 Task: Buy 4 Blanket Sleepers of size 3-6 months for Baby Girls from Clothing section under best seller category for shipping address: Genevieve Ramirez, 1404 Camden Street, Reno, Nevada 89501, Cell Number 7752551231. Pay from credit card ending with 2005, CVV 3321
Action: Mouse moved to (226, 74)
Screenshot: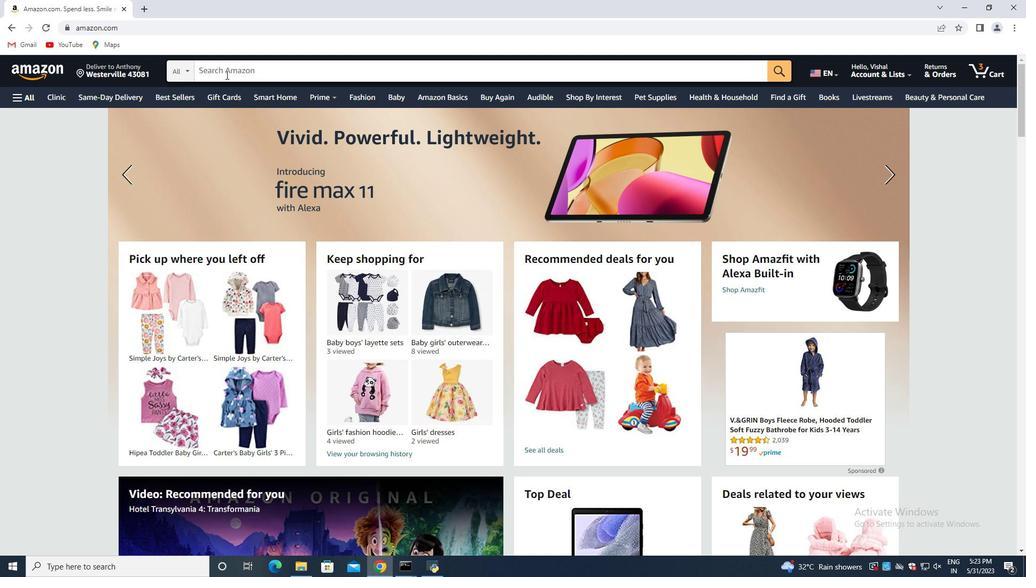 
Action: Mouse pressed left at (226, 74)
Screenshot: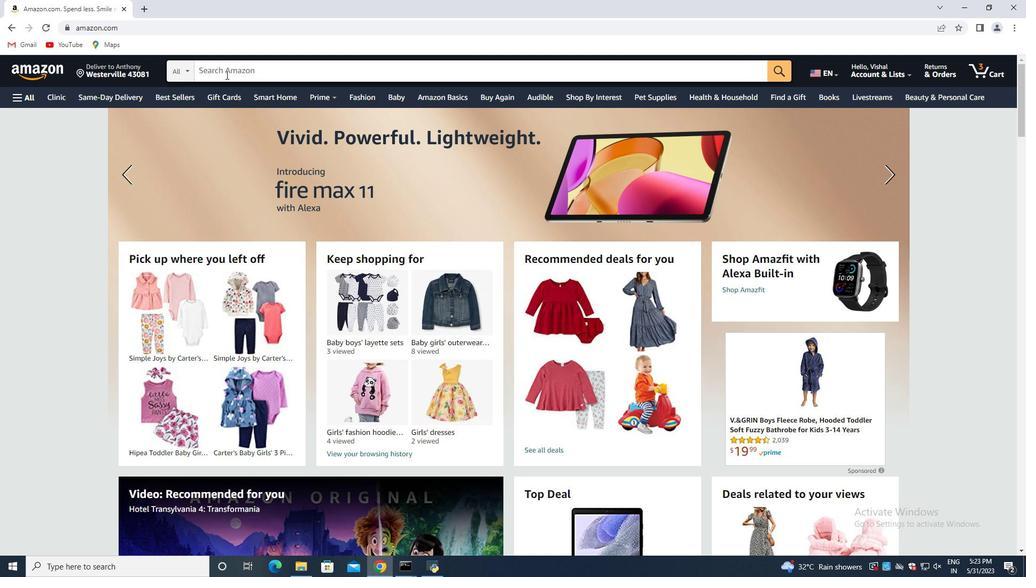 
Action: Key pressed <Key.shift>Blanket<Key.space><Key.shift>Sleepers<Key.space>of<Key.space>size<Key.space>3-6<Key.space>months<Key.space>for<Key.space>baby<Key.space>girls<Key.enter>
Screenshot: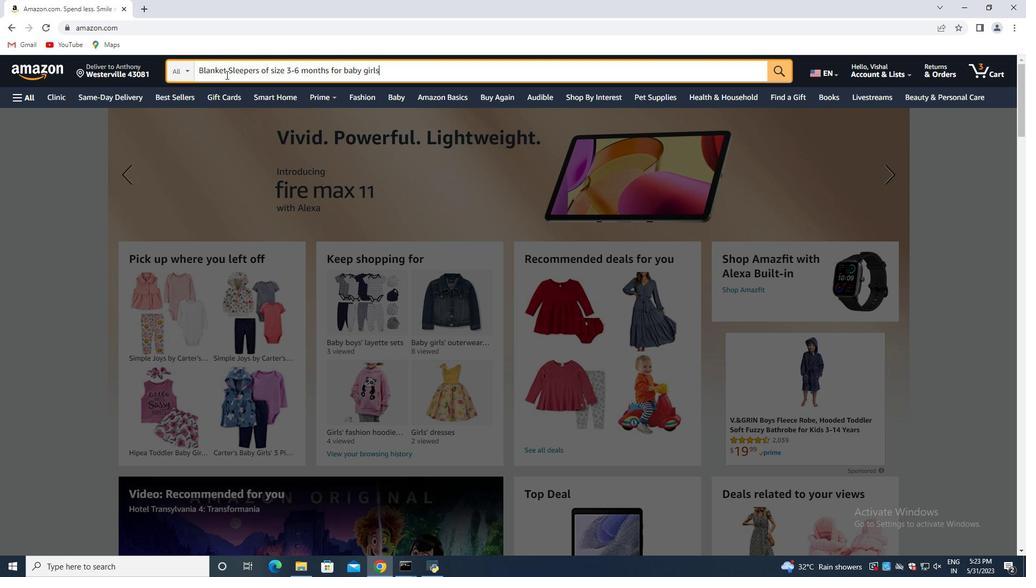 
Action: Mouse moved to (226, 104)
Screenshot: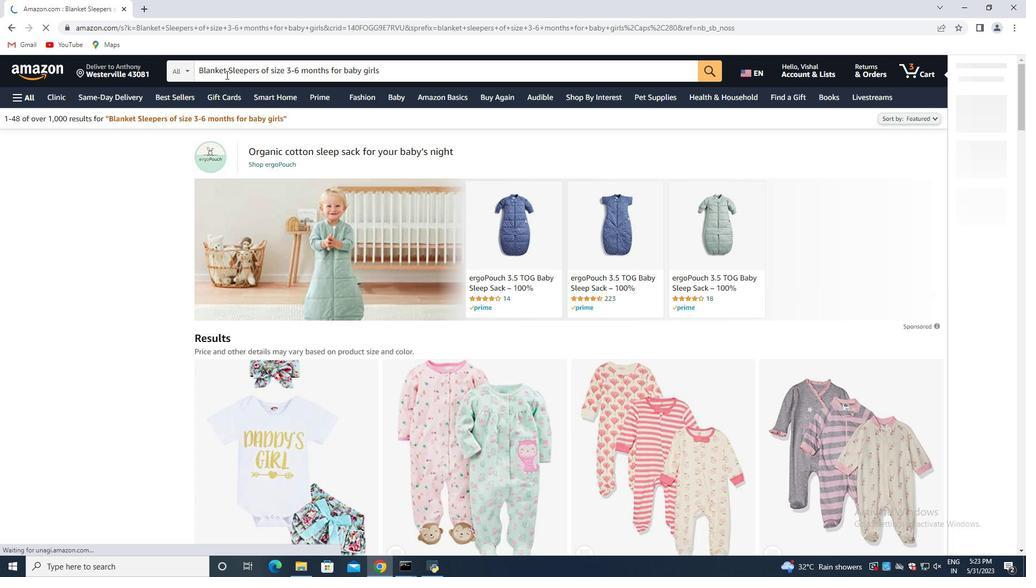 
Action: Mouse scrolled (226, 103) with delta (0, 0)
Screenshot: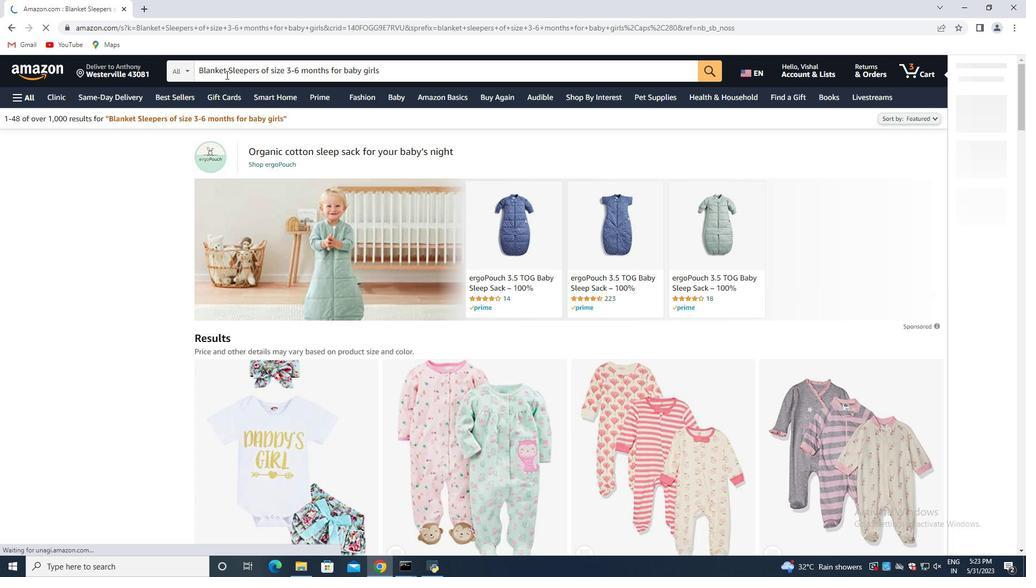 
Action: Mouse moved to (236, 139)
Screenshot: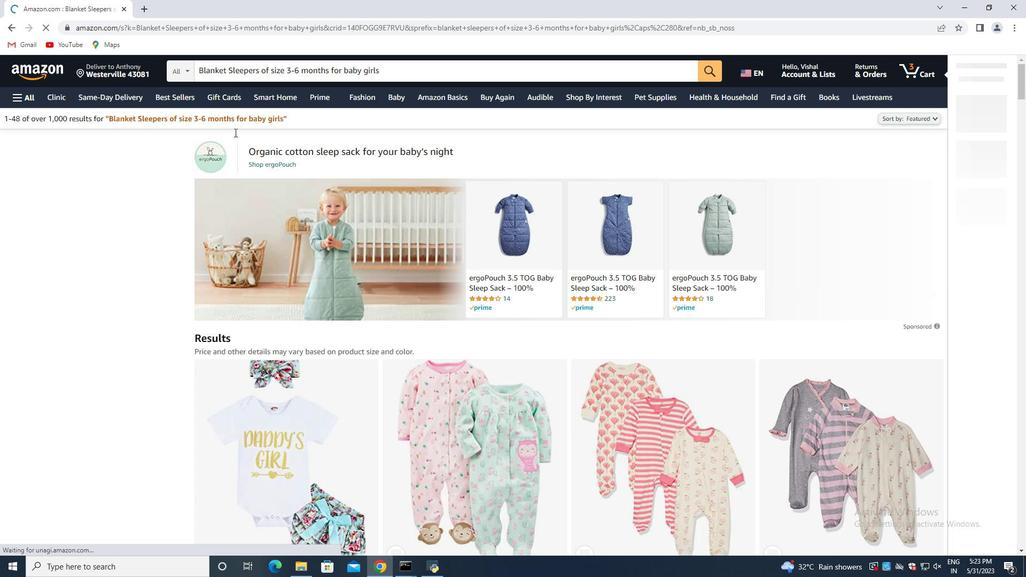 
Action: Mouse scrolled (236, 139) with delta (0, 0)
Screenshot: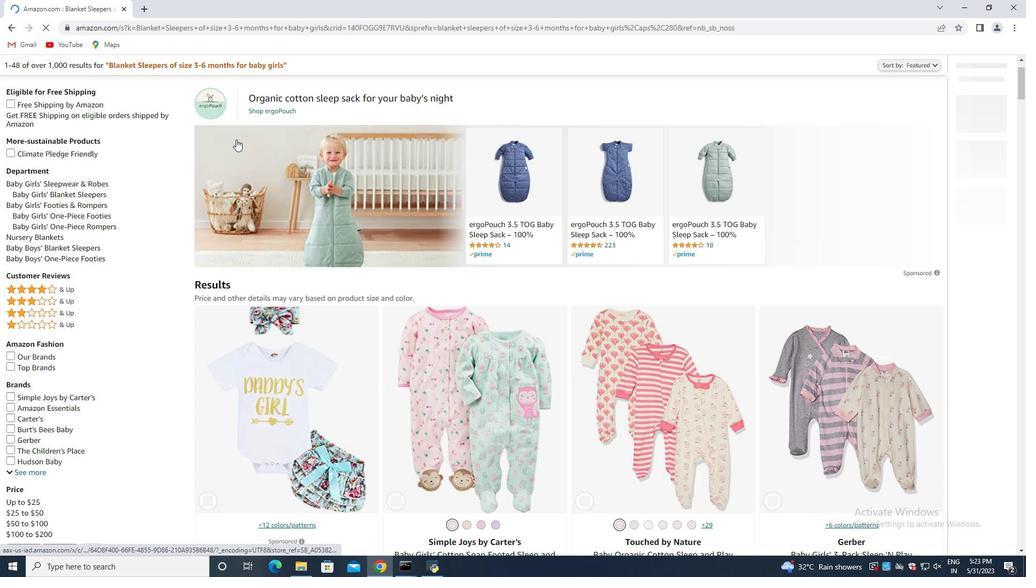 
Action: Mouse scrolled (236, 139) with delta (0, 0)
Screenshot: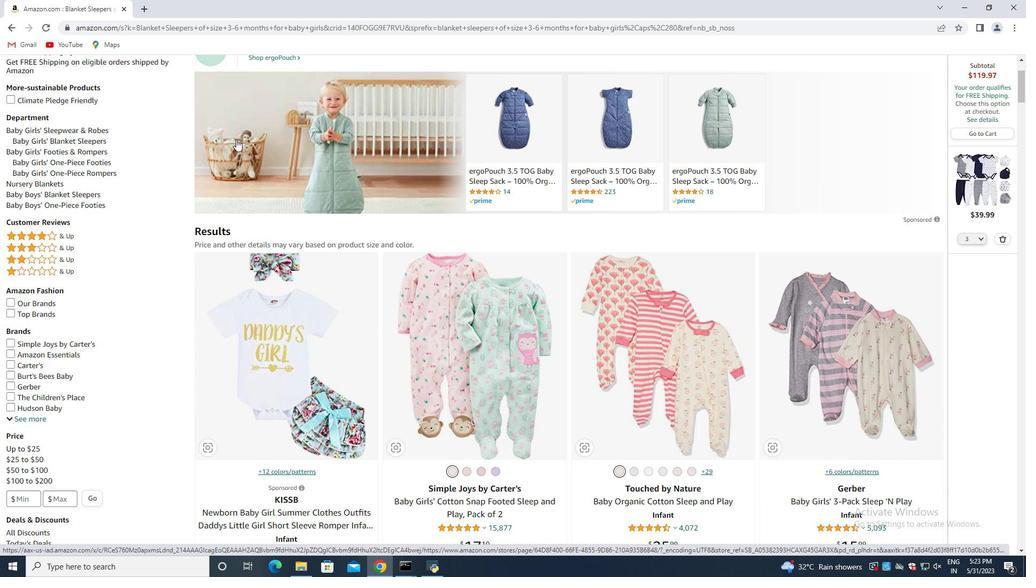 
Action: Mouse scrolled (236, 139) with delta (0, 0)
Screenshot: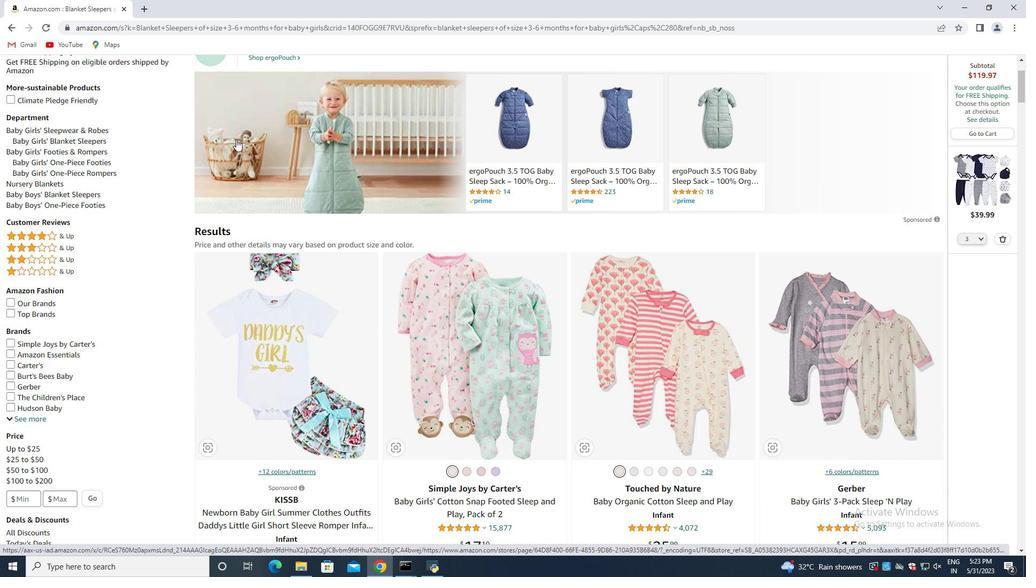 
Action: Mouse scrolled (236, 140) with delta (0, 0)
Screenshot: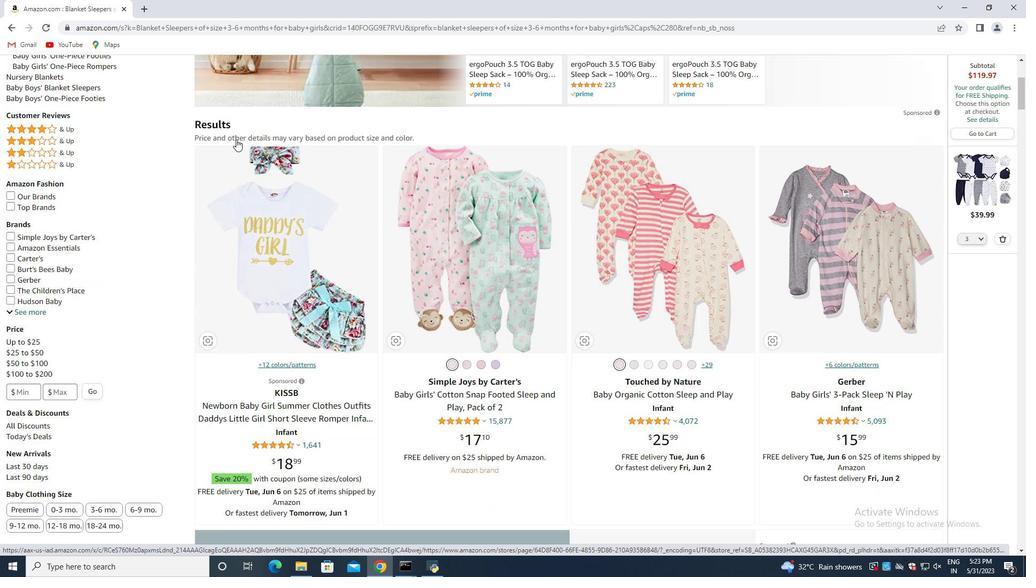 
Action: Mouse scrolled (236, 140) with delta (0, 0)
Screenshot: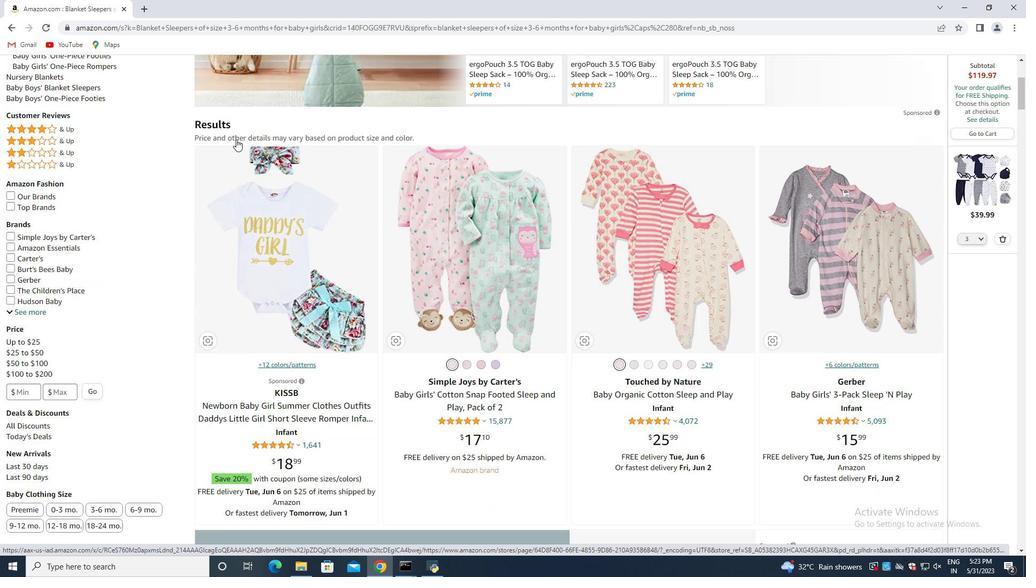 
Action: Mouse scrolled (236, 140) with delta (0, 0)
Screenshot: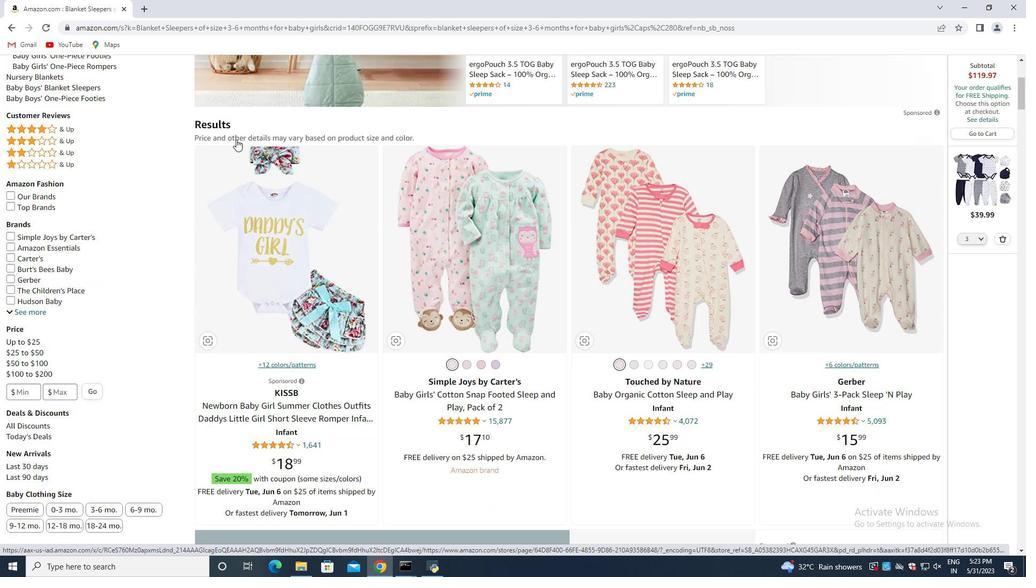 
Action: Mouse scrolled (236, 140) with delta (0, 0)
Screenshot: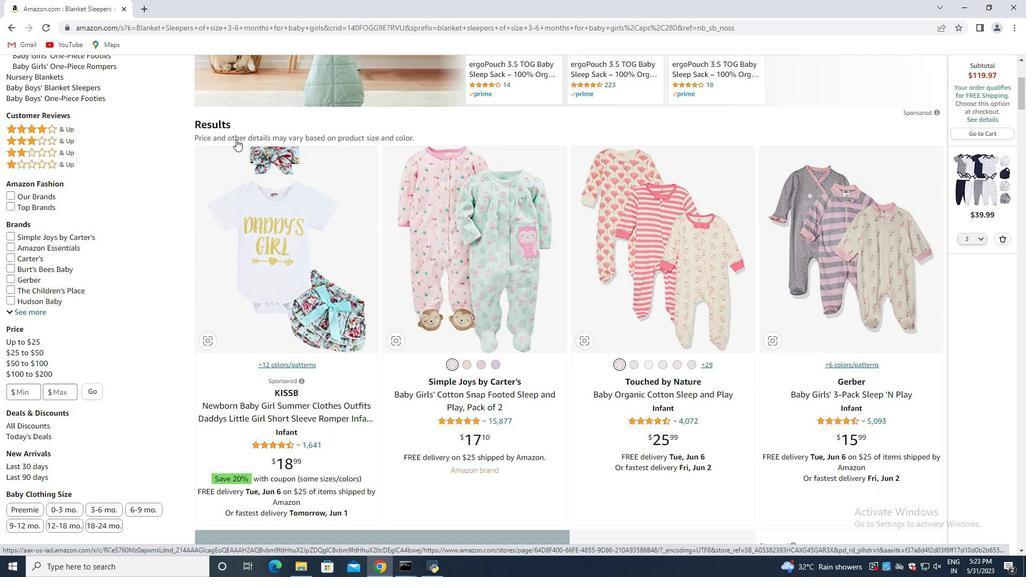 
Action: Mouse scrolled (236, 140) with delta (0, 0)
Screenshot: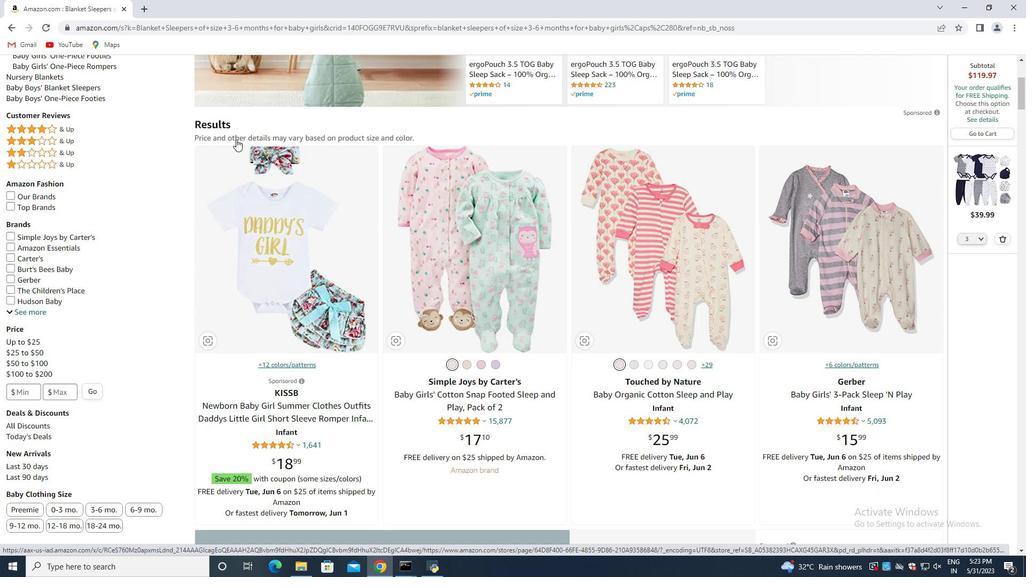 
Action: Mouse scrolled (236, 140) with delta (0, 0)
Screenshot: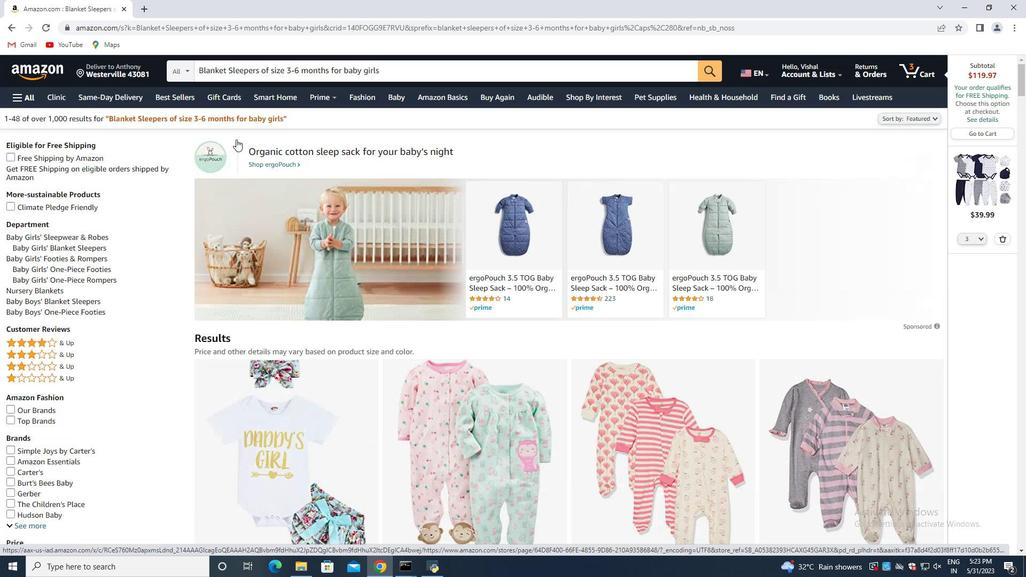 
Action: Mouse scrolled (236, 140) with delta (0, 0)
Screenshot: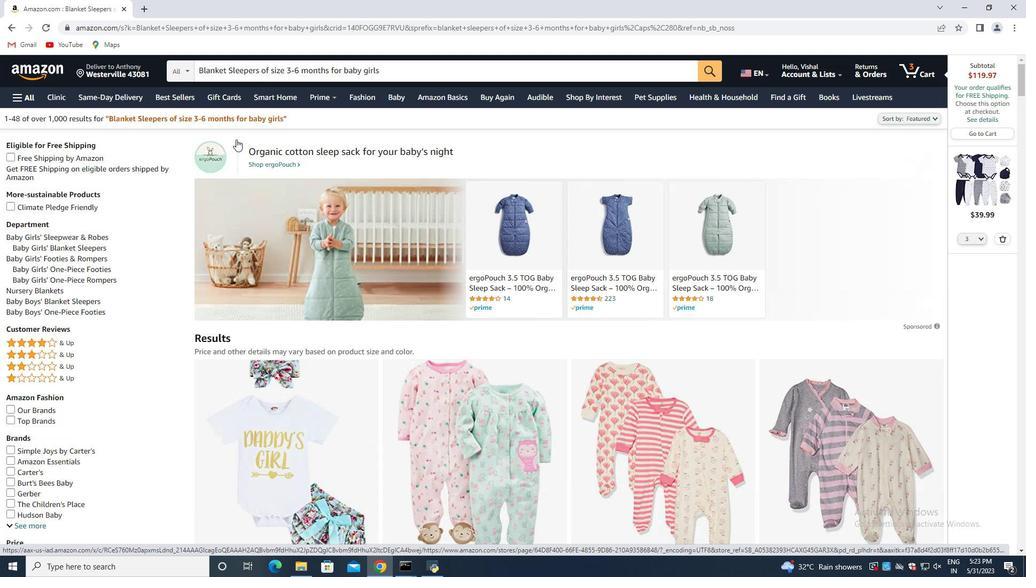 
Action: Mouse scrolled (236, 140) with delta (0, 0)
Screenshot: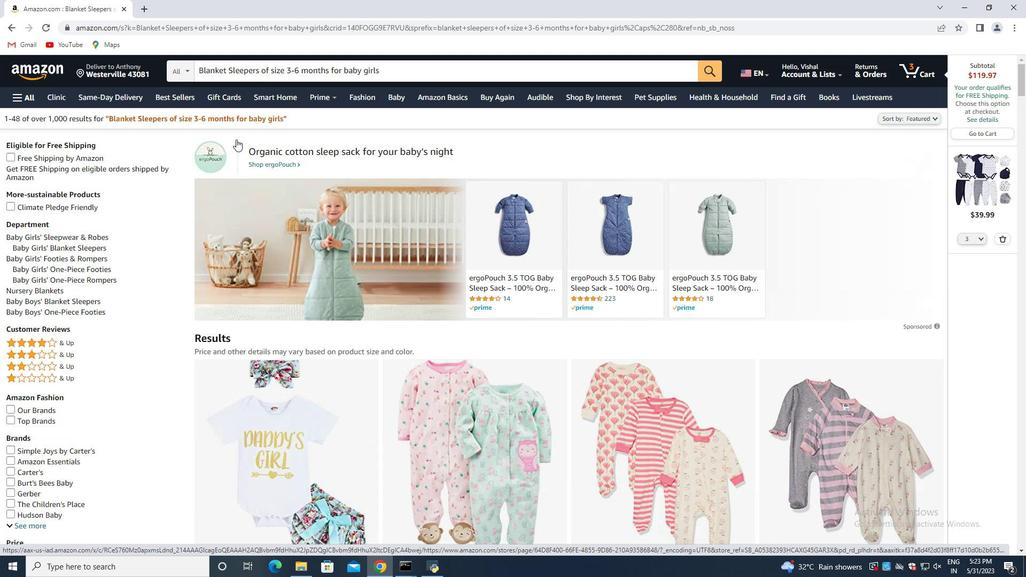 
Action: Mouse scrolled (236, 139) with delta (0, 0)
Screenshot: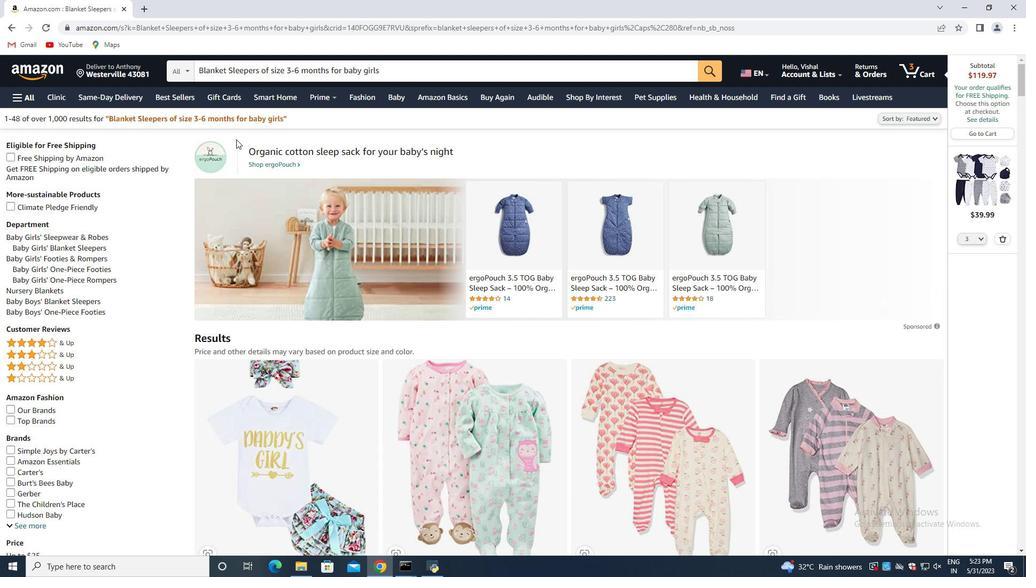 
Action: Mouse scrolled (236, 139) with delta (0, 0)
Screenshot: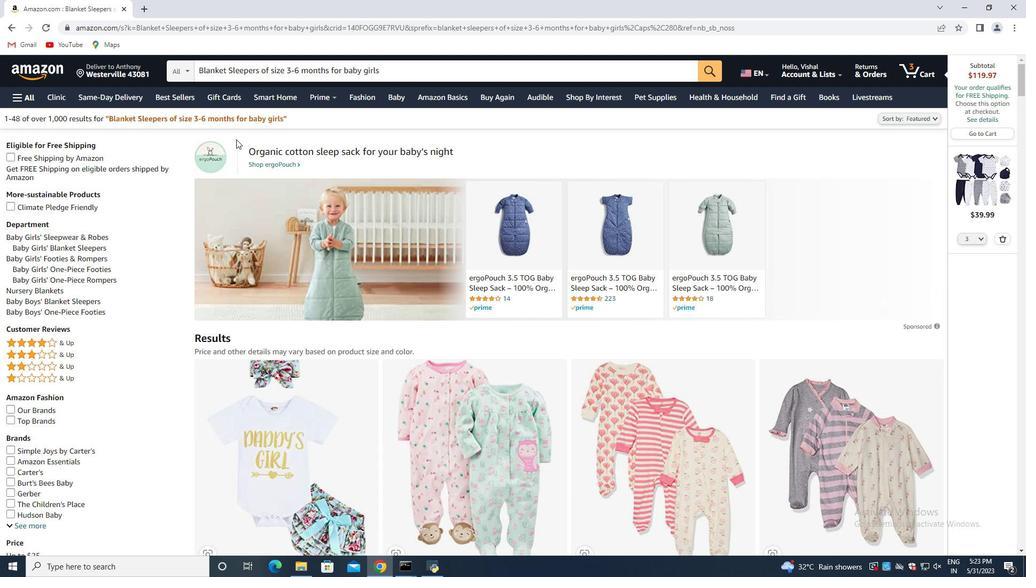 
Action: Mouse scrolled (236, 139) with delta (0, 0)
Screenshot: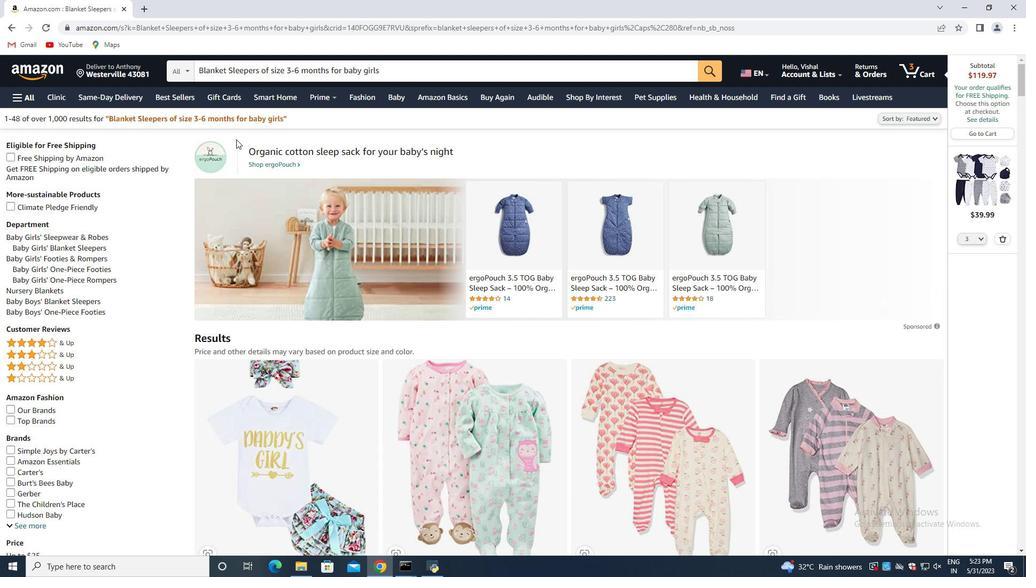 
Action: Mouse moved to (305, 246)
Screenshot: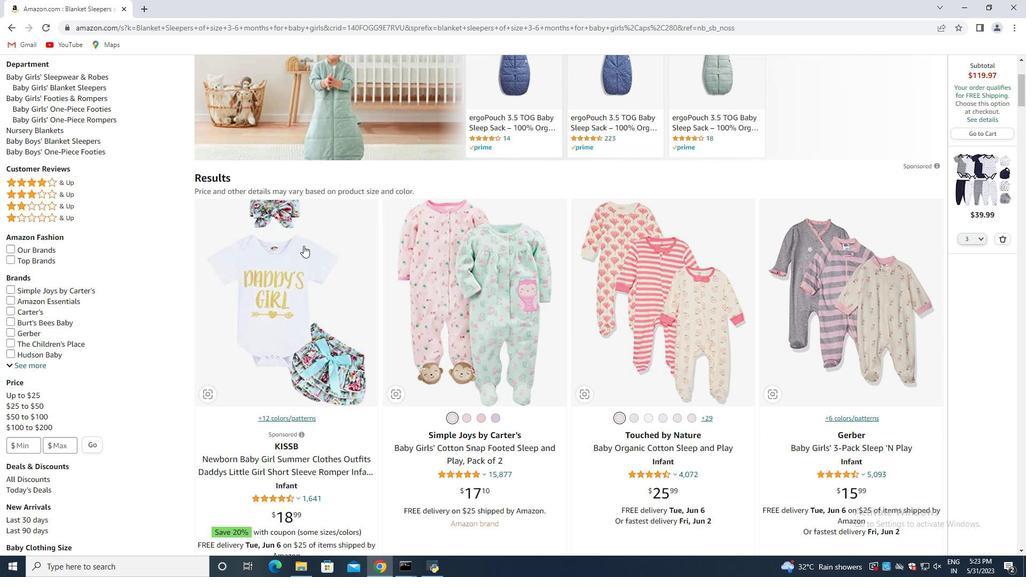 
Action: Mouse scrolled (305, 245) with delta (0, 0)
Screenshot: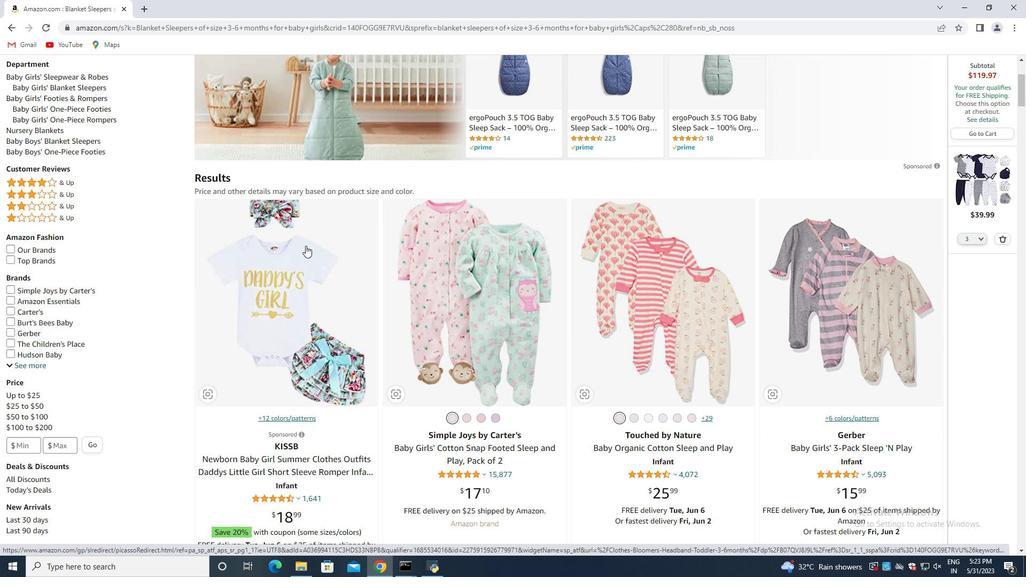 
Action: Mouse moved to (1002, 239)
Screenshot: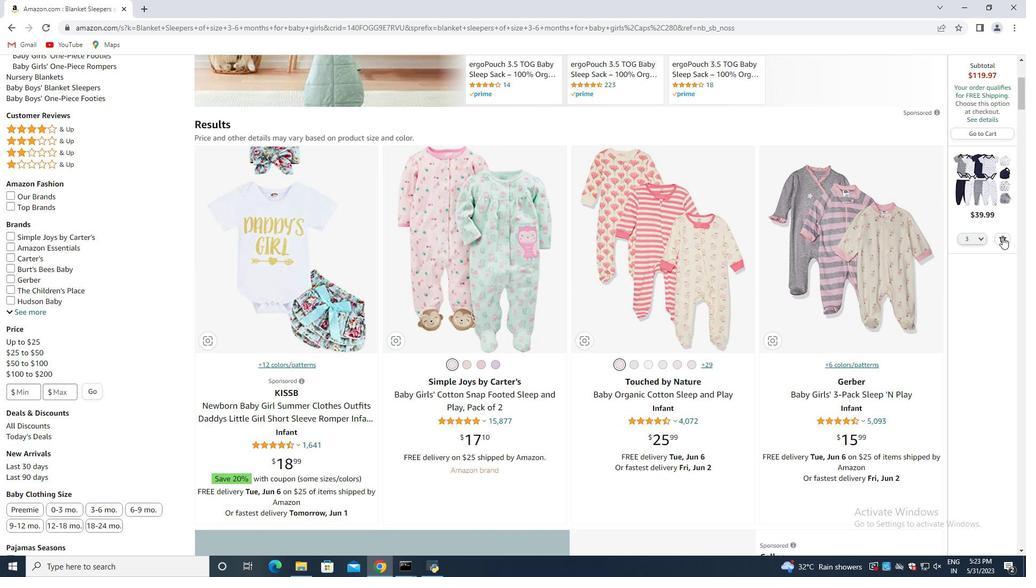 
Action: Mouse pressed left at (1002, 239)
Screenshot: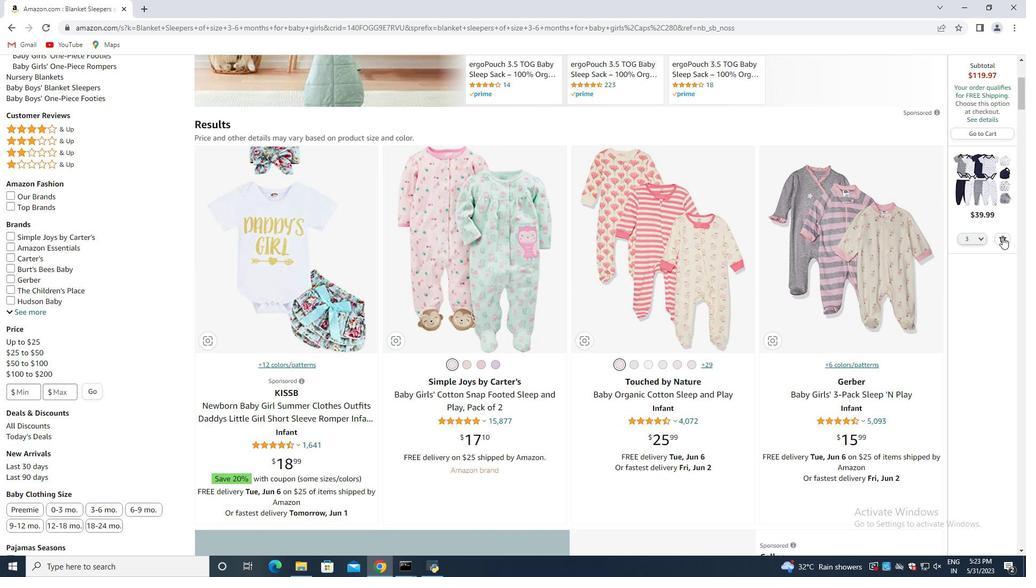 
Action: Mouse moved to (1002, 239)
Screenshot: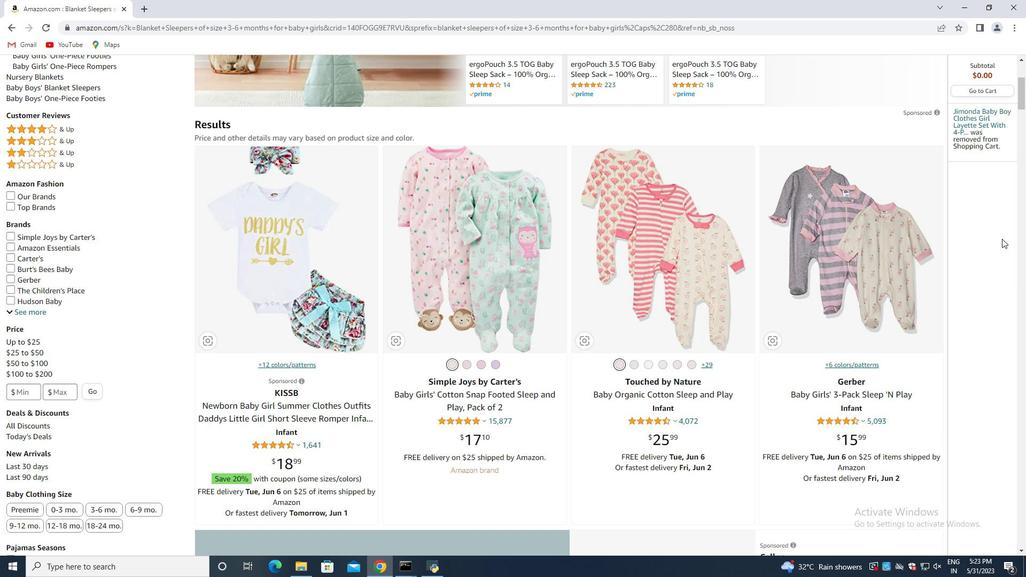 
Action: Mouse scrolled (1002, 238) with delta (0, 0)
Screenshot: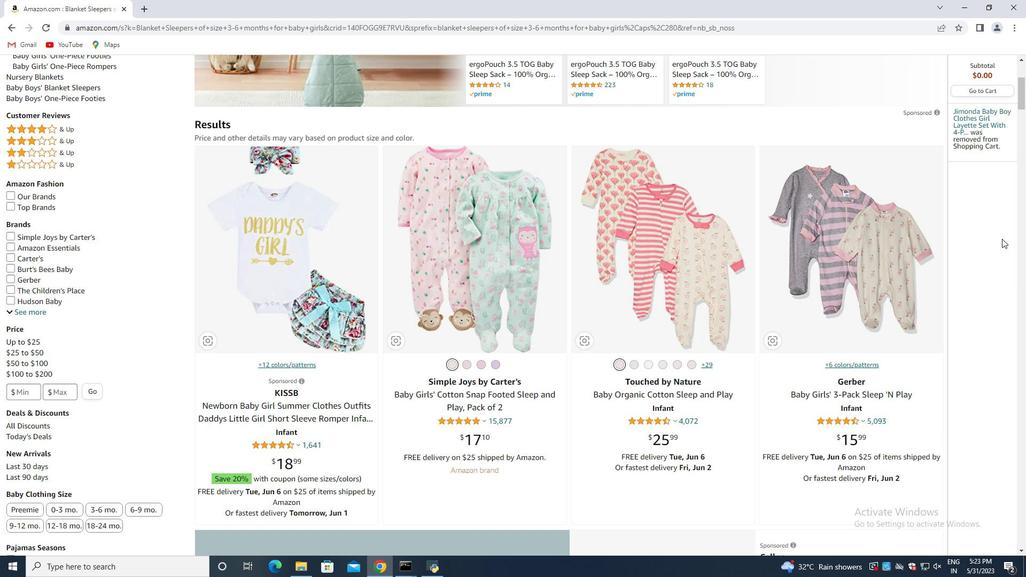 
Action: Mouse moved to (1000, 242)
Screenshot: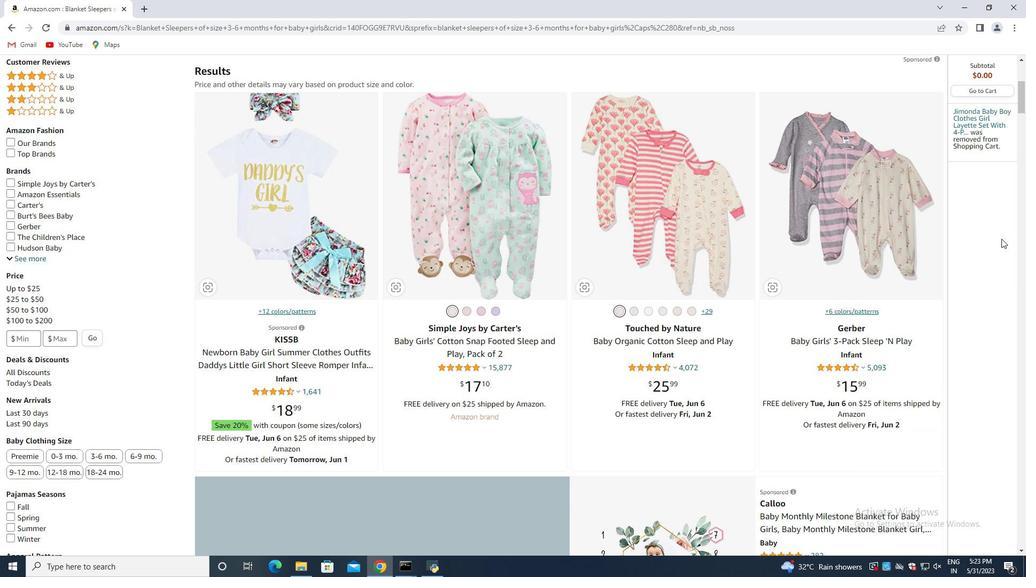 
Action: Mouse scrolled (1000, 242) with delta (0, 0)
Screenshot: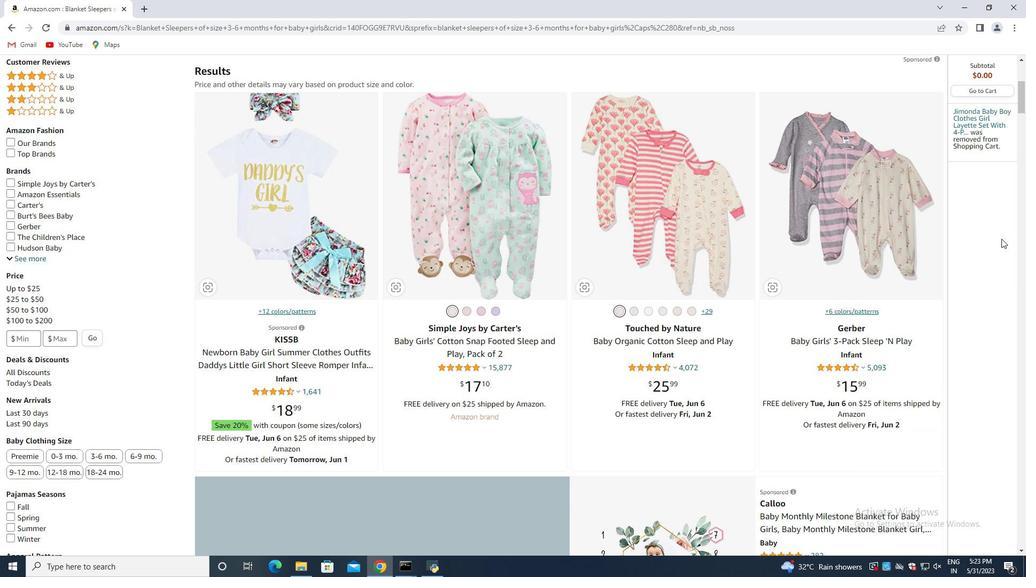 
Action: Mouse moved to (994, 246)
Screenshot: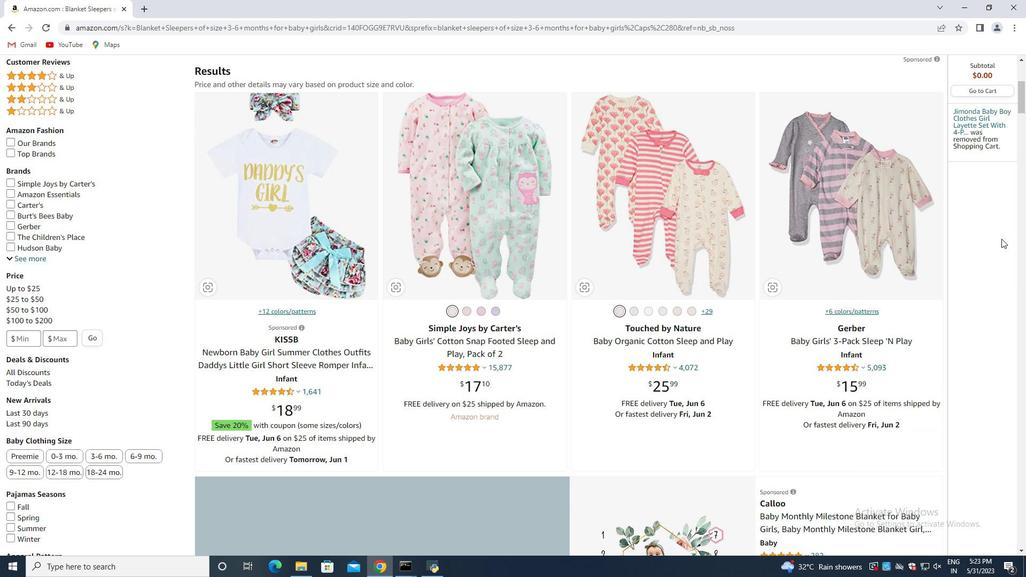 
Action: Mouse scrolled (994, 245) with delta (0, 0)
Screenshot: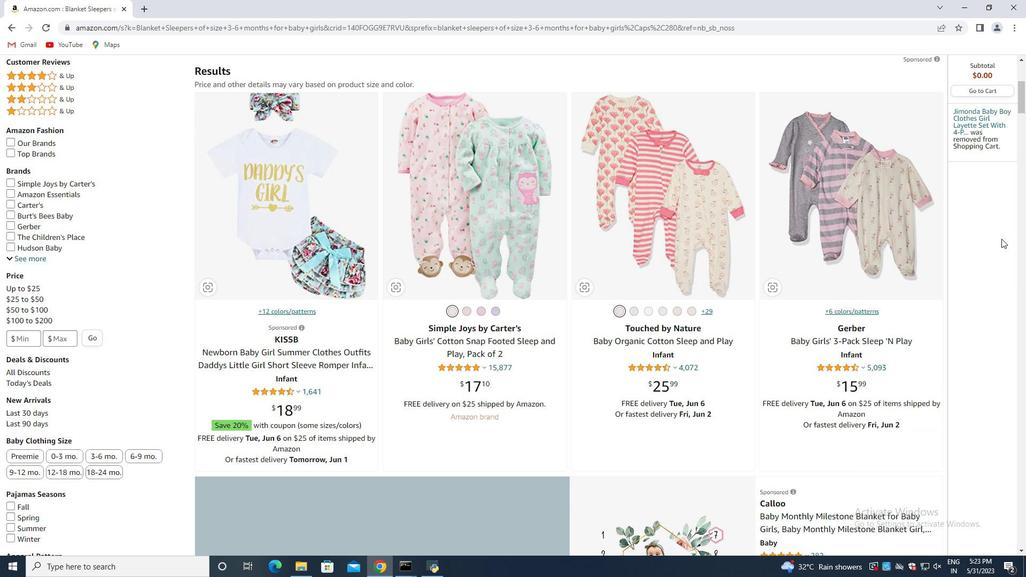 
Action: Mouse moved to (983, 250)
Screenshot: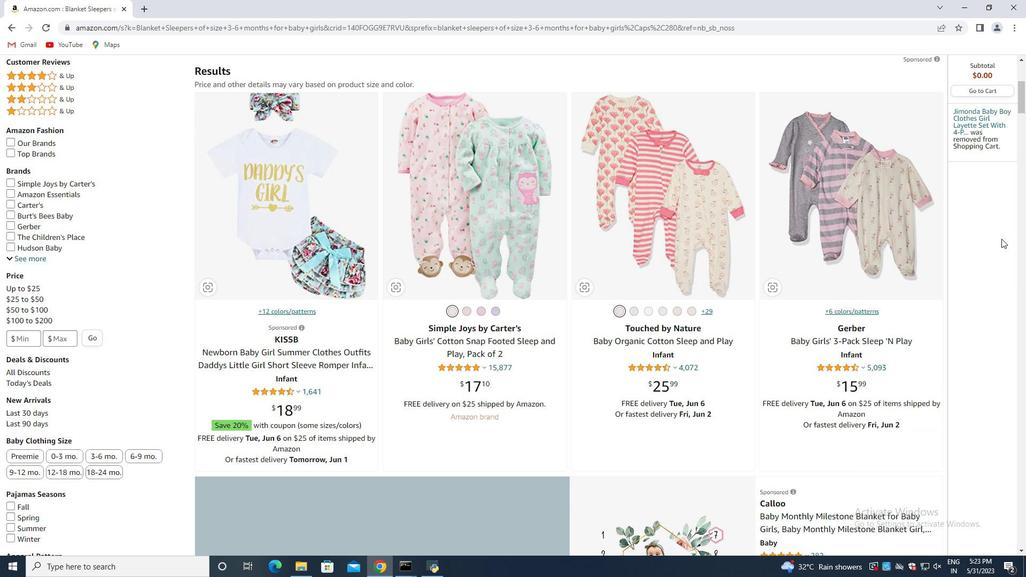 
Action: Mouse scrolled (983, 250) with delta (0, 0)
Screenshot: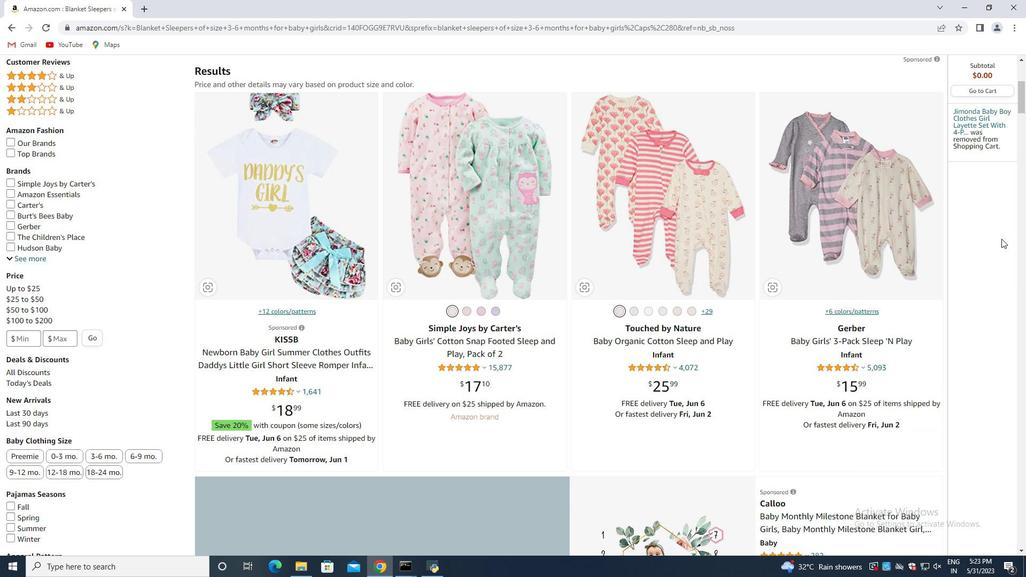 
Action: Mouse moved to (762, 241)
Screenshot: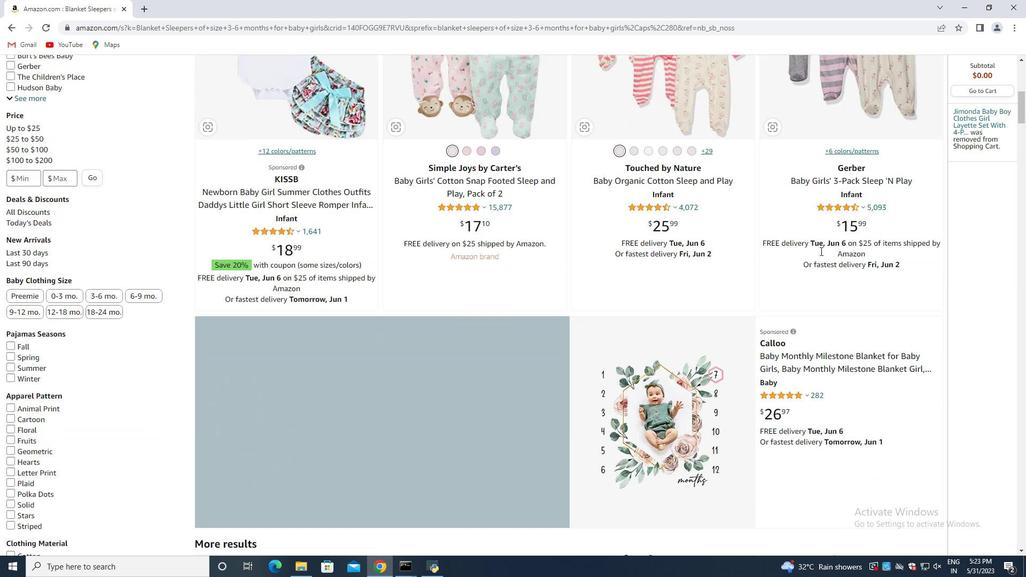
Action: Mouse scrolled (762, 241) with delta (0, 0)
Screenshot: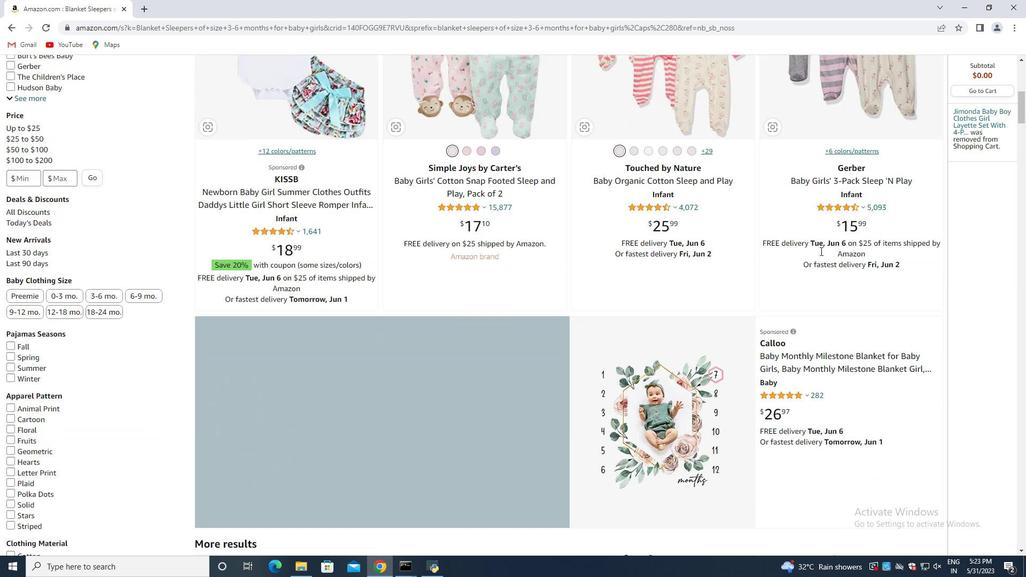 
Action: Mouse moved to (760, 240)
Screenshot: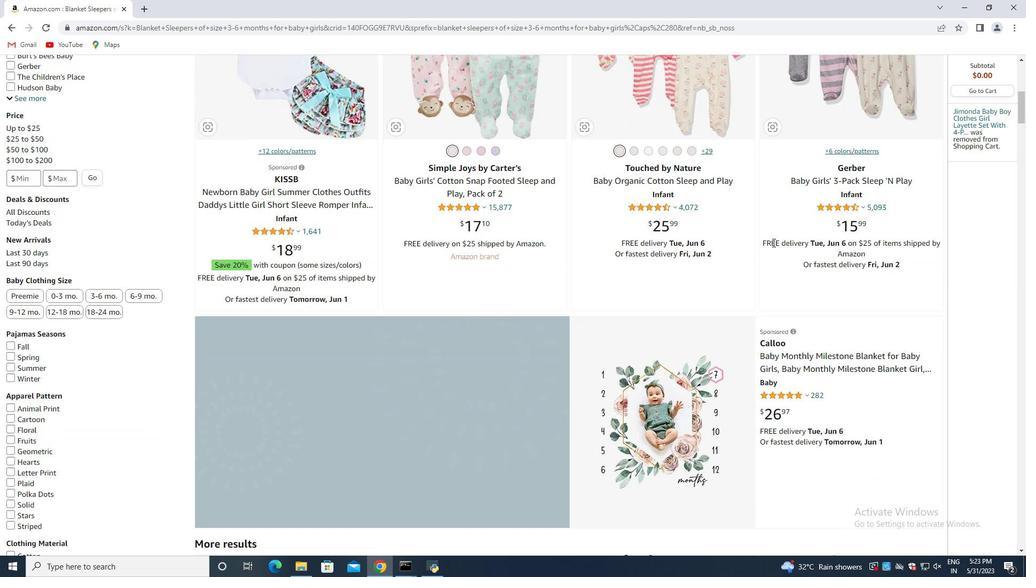 
Action: Mouse scrolled (761, 240) with delta (0, 0)
Screenshot: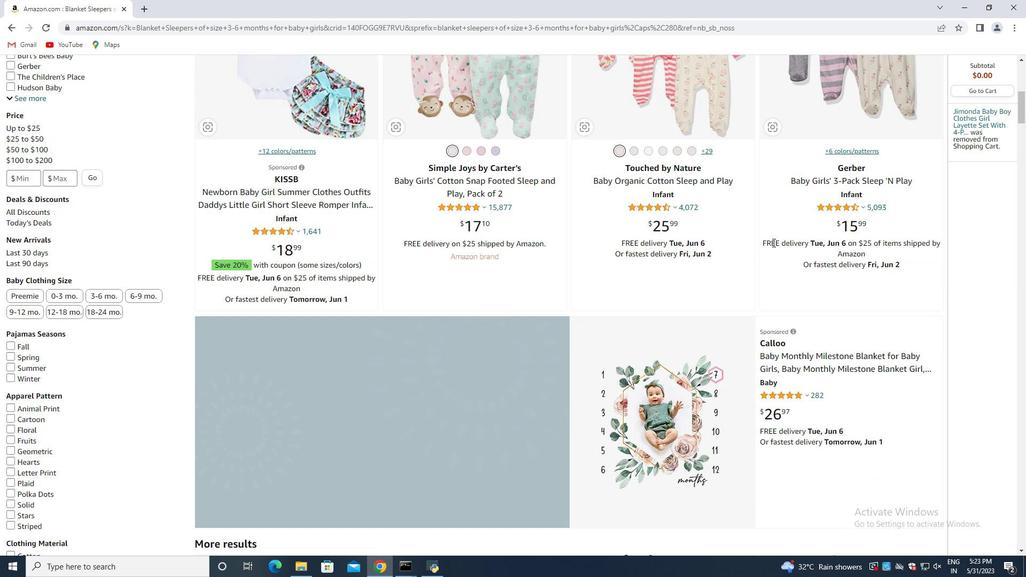 
Action: Mouse moved to (760, 240)
Screenshot: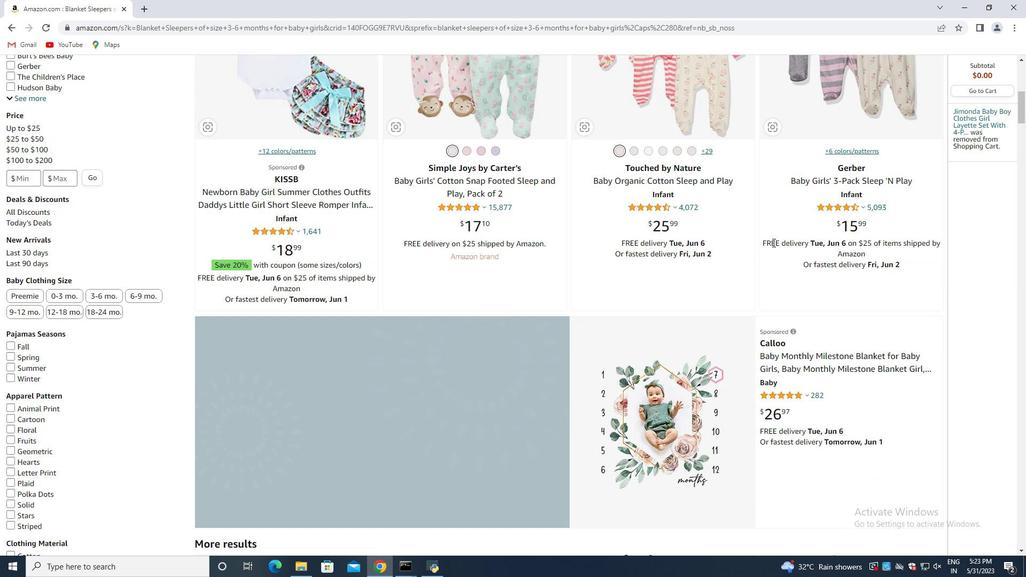 
Action: Mouse scrolled (760, 240) with delta (0, 0)
Screenshot: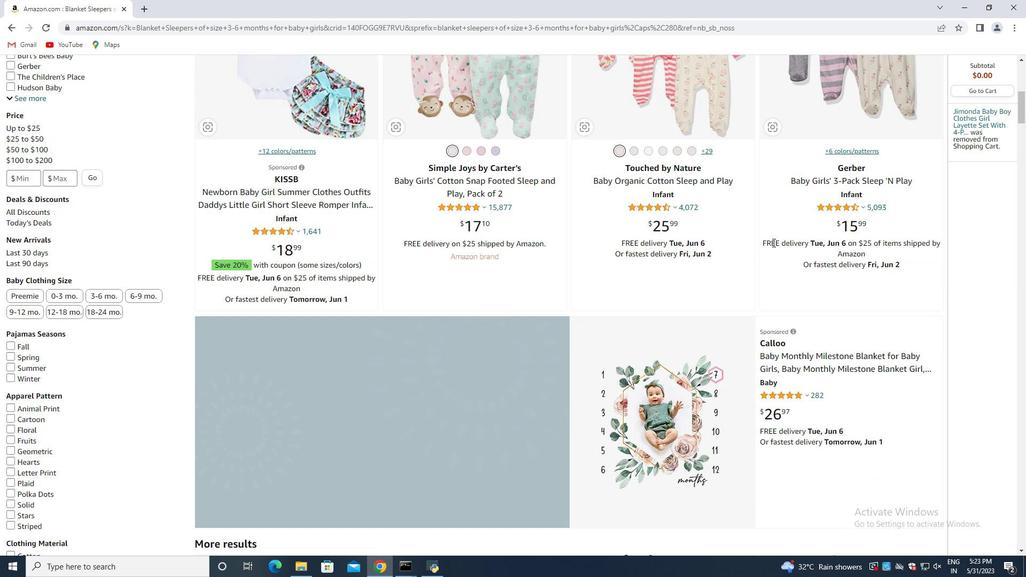 
Action: Mouse moved to (757, 239)
Screenshot: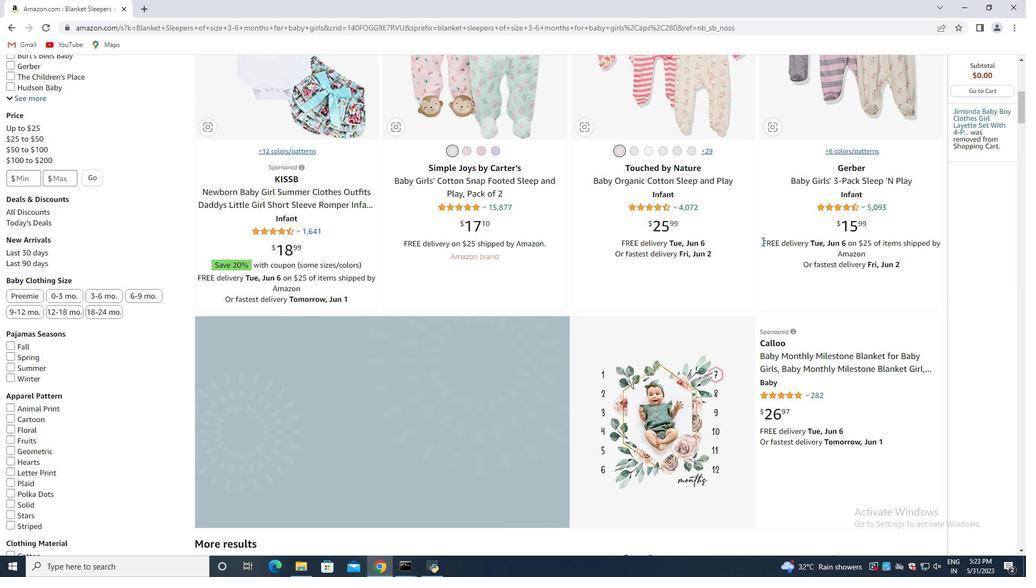 
Action: Mouse scrolled (757, 238) with delta (0, 0)
Screenshot: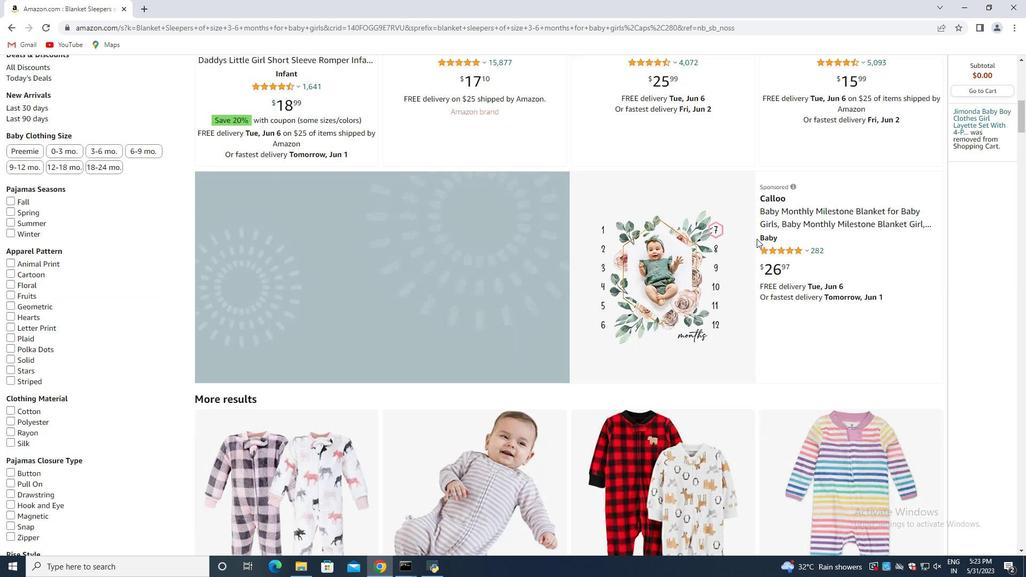 
Action: Mouse moved to (757, 240)
Screenshot: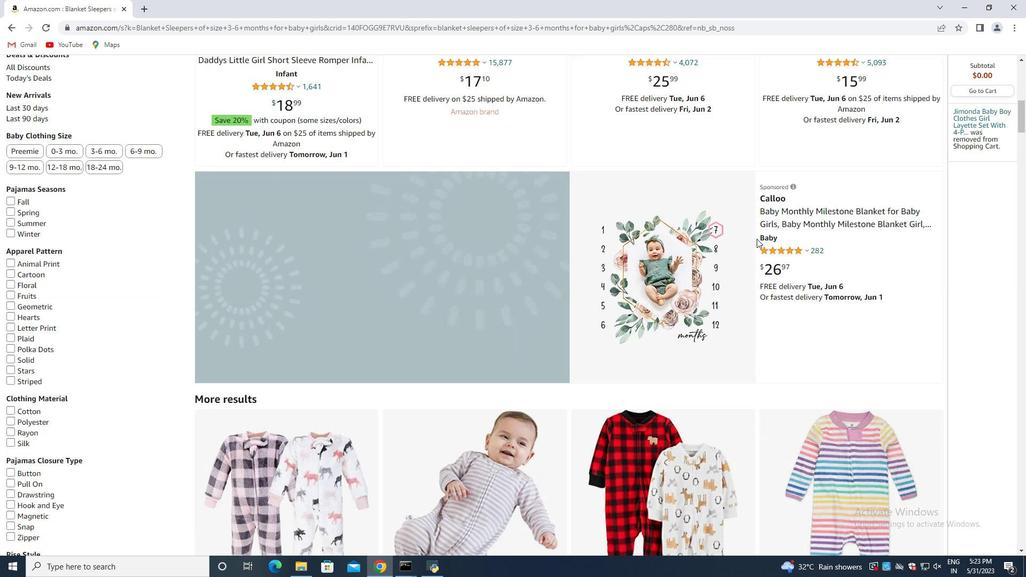 
Action: Mouse scrolled (757, 239) with delta (0, 0)
Screenshot: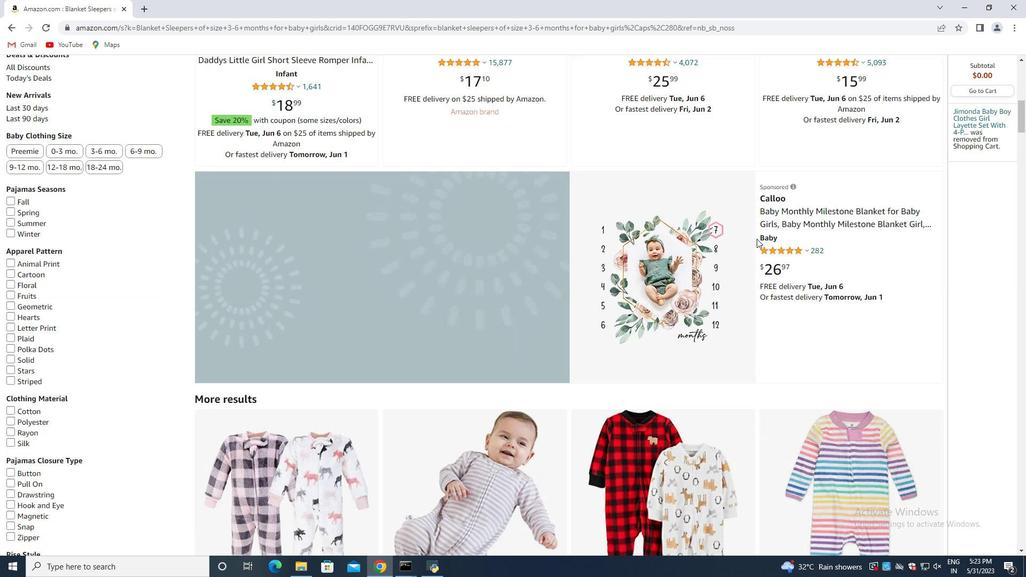 
Action: Mouse scrolled (757, 239) with delta (0, 0)
Screenshot: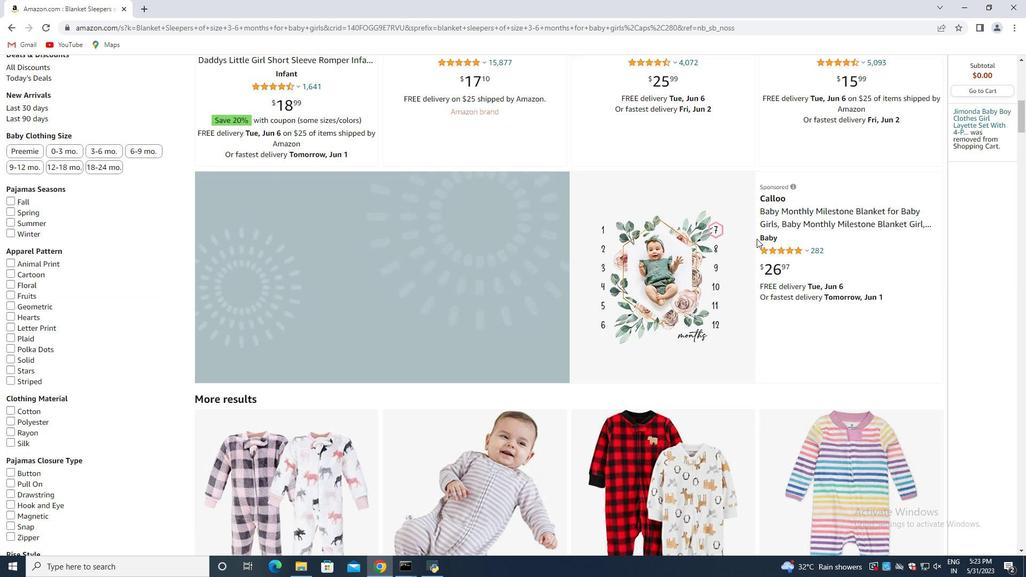 
Action: Mouse moved to (757, 240)
Screenshot: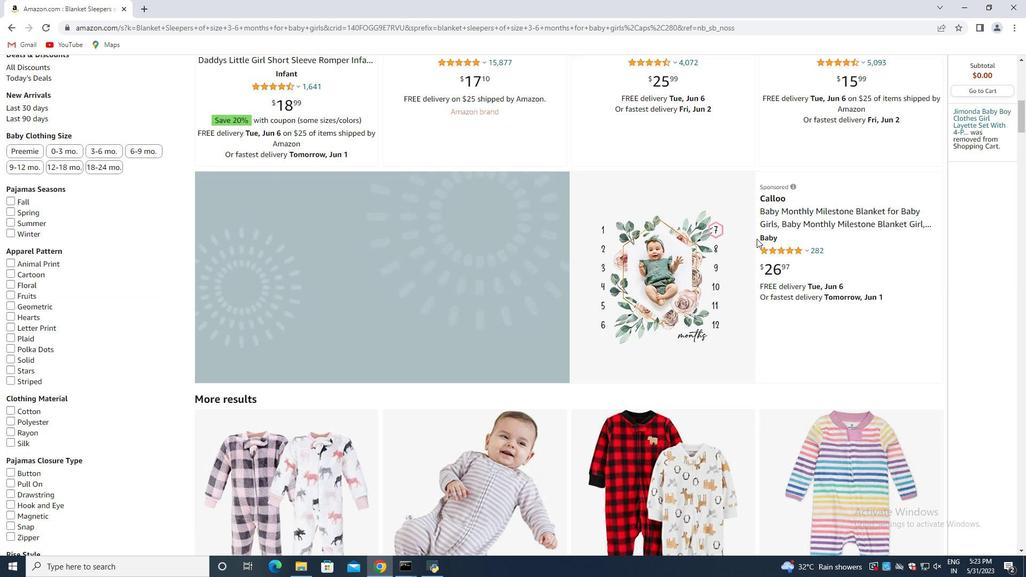 
Action: Mouse scrolled (757, 239) with delta (0, 0)
Screenshot: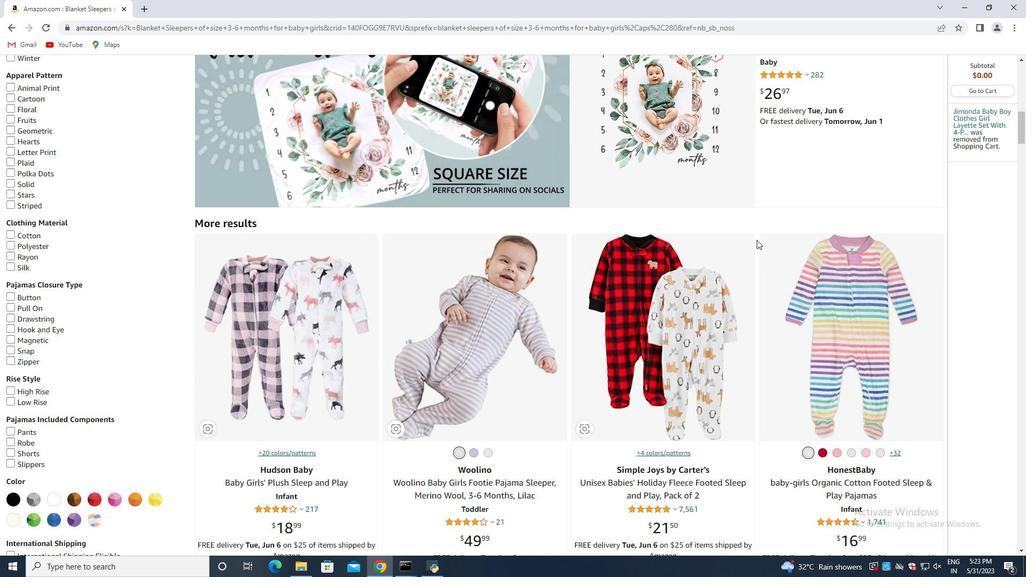 
Action: Mouse scrolled (757, 239) with delta (0, 0)
Screenshot: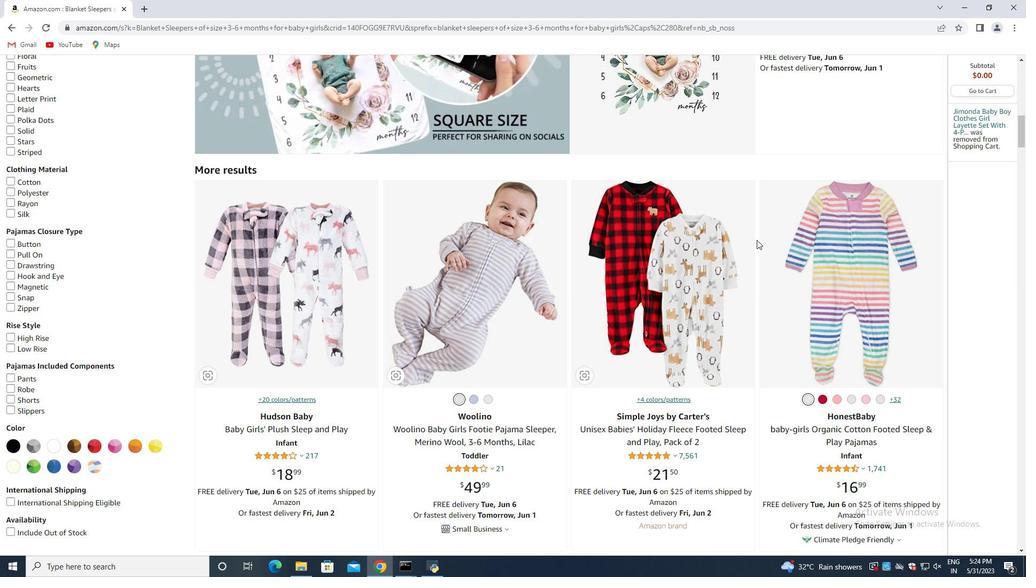 
Action: Mouse moved to (756, 240)
Screenshot: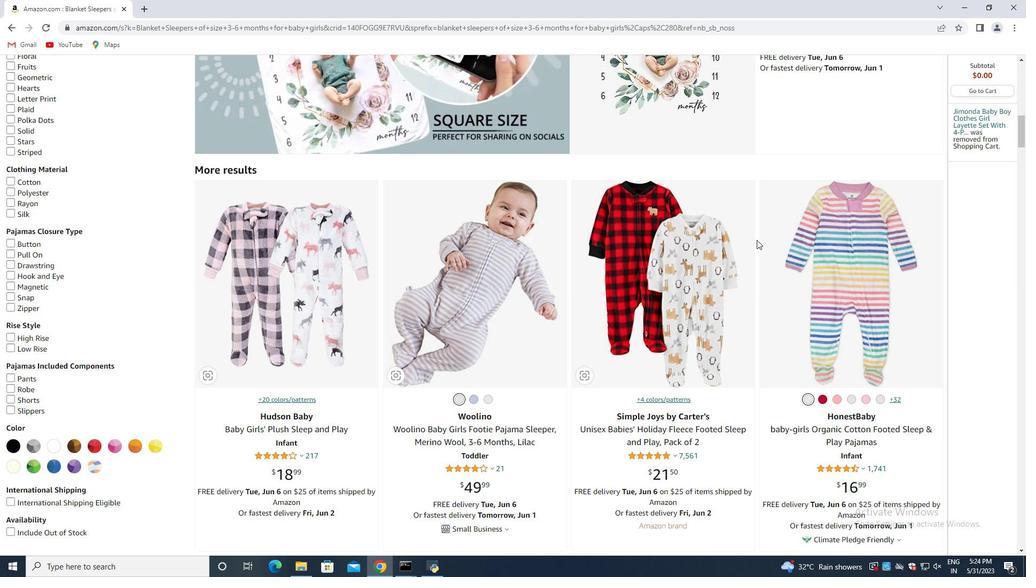 
Action: Mouse scrolled (756, 240) with delta (0, 0)
Screenshot: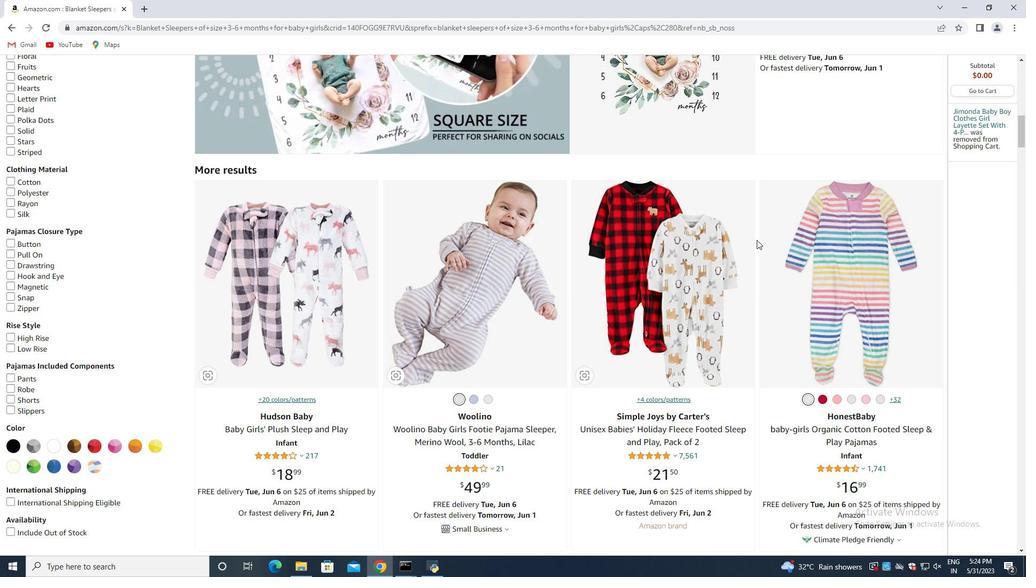 
Action: Mouse scrolled (756, 241) with delta (0, 0)
Screenshot: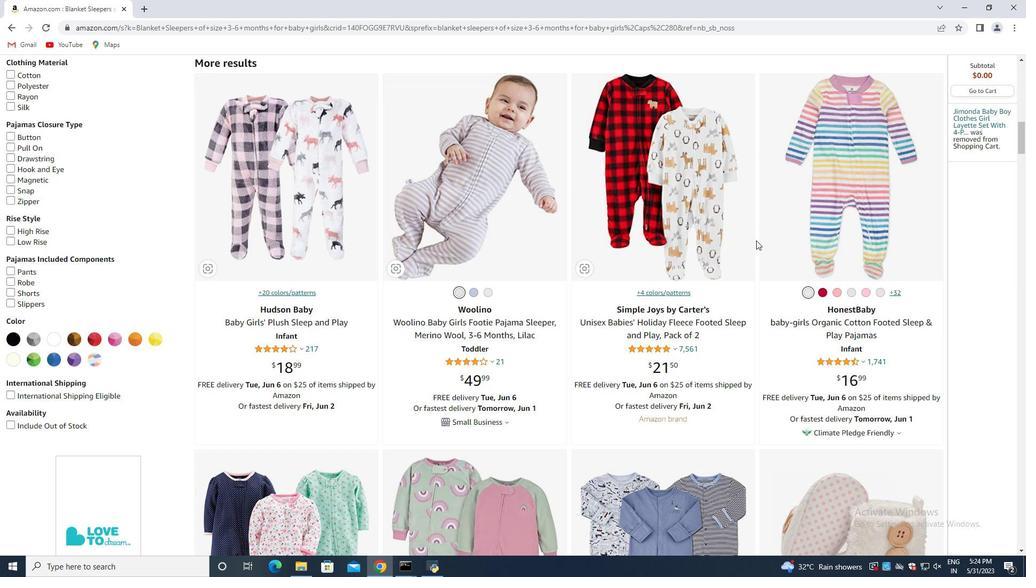 
Action: Mouse scrolled (756, 240) with delta (0, 0)
Screenshot: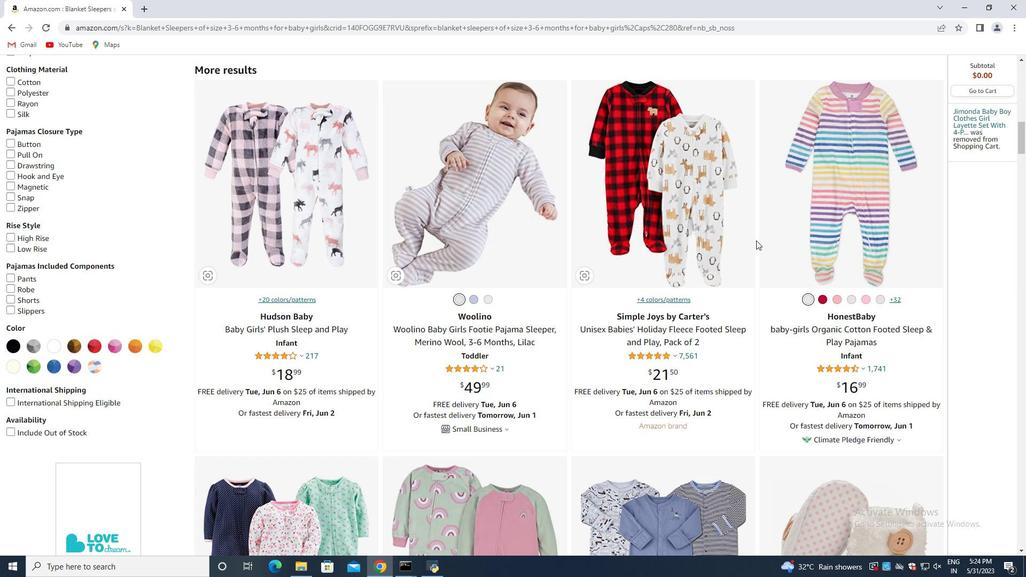 
Action: Mouse scrolled (756, 240) with delta (0, 0)
Screenshot: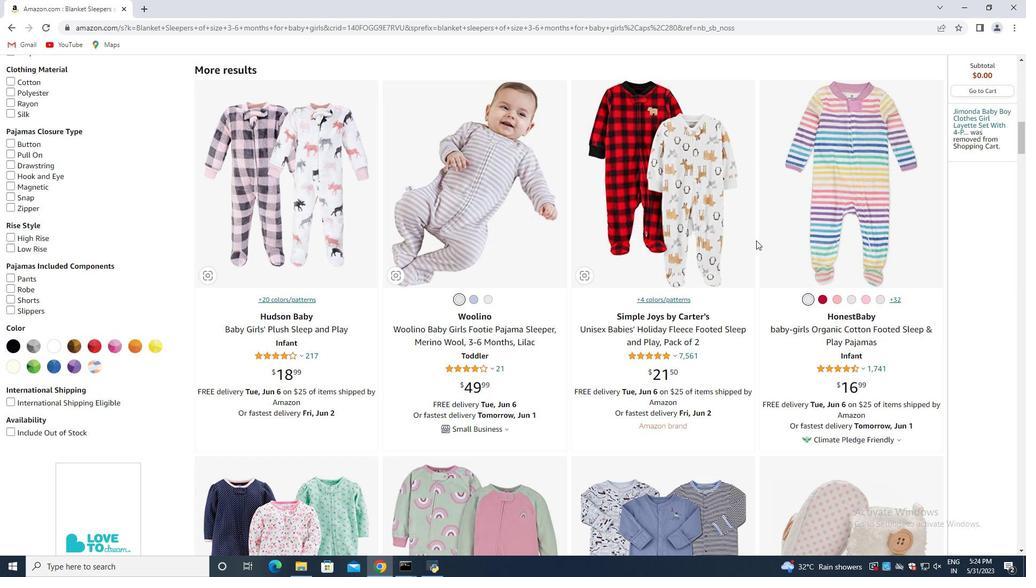 
Action: Mouse moved to (743, 245)
Screenshot: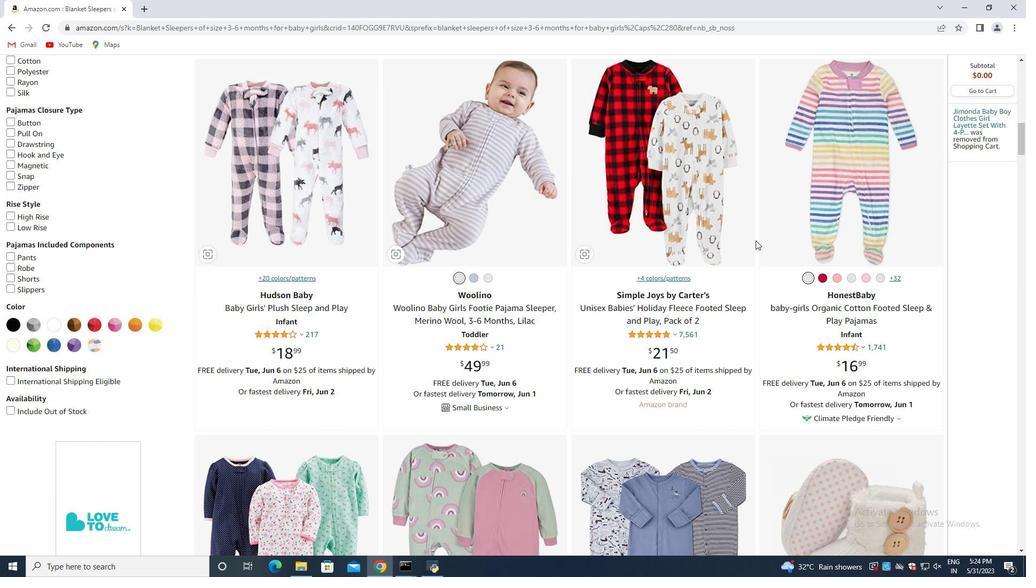 
Action: Mouse scrolled (743, 244) with delta (0, 0)
Screenshot: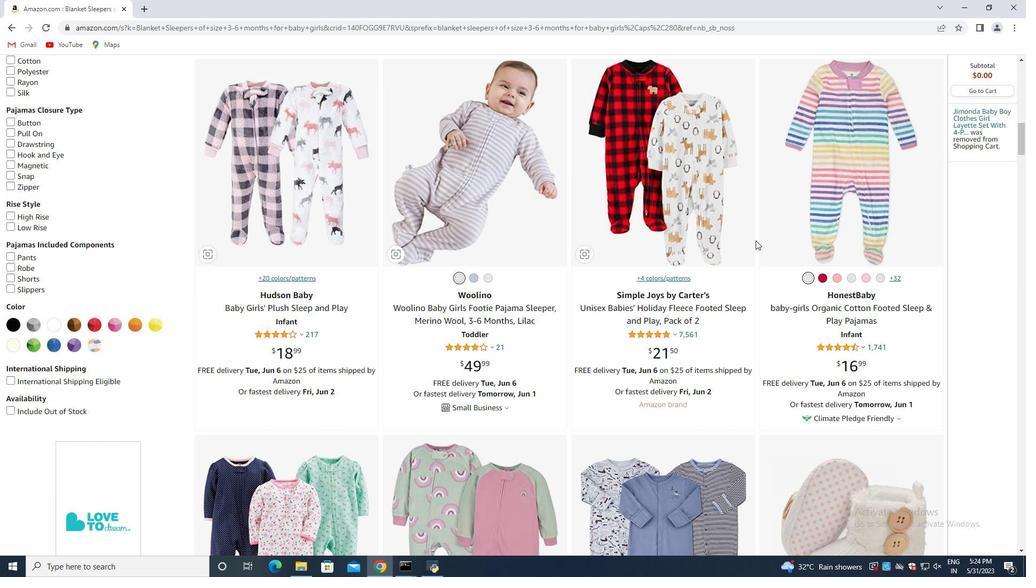 
Action: Mouse moved to (736, 250)
Screenshot: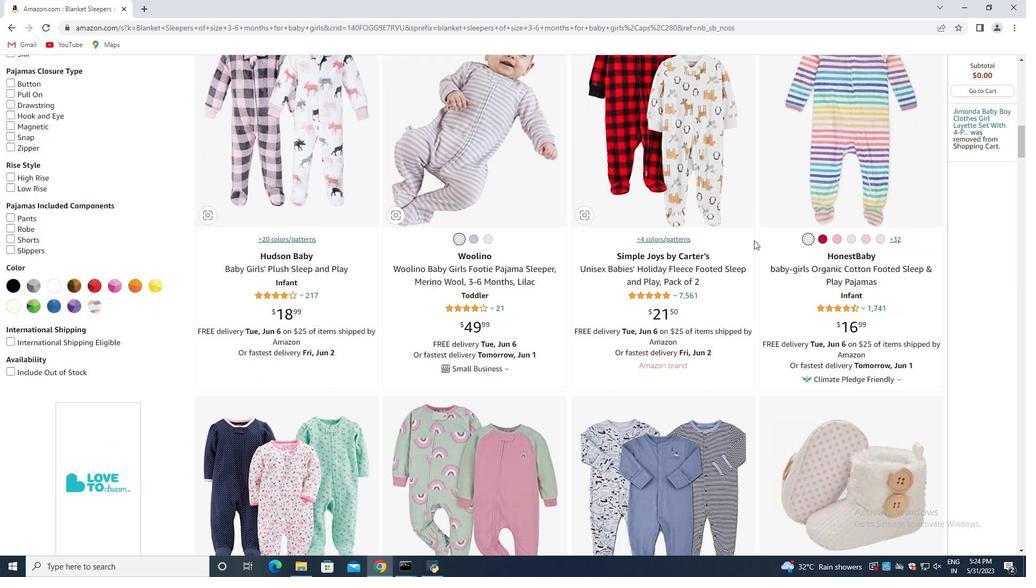 
Action: Mouse scrolled (736, 249) with delta (0, 0)
Screenshot: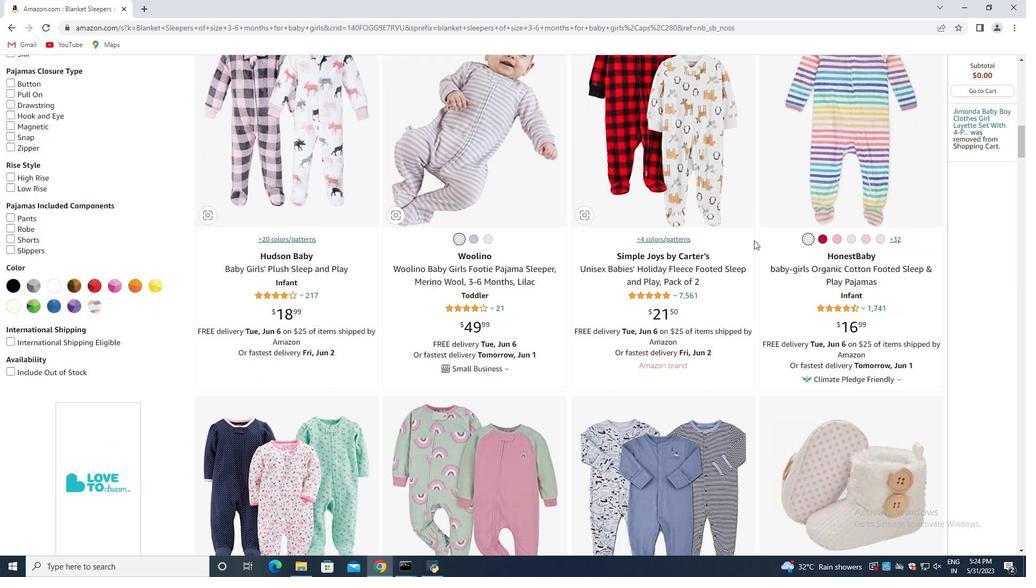
Action: Mouse moved to (731, 253)
Screenshot: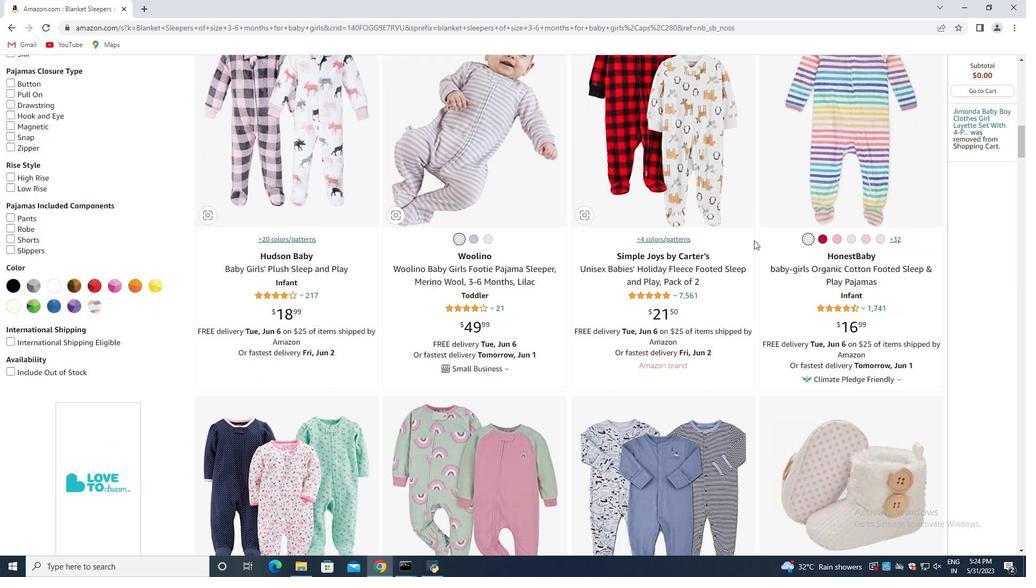 
Action: Mouse scrolled (731, 252) with delta (0, 0)
Screenshot: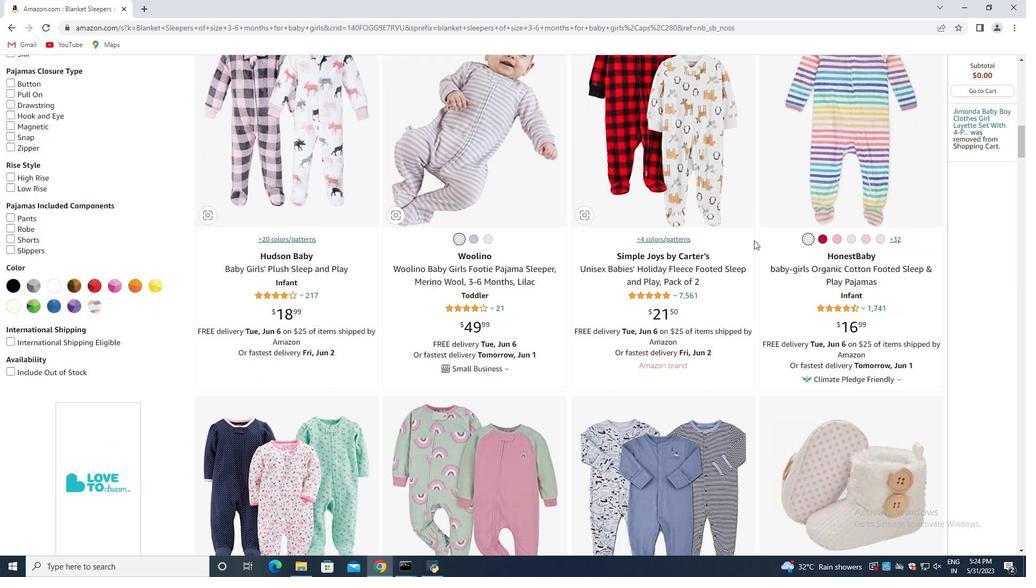 
Action: Mouse moved to (726, 256)
Screenshot: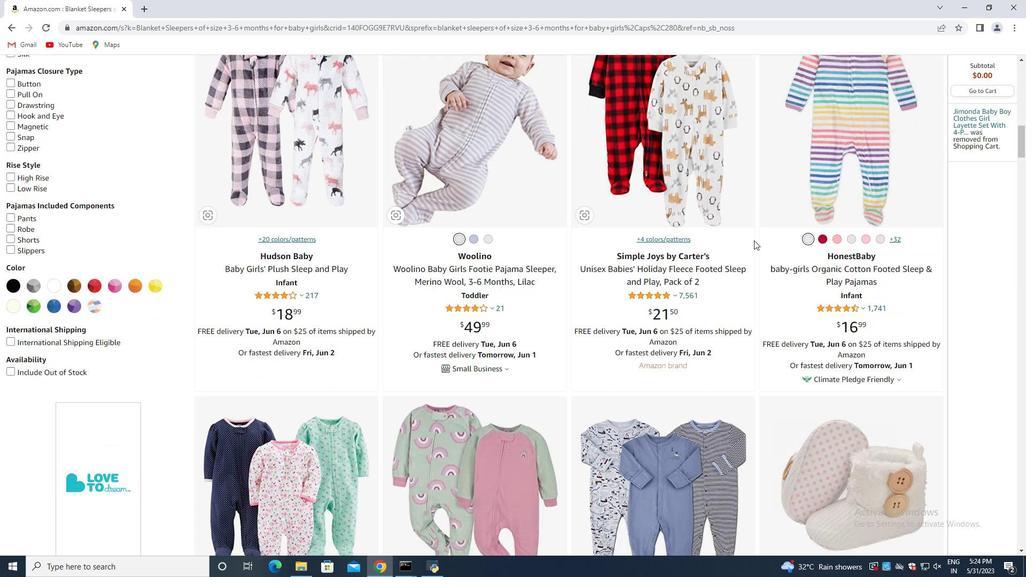 
Action: Mouse scrolled (726, 255) with delta (0, 0)
Screenshot: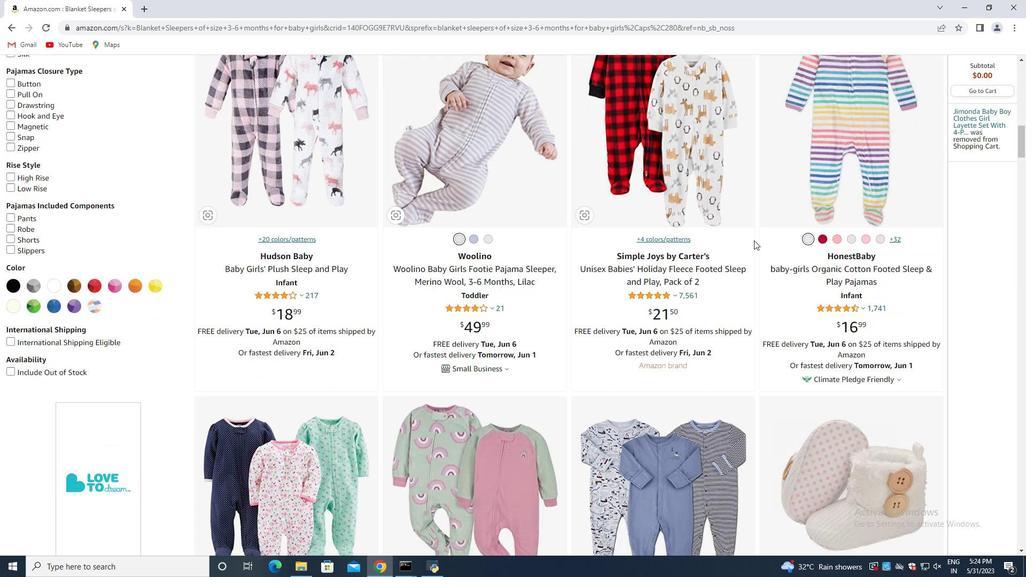 
Action: Mouse moved to (723, 256)
Screenshot: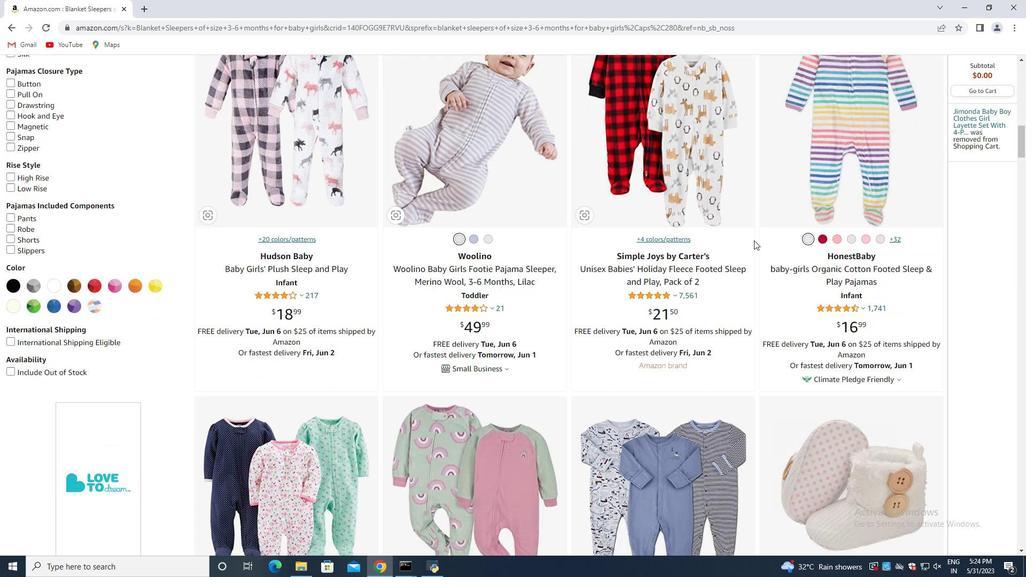 
Action: Mouse scrolled (723, 255) with delta (0, 0)
Screenshot: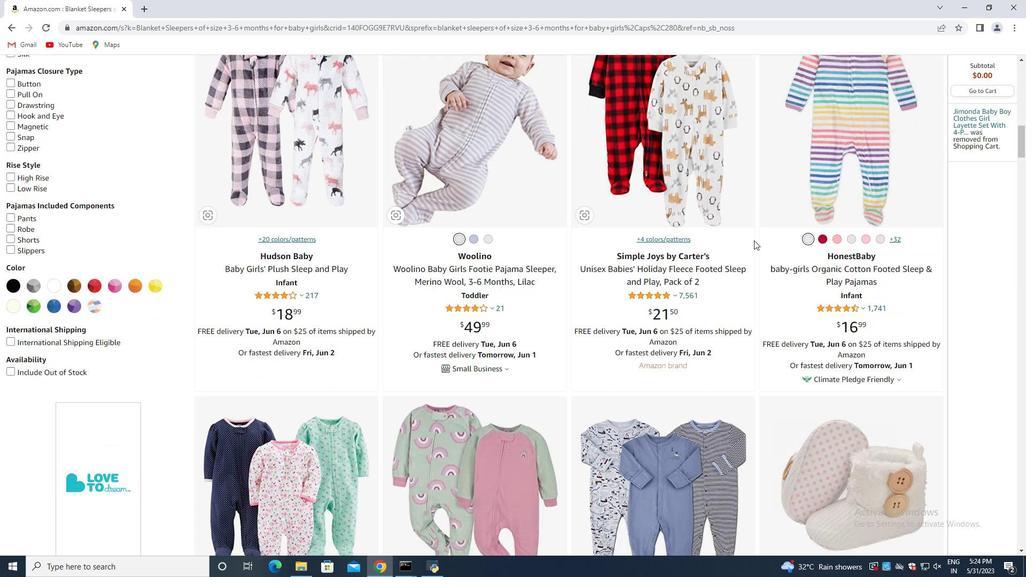 
Action: Mouse moved to (662, 246)
Screenshot: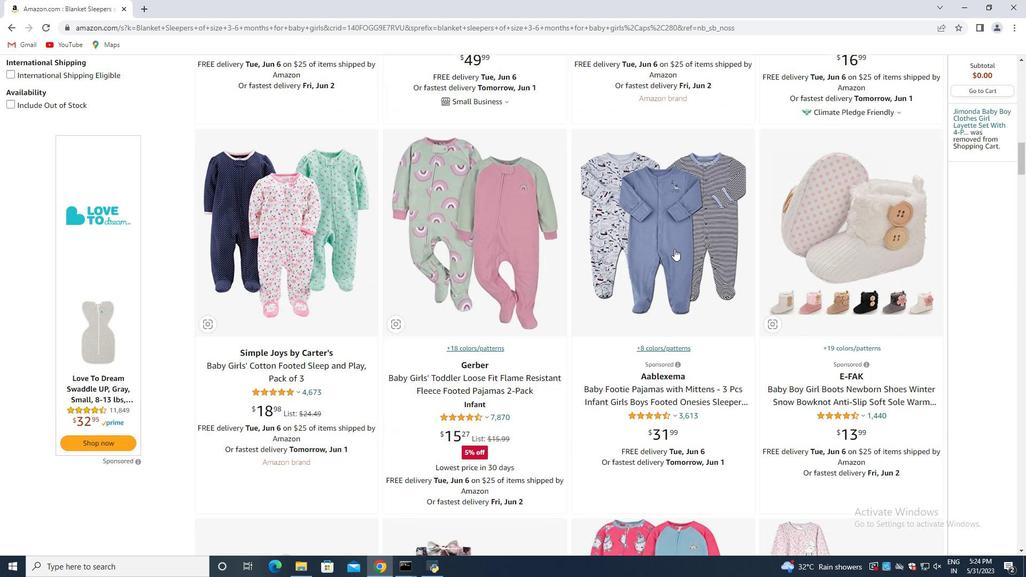 
Action: Mouse scrolled (662, 247) with delta (0, 0)
Screenshot: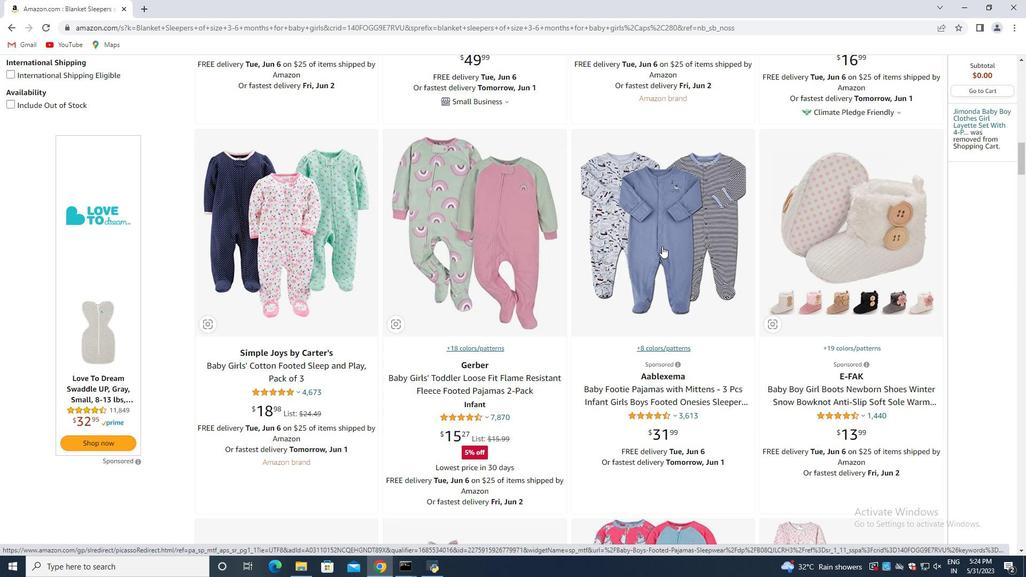 
Action: Mouse scrolled (662, 247) with delta (0, 0)
Screenshot: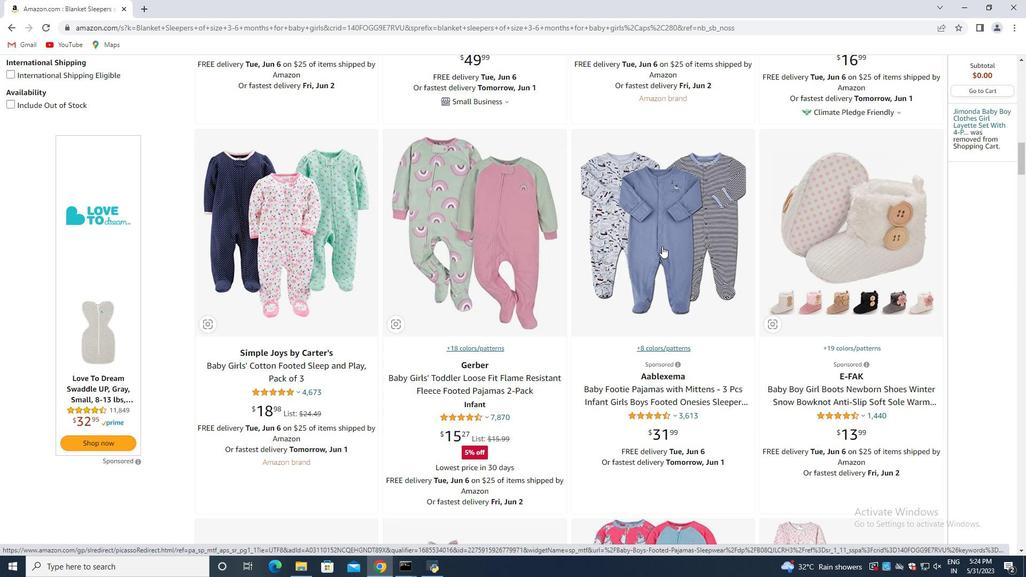 
Action: Mouse scrolled (662, 247) with delta (0, 0)
Screenshot: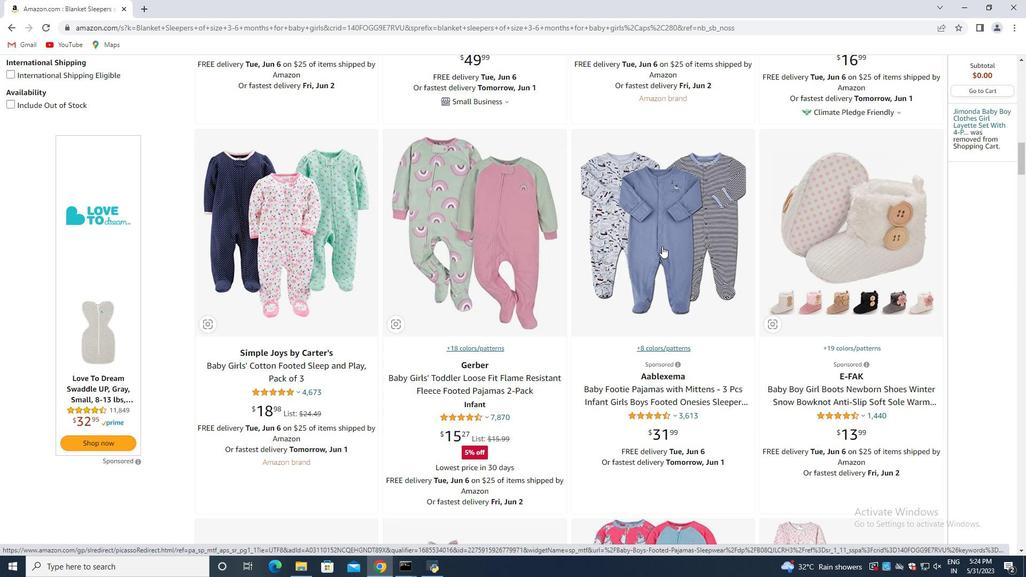 
Action: Mouse moved to (662, 246)
Screenshot: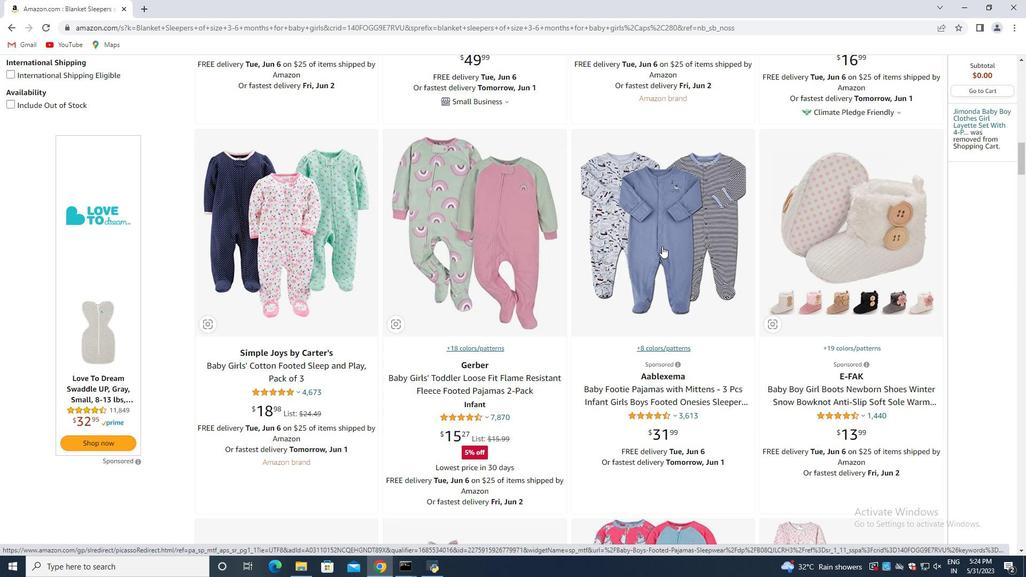 
Action: Mouse scrolled (662, 247) with delta (0, 0)
Screenshot: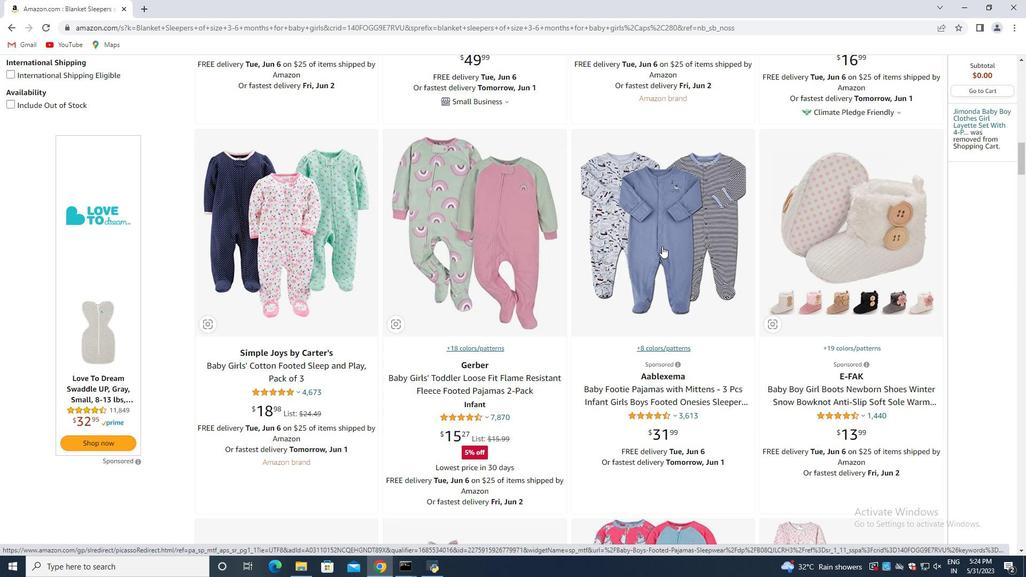 
Action: Mouse scrolled (662, 247) with delta (0, 0)
Screenshot: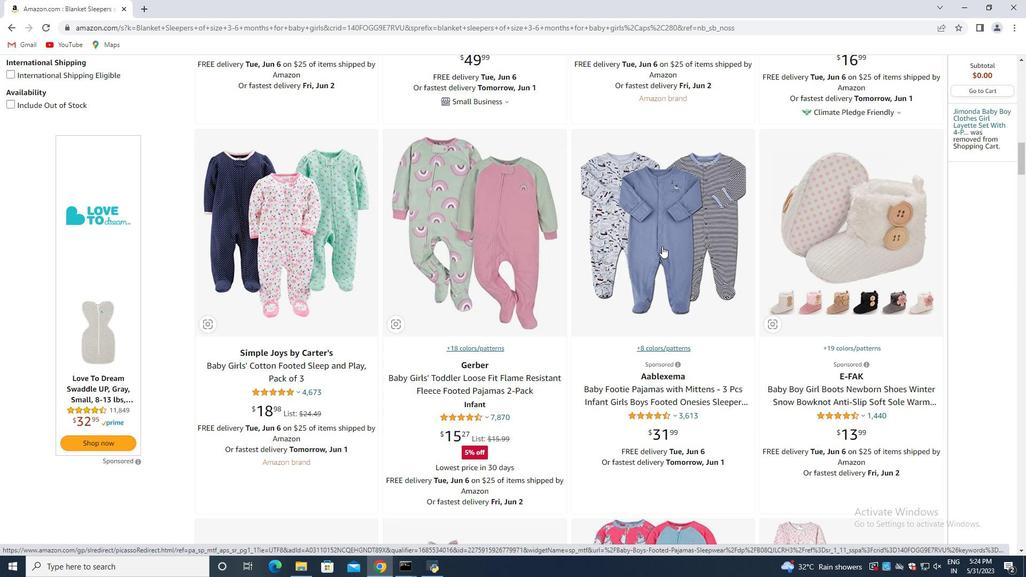 
Action: Mouse moved to (662, 246)
Screenshot: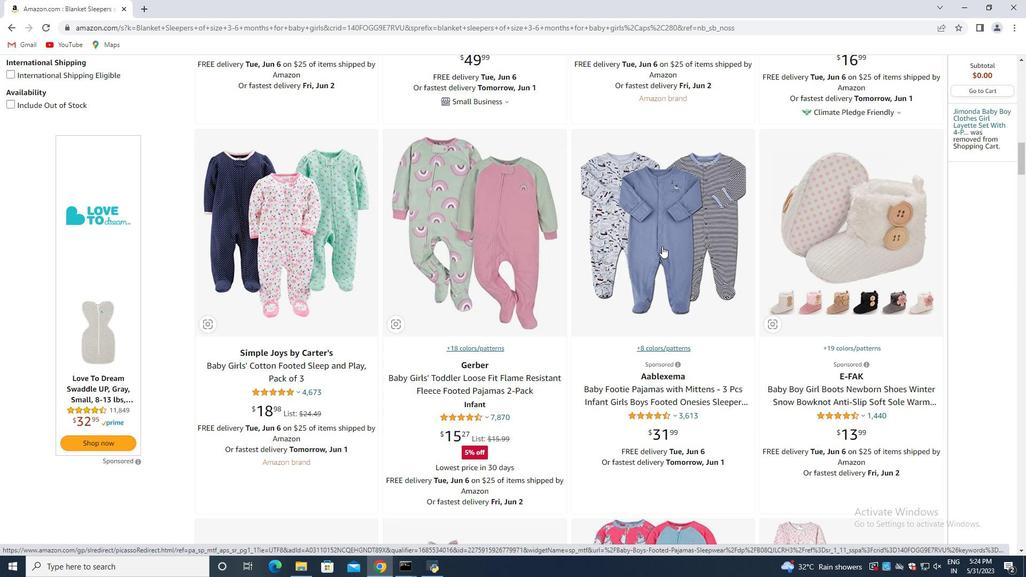 
Action: Mouse scrolled (662, 247) with delta (0, 0)
Screenshot: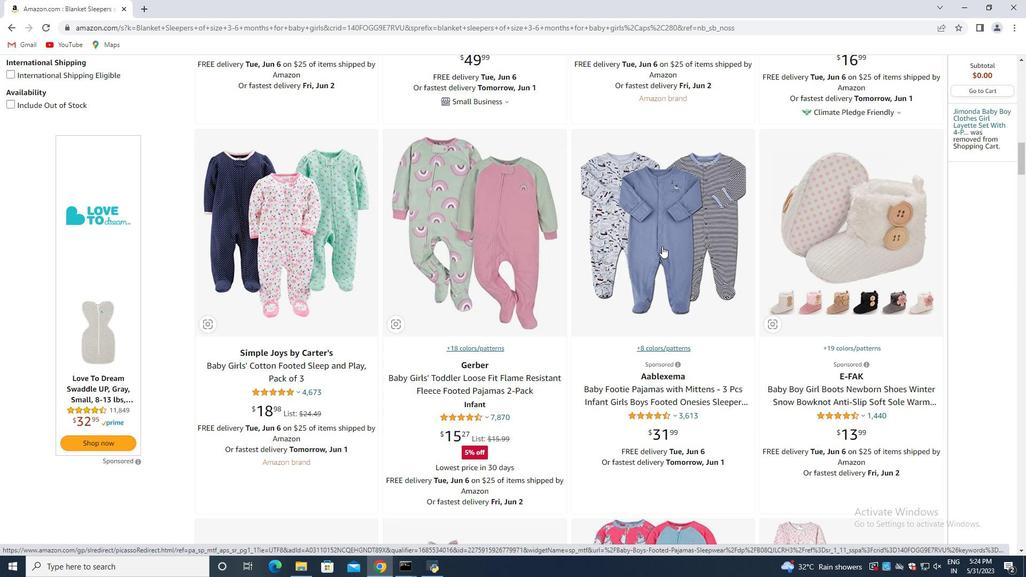 
Action: Mouse moved to (661, 246)
Screenshot: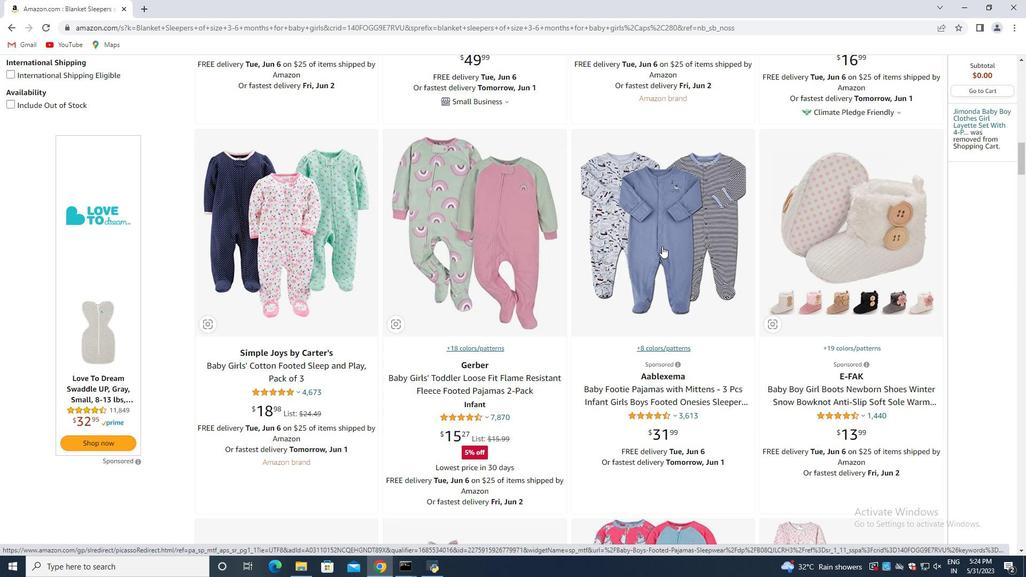 
Action: Mouse scrolled (662, 247) with delta (0, 0)
Screenshot: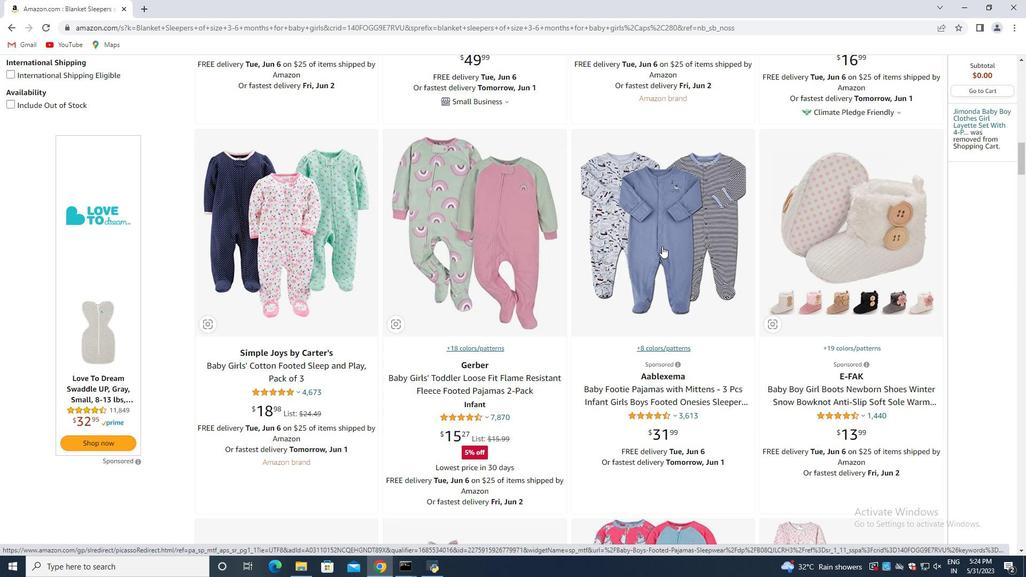 
Action: Mouse moved to (660, 246)
Screenshot: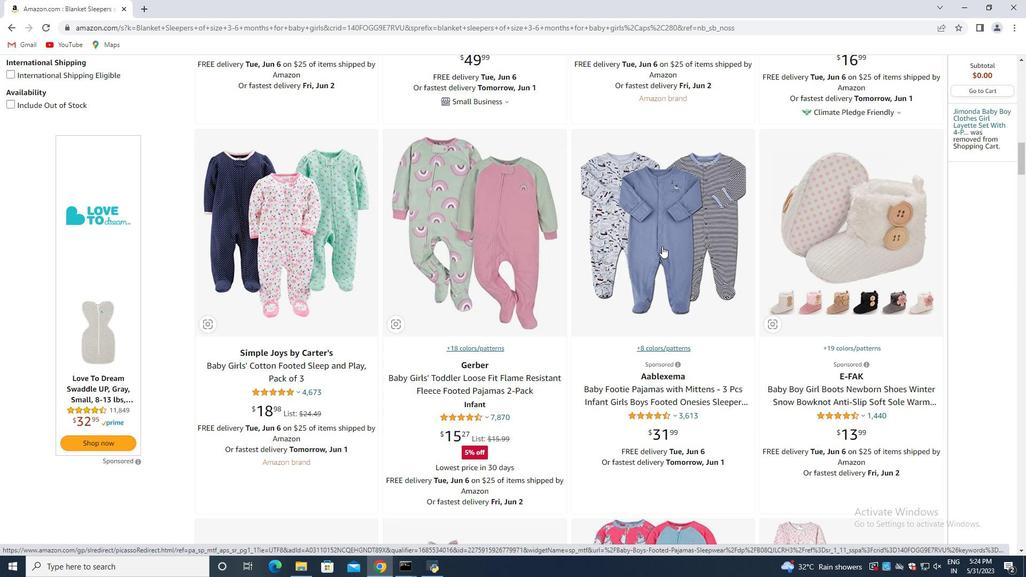 
Action: Mouse scrolled (660, 246) with delta (0, 0)
Screenshot: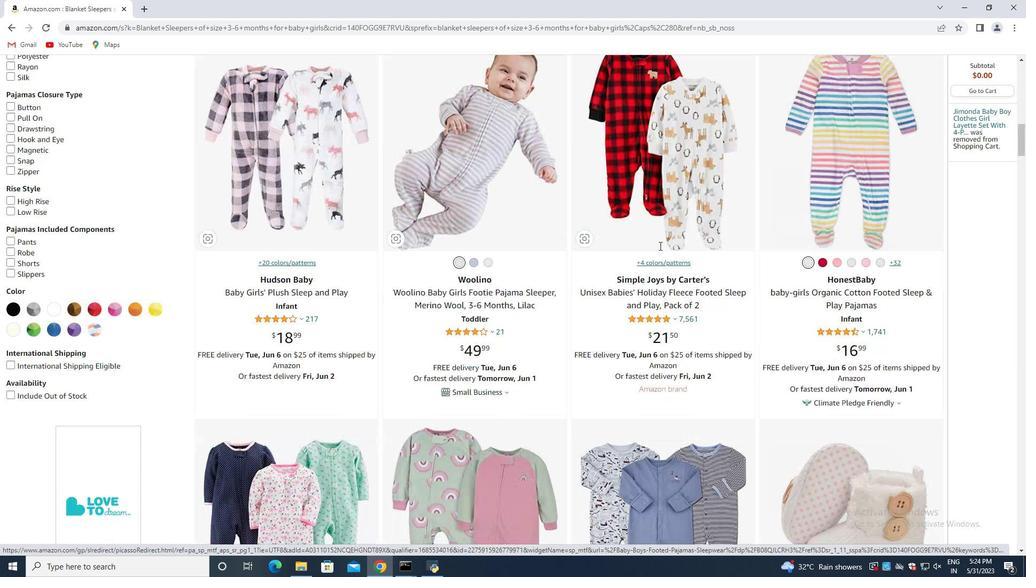 
Action: Mouse moved to (660, 245)
Screenshot: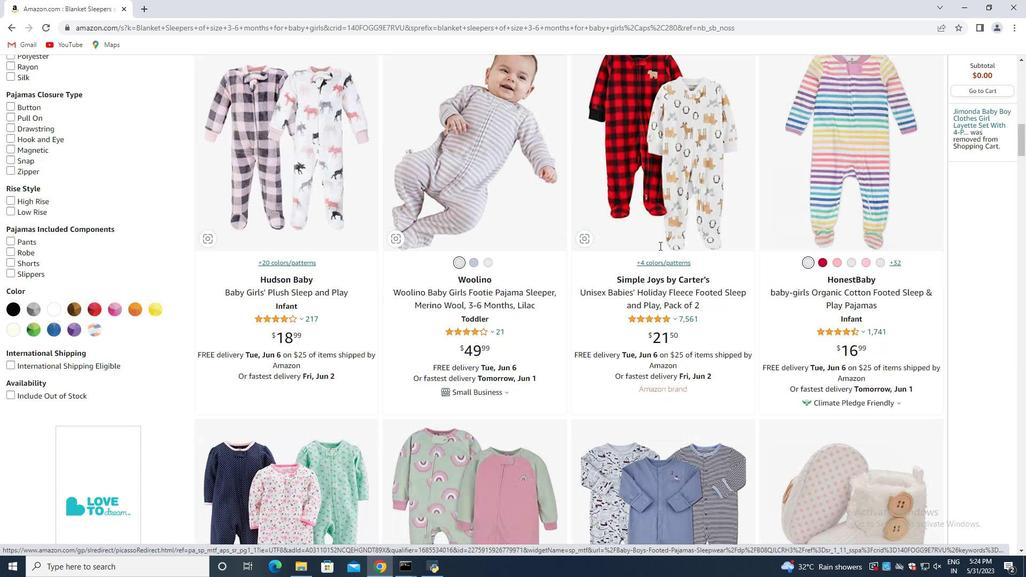 
Action: Mouse scrolled (660, 246) with delta (0, 0)
Screenshot: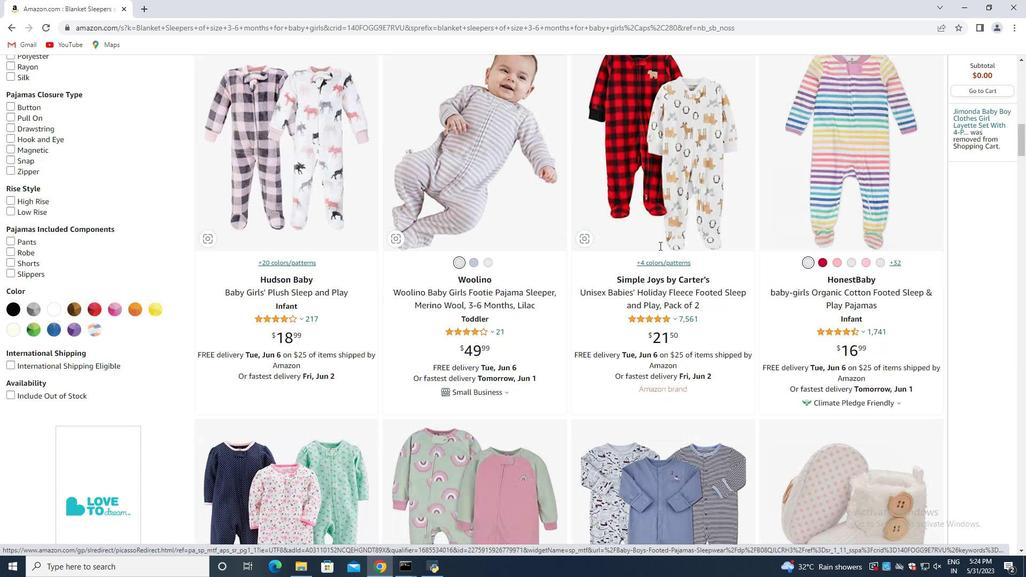 
Action: Mouse scrolled (660, 246) with delta (0, 0)
Screenshot: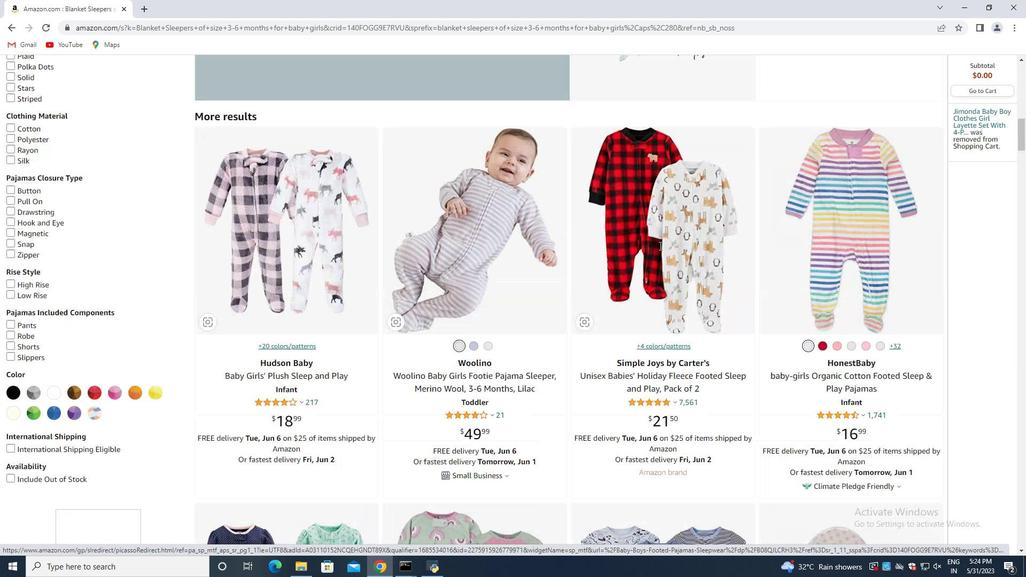 
Action: Mouse scrolled (660, 246) with delta (0, 0)
Screenshot: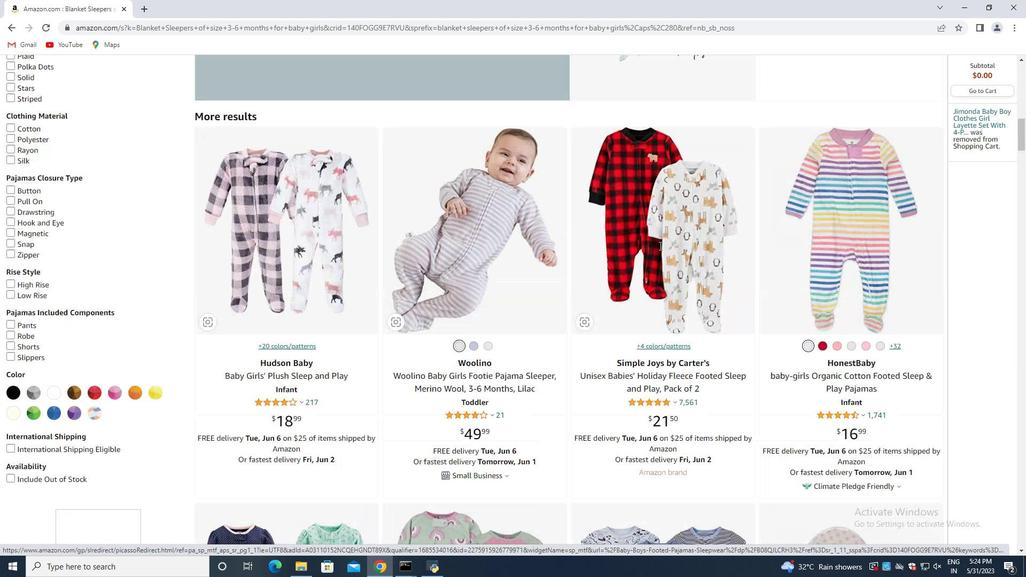 
Action: Mouse scrolled (660, 246) with delta (0, 0)
Screenshot: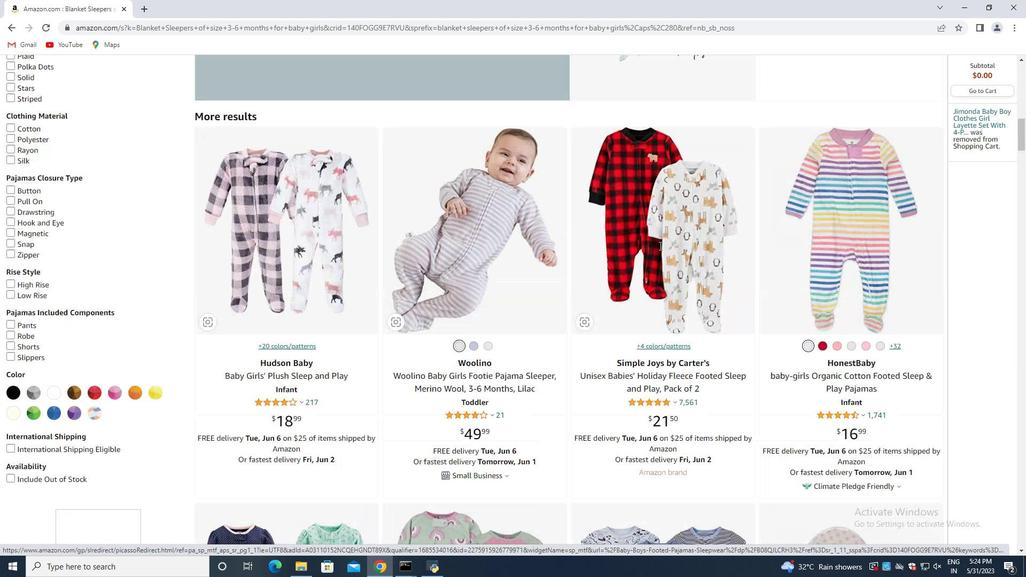 
Action: Mouse scrolled (660, 246) with delta (0, 0)
Screenshot: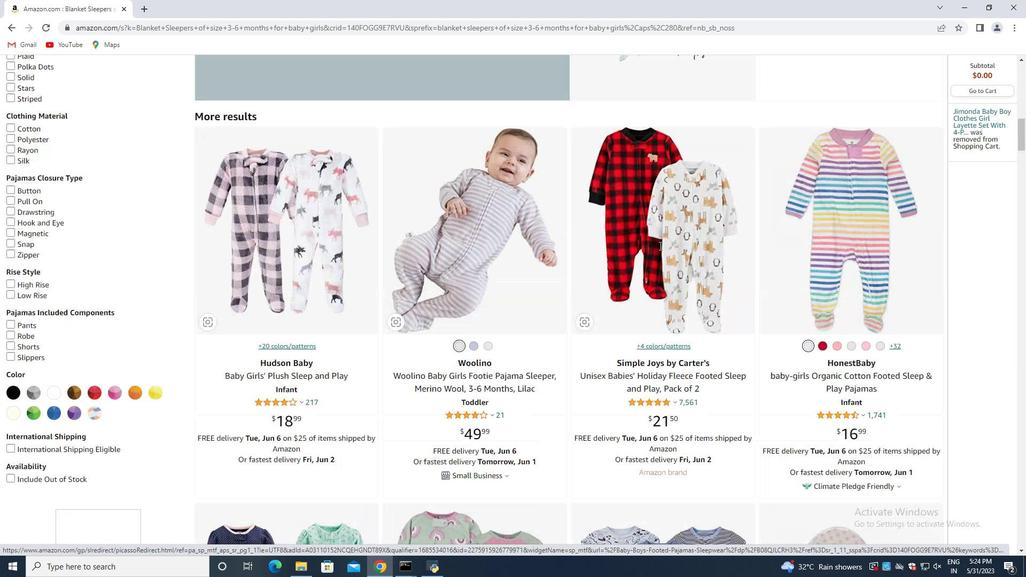 
Action: Mouse scrolled (660, 246) with delta (0, 0)
Screenshot: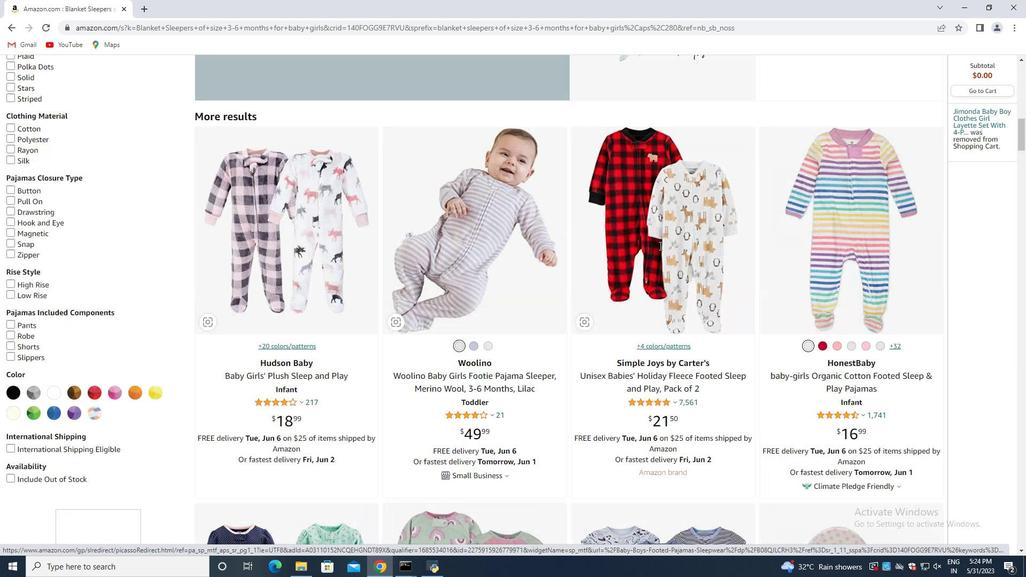 
Action: Mouse moved to (660, 245)
Screenshot: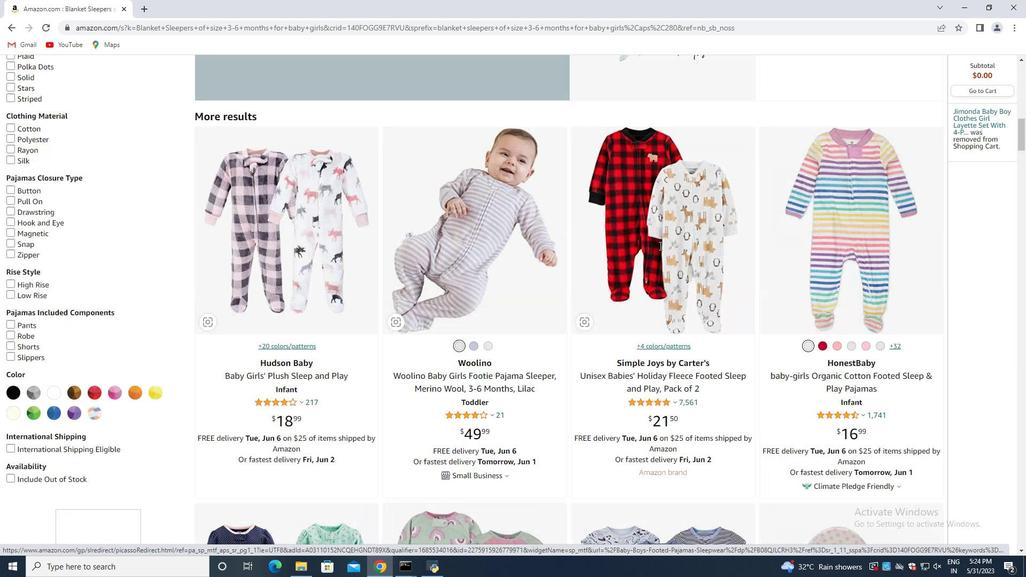 
Action: Mouse scrolled (660, 246) with delta (0, 0)
Screenshot: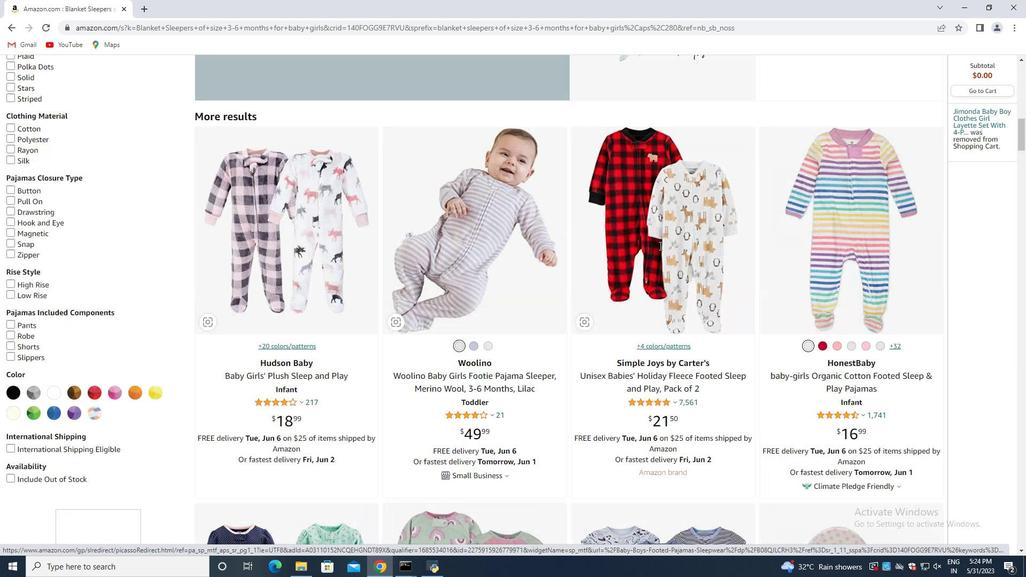 
Action: Mouse moved to (660, 246)
Screenshot: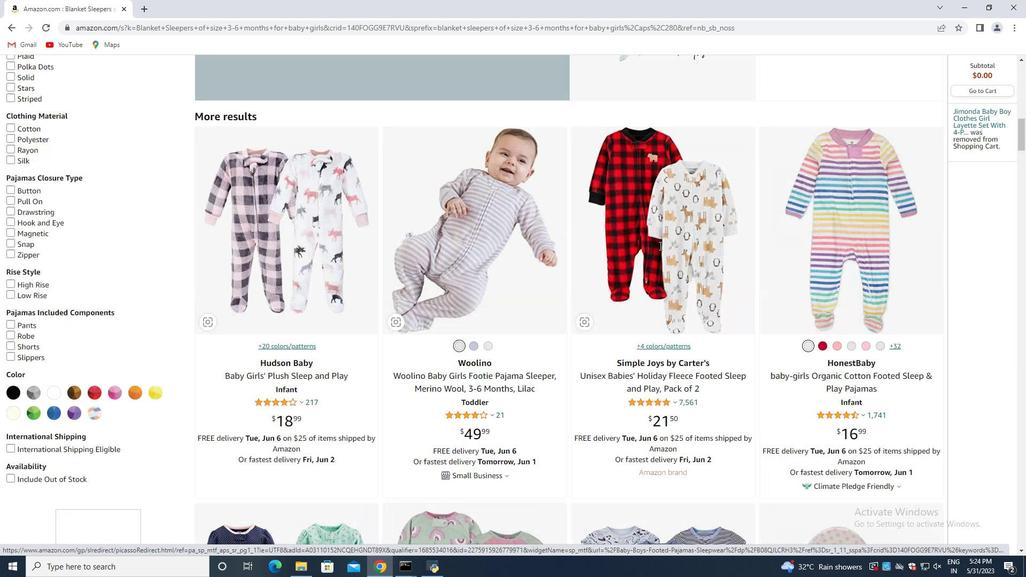 
Action: Mouse scrolled (660, 247) with delta (0, 0)
Screenshot: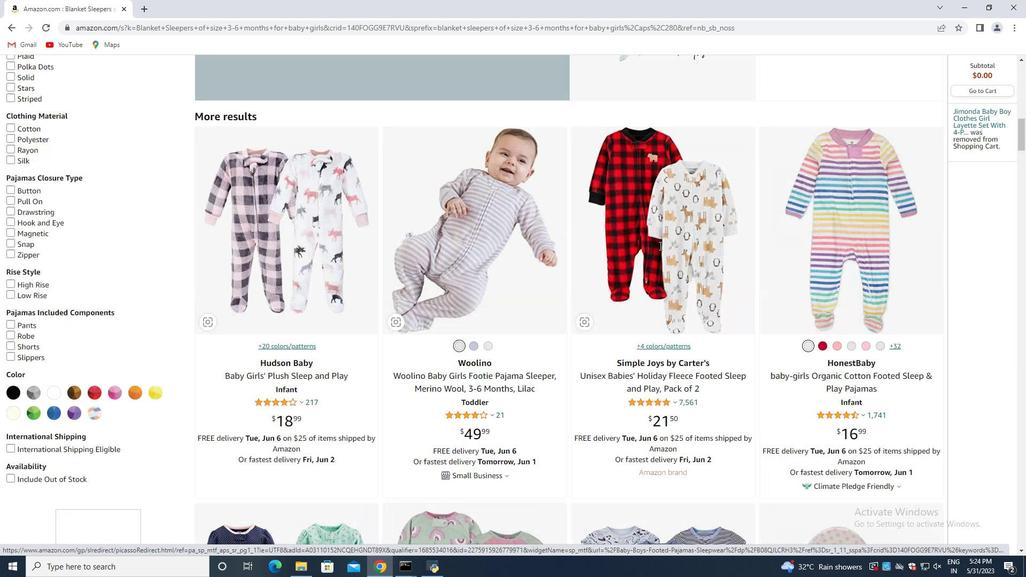 
Action: Mouse moved to (656, 248)
Screenshot: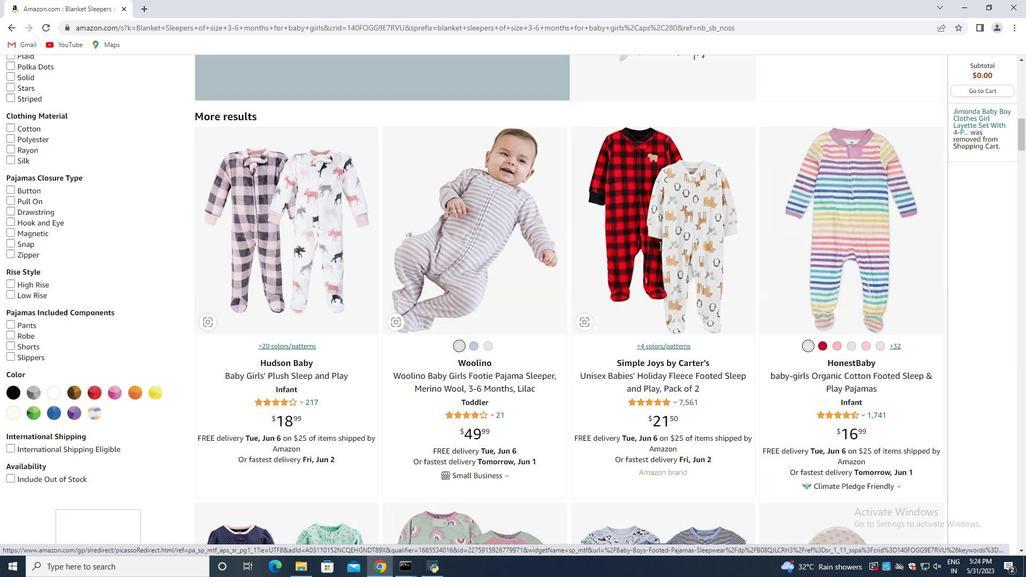 
Action: Mouse scrolled (656, 248) with delta (0, 0)
Screenshot: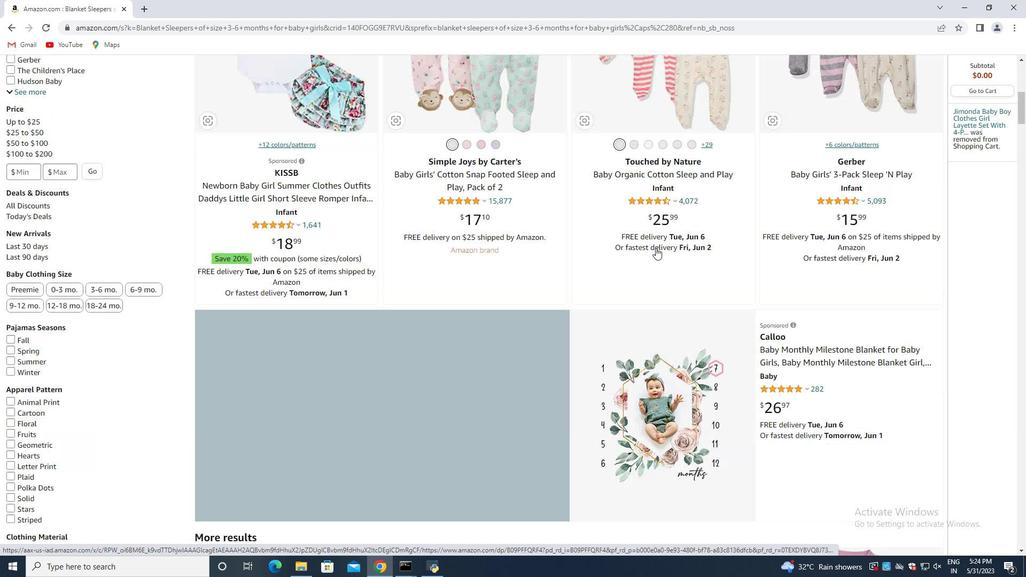 
Action: Mouse scrolled (656, 248) with delta (0, 0)
Screenshot: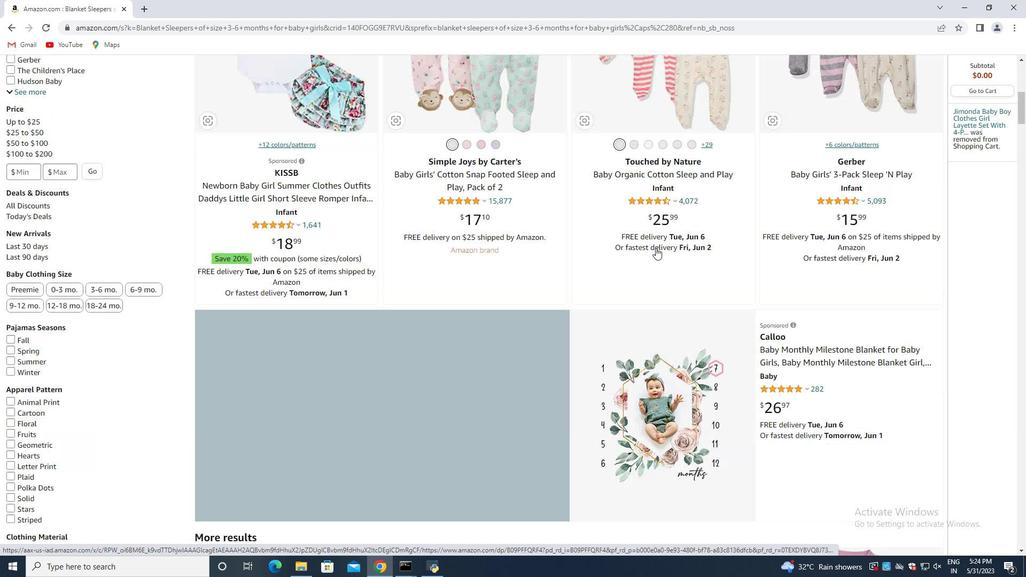 
Action: Mouse scrolled (656, 248) with delta (0, 0)
Screenshot: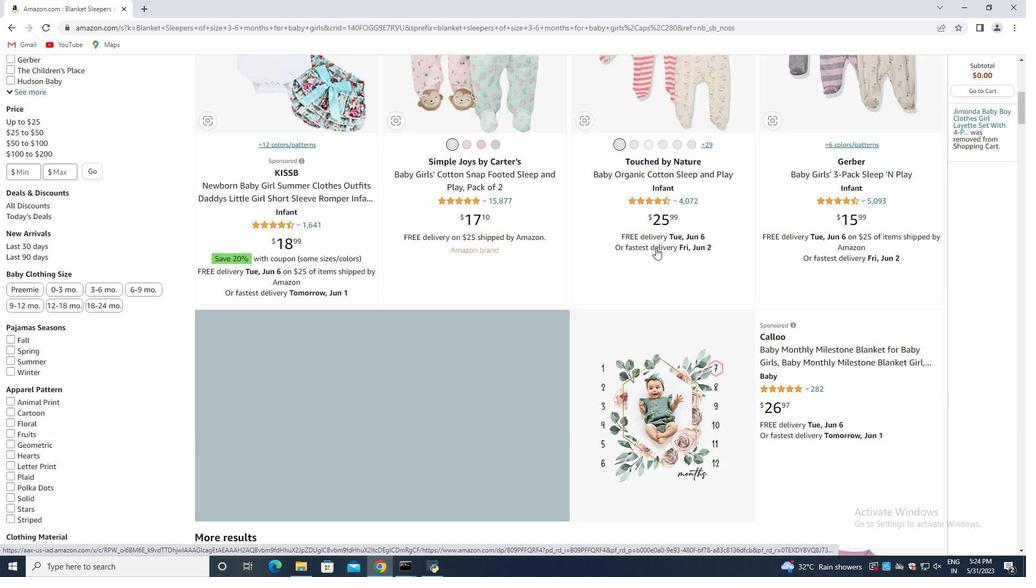 
Action: Mouse scrolled (656, 248) with delta (0, 0)
Screenshot: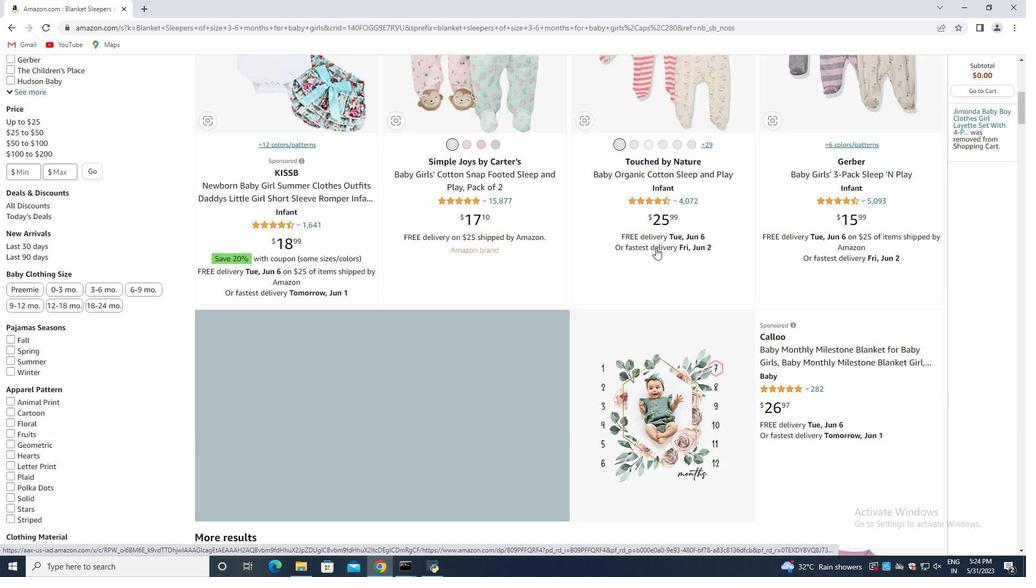 
Action: Mouse scrolled (656, 248) with delta (0, 0)
Screenshot: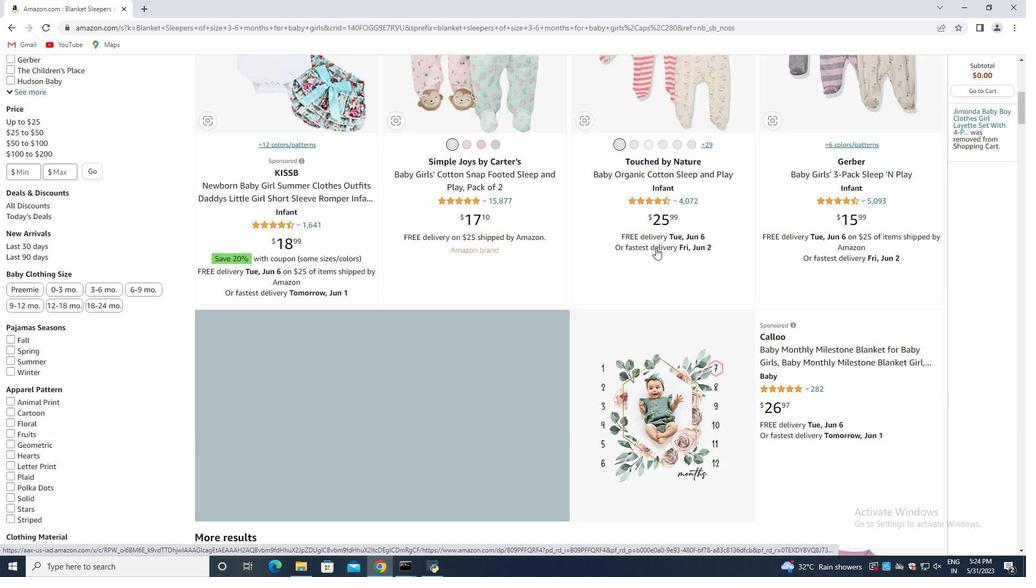 
Action: Mouse scrolled (656, 248) with delta (0, 0)
Screenshot: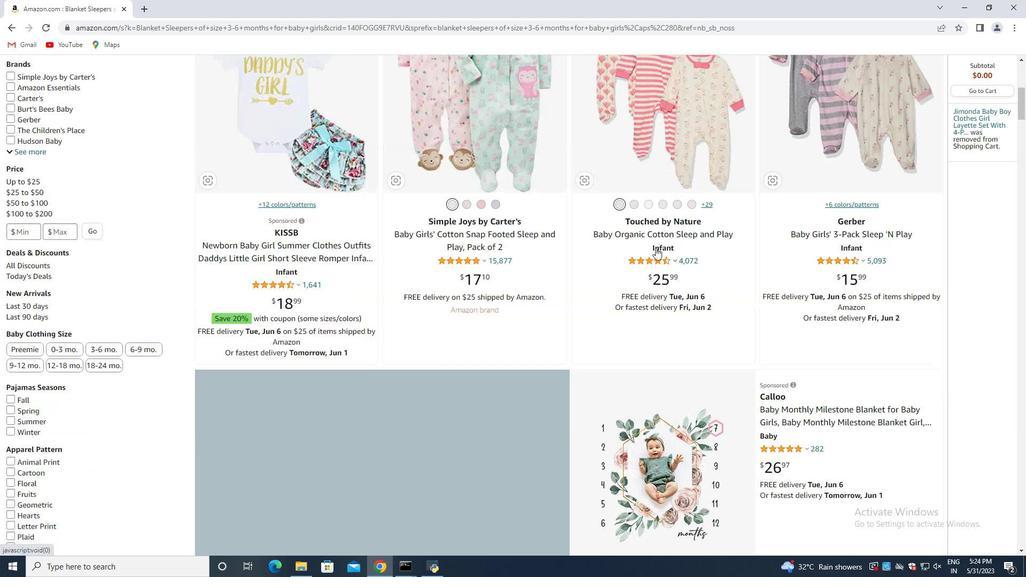 
Action: Mouse scrolled (656, 248) with delta (0, 0)
Screenshot: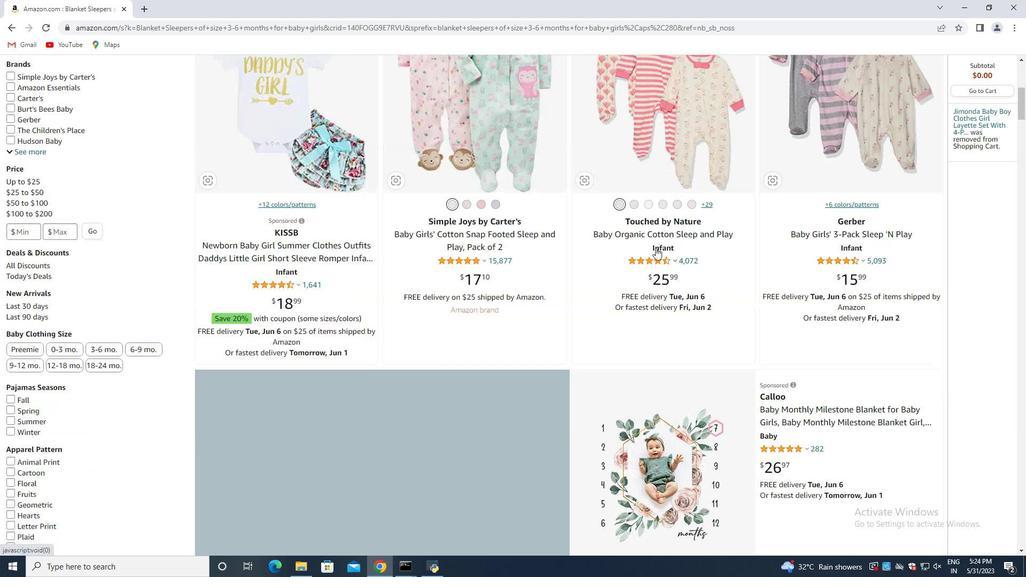 
Action: Mouse moved to (655, 248)
Screenshot: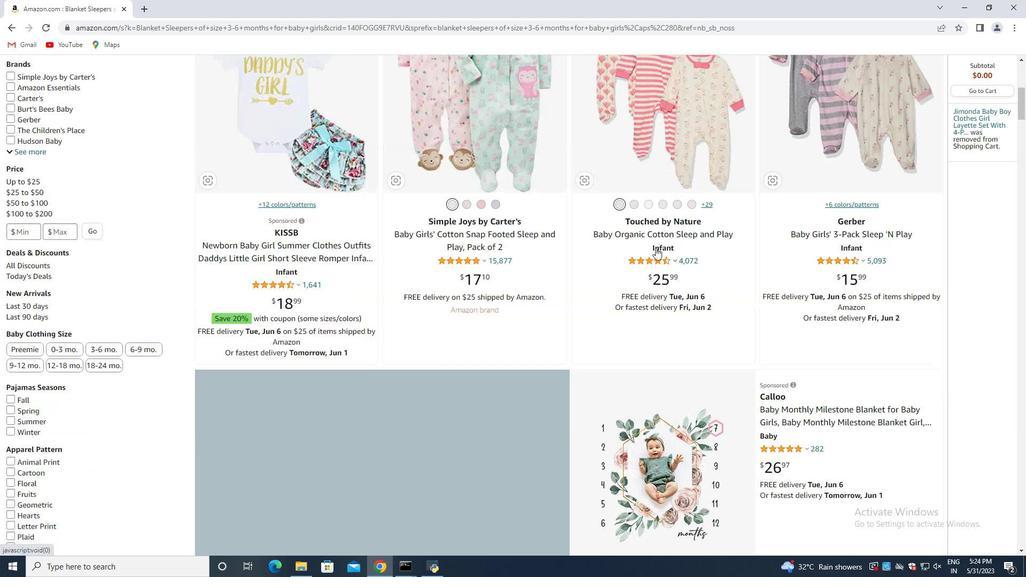 
Action: Mouse scrolled (655, 249) with delta (0, 0)
Screenshot: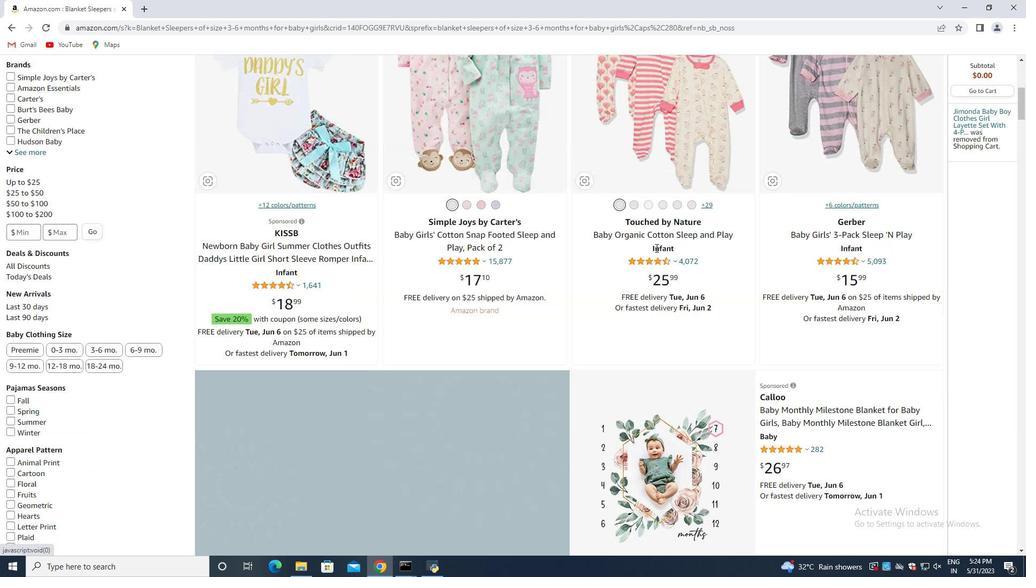 
Action: Mouse moved to (655, 249)
Screenshot: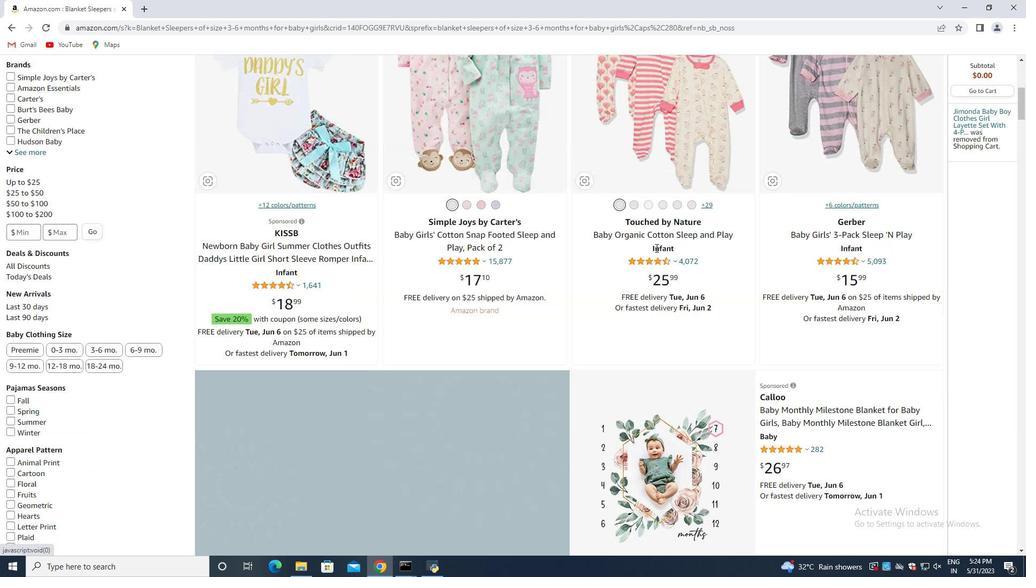 
Action: Mouse scrolled (655, 249) with delta (0, 0)
Screenshot: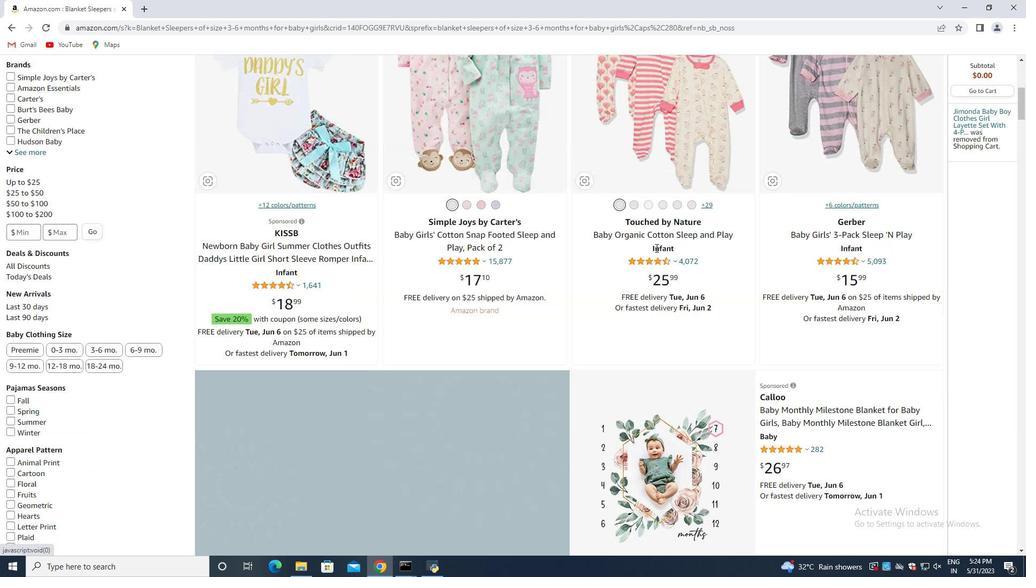 
Action: Mouse moved to (652, 249)
Screenshot: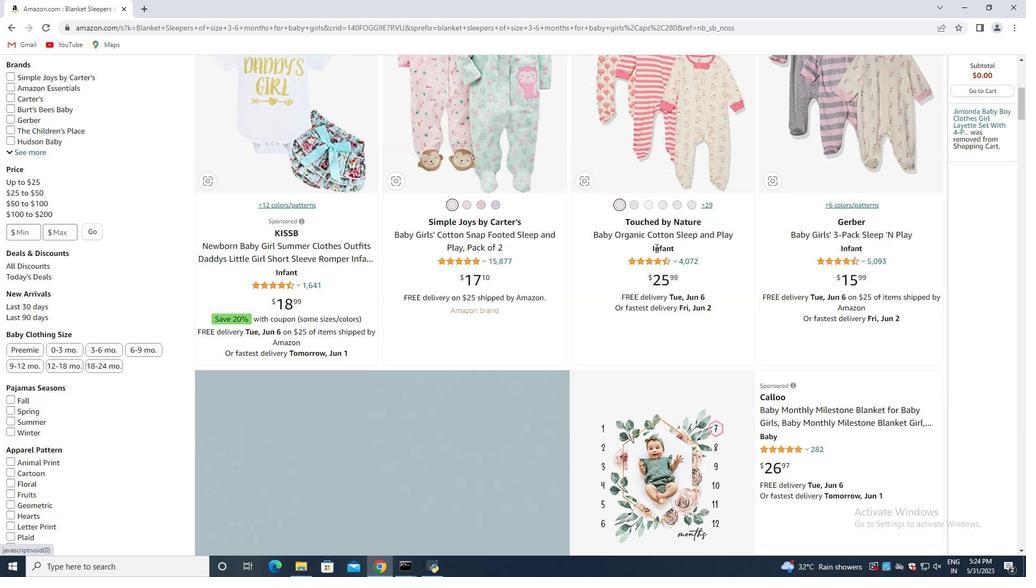 
Action: Mouse scrolled (652, 249) with delta (0, 0)
Screenshot: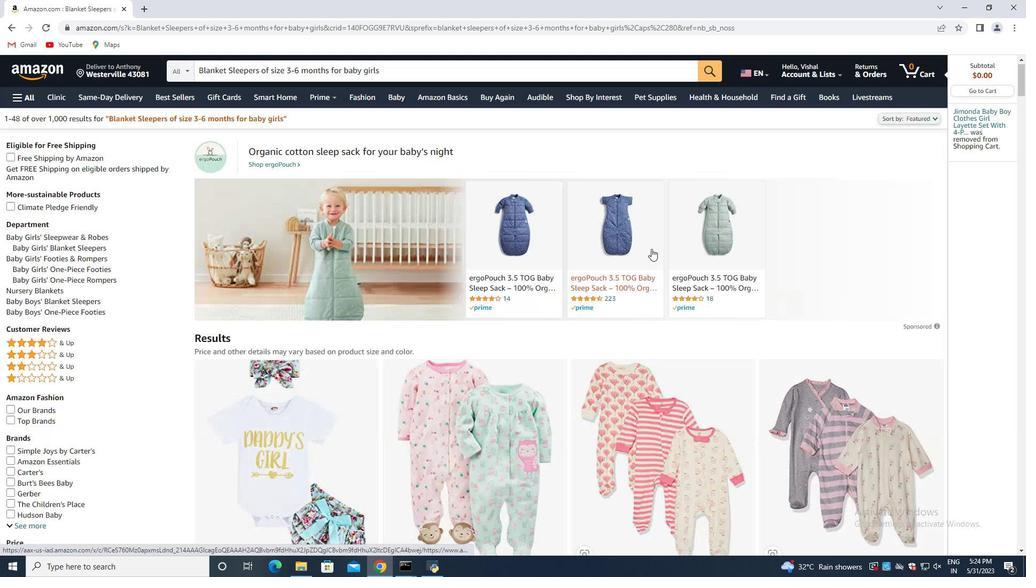 
Action: Mouse moved to (651, 248)
Screenshot: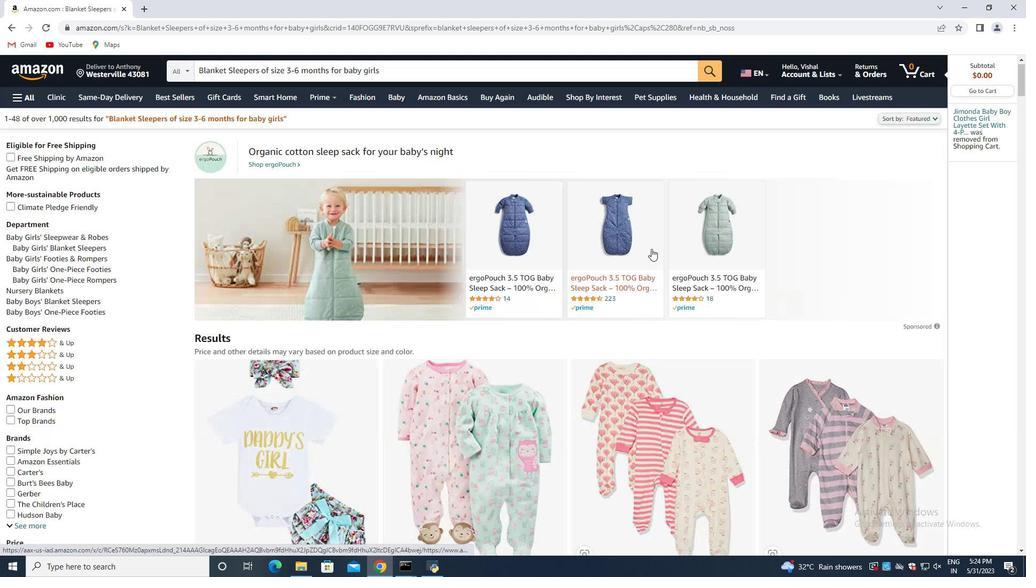 
Action: Mouse scrolled (651, 248) with delta (0, 0)
Screenshot: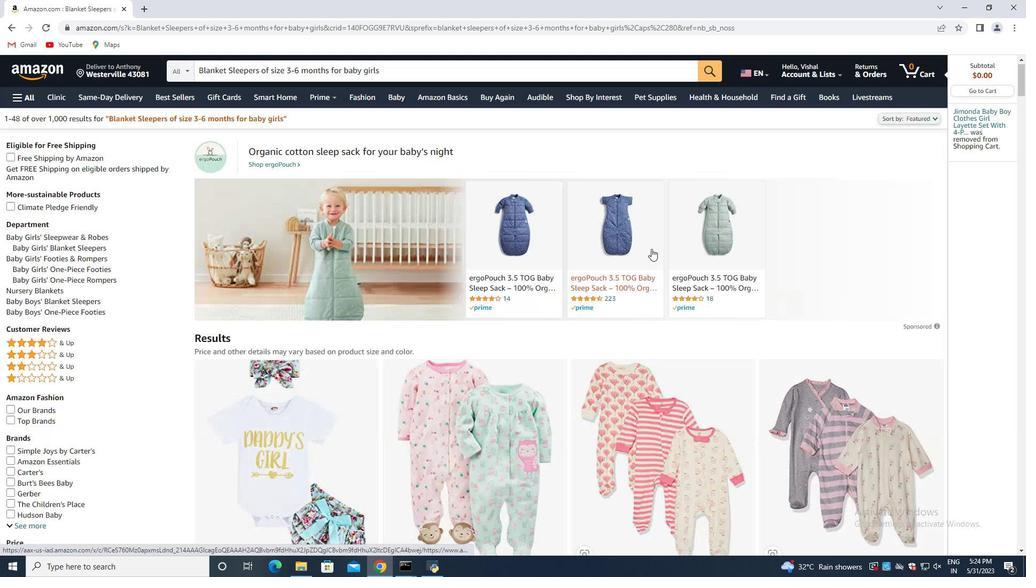 
Action: Mouse scrolled (651, 248) with delta (0, 0)
Screenshot: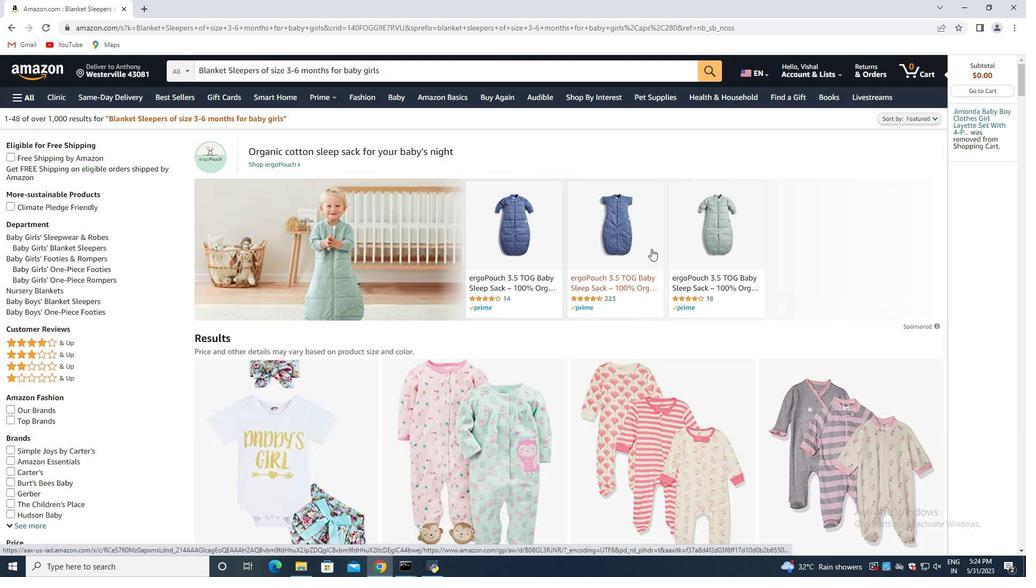 
Action: Mouse moved to (651, 248)
Screenshot: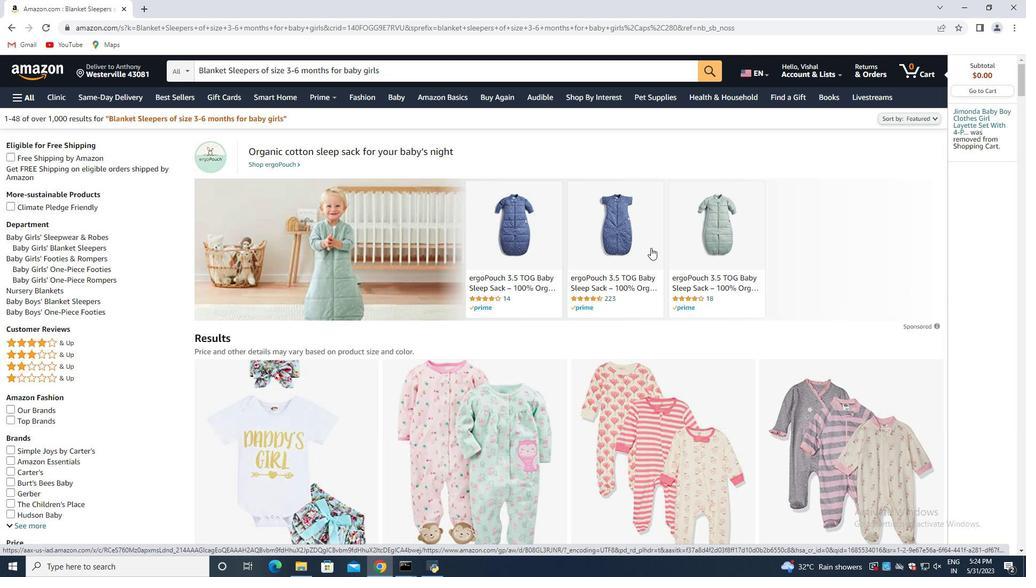 
Action: Mouse scrolled (651, 248) with delta (0, 0)
Screenshot: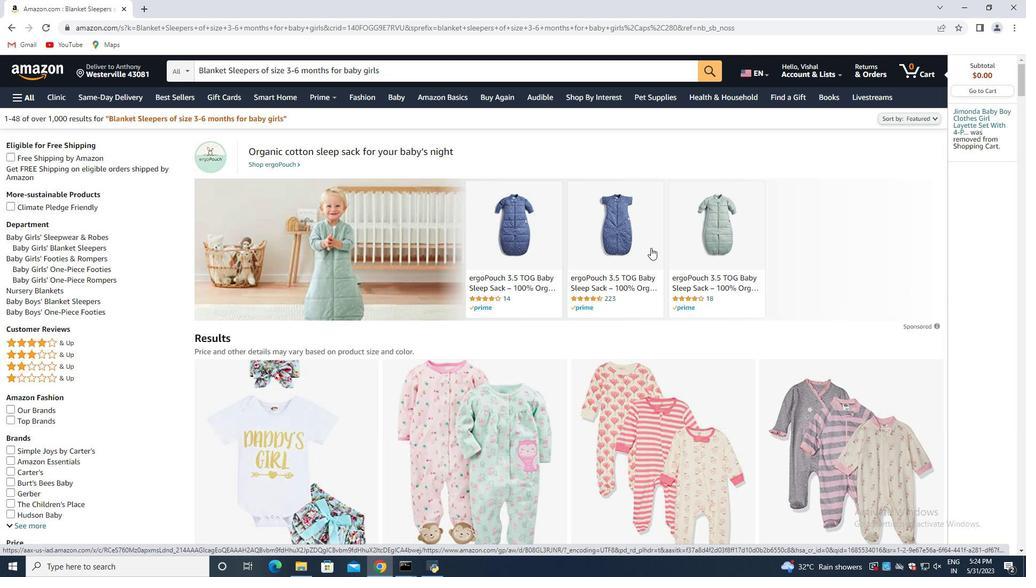 
Action: Mouse moved to (648, 249)
Screenshot: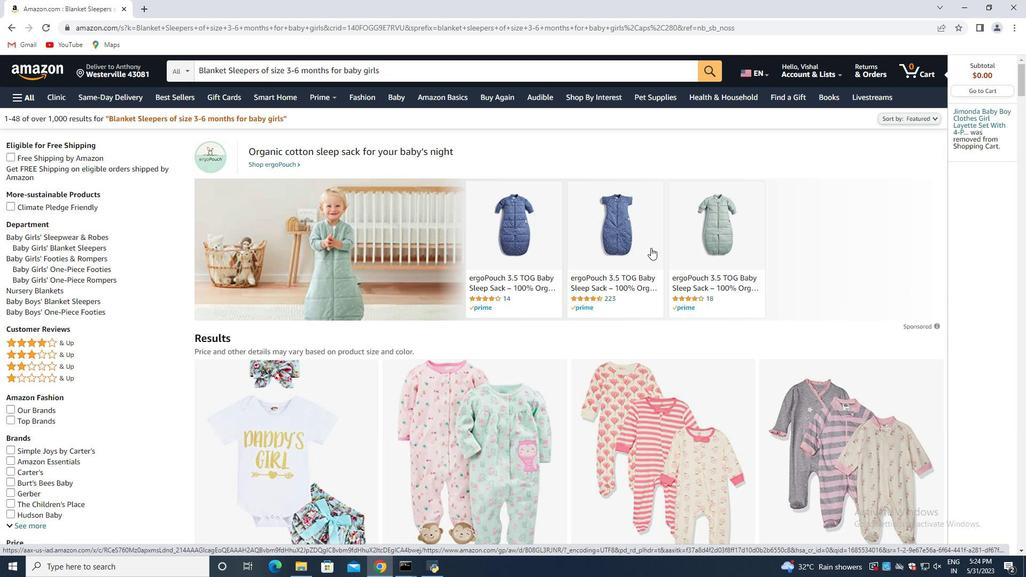 
Action: Mouse scrolled (651, 248) with delta (0, 0)
Screenshot: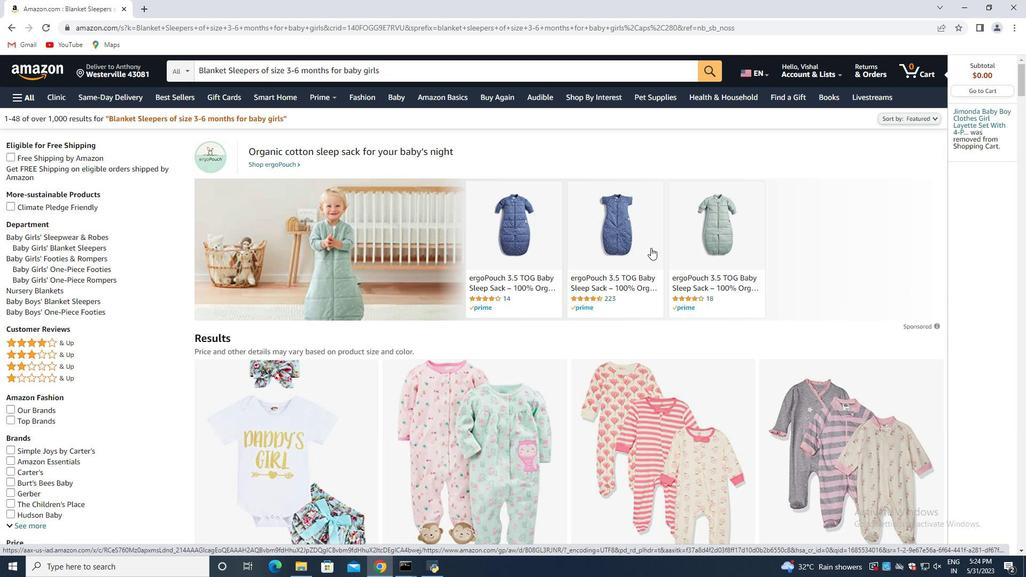 
Action: Mouse scrolled (651, 248) with delta (0, 0)
Screenshot: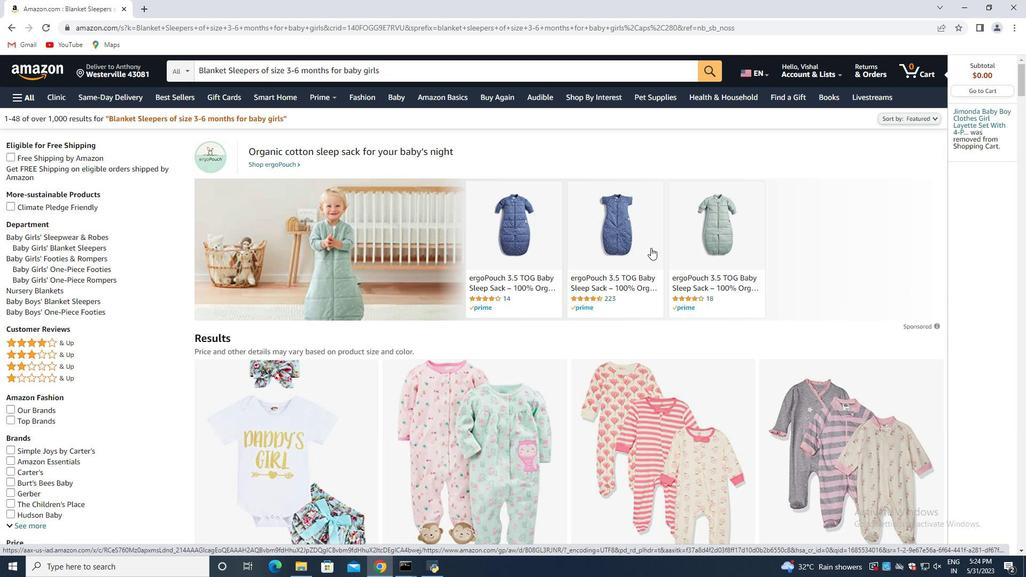 
Action: Mouse scrolled (651, 248) with delta (0, 0)
Screenshot: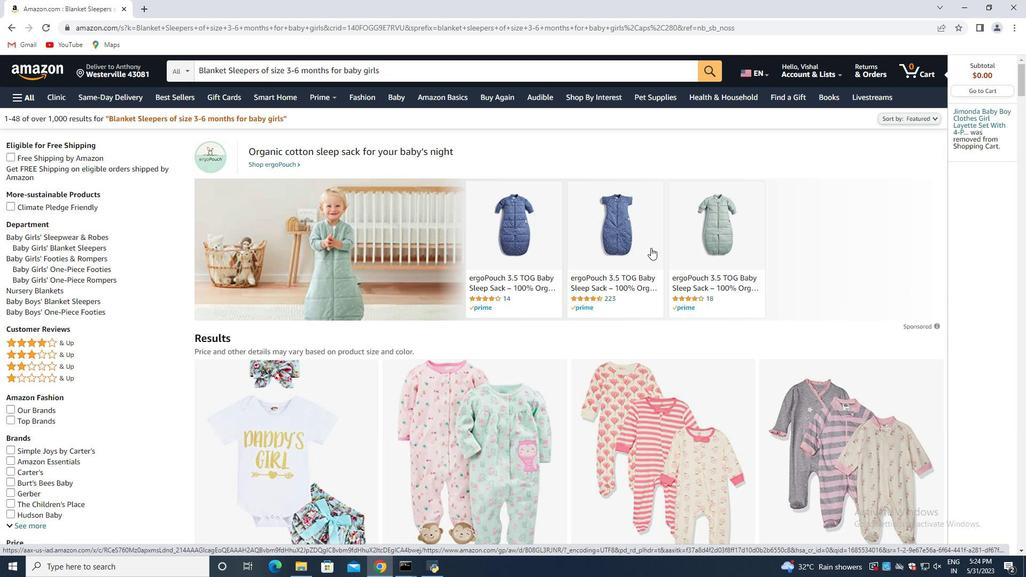 
Action: Mouse scrolled (651, 248) with delta (0, 0)
Screenshot: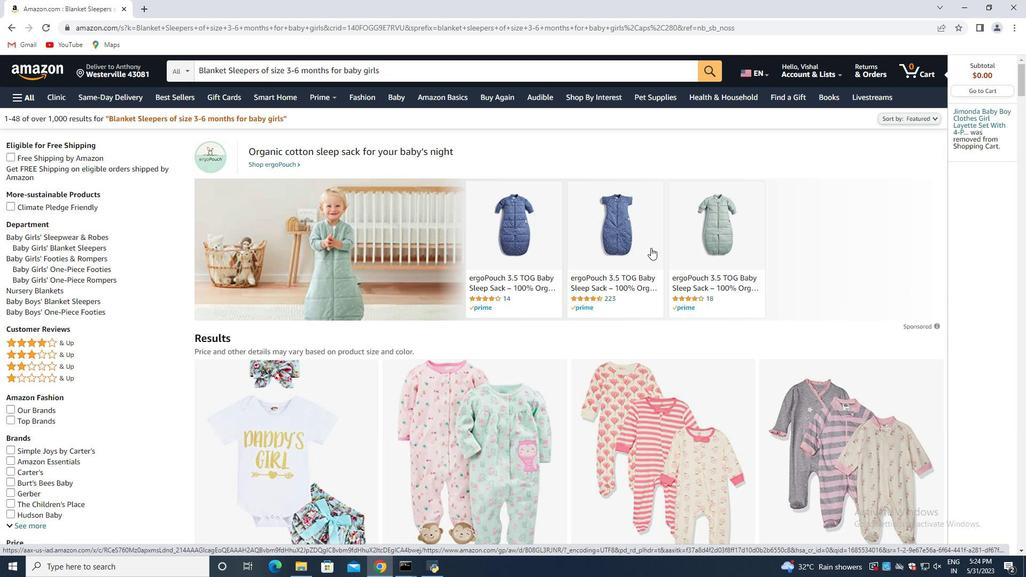 
Action: Mouse scrolled (651, 248) with delta (0, 0)
Screenshot: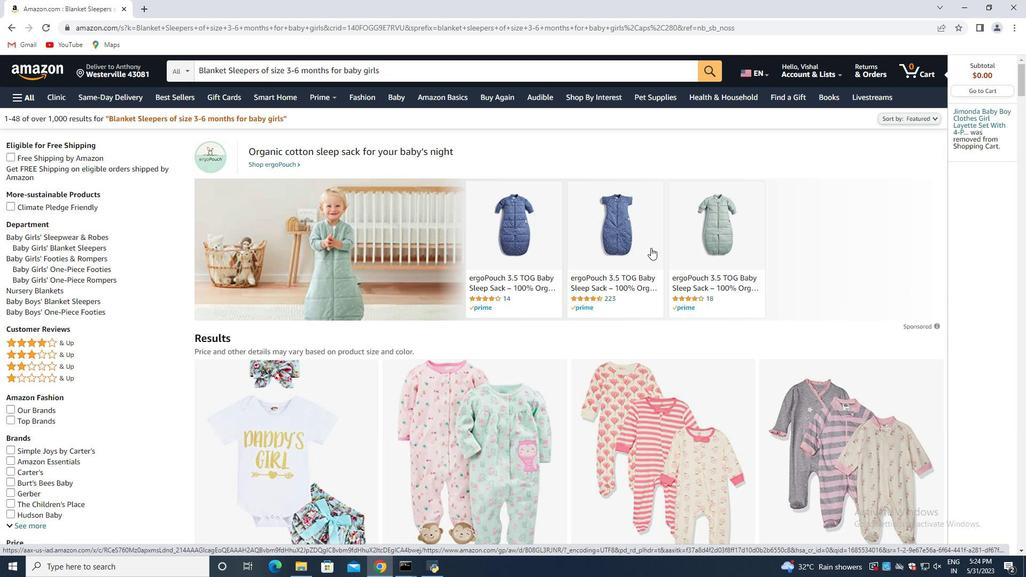 
Action: Mouse moved to (643, 249)
Screenshot: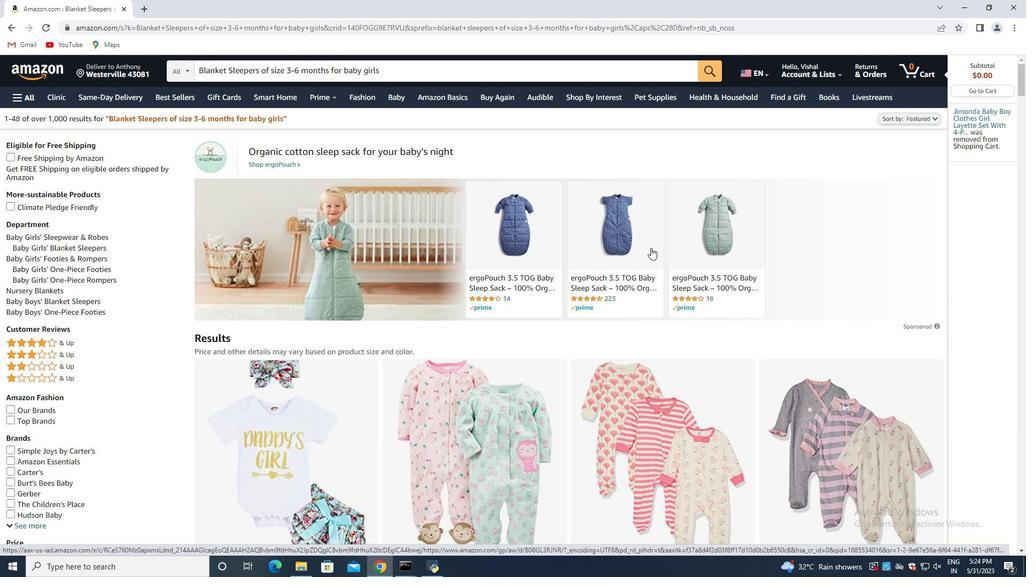 
Action: Mouse scrolled (643, 250) with delta (0, 0)
Screenshot: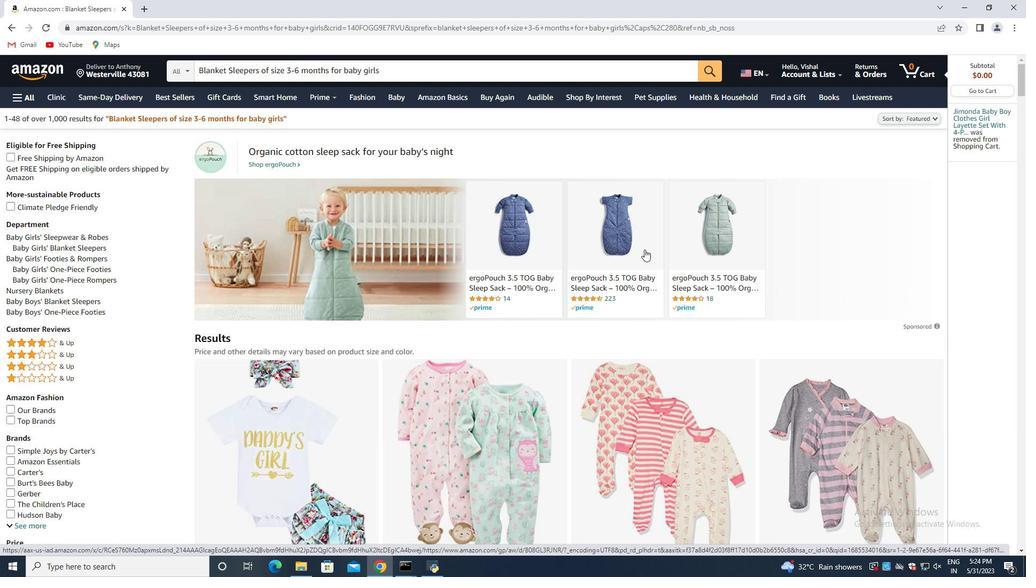 
Action: Mouse scrolled (643, 250) with delta (0, 0)
Screenshot: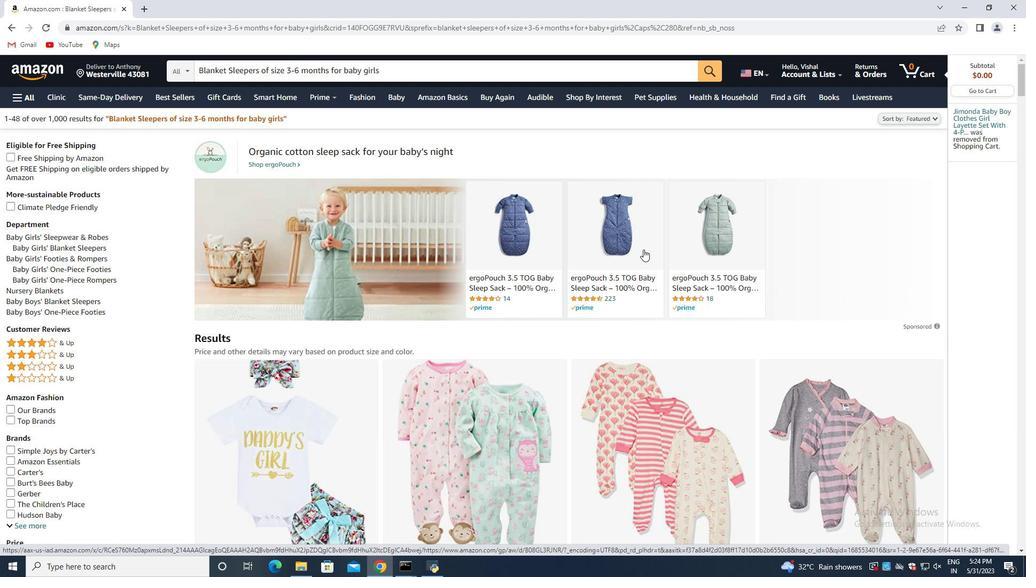 
Action: Mouse scrolled (643, 250) with delta (0, 0)
Screenshot: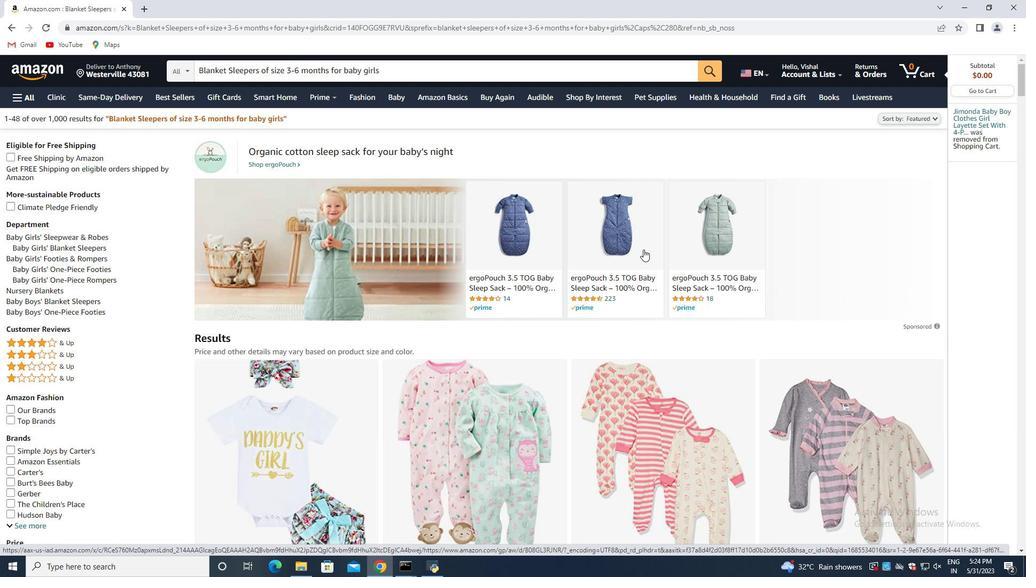 
Action: Mouse scrolled (643, 250) with delta (0, 0)
Screenshot: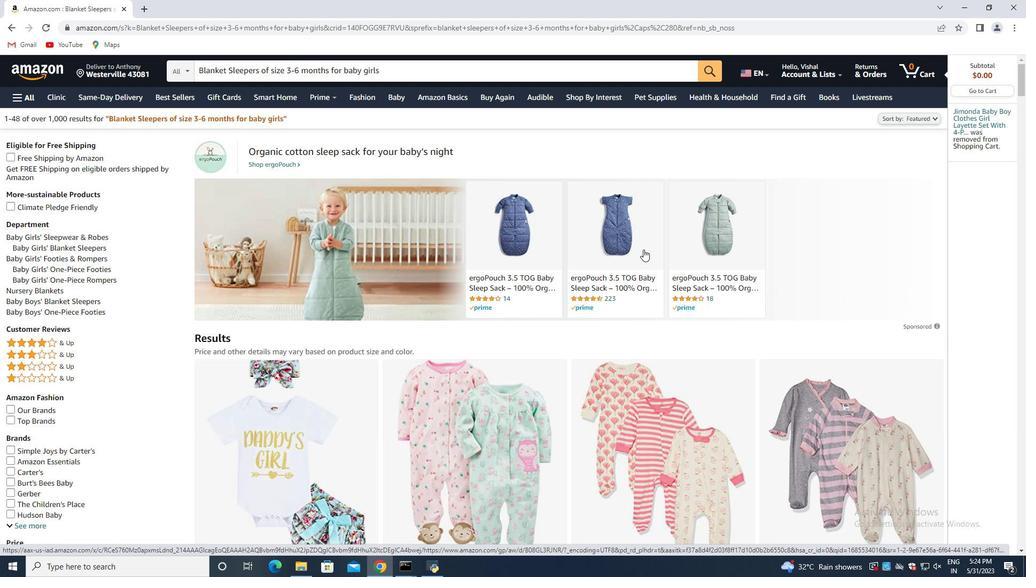 
Action: Mouse scrolled (643, 250) with delta (0, 0)
Screenshot: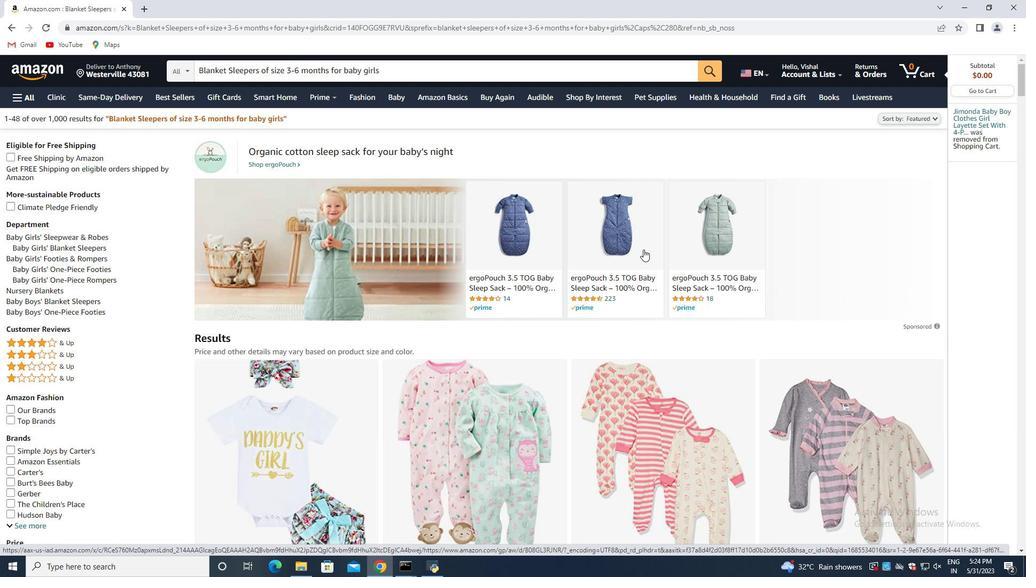 
Action: Mouse scrolled (643, 250) with delta (0, 0)
Screenshot: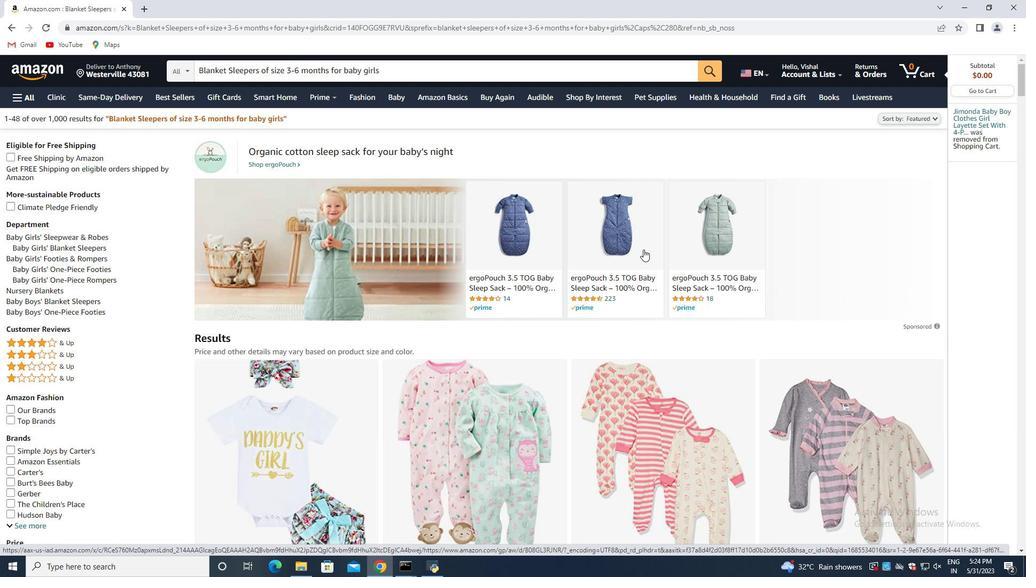 
Action: Mouse scrolled (643, 250) with delta (0, 0)
Screenshot: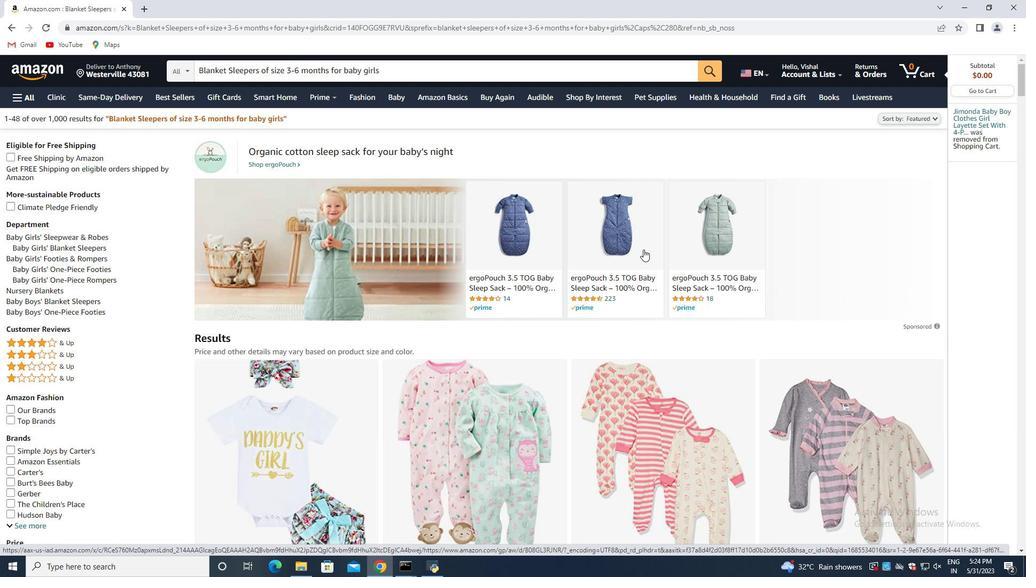 
Action: Mouse scrolled (643, 250) with delta (0, 0)
Screenshot: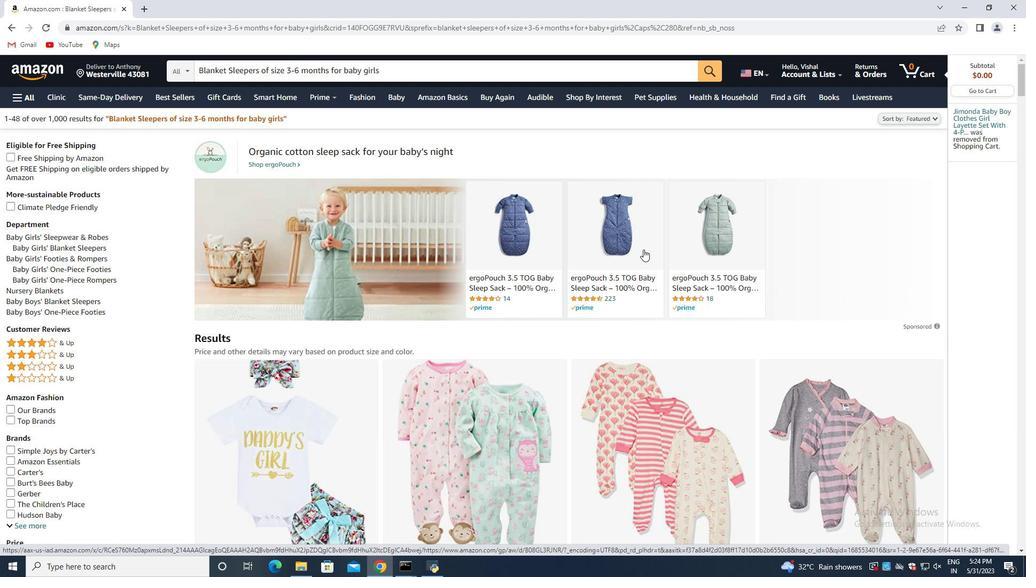 
Action: Mouse scrolled (643, 250) with delta (0, 0)
Screenshot: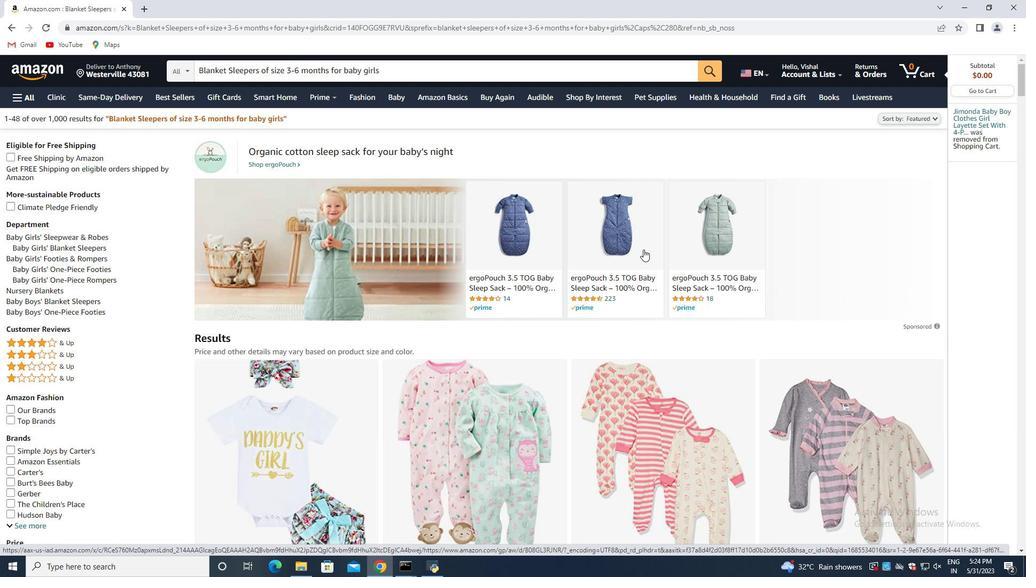 
Action: Mouse moved to (83, 246)
Screenshot: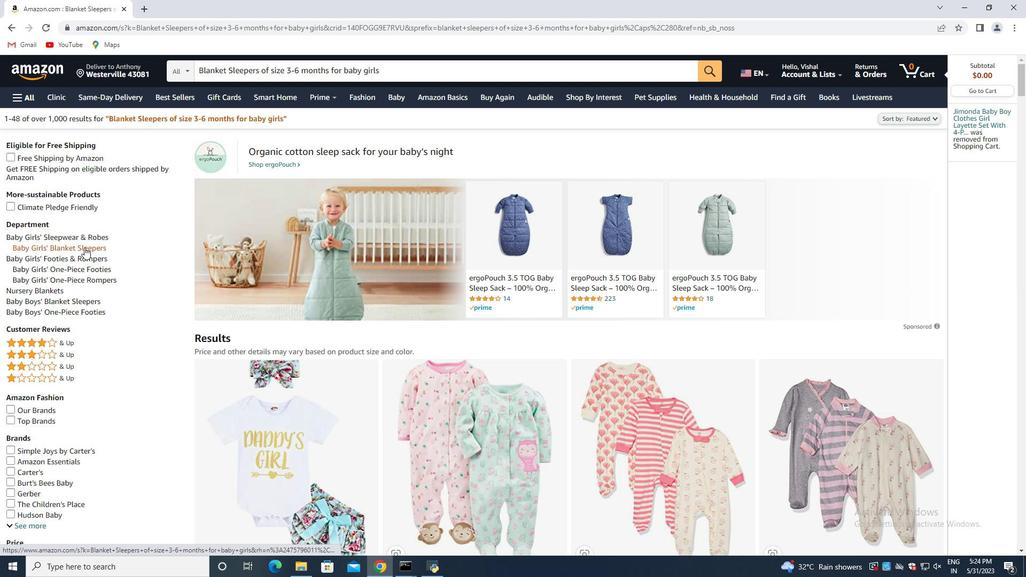 
Action: Mouse pressed left at (83, 246)
Screenshot: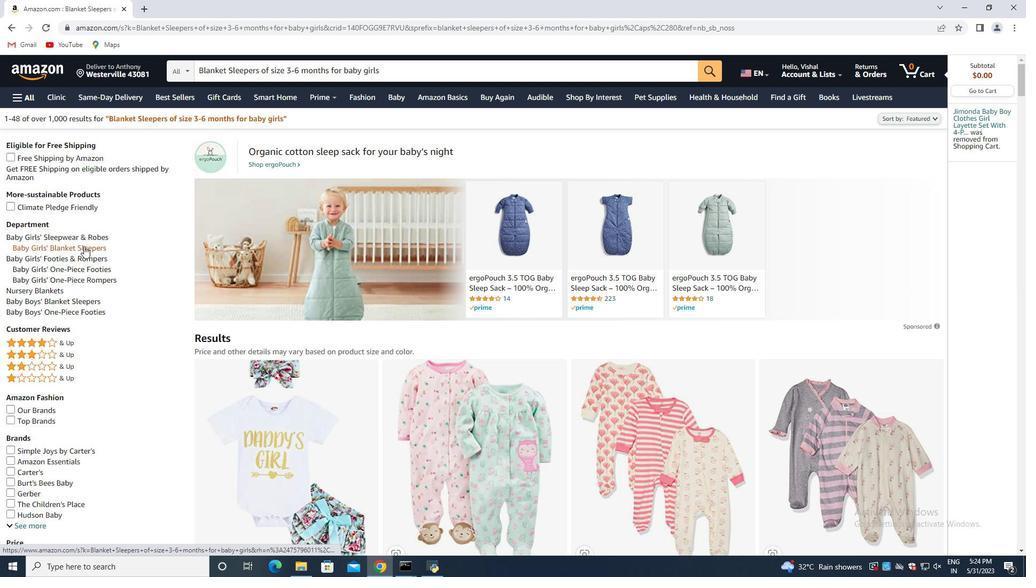 
Action: Mouse moved to (302, 280)
Screenshot: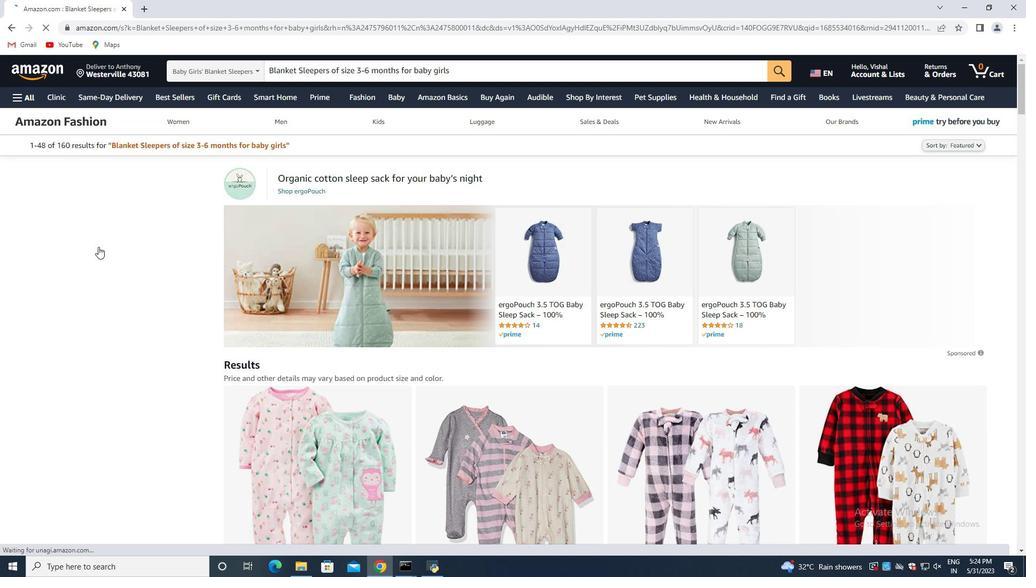 
Action: Mouse scrolled (302, 280) with delta (0, 0)
Screenshot: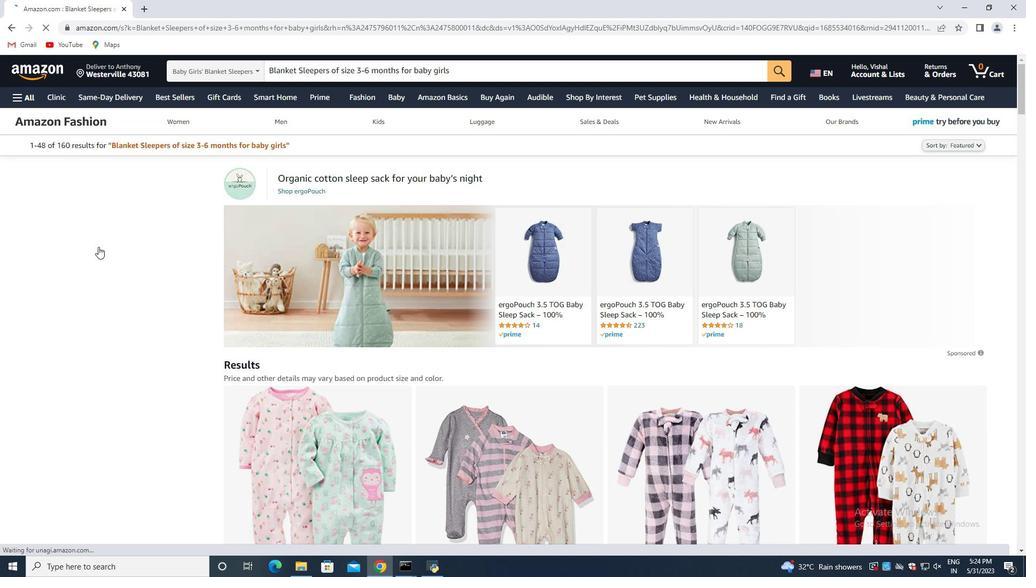 
Action: Mouse moved to (319, 285)
Screenshot: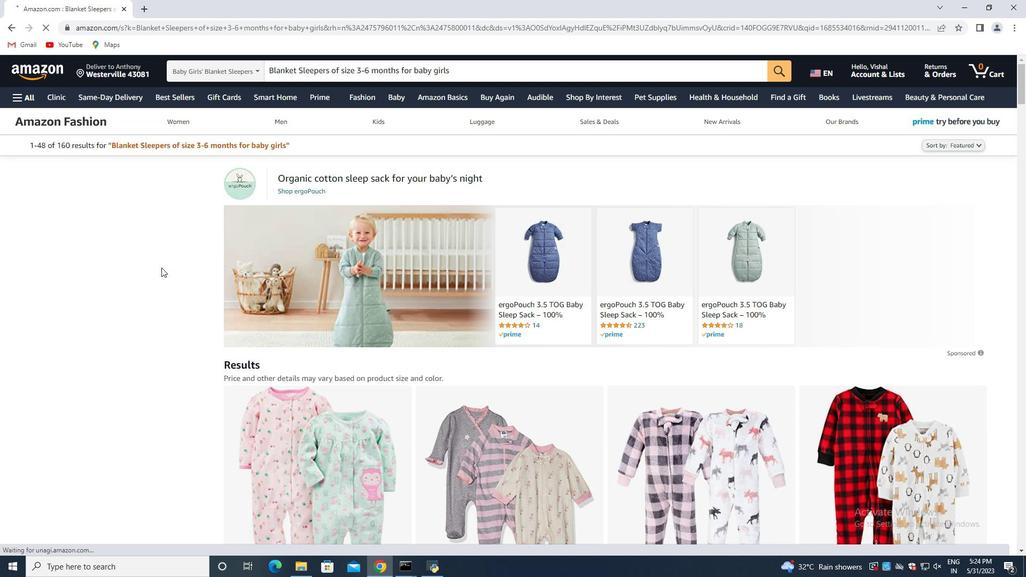 
Action: Mouse scrolled (319, 284) with delta (0, 0)
Screenshot: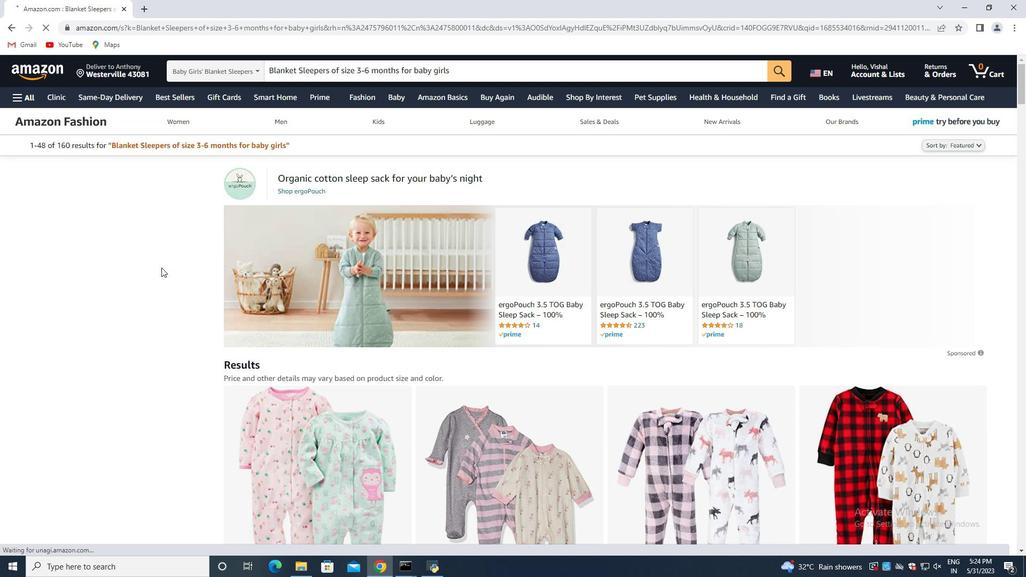
Action: Mouse moved to (321, 286)
Screenshot: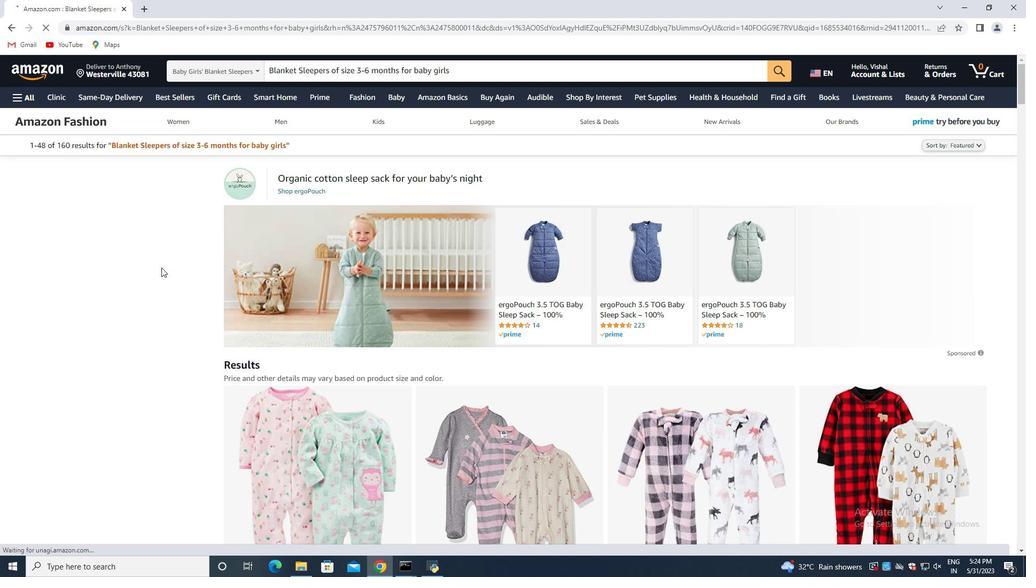 
Action: Mouse scrolled (321, 285) with delta (0, 0)
Screenshot: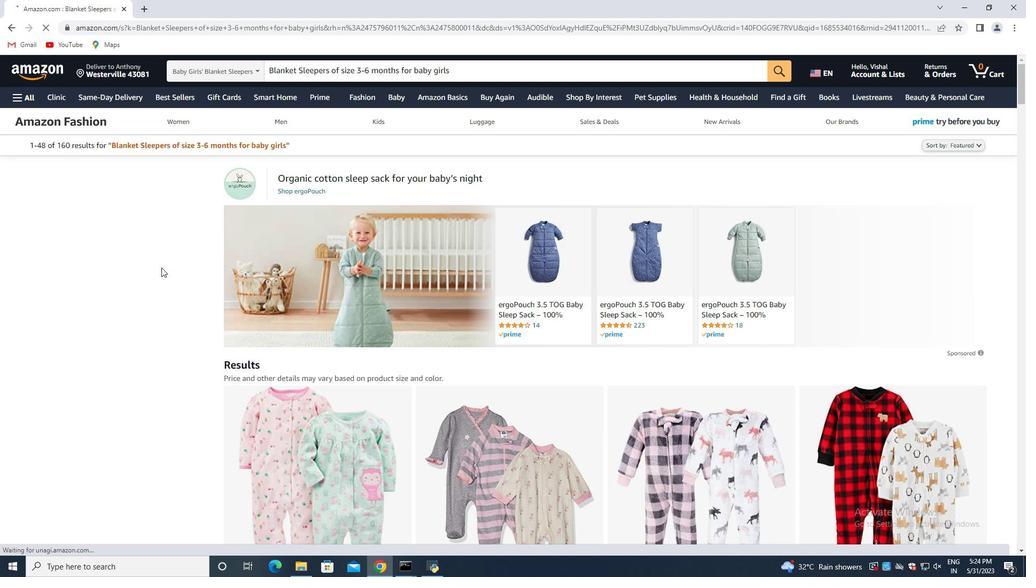 
Action: Mouse moved to (336, 283)
Screenshot: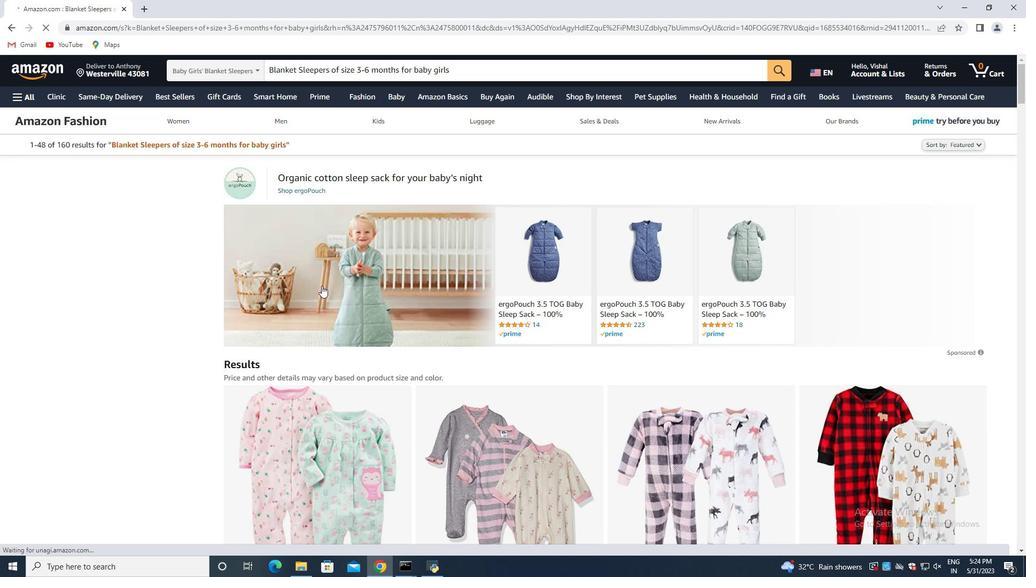 
Action: Mouse scrolled (336, 282) with delta (0, 0)
Screenshot: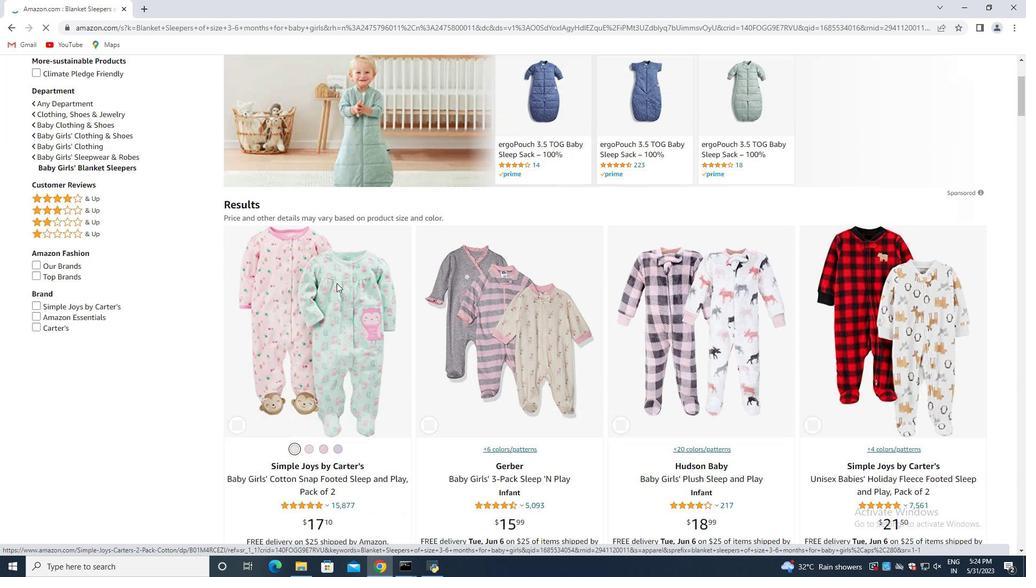 
Action: Mouse scrolled (336, 282) with delta (0, 0)
Screenshot: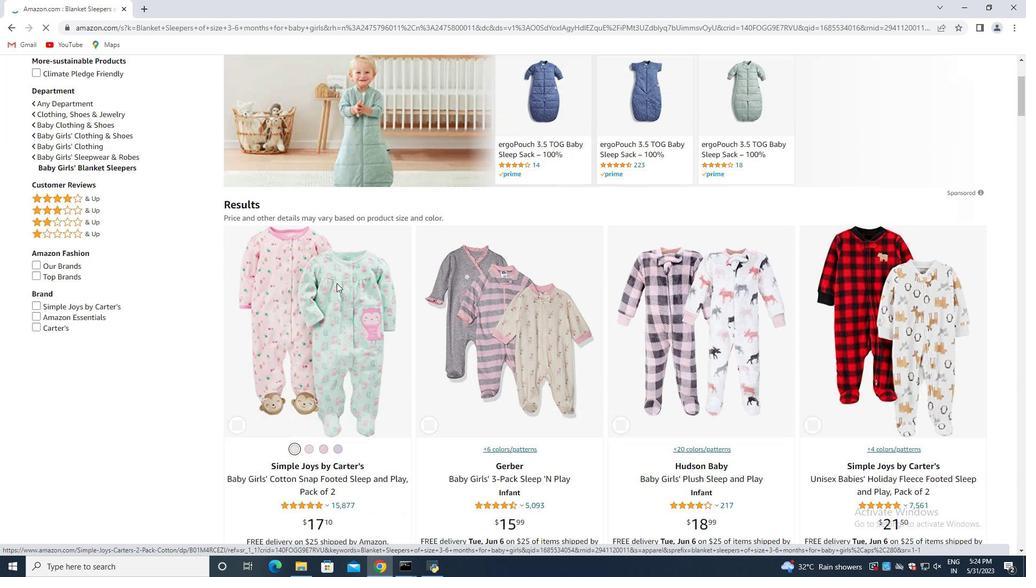 
Action: Mouse scrolled (336, 282) with delta (0, 0)
Screenshot: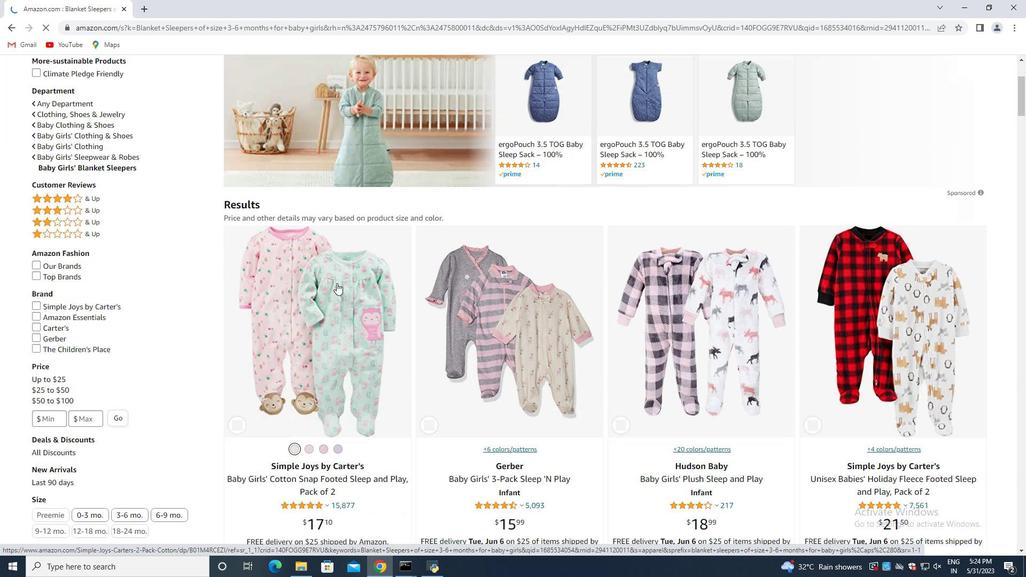
Action: Mouse moved to (798, 266)
Screenshot: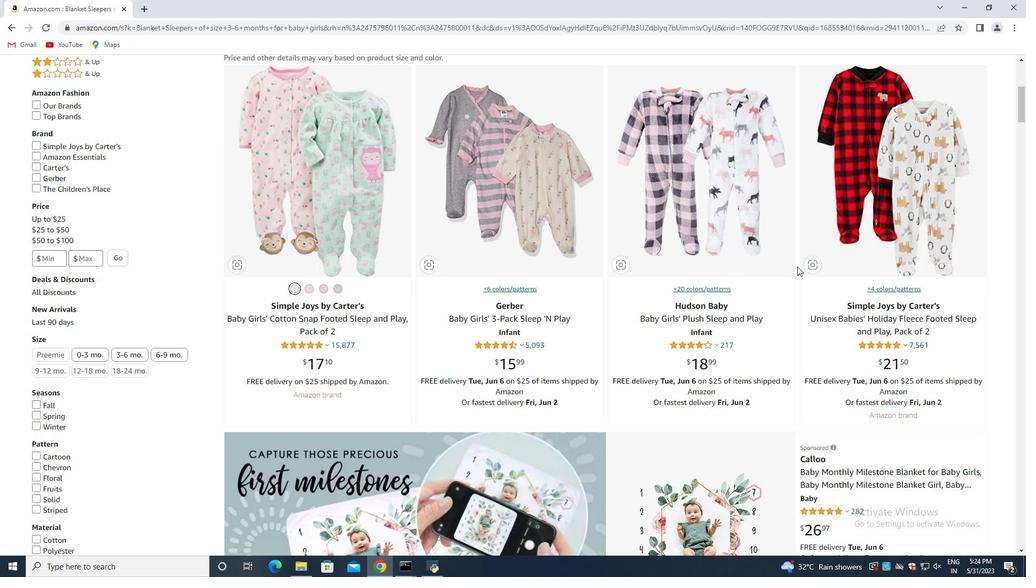 
Action: Mouse scrolled (798, 266) with delta (0, 0)
Screenshot: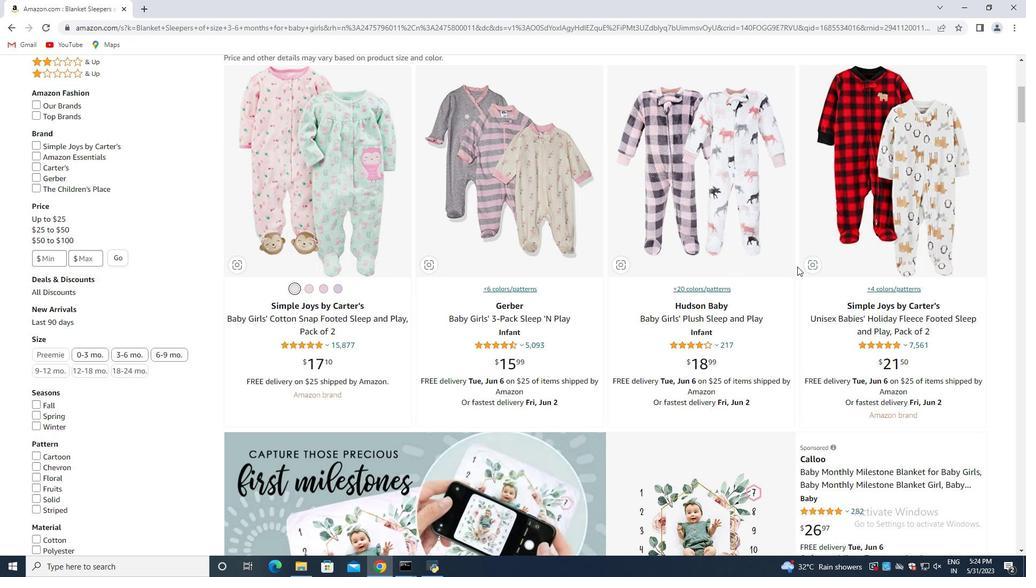 
Action: Mouse scrolled (798, 266) with delta (0, 0)
Screenshot: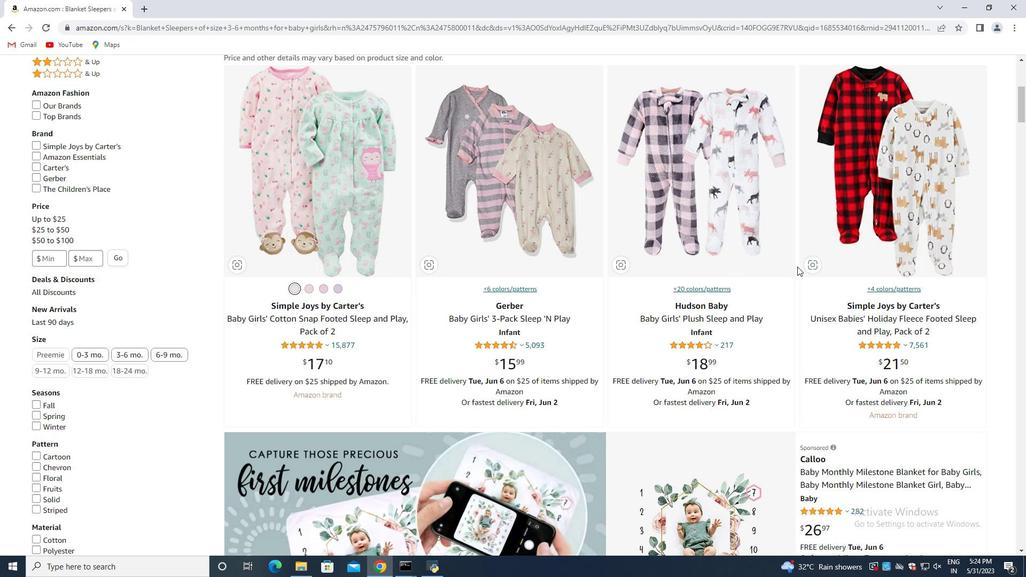 
Action: Mouse moved to (781, 271)
Screenshot: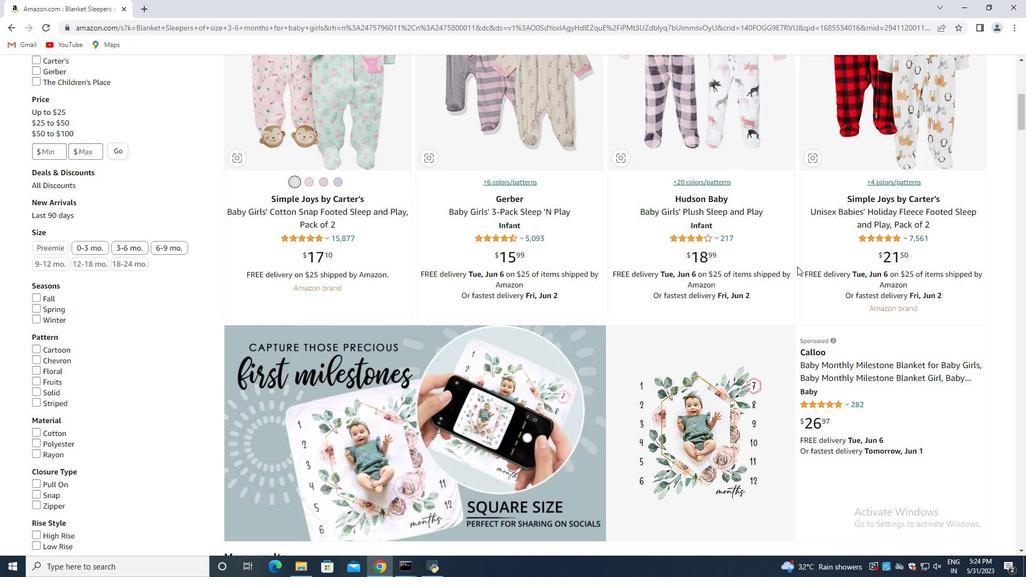 
Action: Mouse scrolled (781, 270) with delta (0, 0)
Screenshot: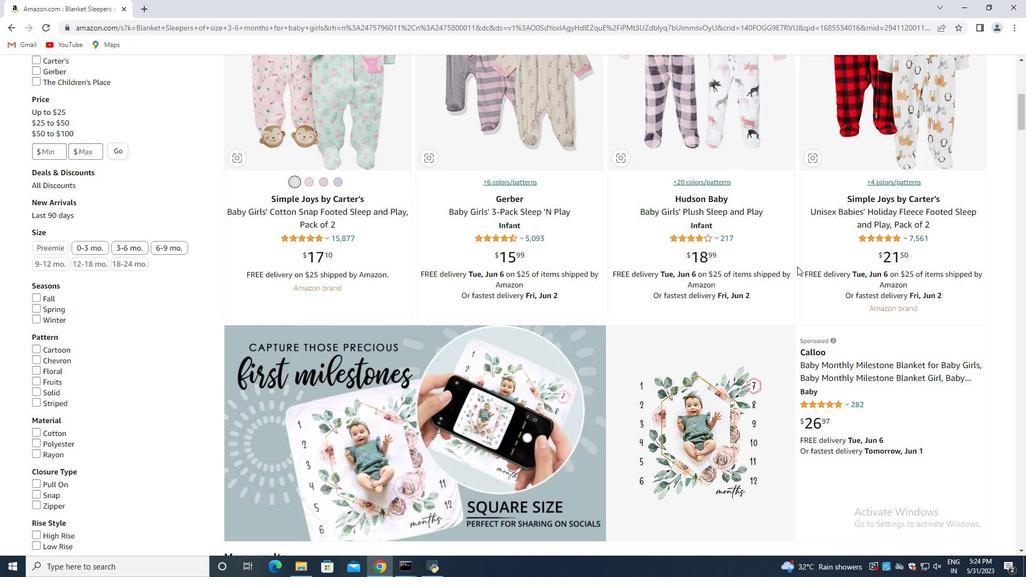 
Action: Mouse moved to (771, 277)
Screenshot: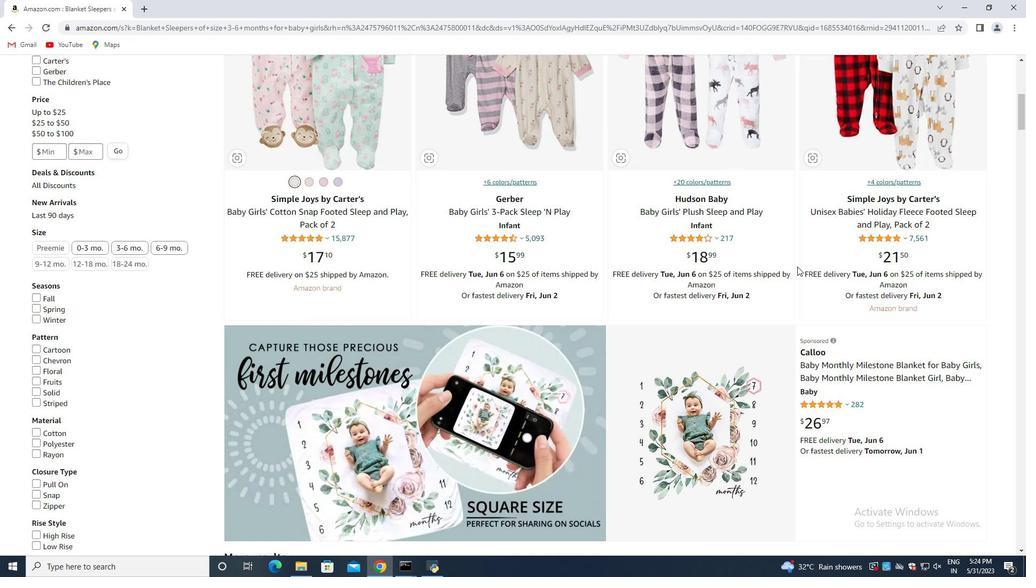 
Action: Mouse scrolled (771, 277) with delta (0, 0)
Screenshot: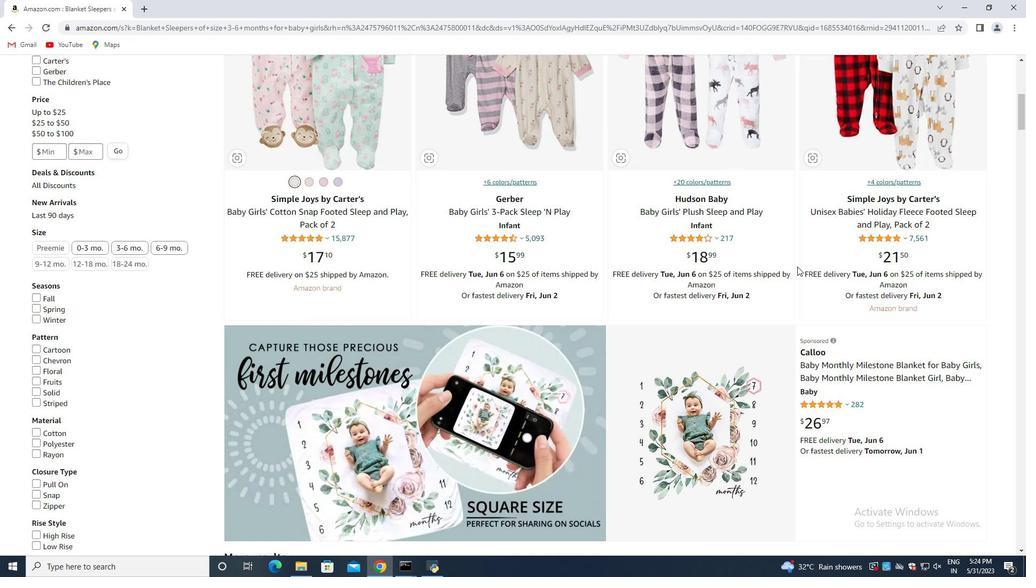 
Action: Mouse moved to (753, 295)
Screenshot: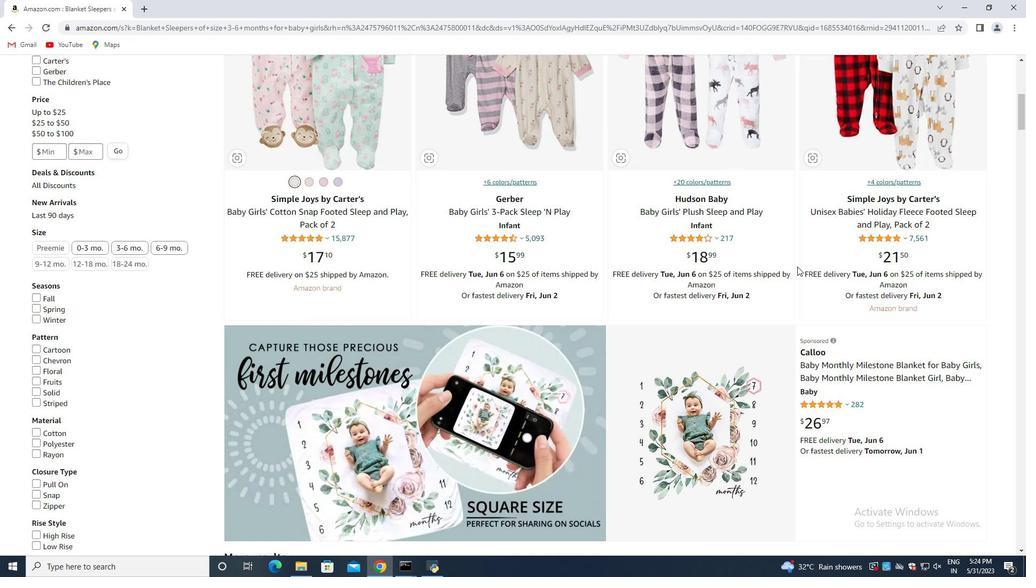 
Action: Mouse scrolled (753, 295) with delta (0, 0)
Screenshot: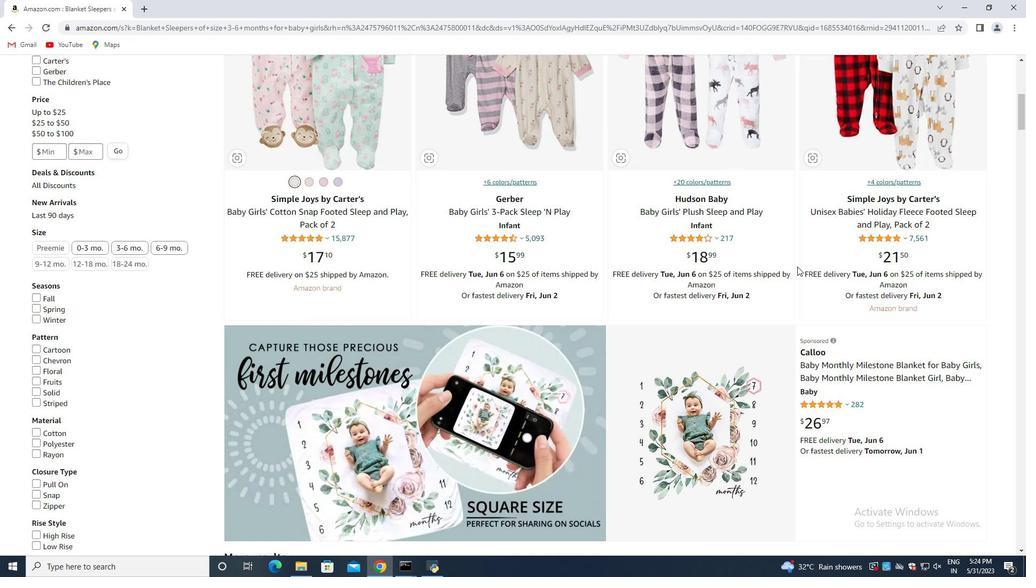 
Action: Mouse moved to (724, 318)
Screenshot: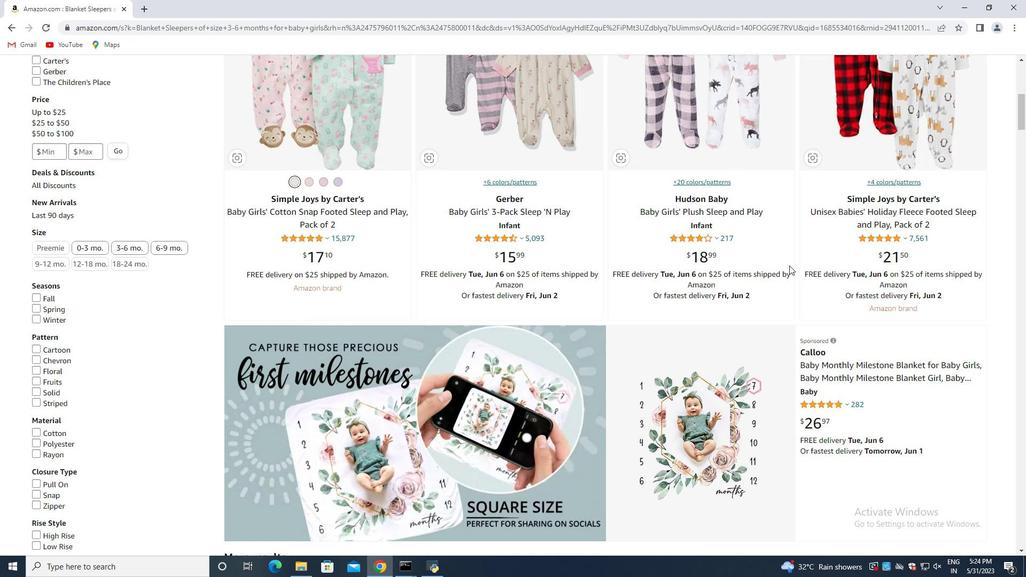 
Action: Mouse scrolled (726, 317) with delta (0, 0)
Screenshot: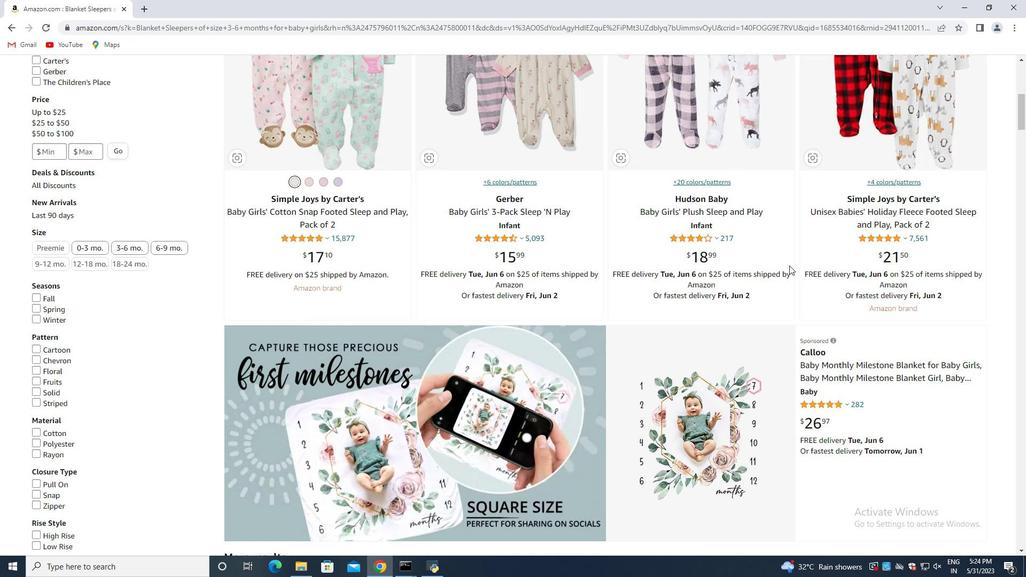 
Action: Mouse moved to (618, 305)
Screenshot: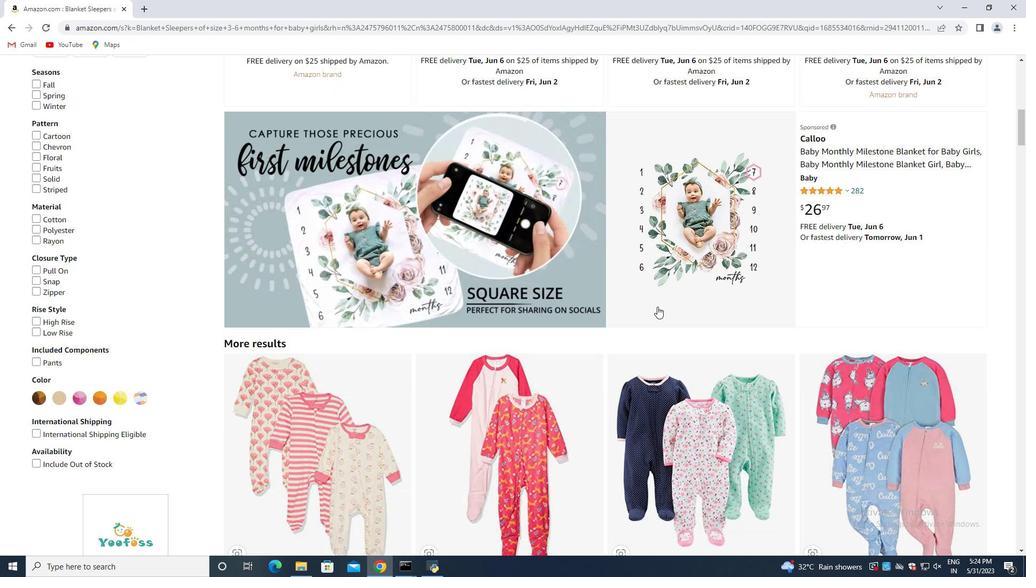 
Action: Mouse scrolled (618, 305) with delta (0, 0)
Screenshot: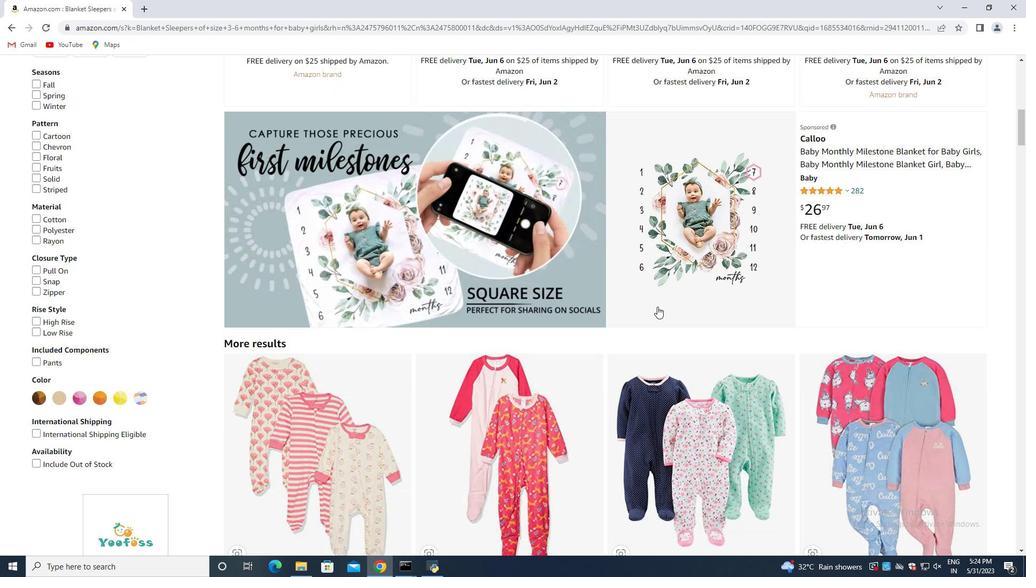 
Action: Mouse moved to (607, 307)
Screenshot: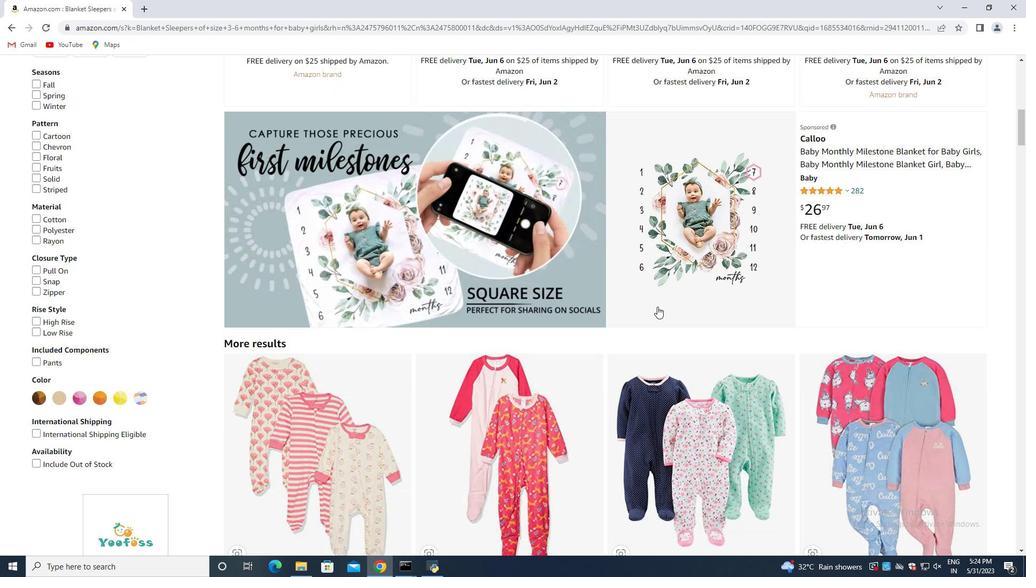 
Action: Mouse scrolled (607, 307) with delta (0, 0)
Screenshot: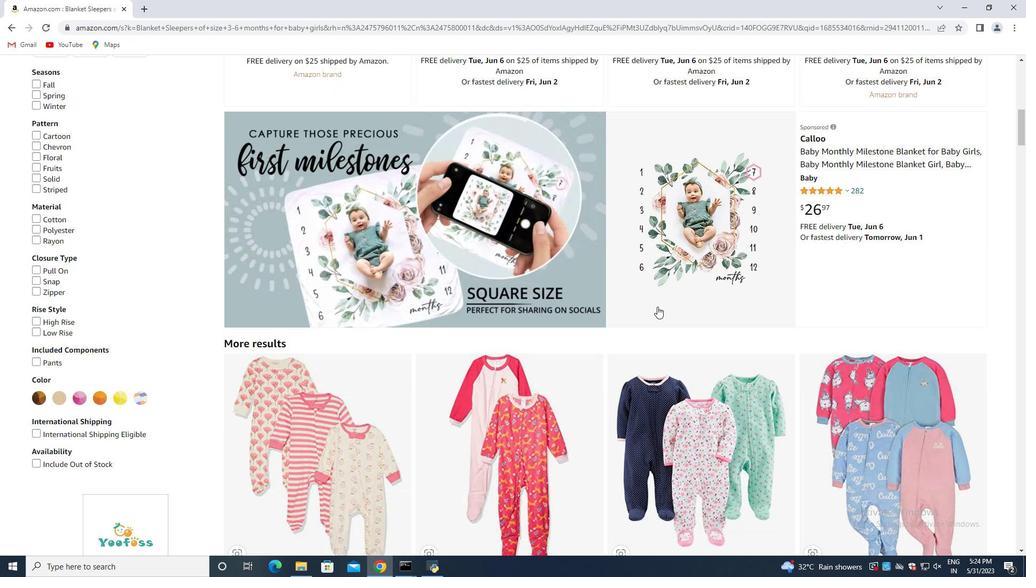 
Action: Mouse moved to (597, 310)
Screenshot: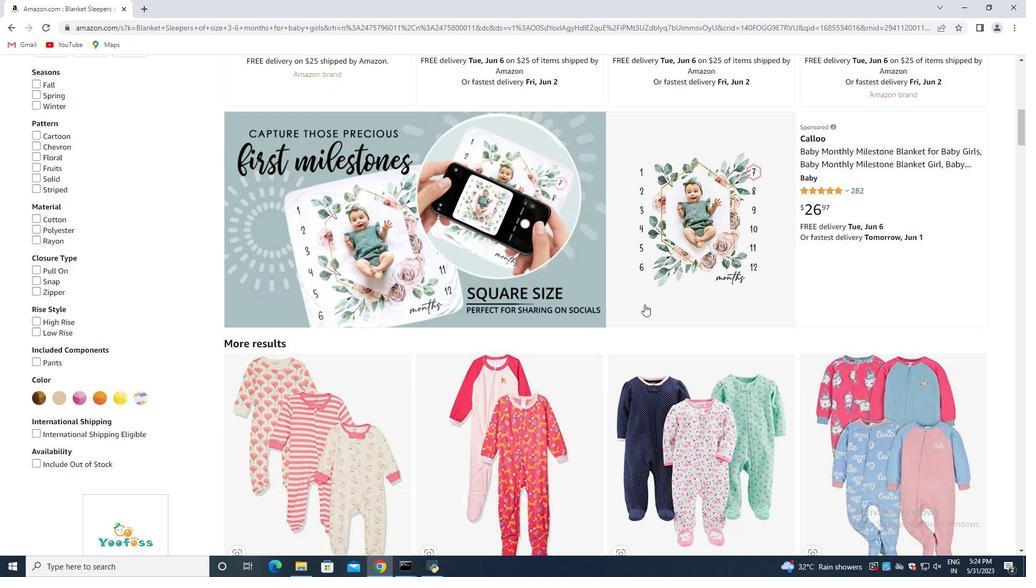 
Action: Mouse scrolled (597, 309) with delta (0, 0)
Screenshot: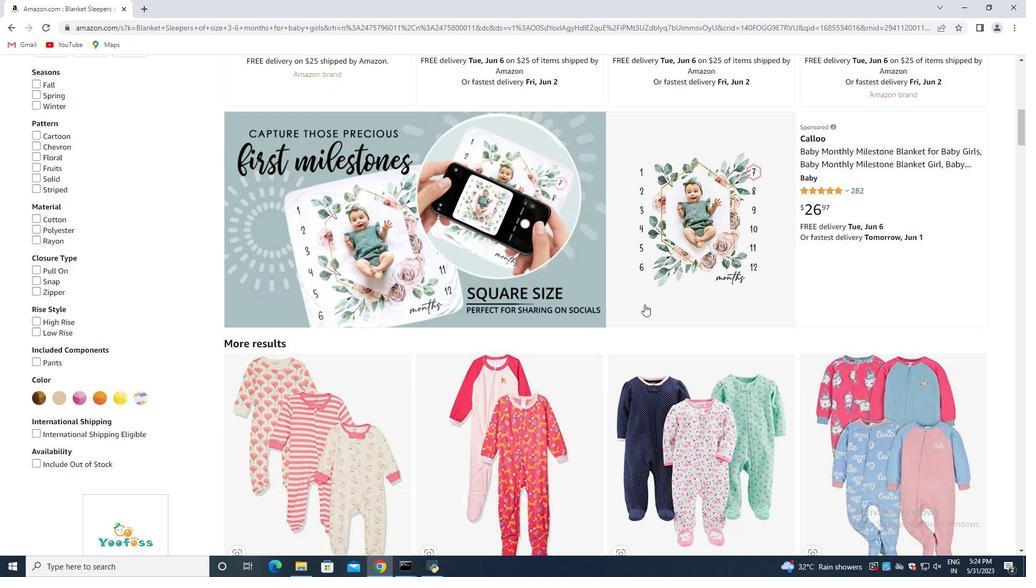 
Action: Mouse moved to (591, 310)
Screenshot: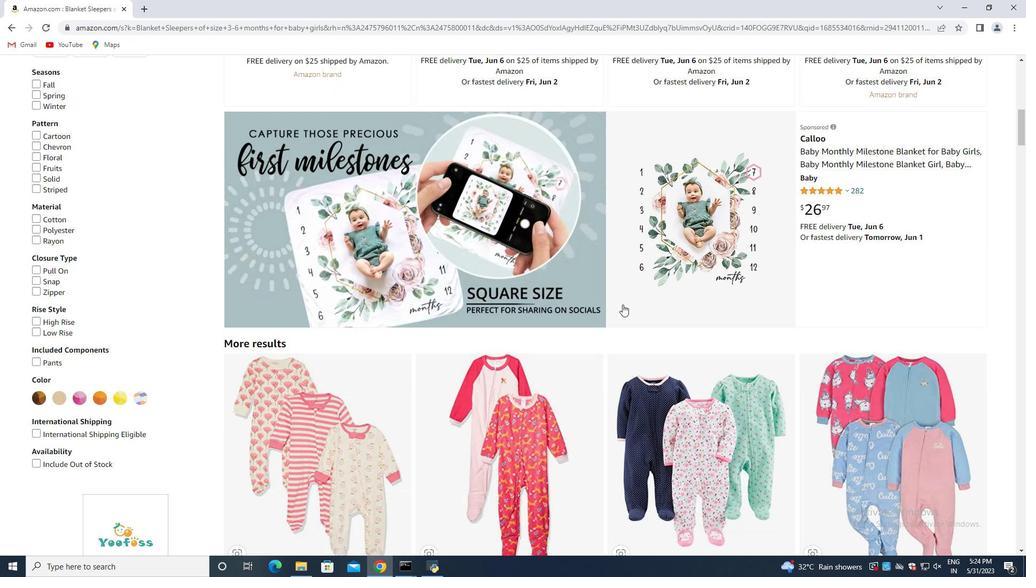 
Action: Mouse scrolled (591, 309) with delta (0, 0)
Screenshot: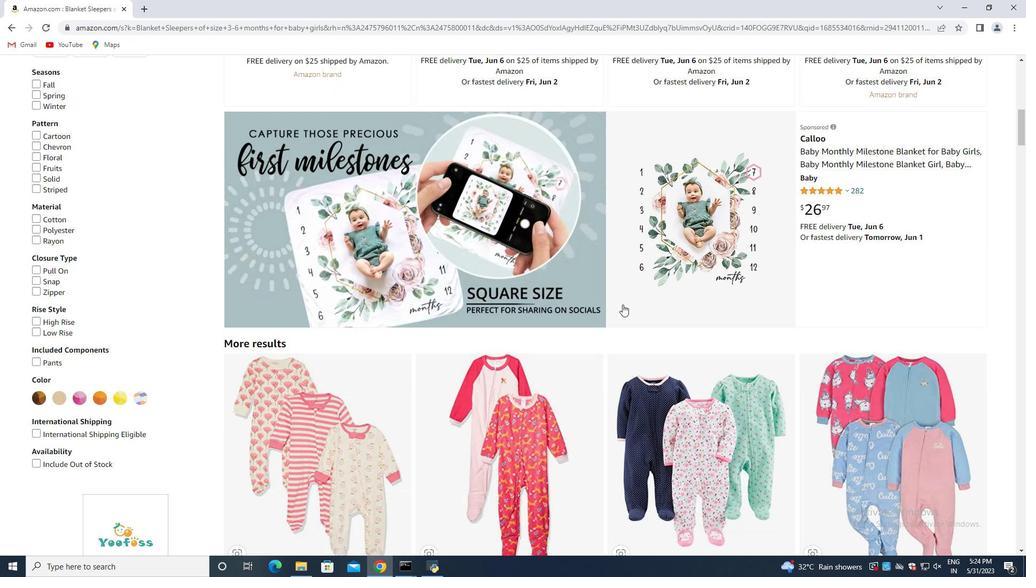 
Action: Mouse moved to (652, 291)
Screenshot: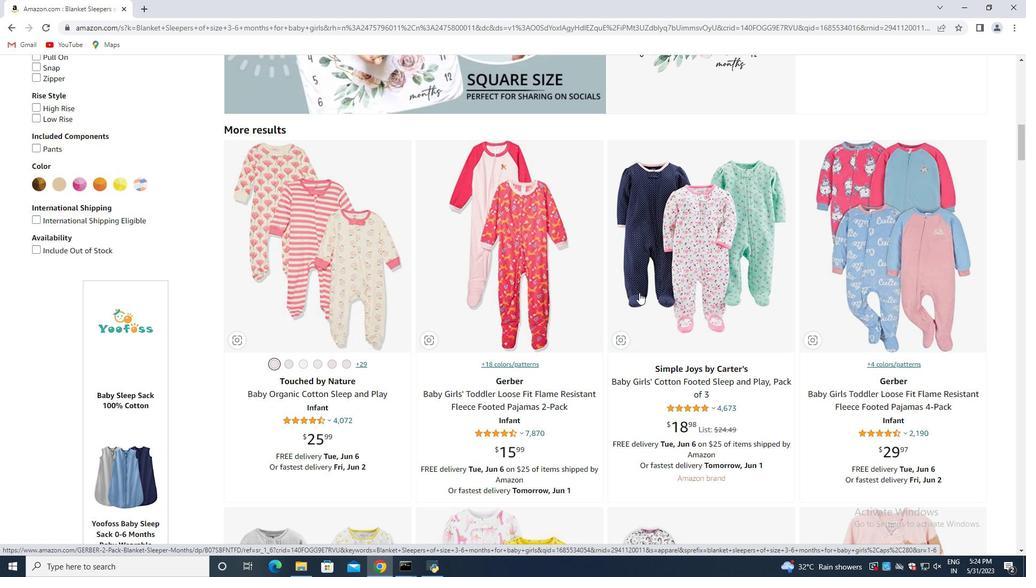 
Action: Mouse scrolled (652, 290) with delta (0, 0)
Screenshot: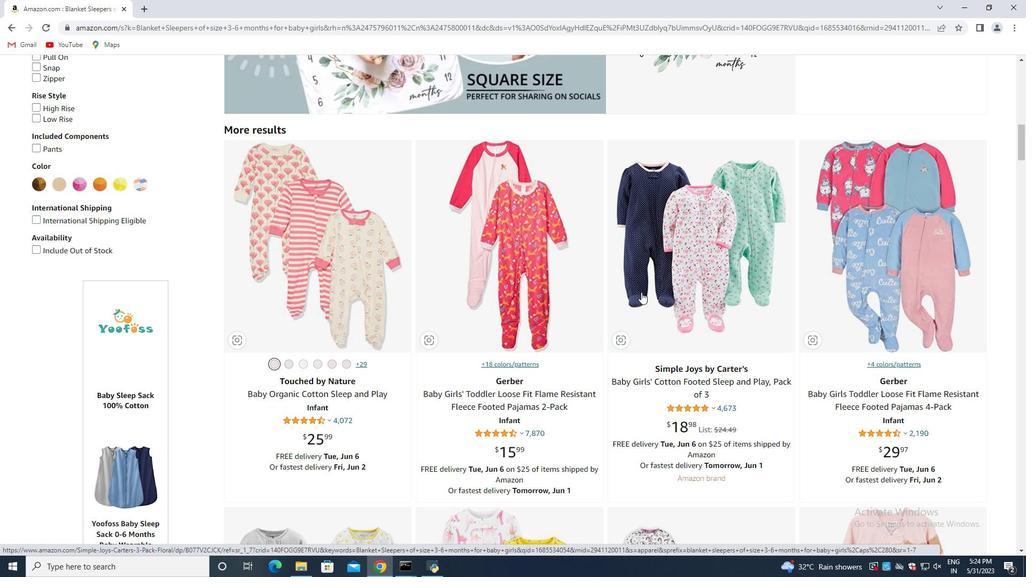 
Action: Mouse scrolled (652, 290) with delta (0, 0)
Screenshot: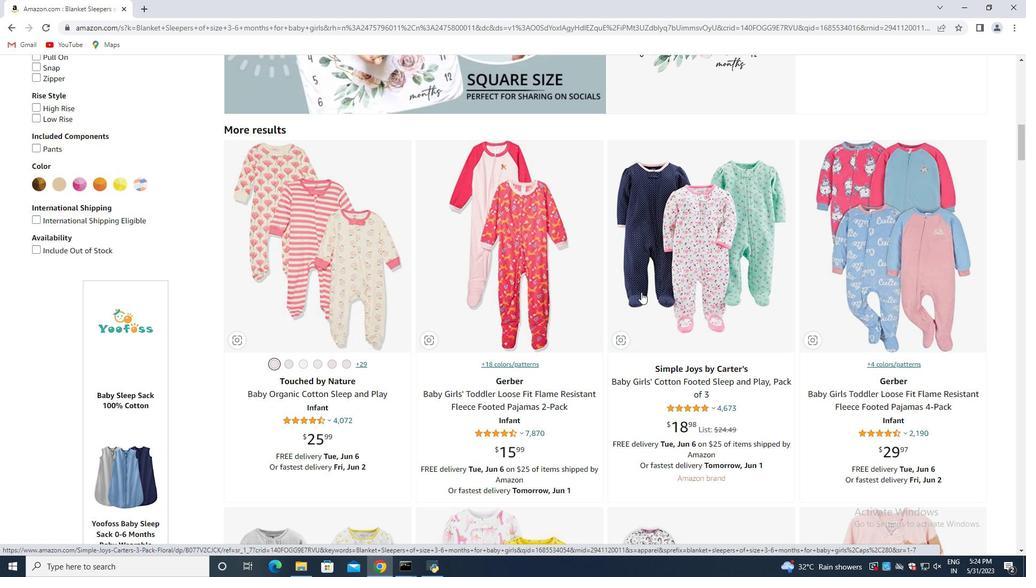 
Action: Mouse moved to (653, 290)
Screenshot: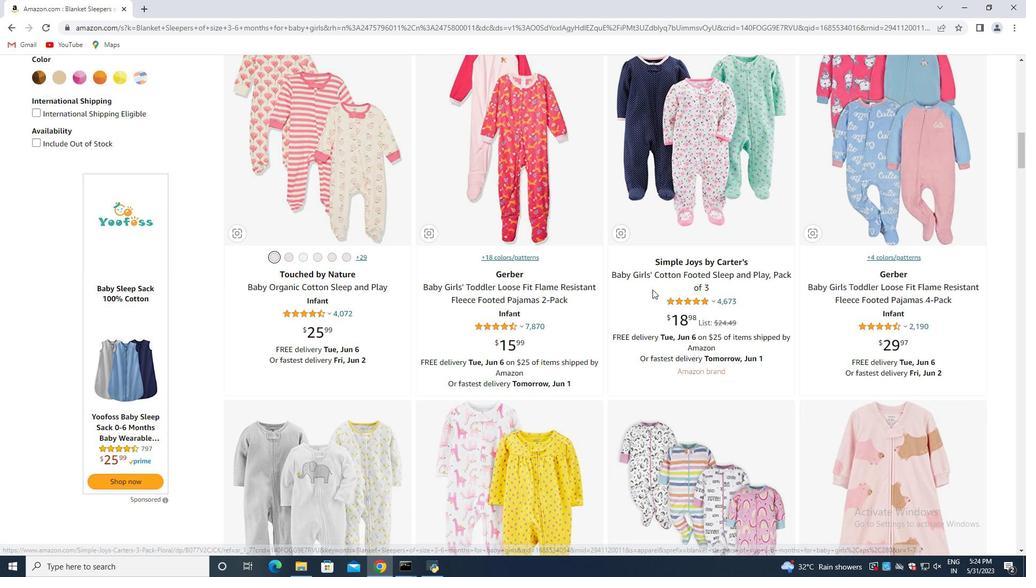 
Action: Mouse scrolled (653, 289) with delta (0, 0)
Screenshot: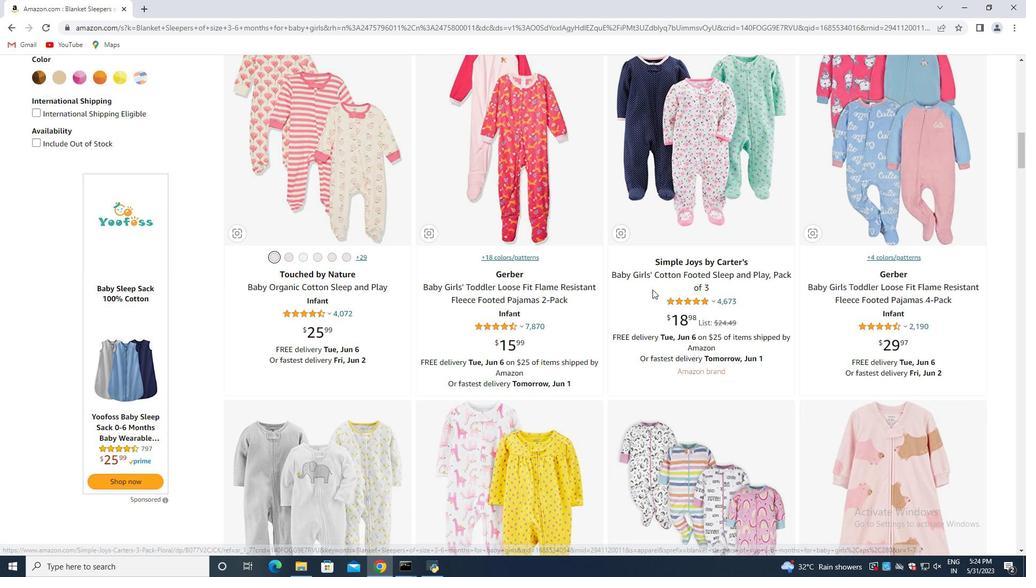 
Action: Mouse moved to (651, 294)
Screenshot: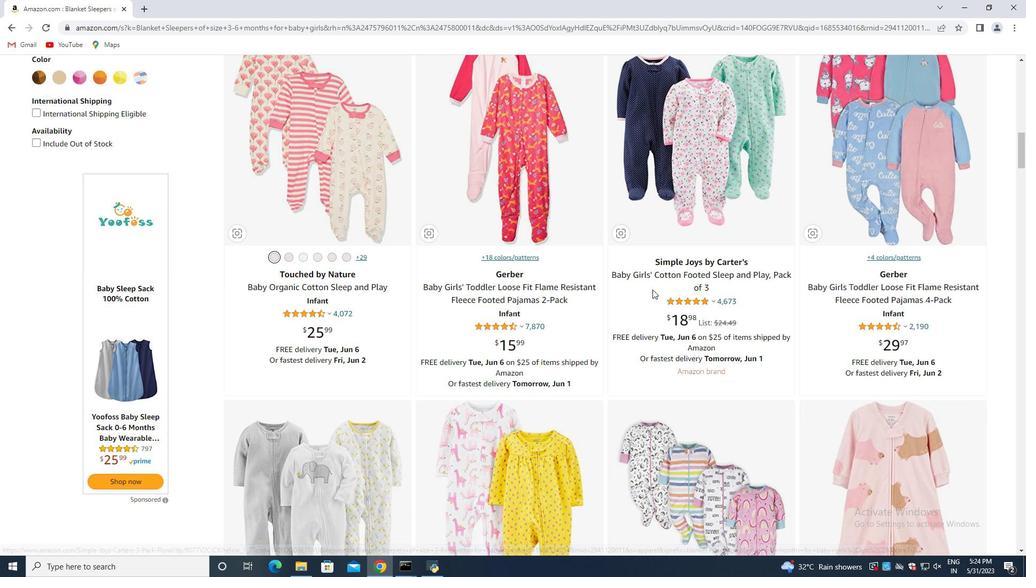 
Action: Mouse scrolled (651, 293) with delta (0, 0)
Screenshot: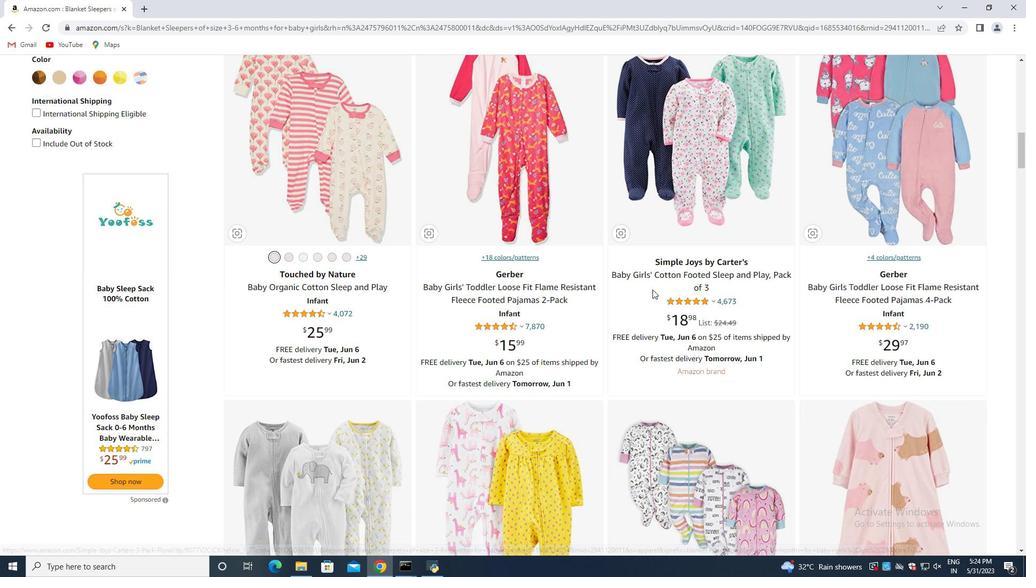 
Action: Mouse moved to (650, 296)
Screenshot: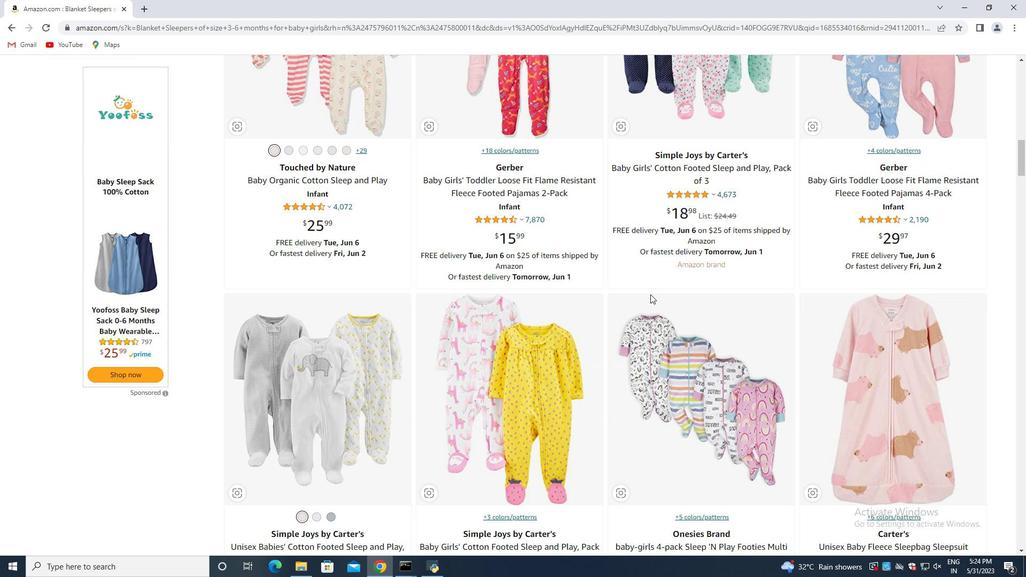 
Action: Mouse scrolled (650, 296) with delta (0, 0)
Screenshot: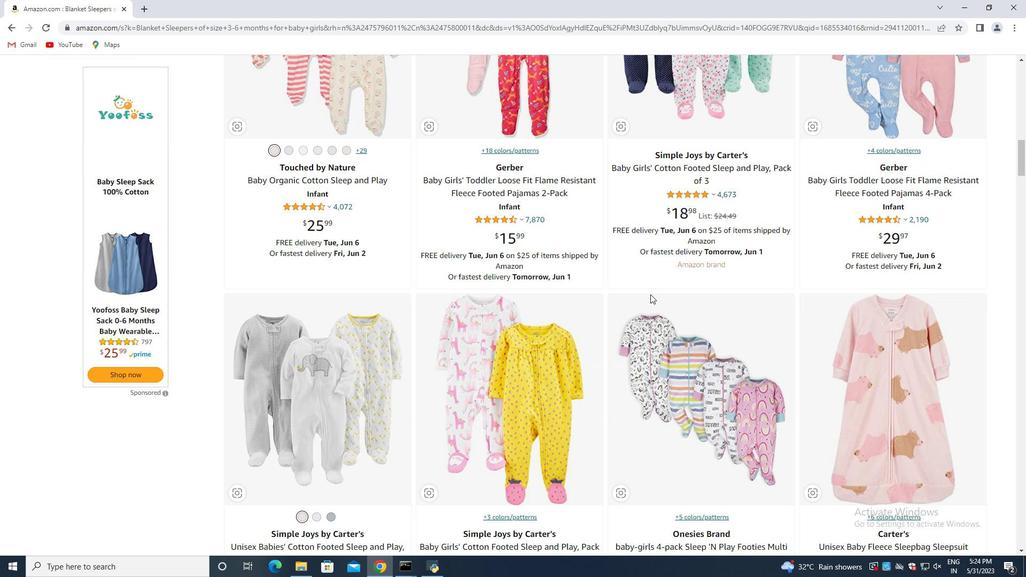 
Action: Mouse moved to (650, 297)
Screenshot: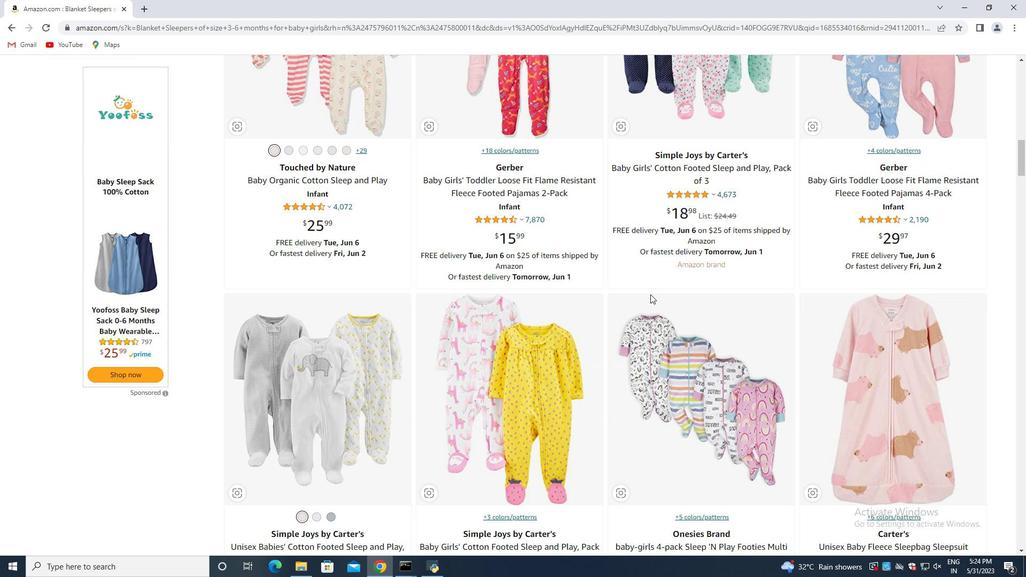 
Action: Mouse scrolled (650, 296) with delta (0, 0)
Screenshot: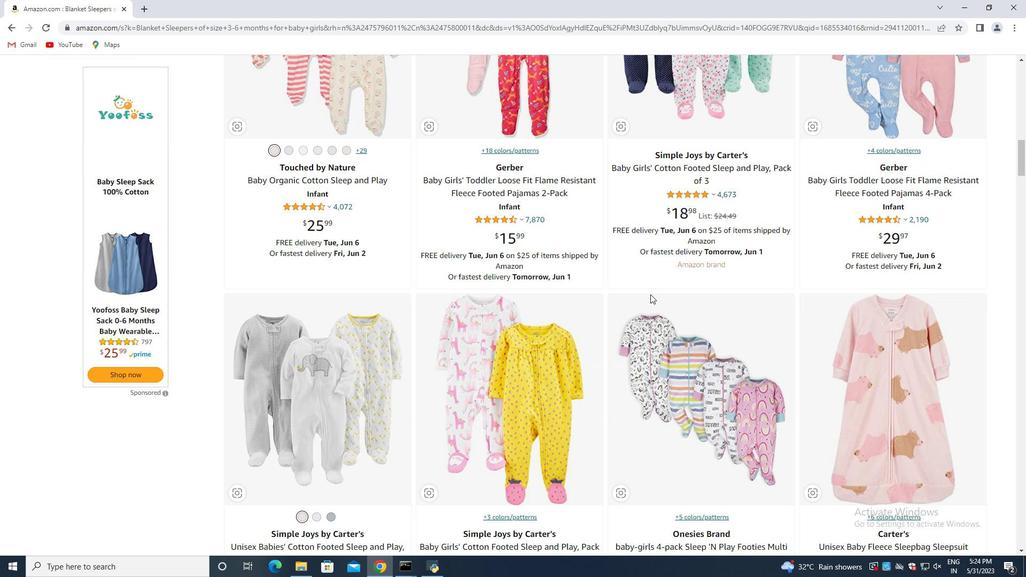 
Action: Mouse moved to (649, 298)
Screenshot: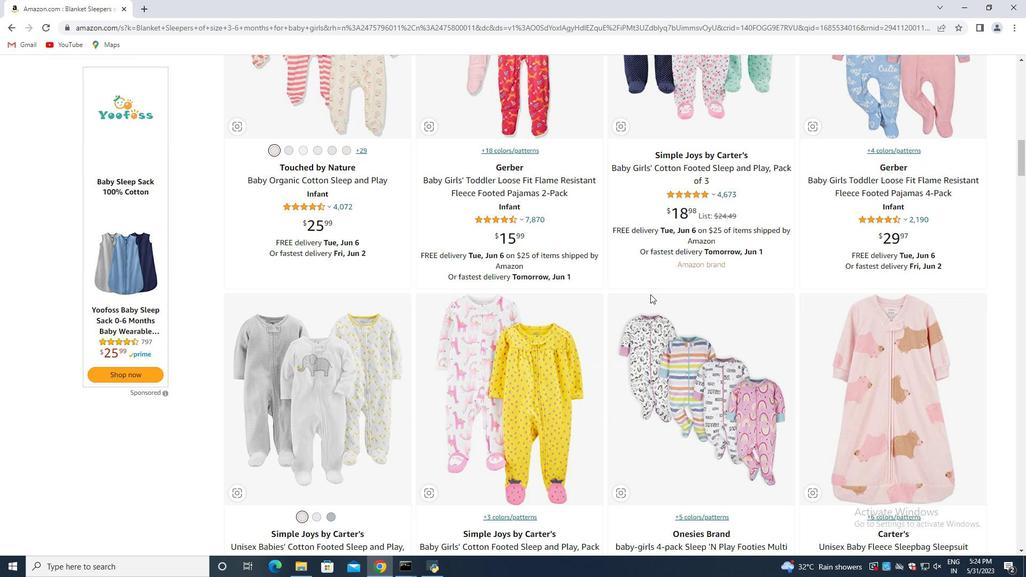 
Action: Mouse scrolled (649, 298) with delta (0, 0)
Screenshot: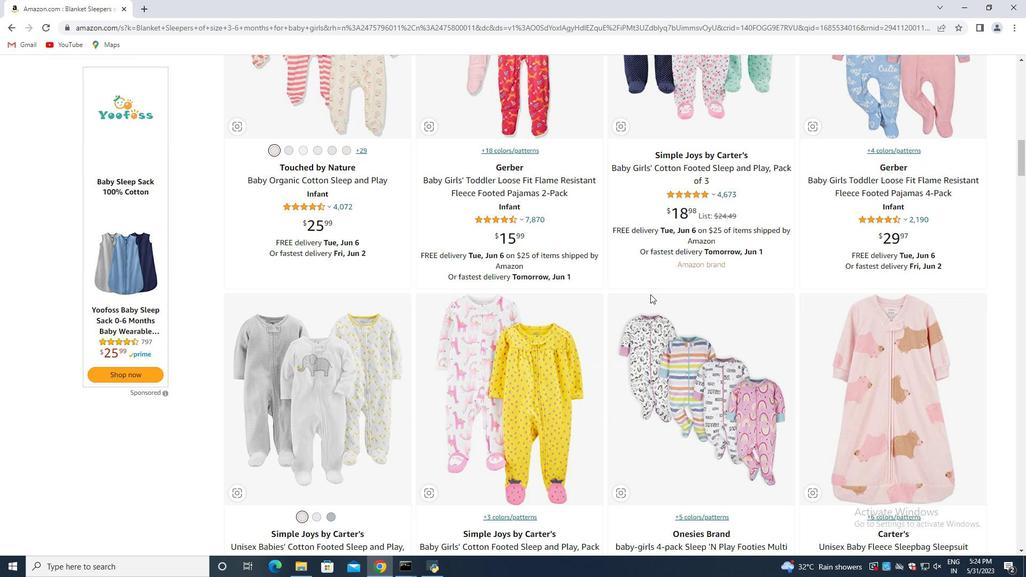 
Action: Mouse moved to (649, 299)
Screenshot: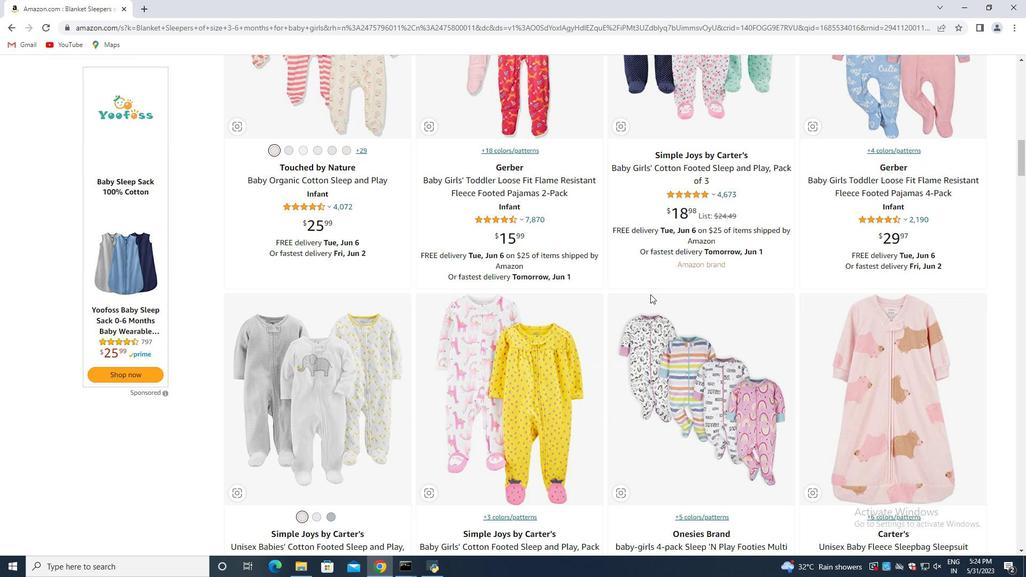 
Action: Mouse scrolled (649, 298) with delta (0, 0)
Screenshot: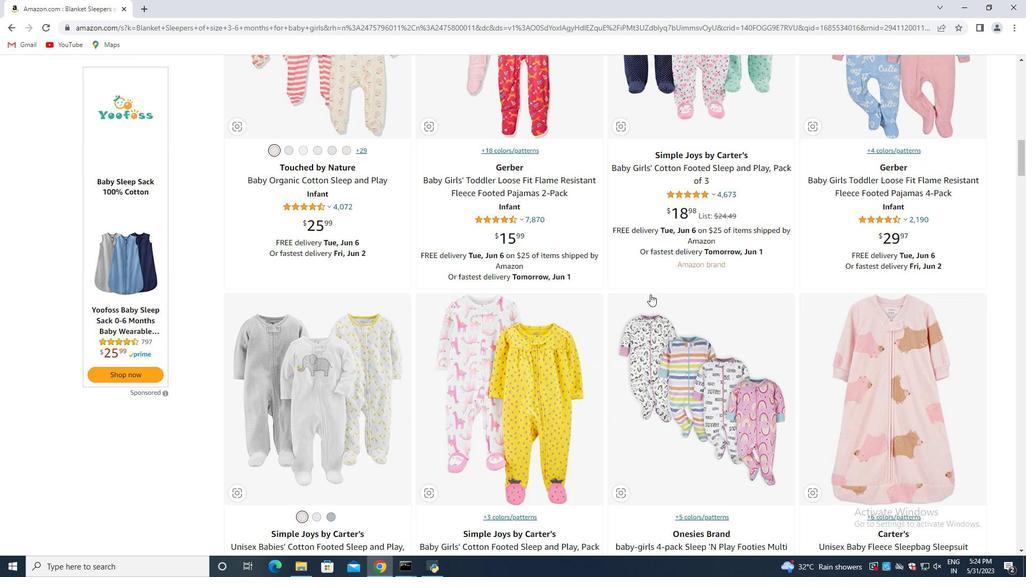 
Action: Mouse moved to (664, 299)
Screenshot: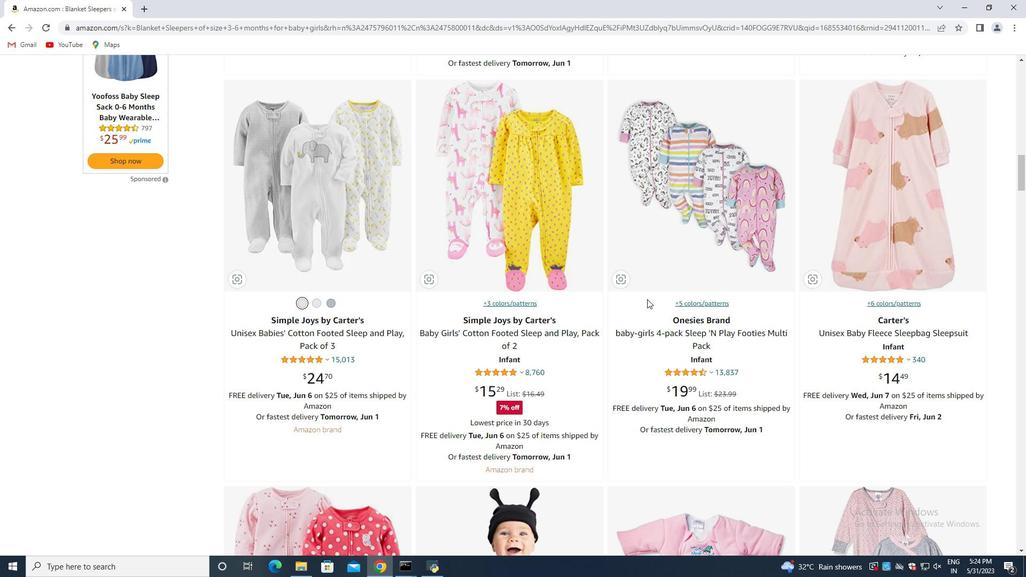 
Action: Mouse scrolled (664, 298) with delta (0, 0)
Screenshot: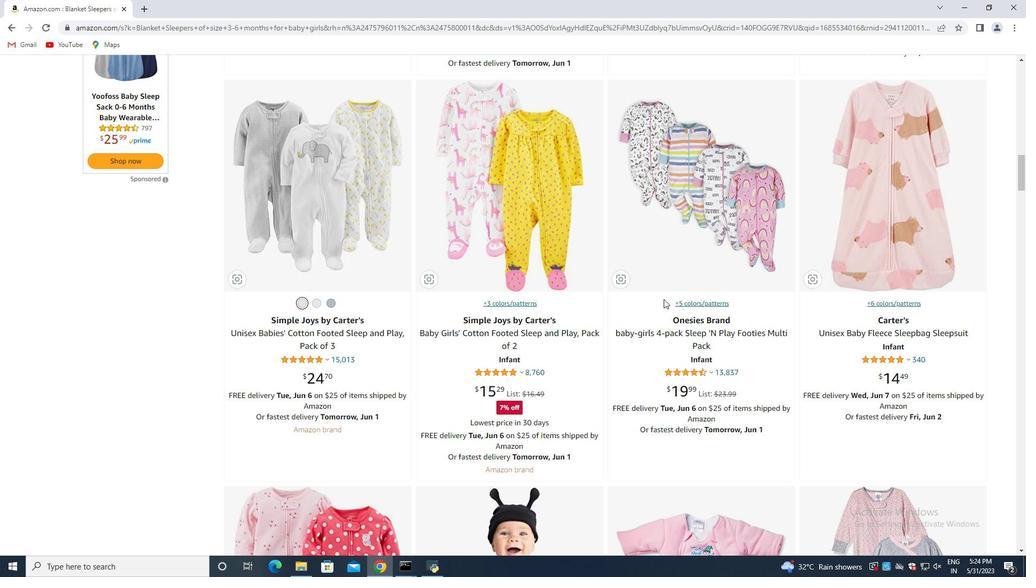 
Action: Mouse scrolled (664, 298) with delta (0, 0)
Screenshot: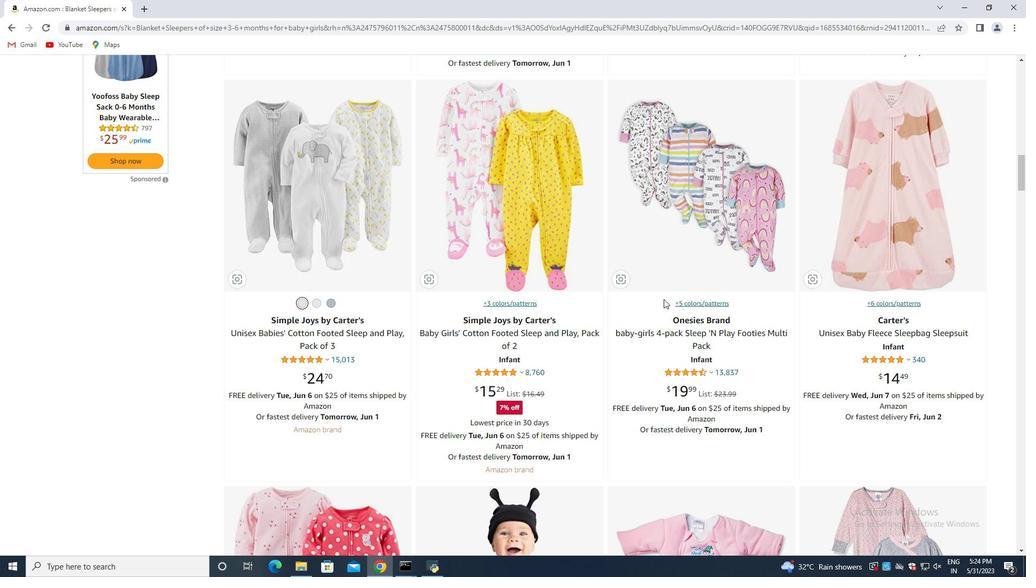 
Action: Mouse moved to (669, 287)
Screenshot: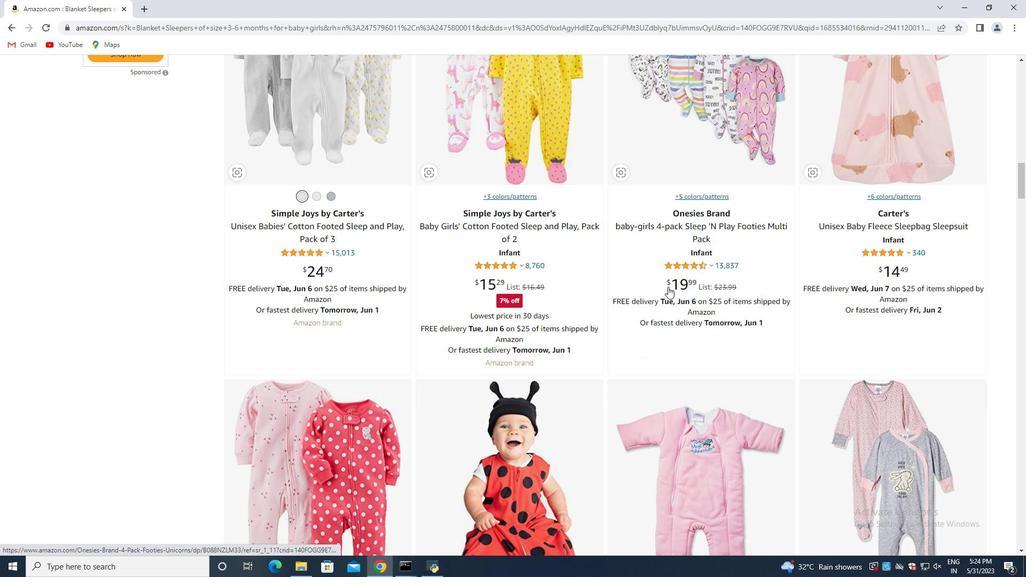 
Action: Mouse scrolled (669, 286) with delta (0, 0)
Screenshot: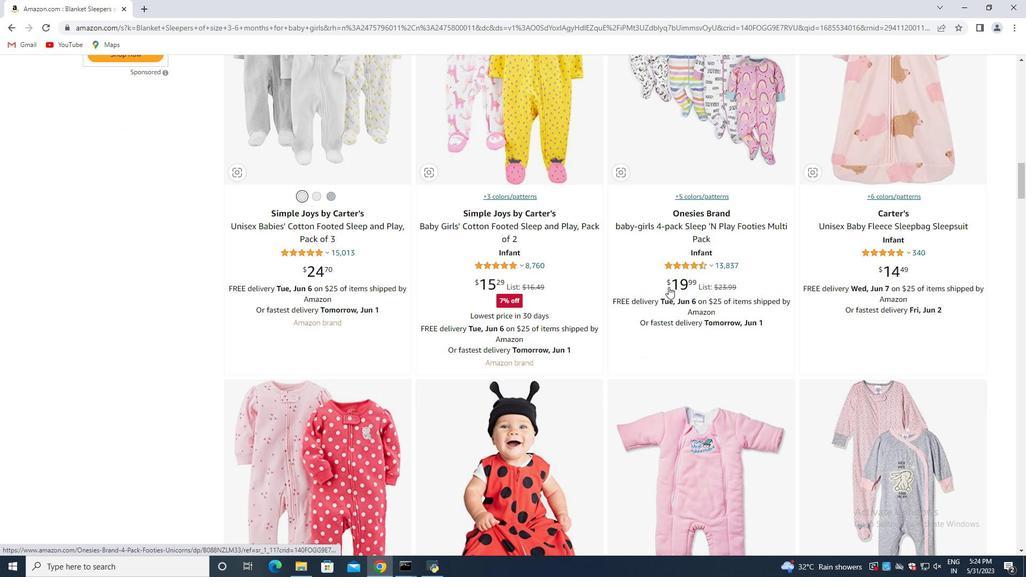 
Action: Mouse moved to (669, 287)
Screenshot: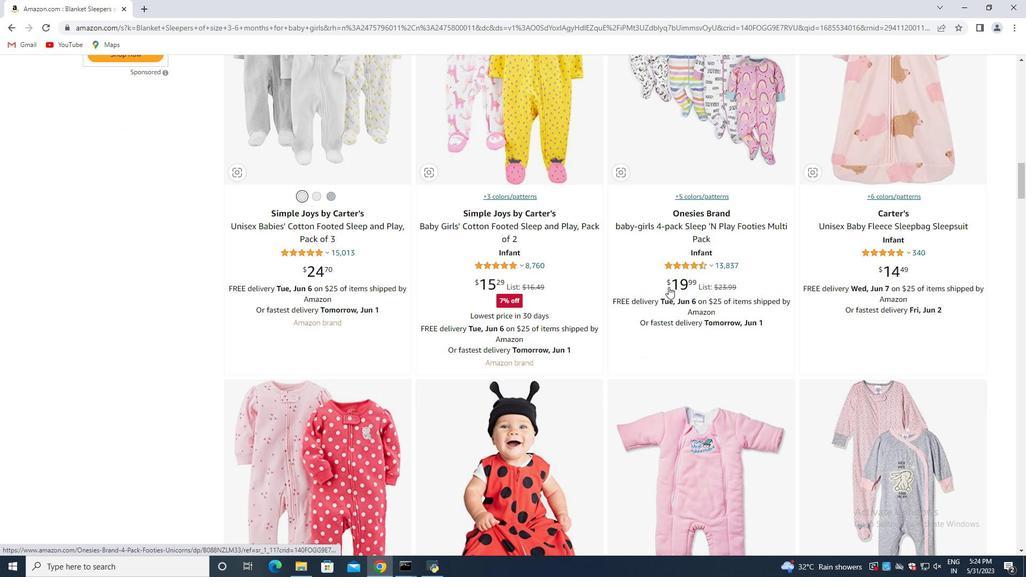 
Action: Mouse scrolled (669, 287) with delta (0, 0)
Screenshot: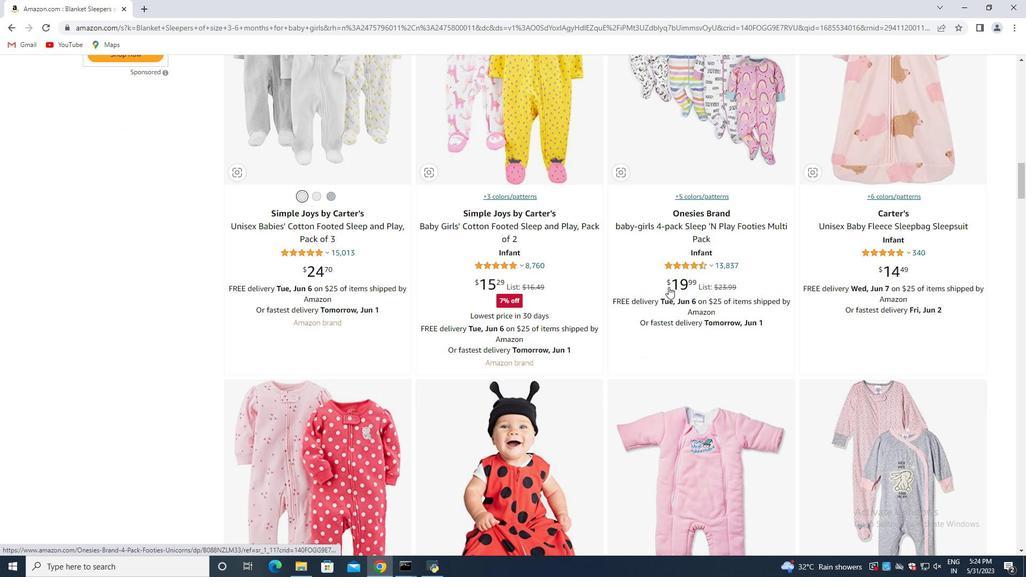 
Action: Mouse moved to (558, 272)
Screenshot: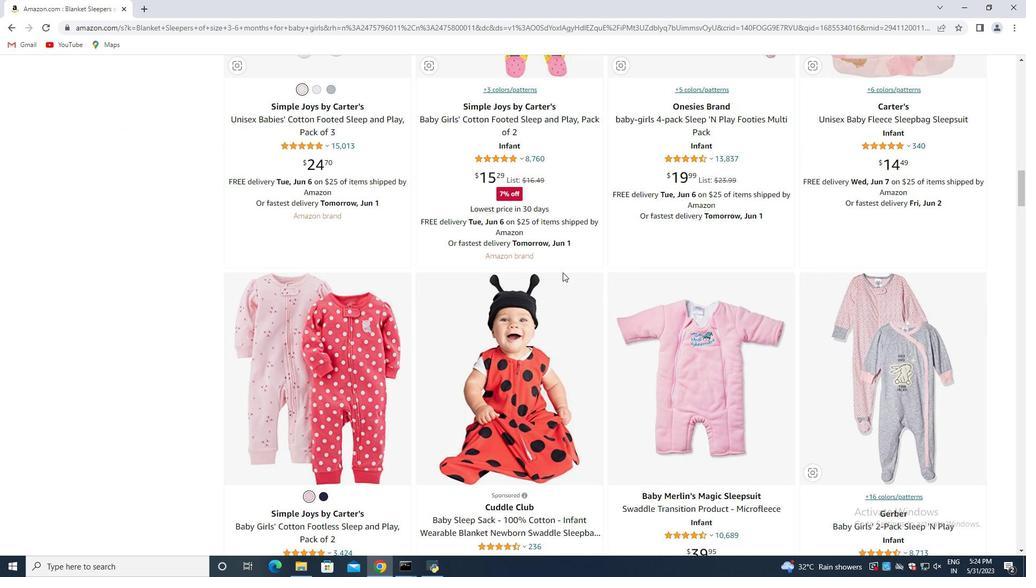 
Action: Mouse scrolled (558, 272) with delta (0, 0)
Screenshot: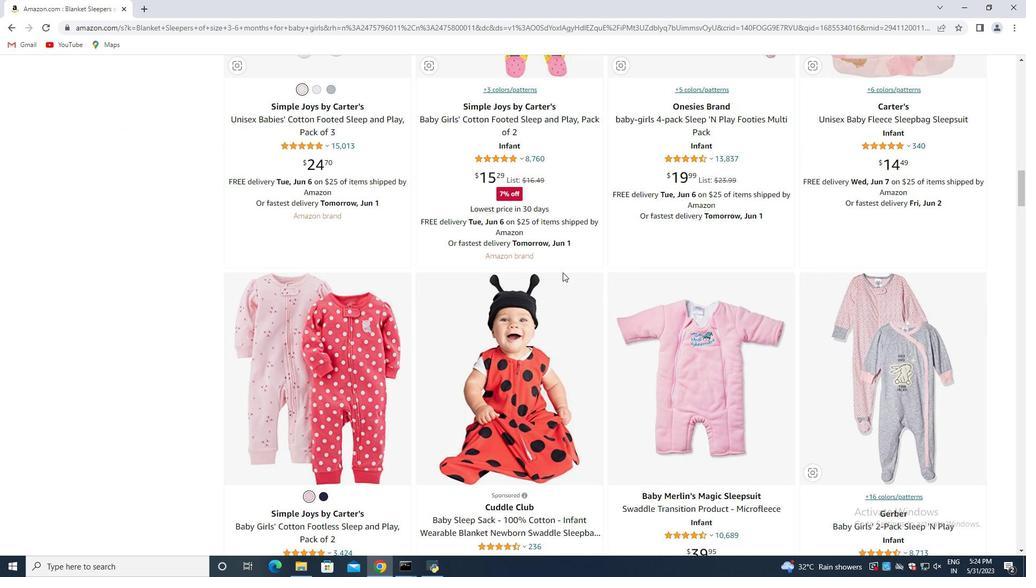 
Action: Mouse moved to (557, 272)
Screenshot: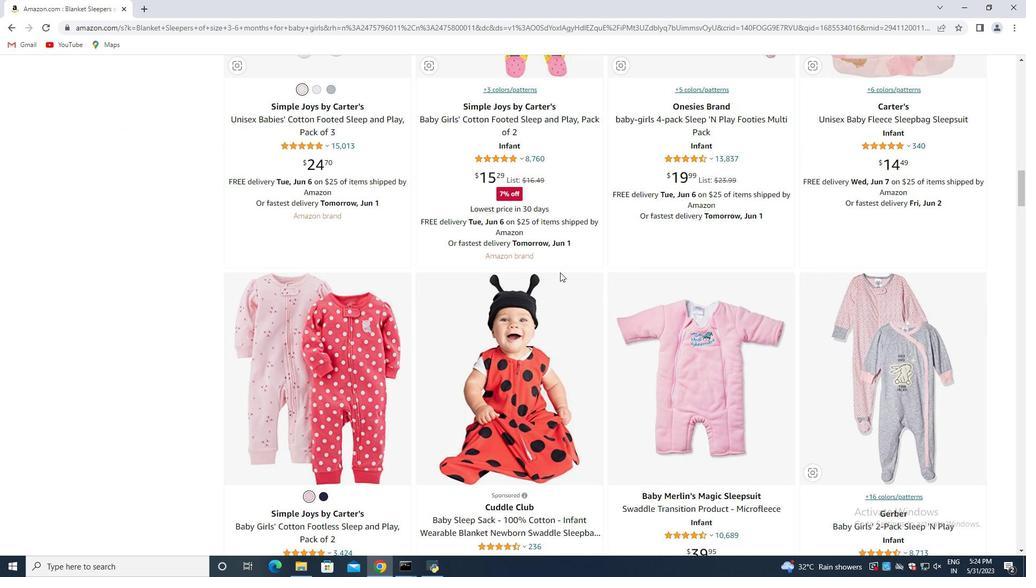 
Action: Mouse scrolled (557, 272) with delta (0, 0)
Screenshot: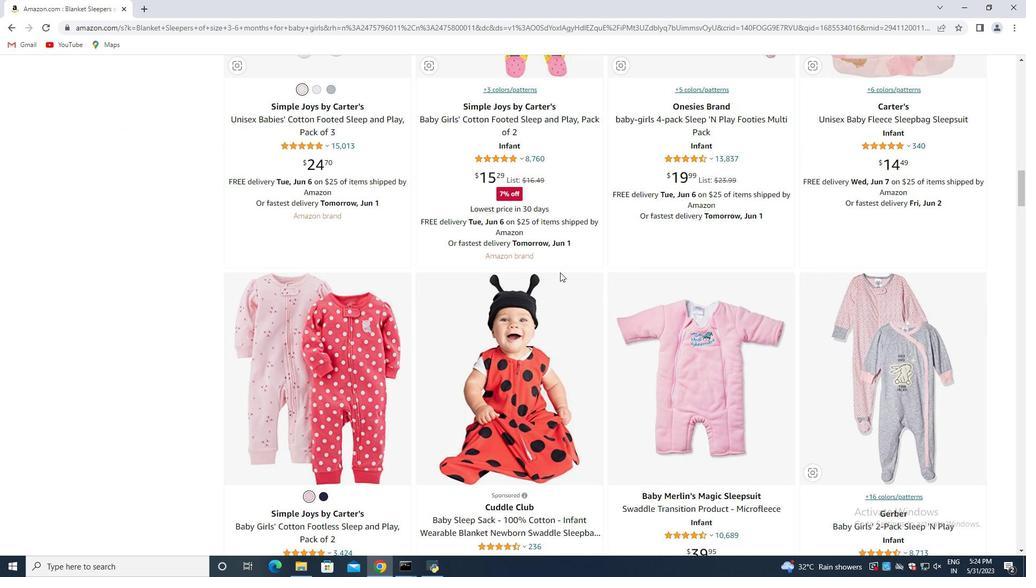 
Action: Mouse moved to (446, 277)
Screenshot: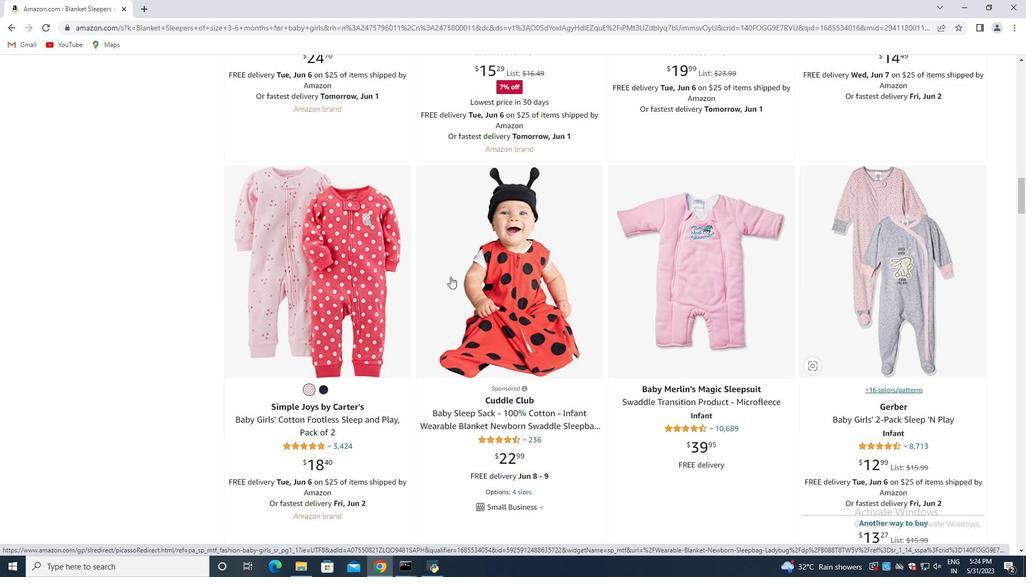 
Action: Mouse scrolled (446, 276) with delta (0, 0)
Screenshot: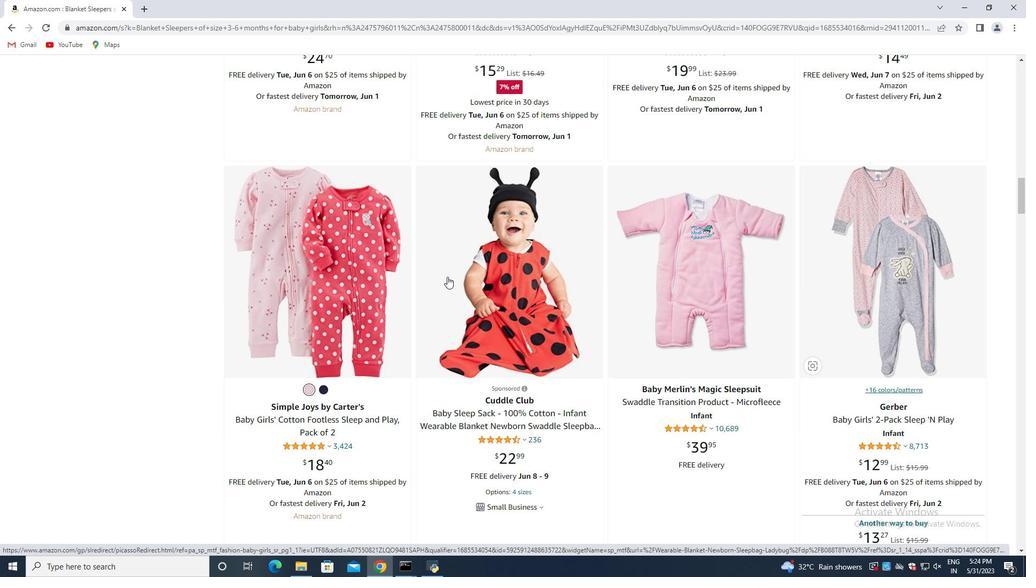 
Action: Mouse moved to (504, 271)
Screenshot: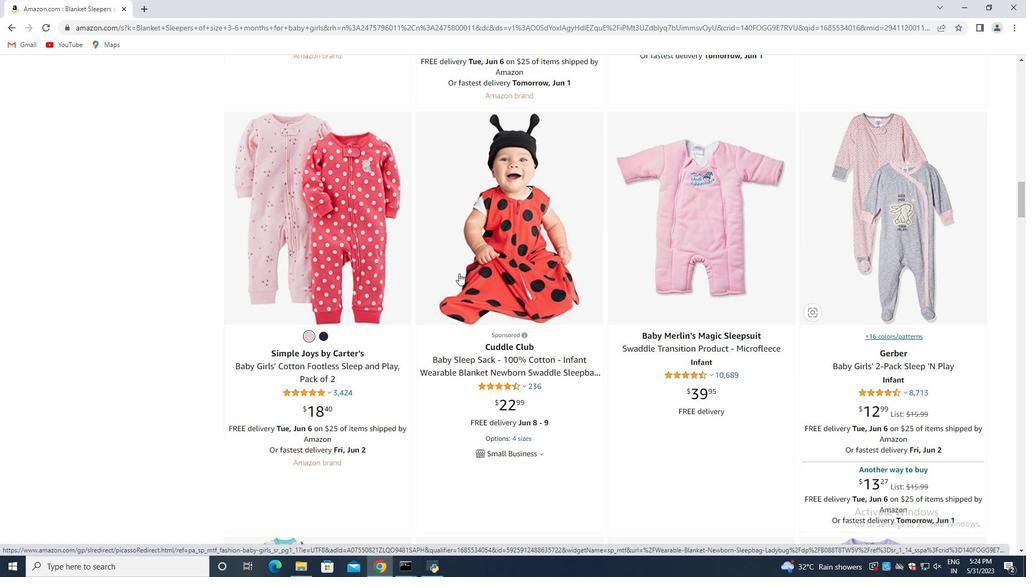 
Action: Mouse scrolled (504, 271) with delta (0, 0)
Screenshot: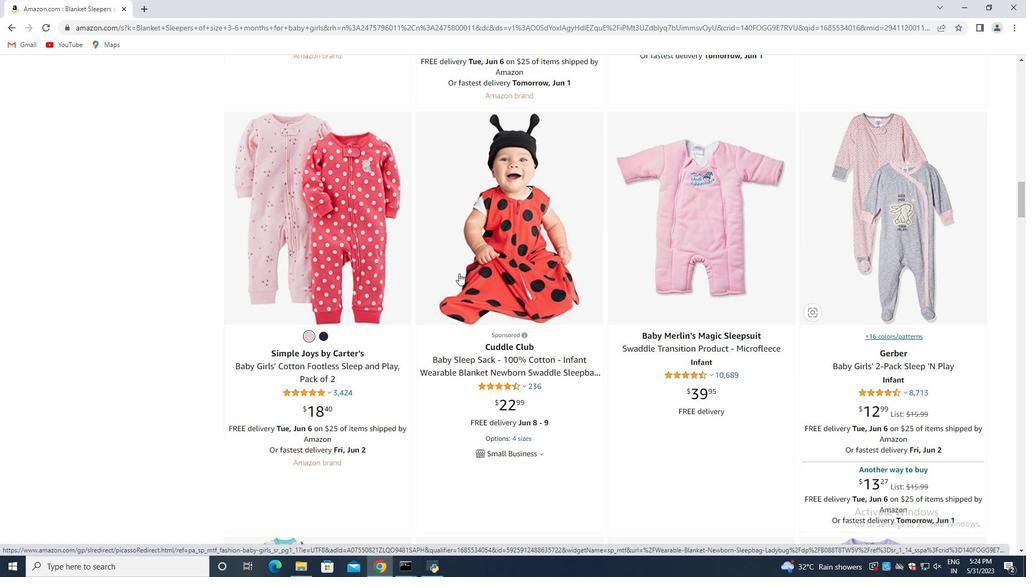 
Action: Mouse moved to (504, 269)
Screenshot: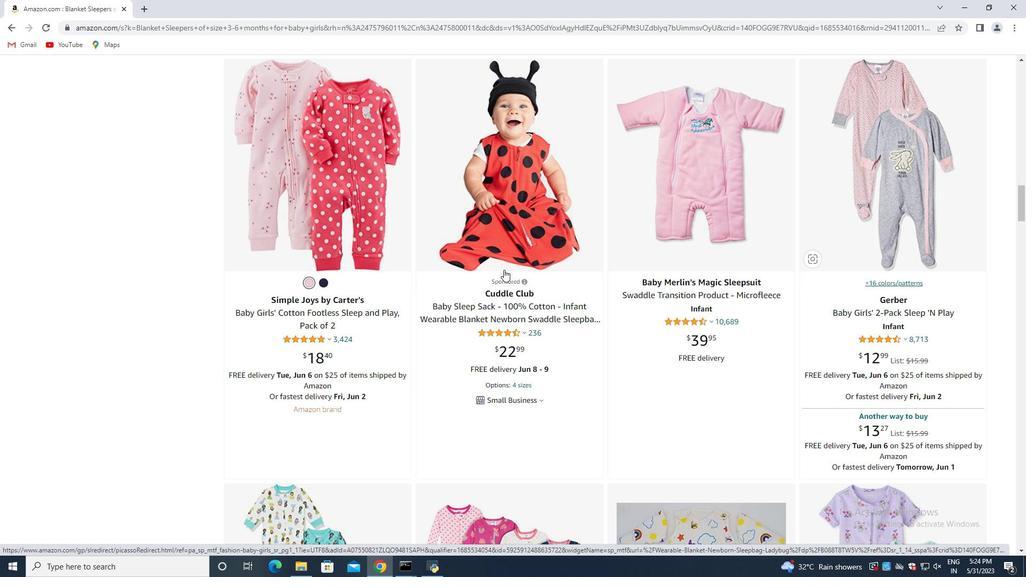 
Action: Mouse scrolled (504, 269) with delta (0, 0)
Screenshot: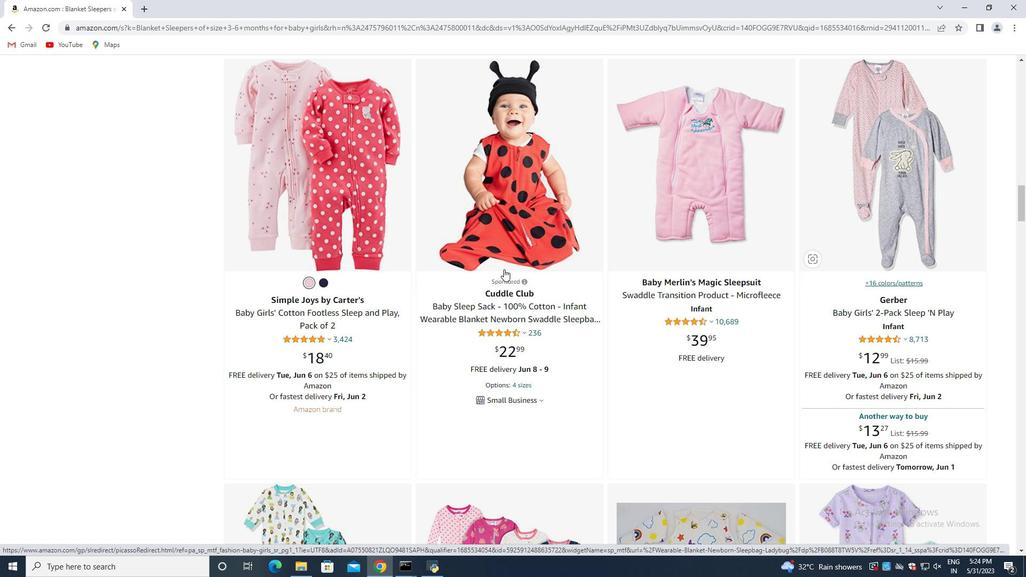 
Action: Mouse scrolled (504, 269) with delta (0, 0)
Screenshot: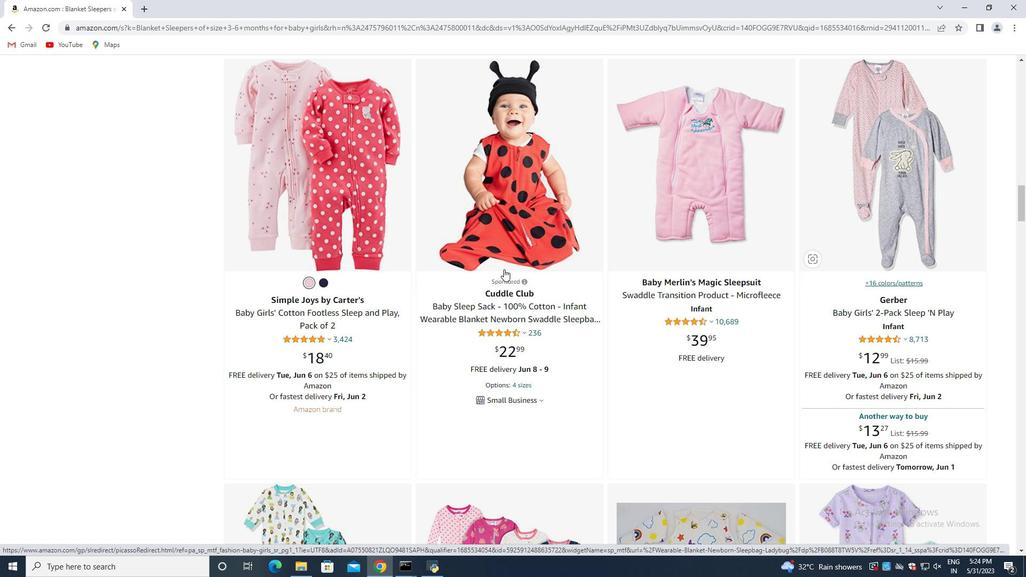 
Action: Mouse scrolled (504, 269) with delta (0, 0)
Screenshot: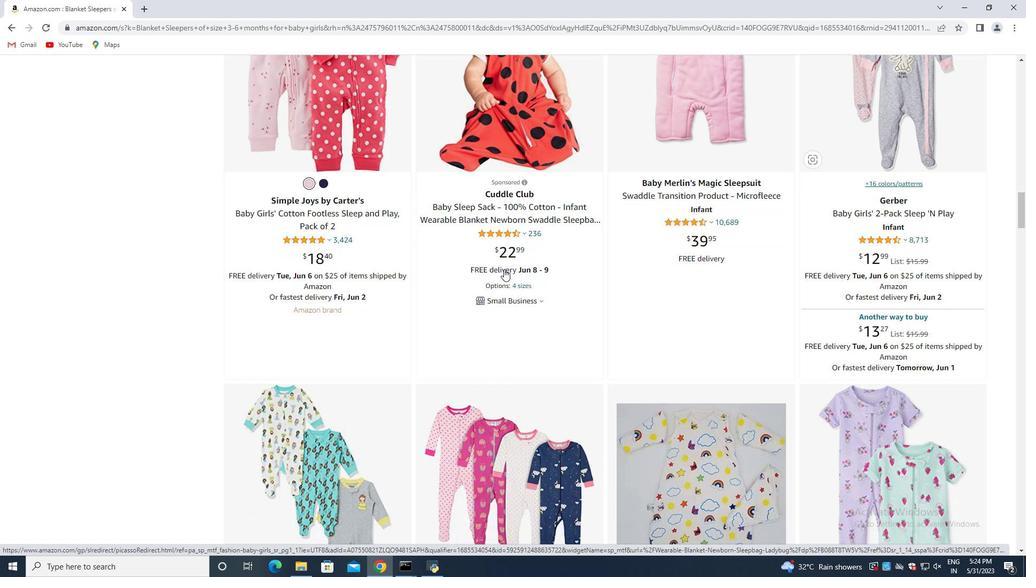 
Action: Mouse moved to (503, 270)
Screenshot: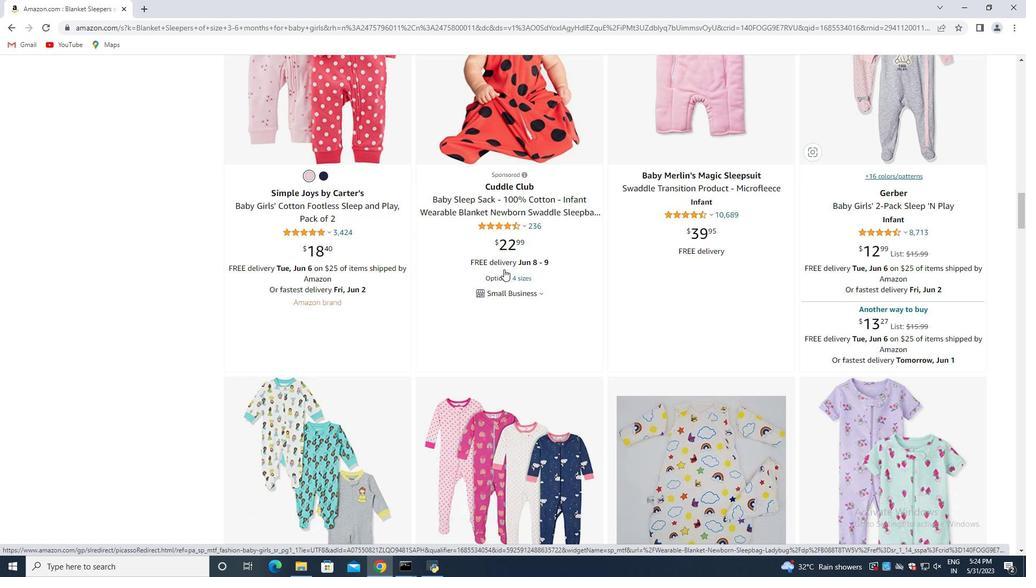 
Action: Mouse scrolled (504, 269) with delta (0, 0)
Screenshot: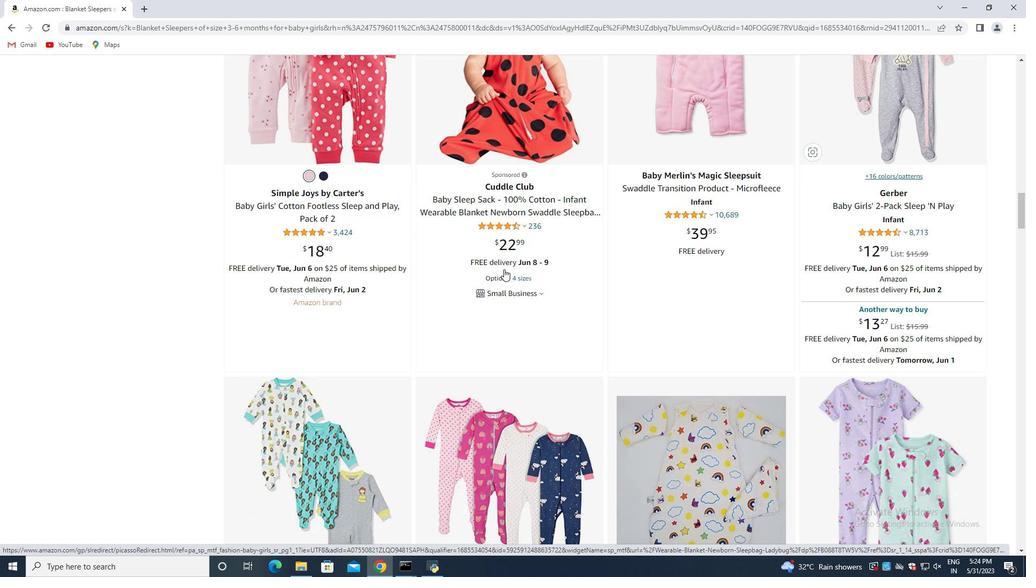 
Action: Mouse scrolled (503, 270) with delta (0, 0)
Screenshot: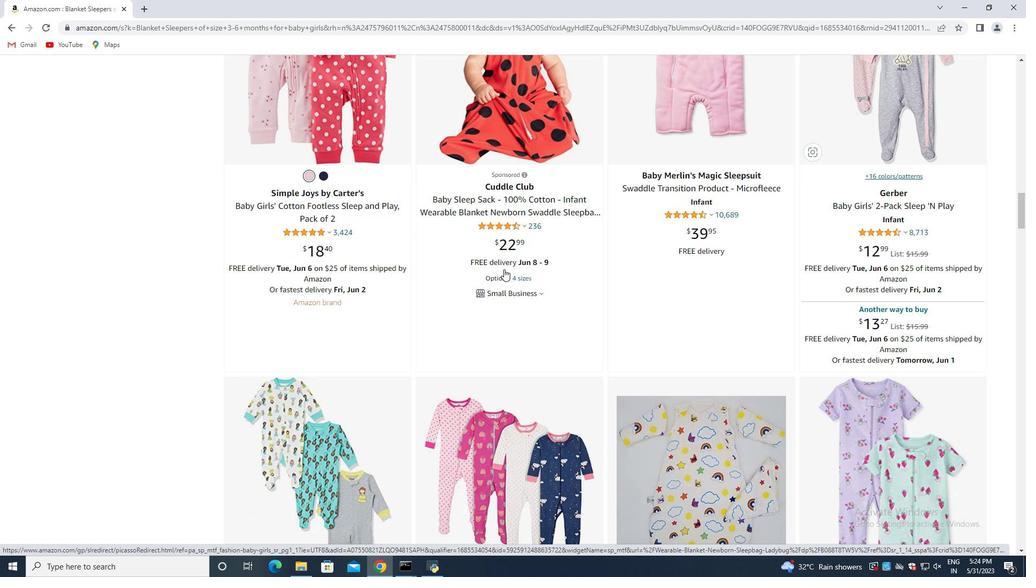 
Action: Mouse moved to (502, 274)
Screenshot: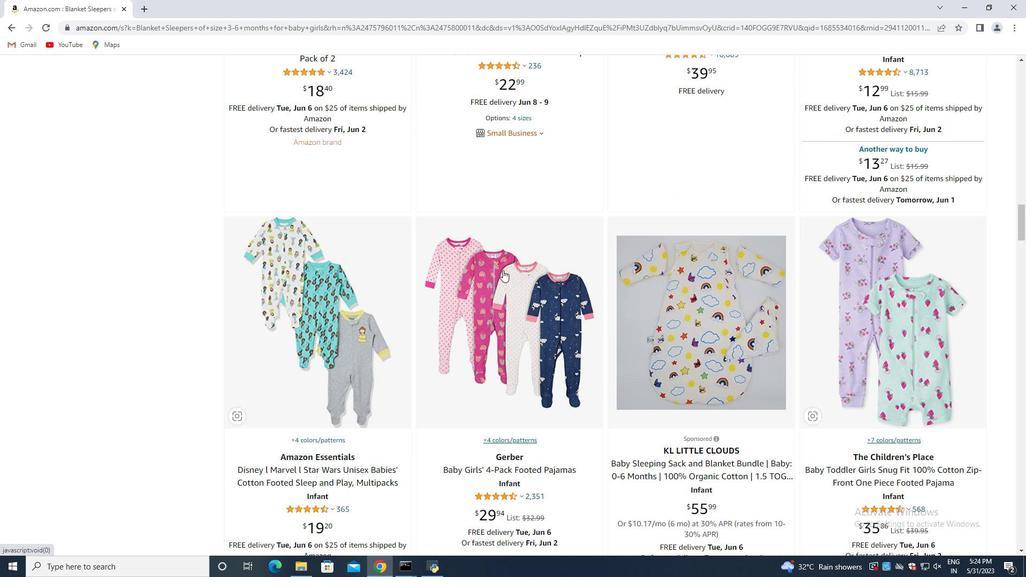 
Action: Mouse scrolled (502, 273) with delta (0, 0)
Screenshot: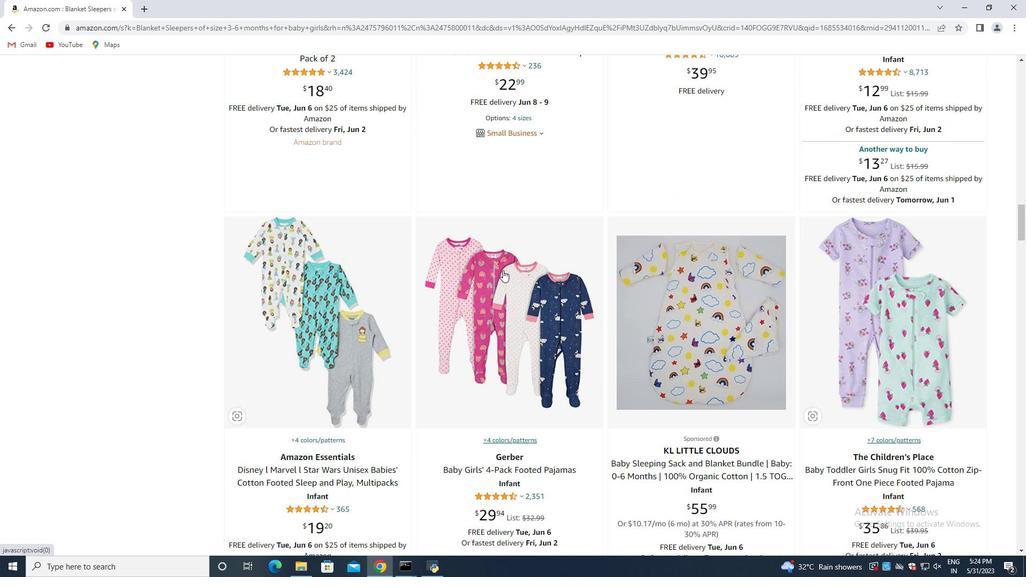 
Action: Mouse scrolled (502, 274) with delta (0, 0)
Screenshot: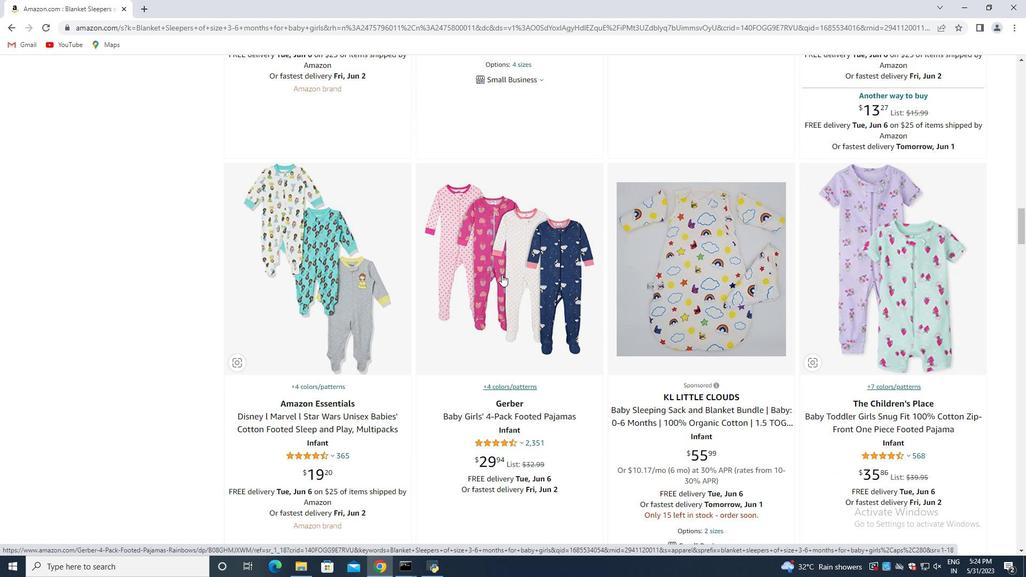 
Action: Mouse moved to (502, 274)
Screenshot: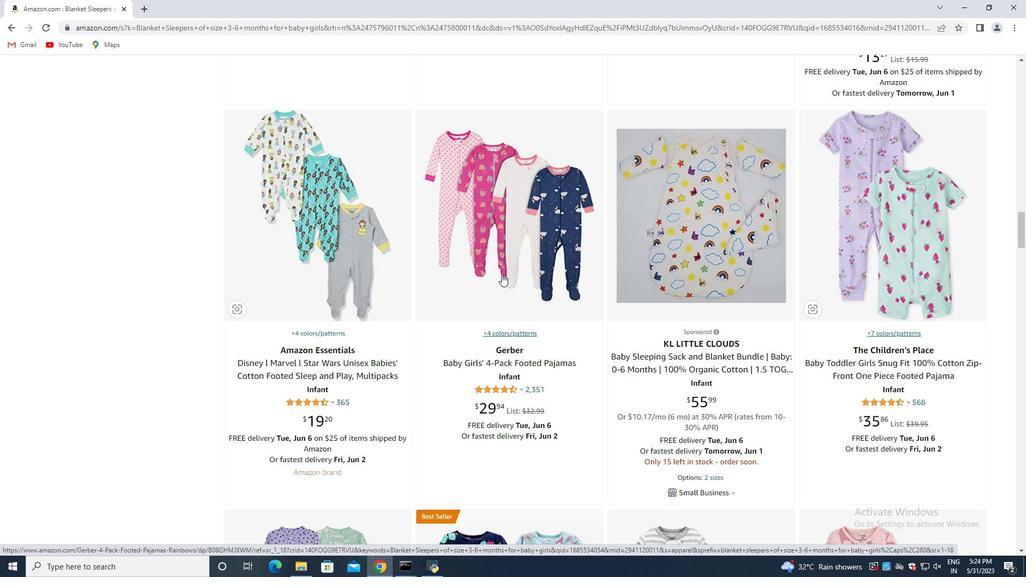 
Action: Mouse scrolled (502, 274) with delta (0, 0)
Screenshot: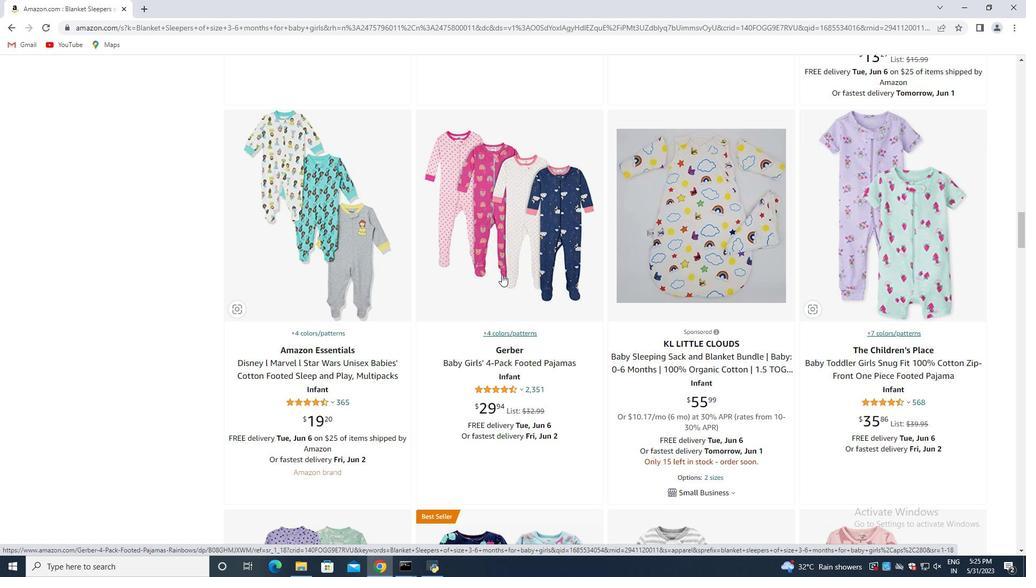 
Action: Mouse moved to (502, 275)
Screenshot: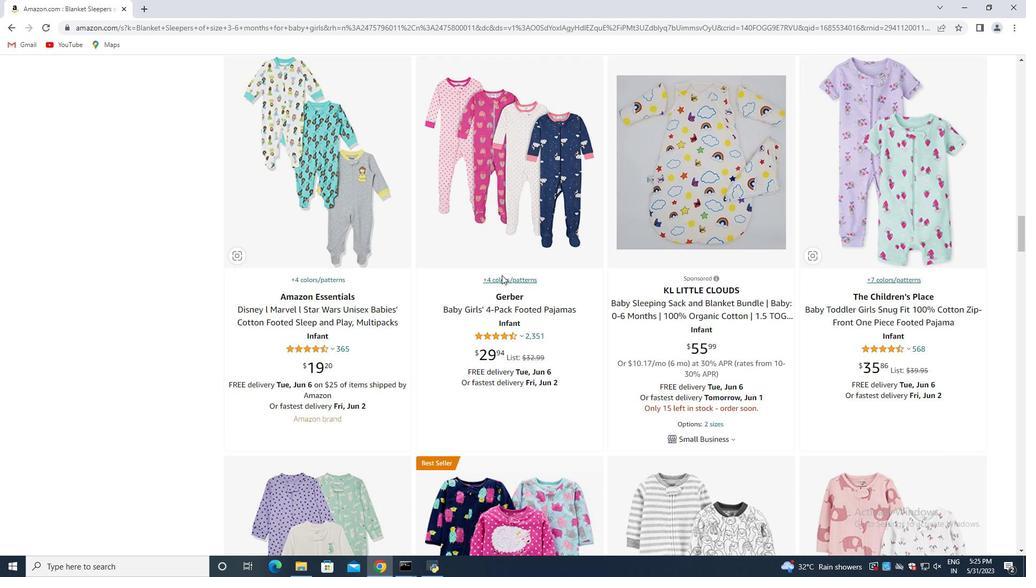 
Action: Mouse scrolled (502, 275) with delta (0, 0)
Screenshot: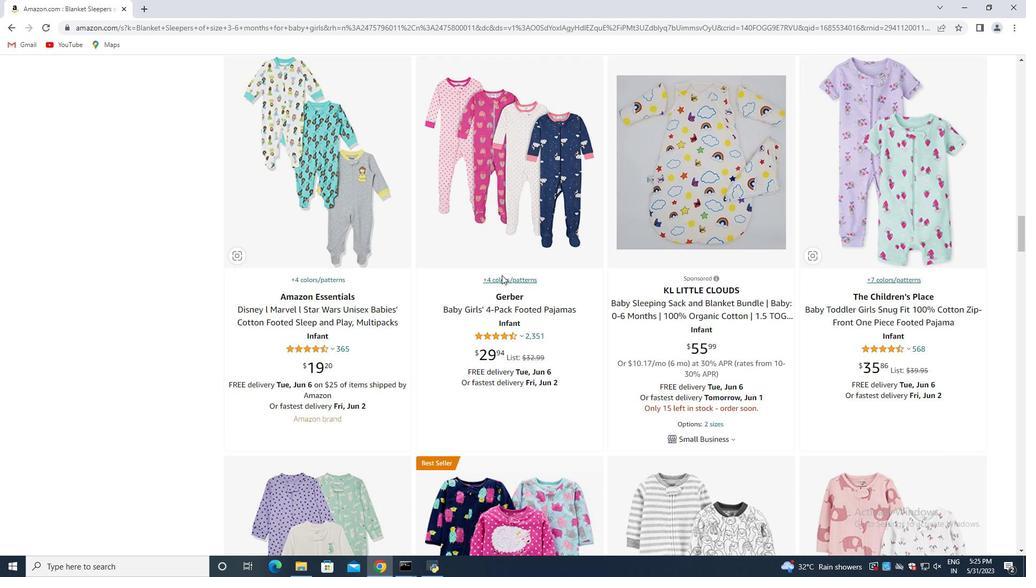 
Action: Mouse moved to (502, 277)
Screenshot: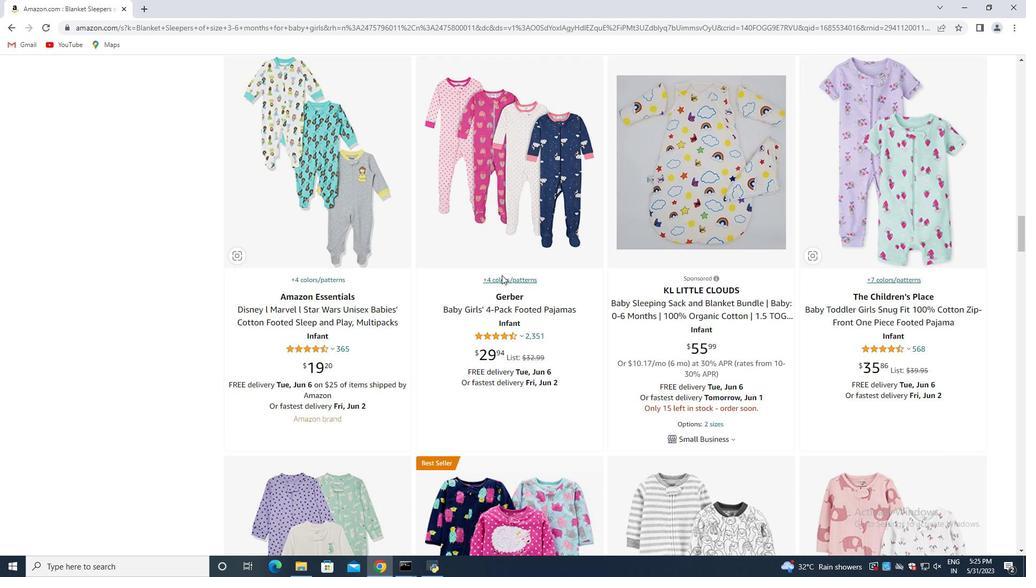 
Action: Mouse scrolled (502, 275) with delta (0, 0)
Screenshot: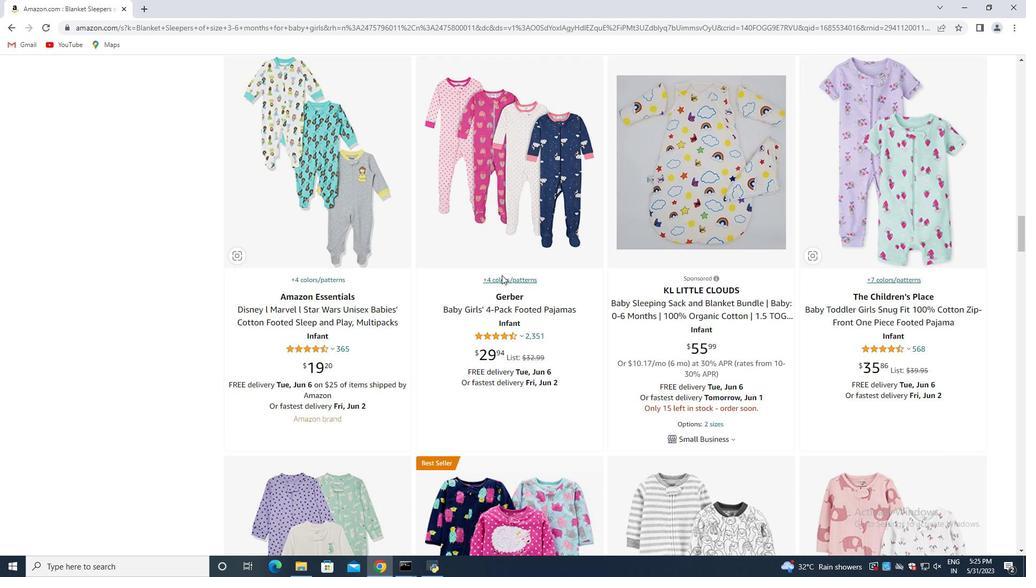 
Action: Mouse moved to (502, 277)
Screenshot: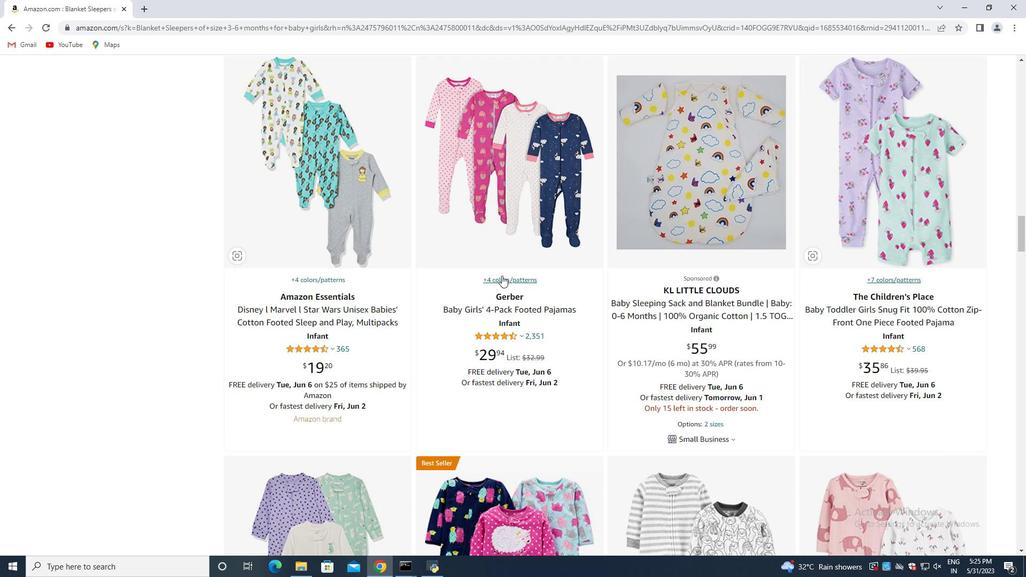 
Action: Mouse scrolled (502, 276) with delta (0, 0)
Screenshot: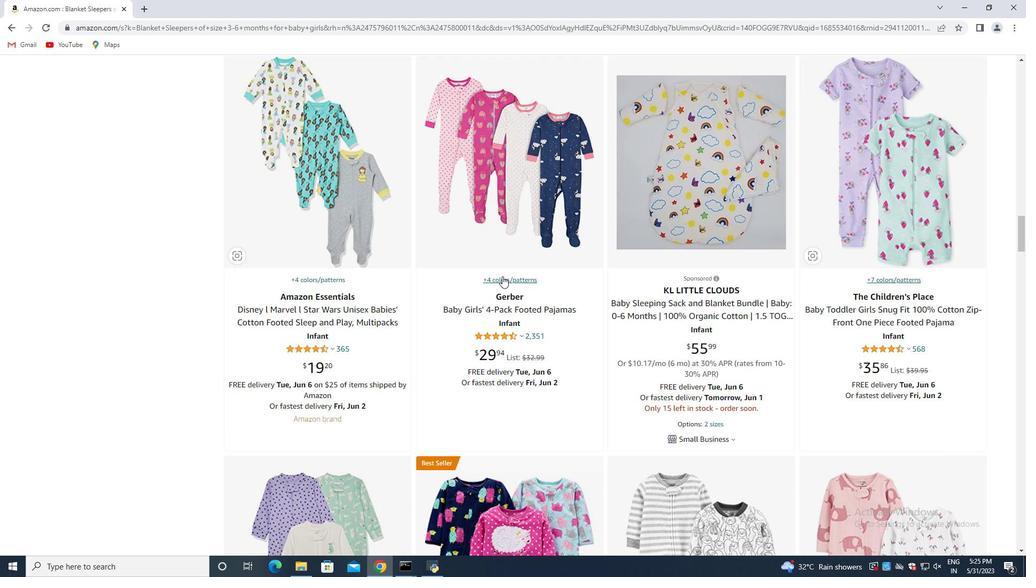 
Action: Mouse moved to (502, 277)
Screenshot: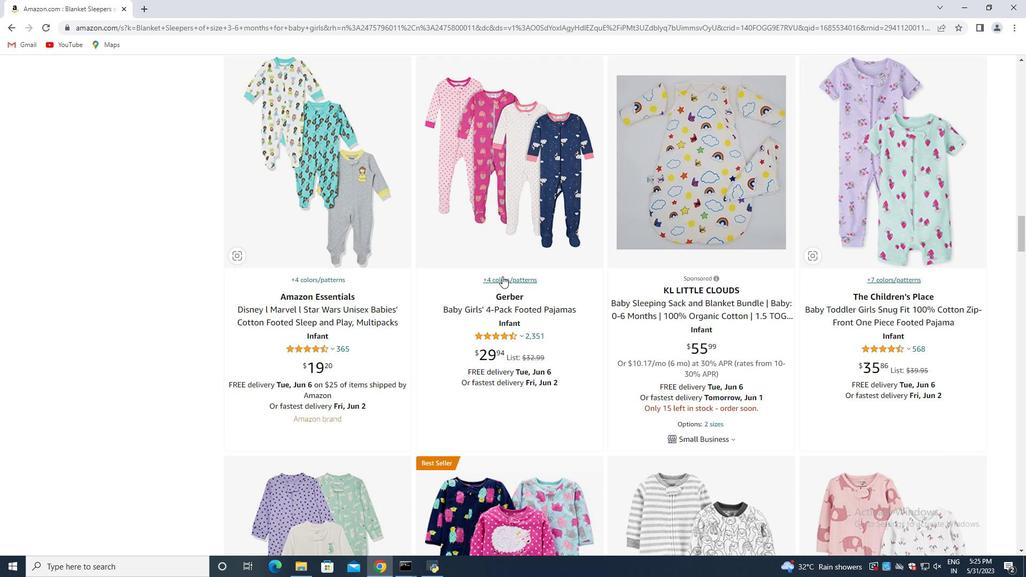 
Action: Mouse scrolled (502, 277) with delta (0, 0)
Screenshot: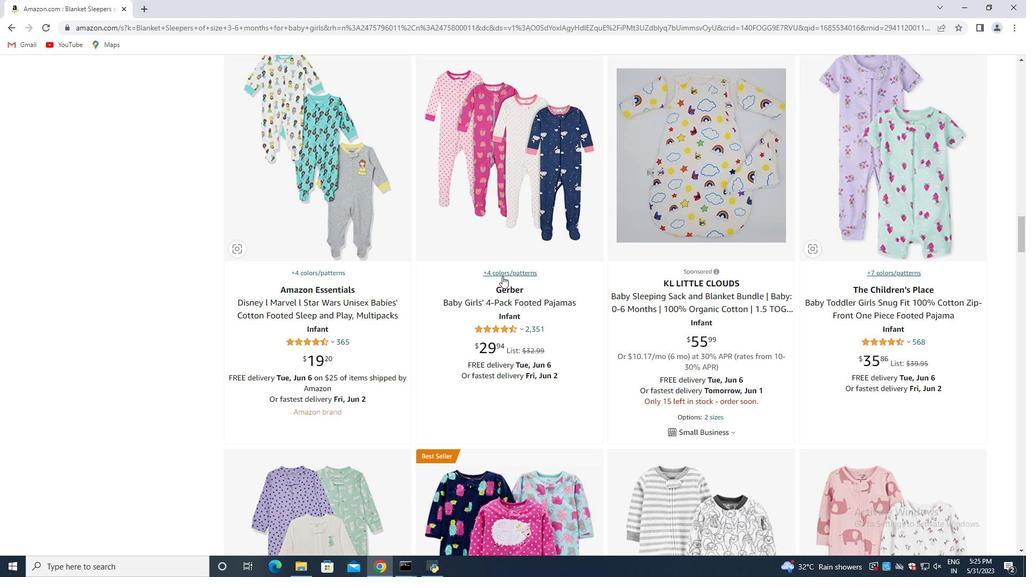 
Action: Mouse scrolled (502, 277) with delta (0, 0)
Screenshot: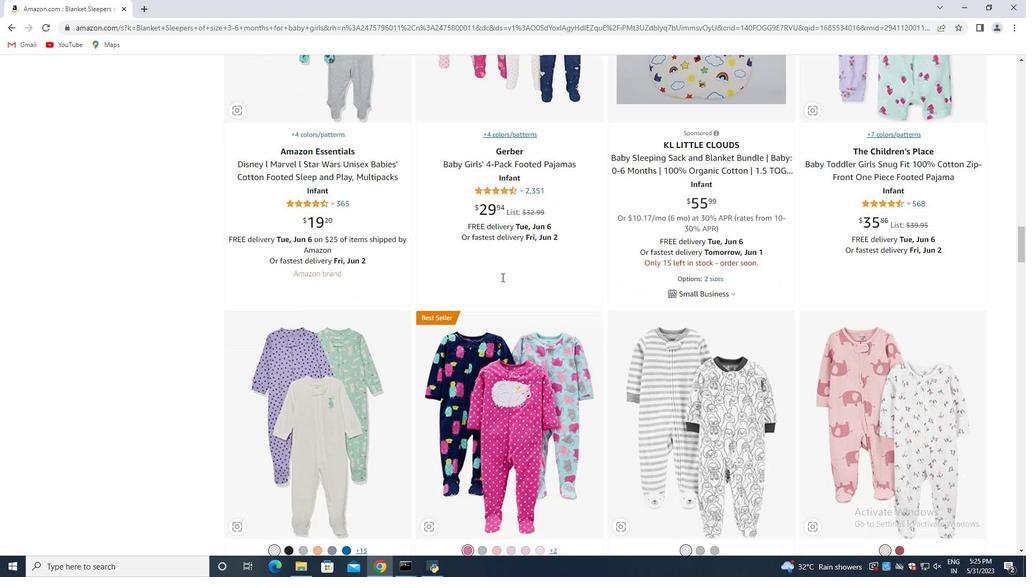 
Action: Mouse scrolled (502, 277) with delta (0, 0)
Screenshot: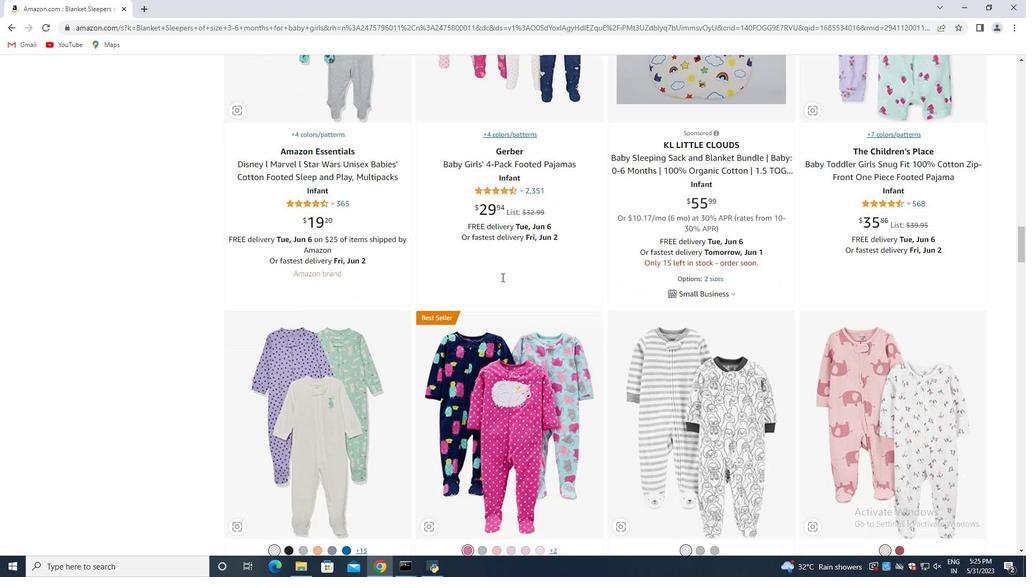 
Action: Mouse moved to (502, 277)
Screenshot: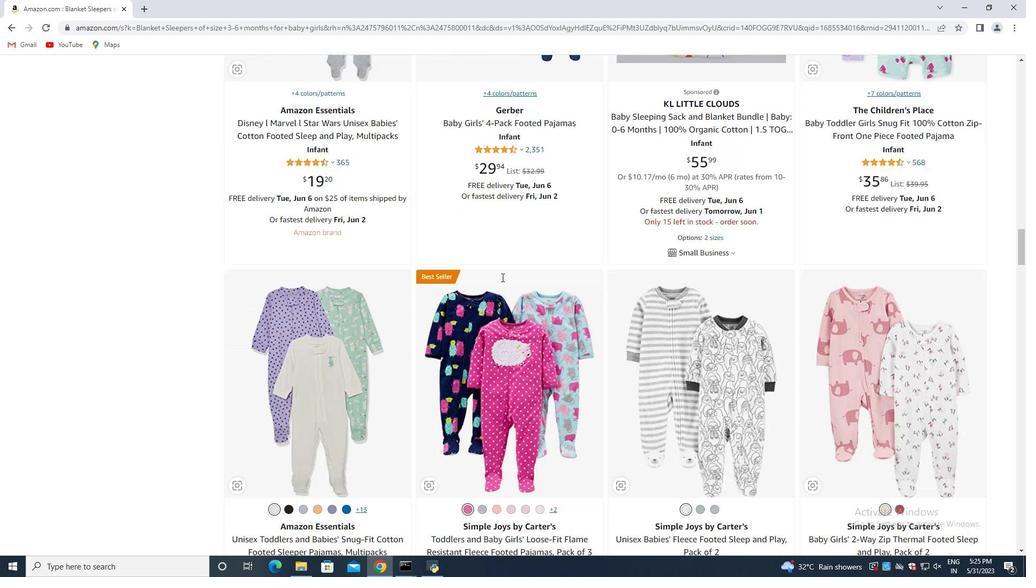 
Action: Mouse scrolled (502, 277) with delta (0, 0)
Screenshot: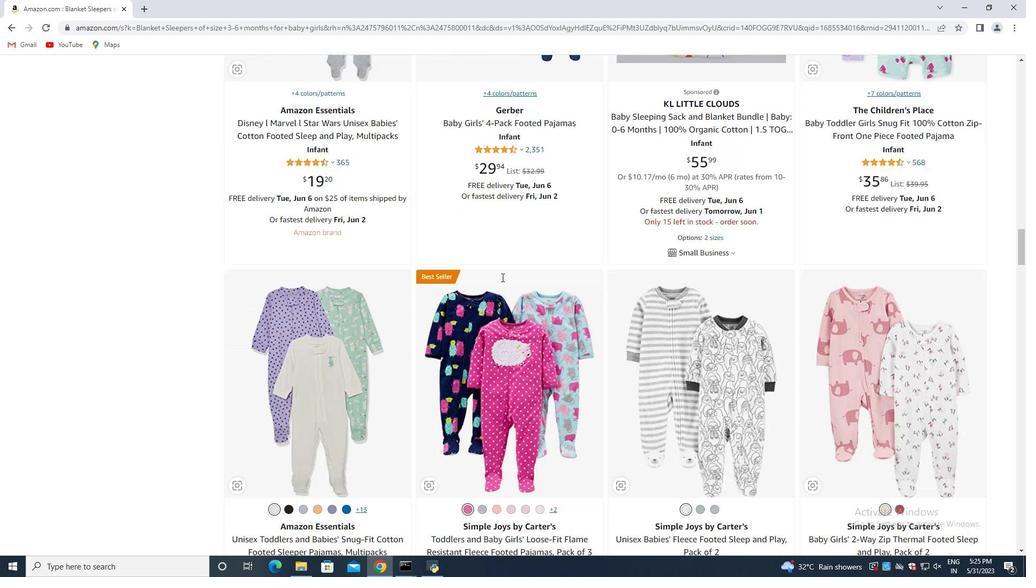
Action: Mouse scrolled (502, 277) with delta (0, 0)
Screenshot: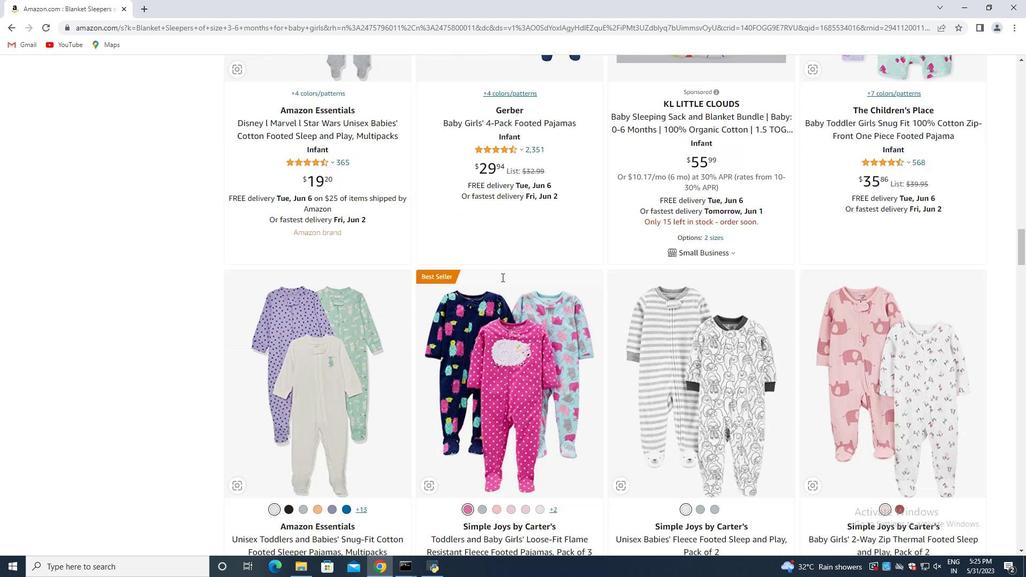 
Action: Mouse moved to (504, 278)
Screenshot: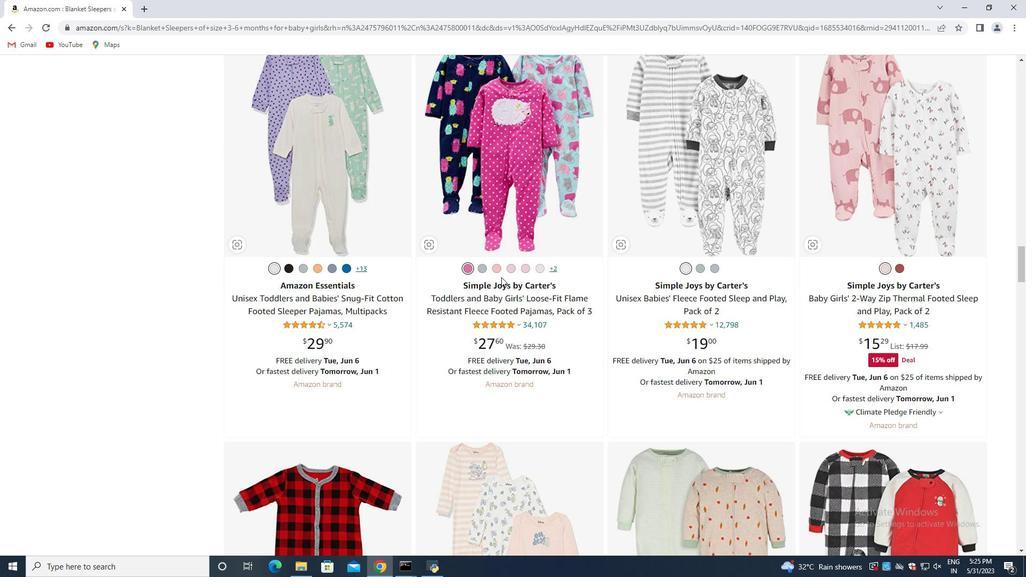 
Action: Mouse scrolled (504, 277) with delta (0, 0)
Screenshot: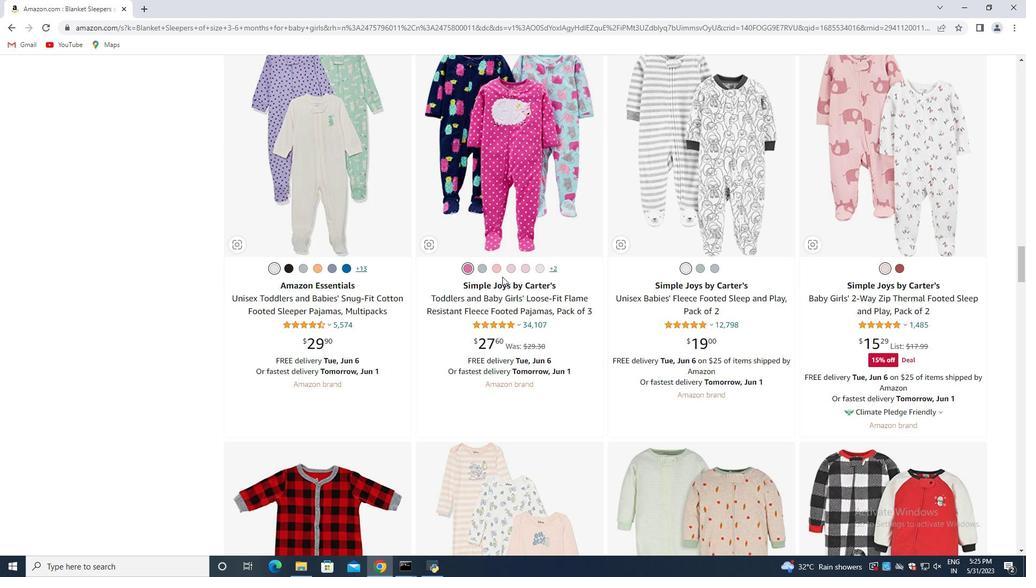 
Action: Mouse moved to (504, 278)
Screenshot: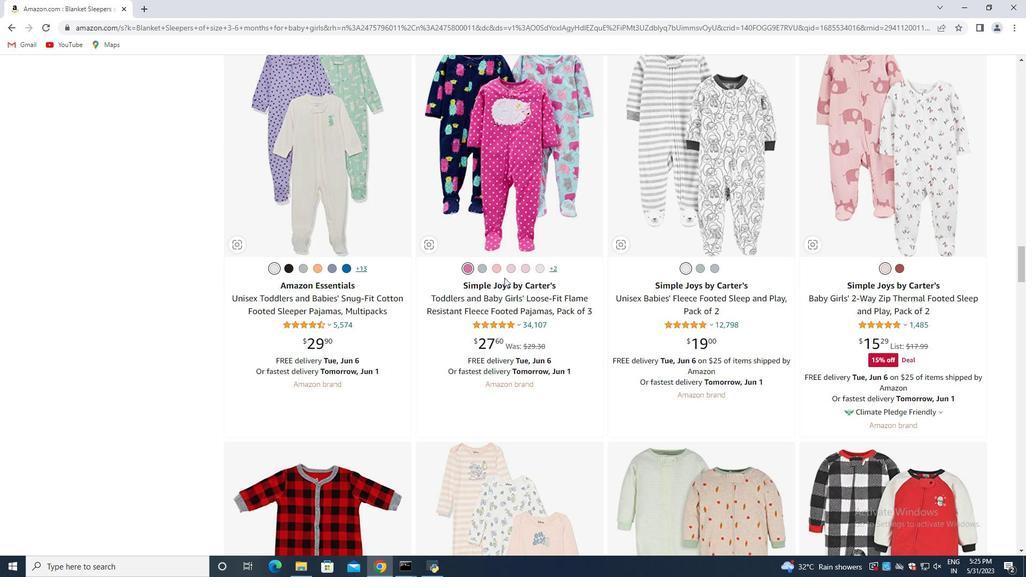 
Action: Mouse scrolled (504, 278) with delta (0, 0)
Screenshot: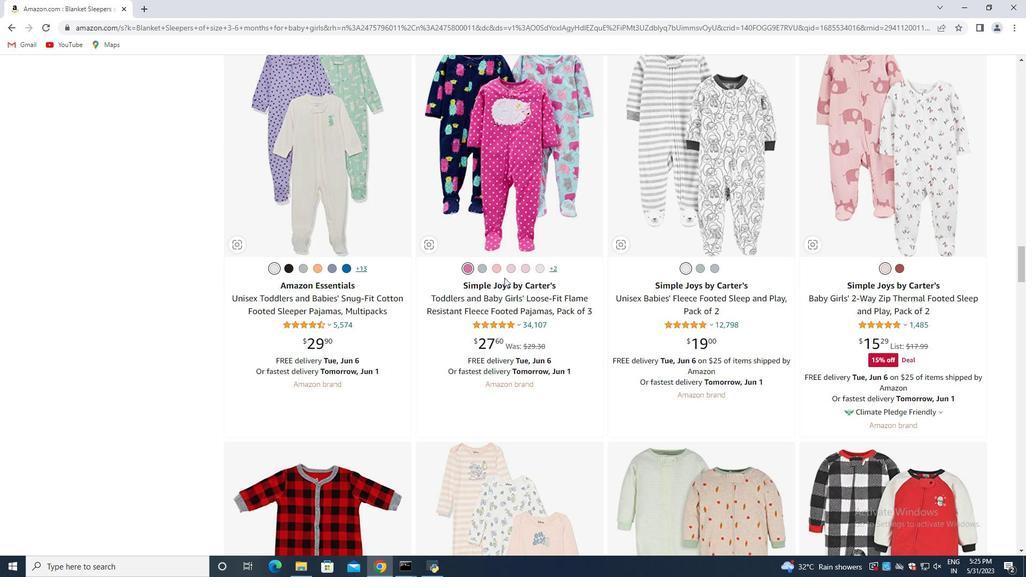 
Action: Mouse moved to (504, 279)
Screenshot: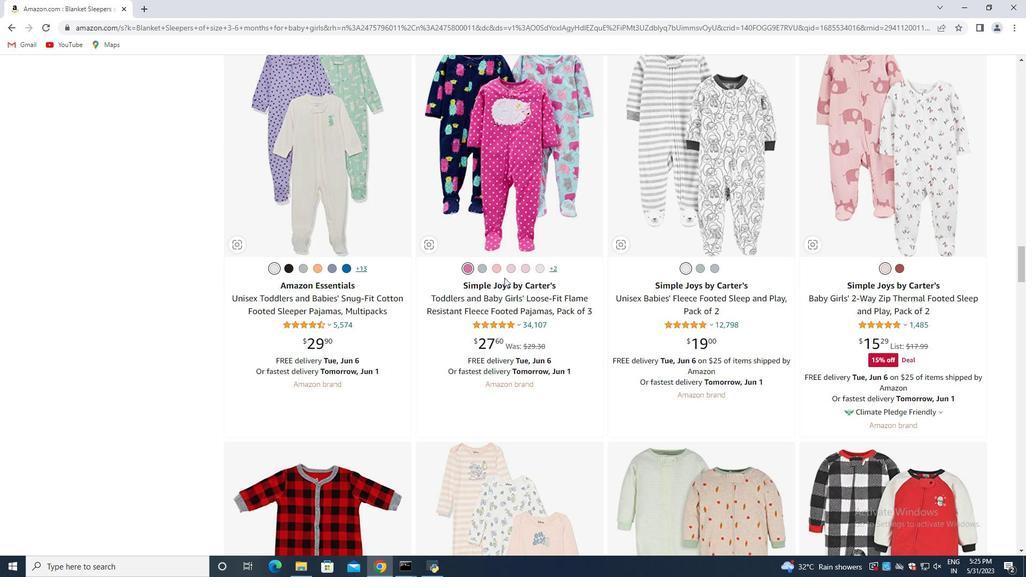 
Action: Mouse scrolled (504, 278) with delta (0, 0)
Screenshot: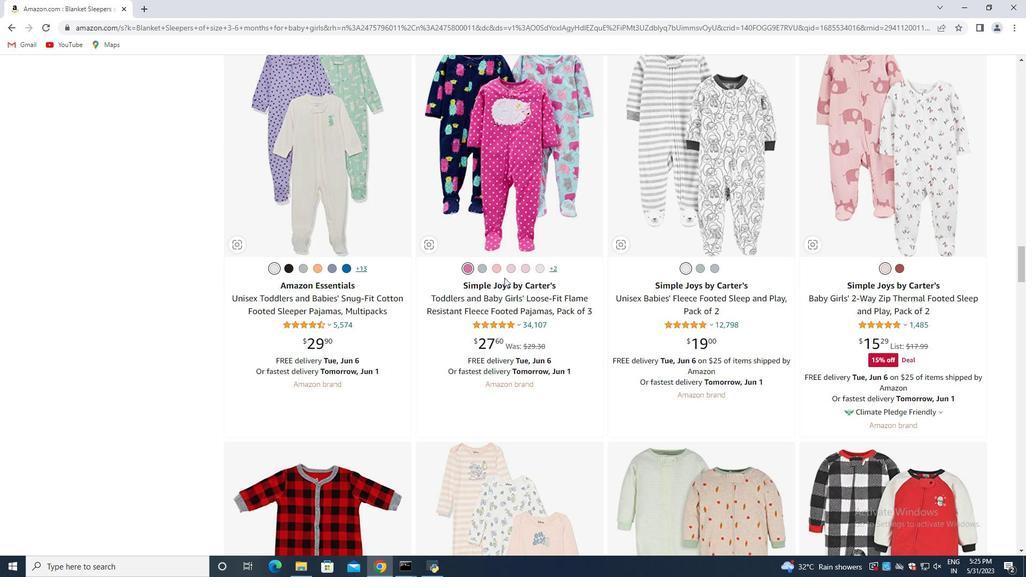 
Action: Mouse scrolled (504, 278) with delta (0, 0)
Screenshot: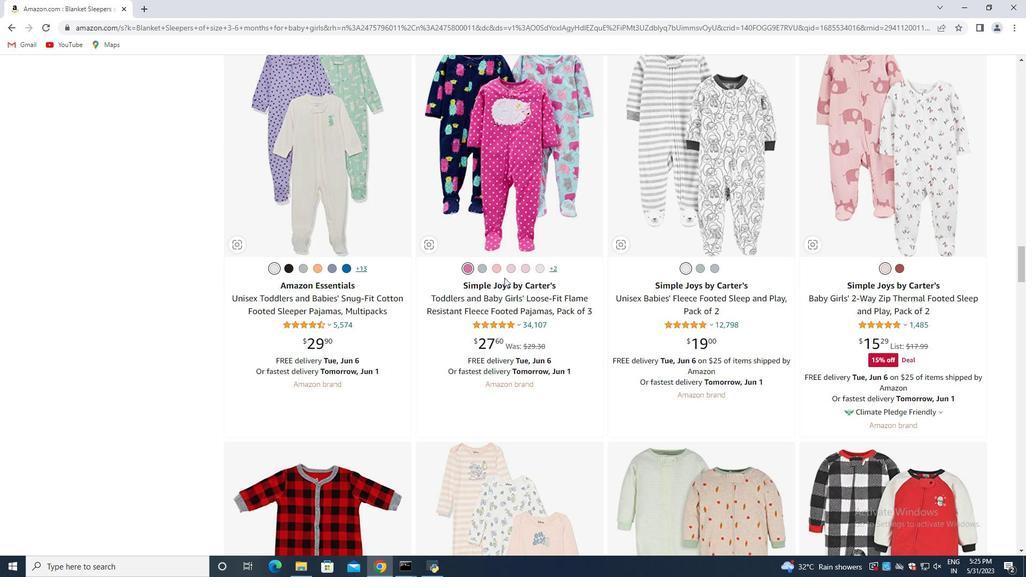 
Action: Mouse moved to (504, 280)
Screenshot: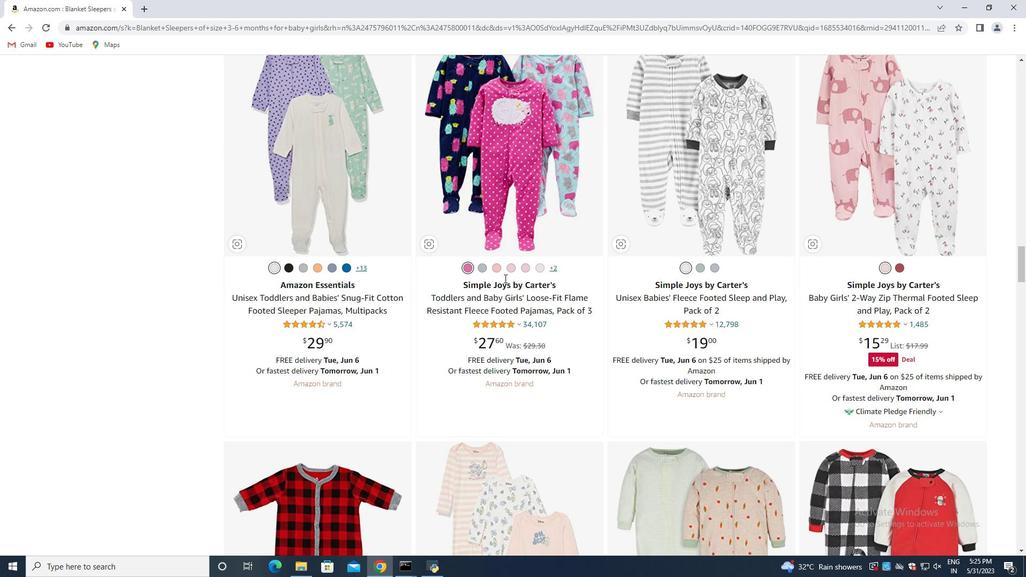 
Action: Mouse scrolled (504, 279) with delta (0, 0)
Screenshot: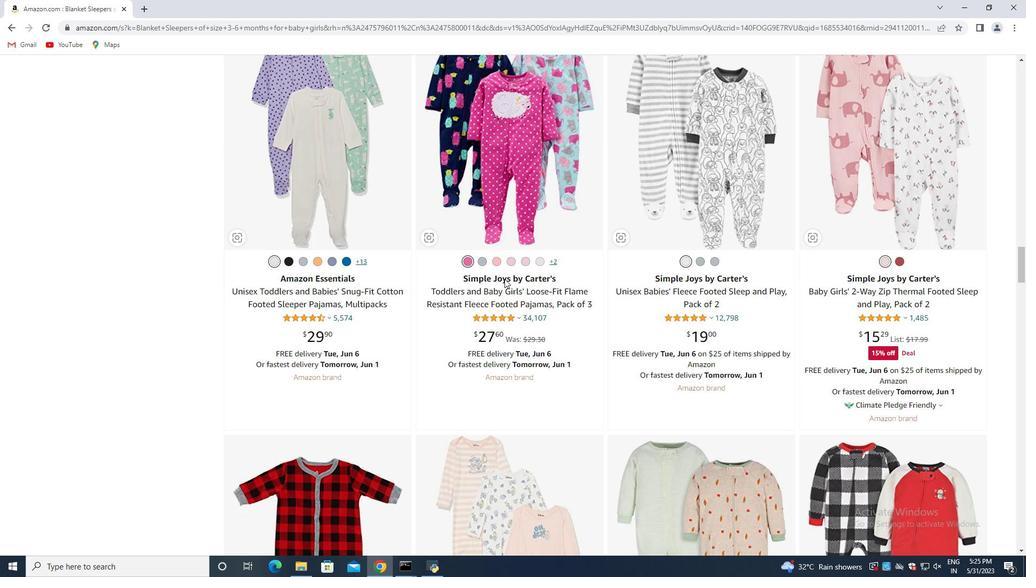 
Action: Mouse moved to (488, 274)
Screenshot: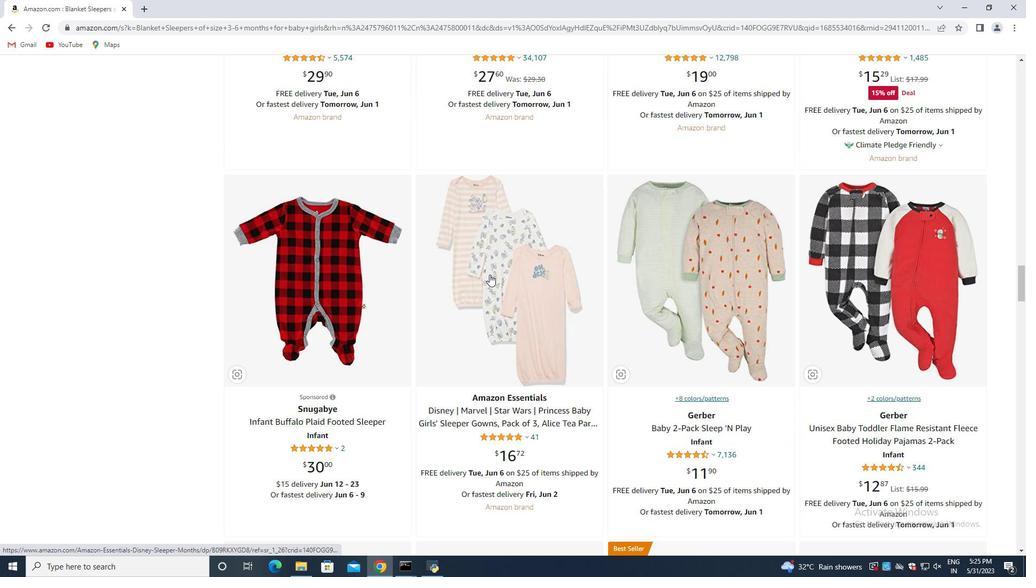 
Action: Mouse scrolled (488, 273) with delta (0, 0)
Screenshot: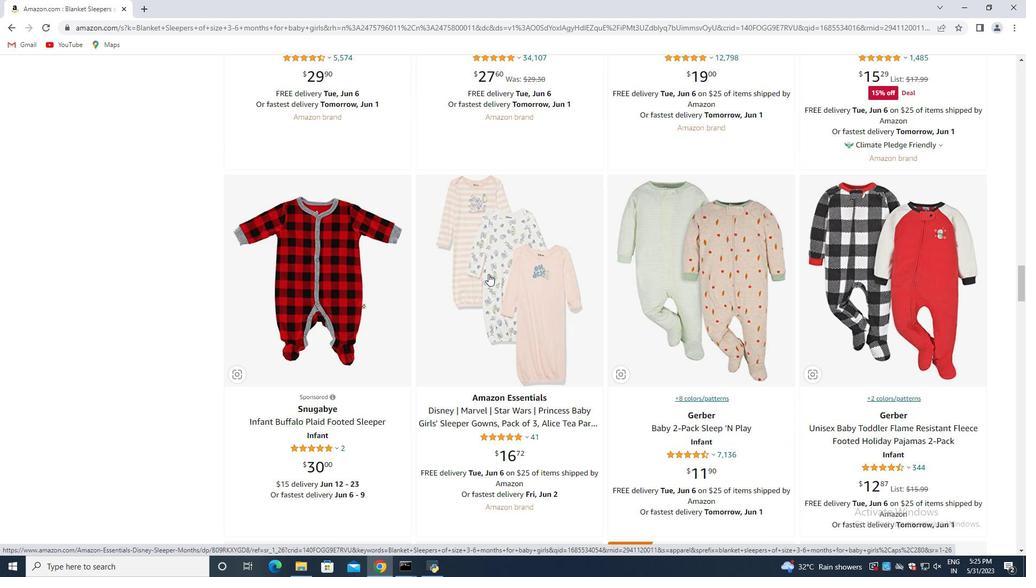 
Action: Mouse moved to (488, 274)
Screenshot: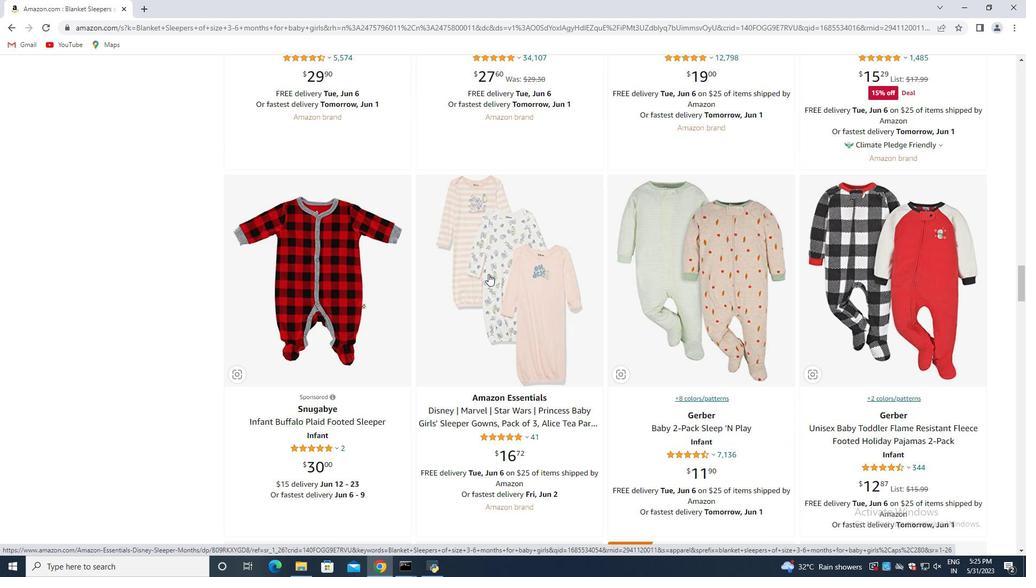 
Action: Mouse scrolled (488, 274) with delta (0, 0)
Screenshot: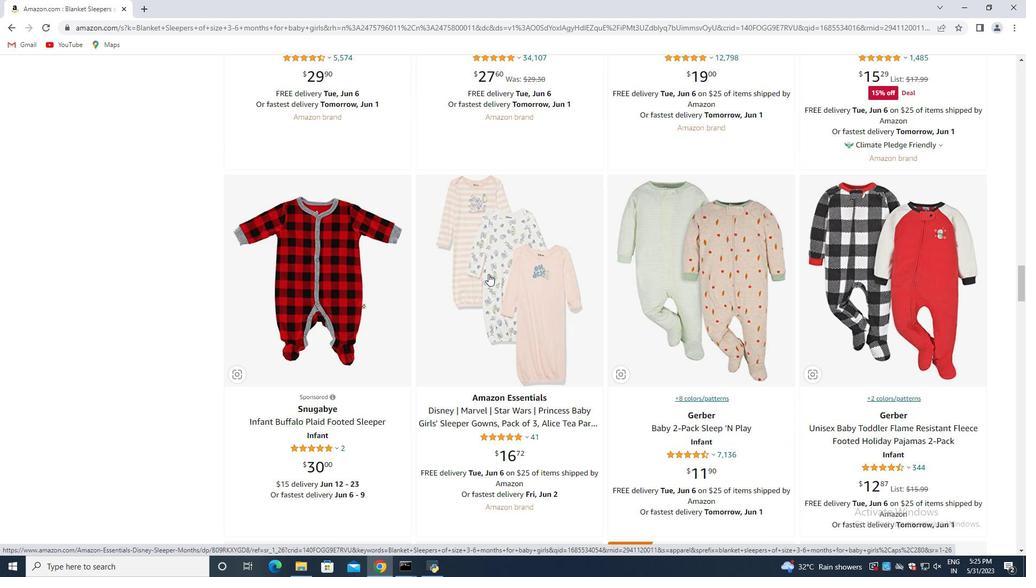 
Action: Mouse moved to (488, 276)
Screenshot: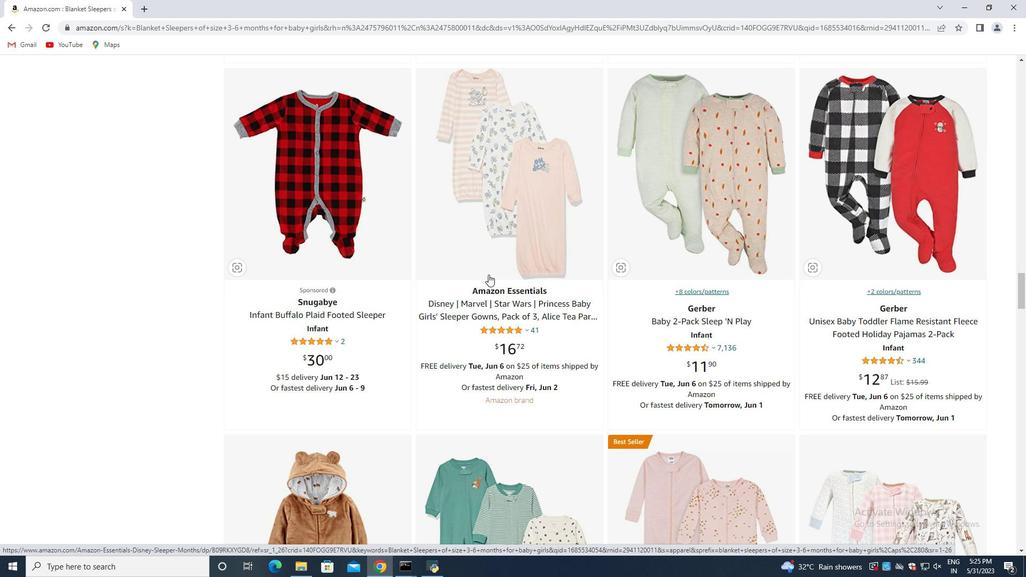 
Action: Mouse scrolled (488, 275) with delta (0, 0)
Screenshot: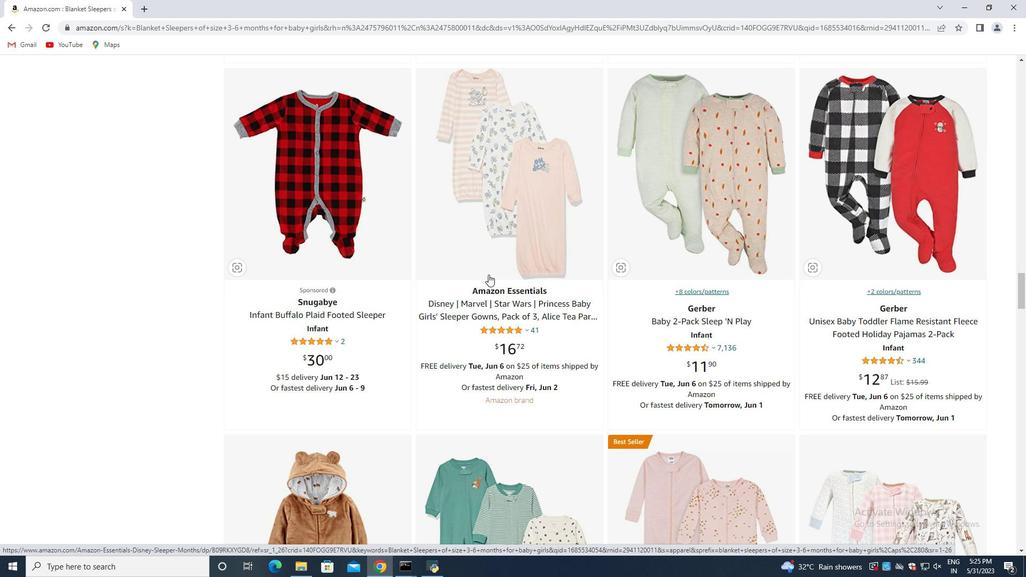
Action: Mouse moved to (488, 277)
Screenshot: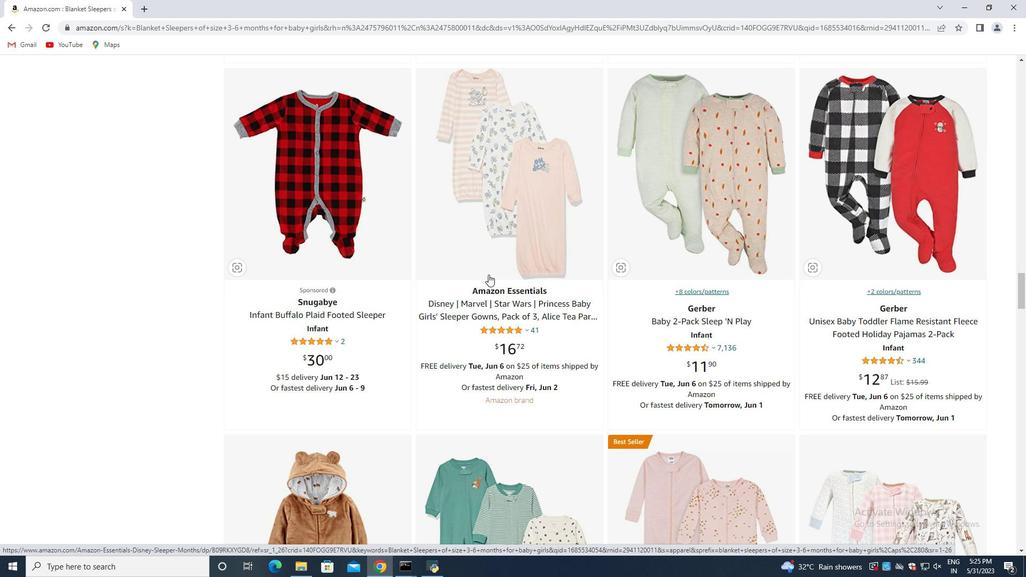 
Action: Mouse scrolled (488, 275) with delta (0, 0)
Screenshot: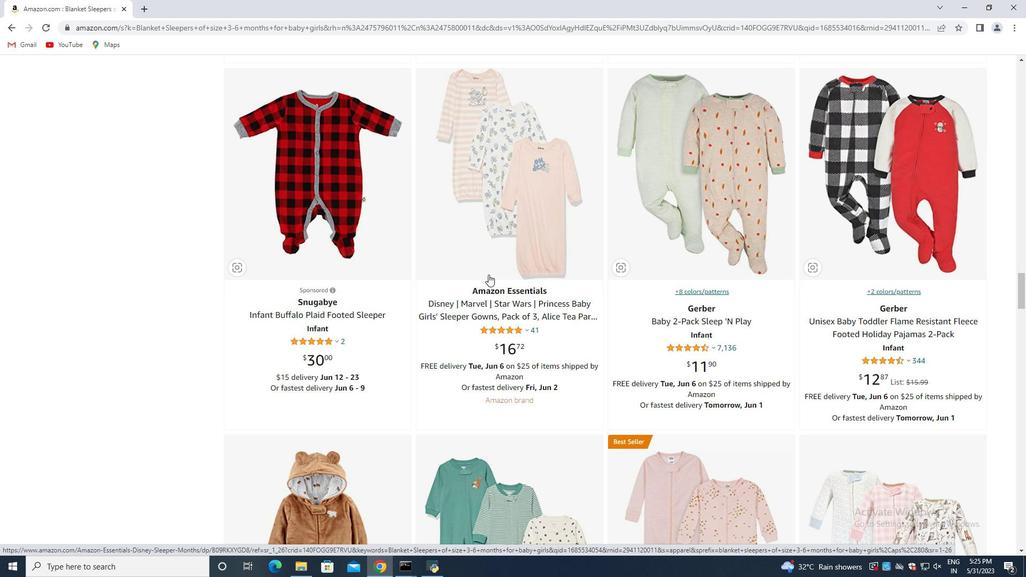 
Action: Mouse moved to (488, 277)
Screenshot: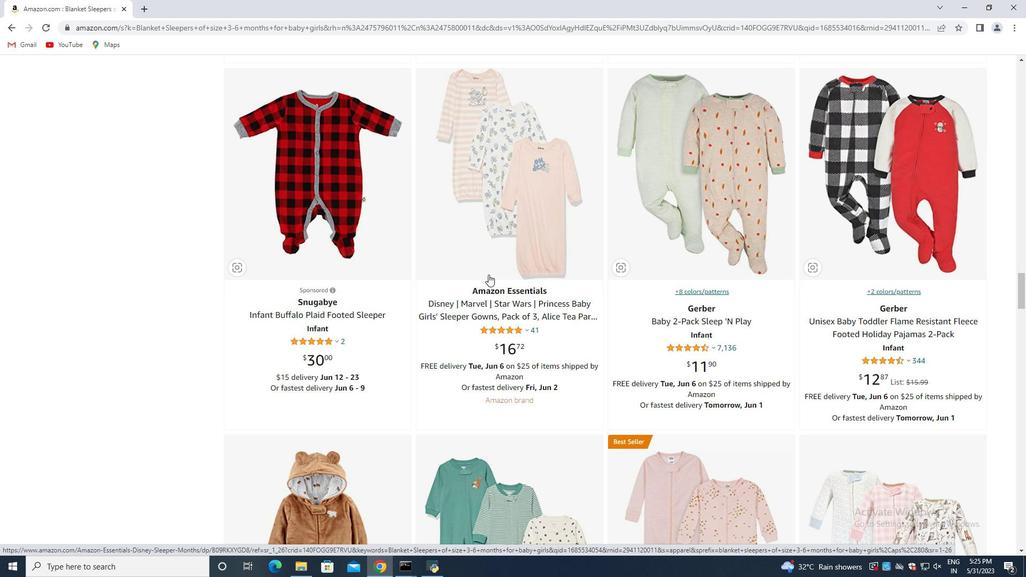 
Action: Mouse scrolled (488, 277) with delta (0, 0)
Screenshot: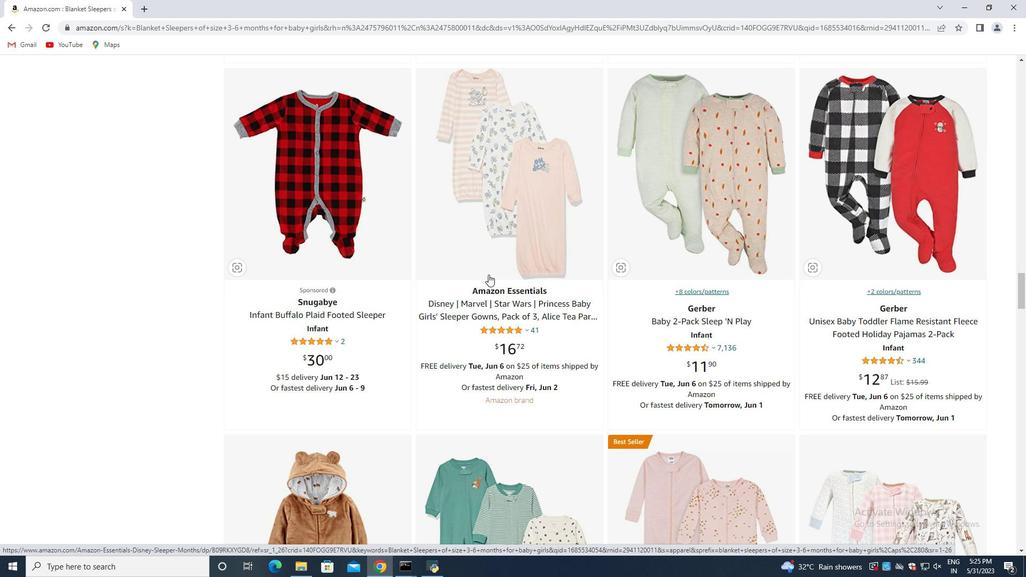 
Action: Mouse scrolled (488, 277) with delta (0, 0)
Screenshot: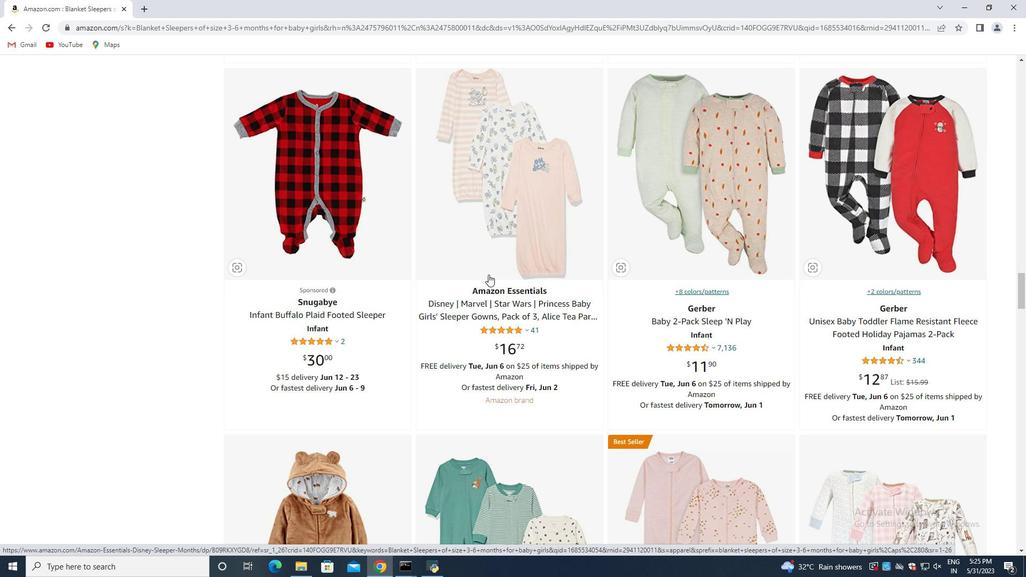 
Action: Mouse moved to (486, 278)
Screenshot: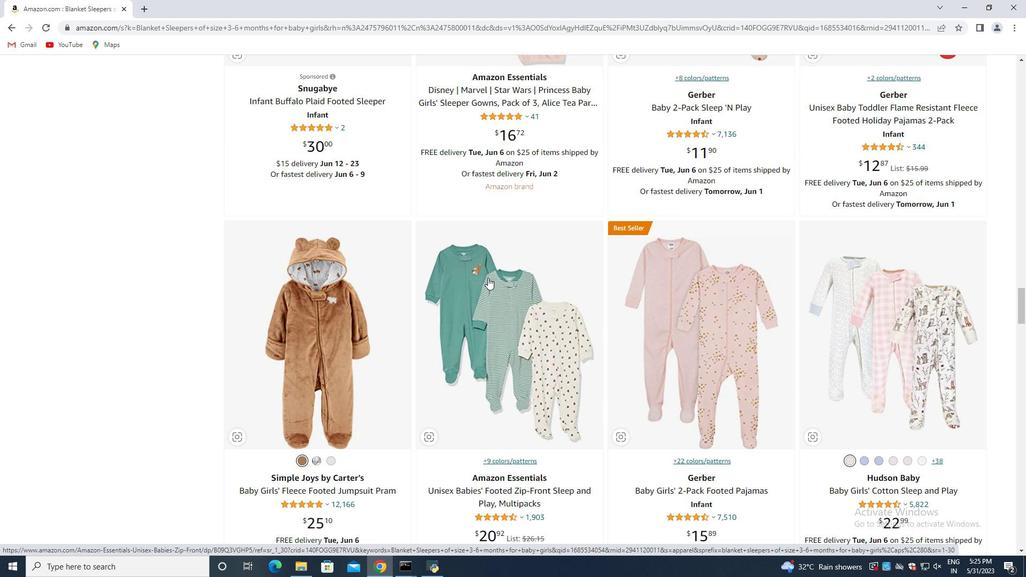 
Action: Mouse scrolled (487, 277) with delta (0, 0)
Screenshot: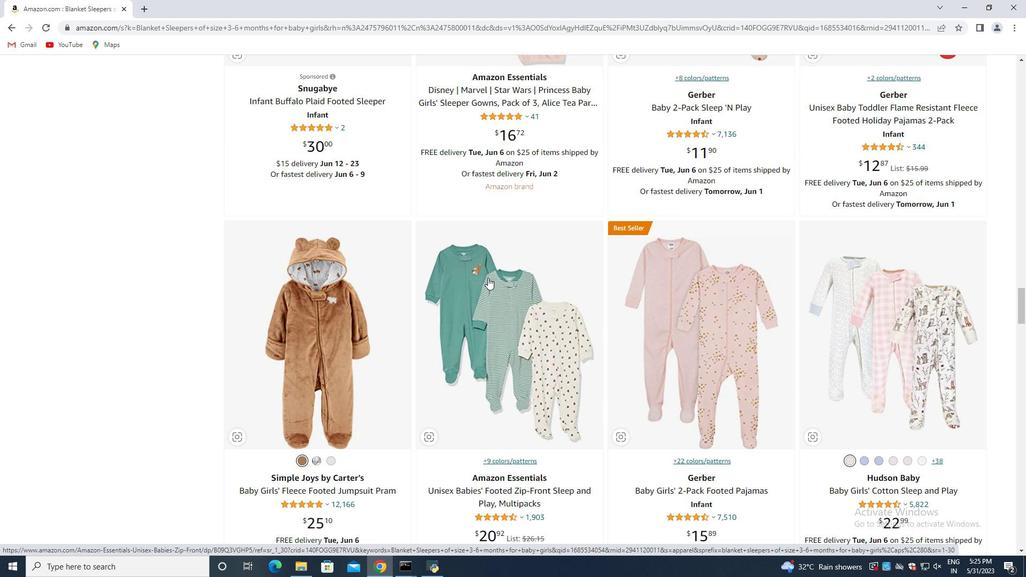 
Action: Mouse moved to (486, 278)
Screenshot: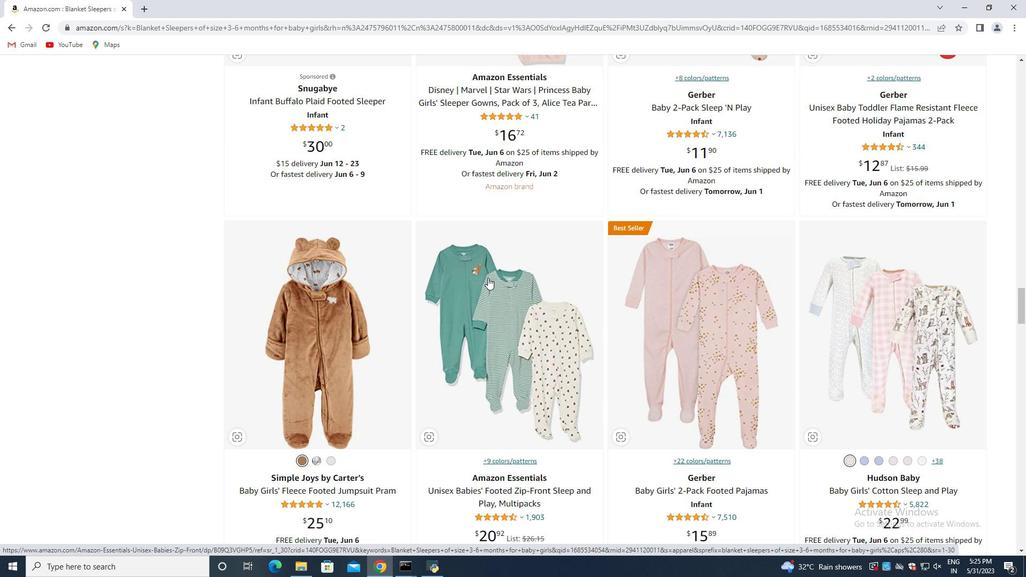 
Action: Mouse scrolled (486, 277) with delta (0, 0)
Screenshot: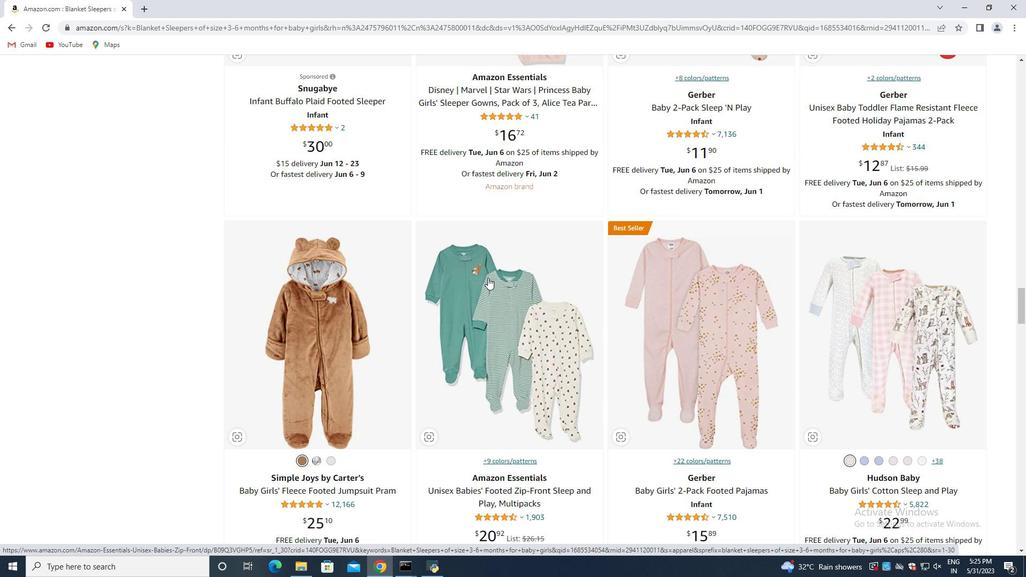 
Action: Mouse moved to (485, 279)
Screenshot: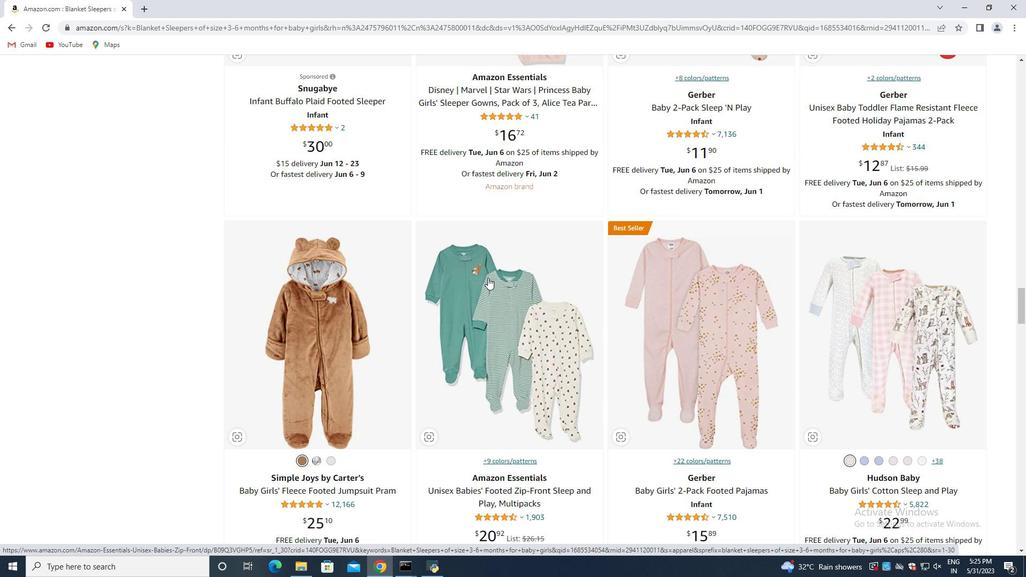 
Action: Mouse scrolled (486, 278) with delta (0, 0)
Screenshot: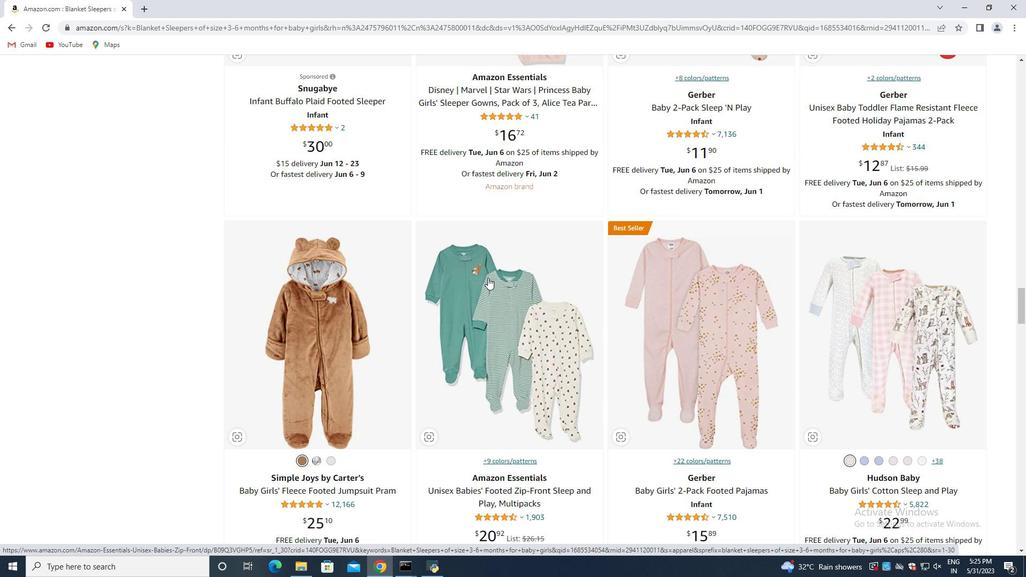 
Action: Mouse scrolled (485, 278) with delta (0, 0)
Screenshot: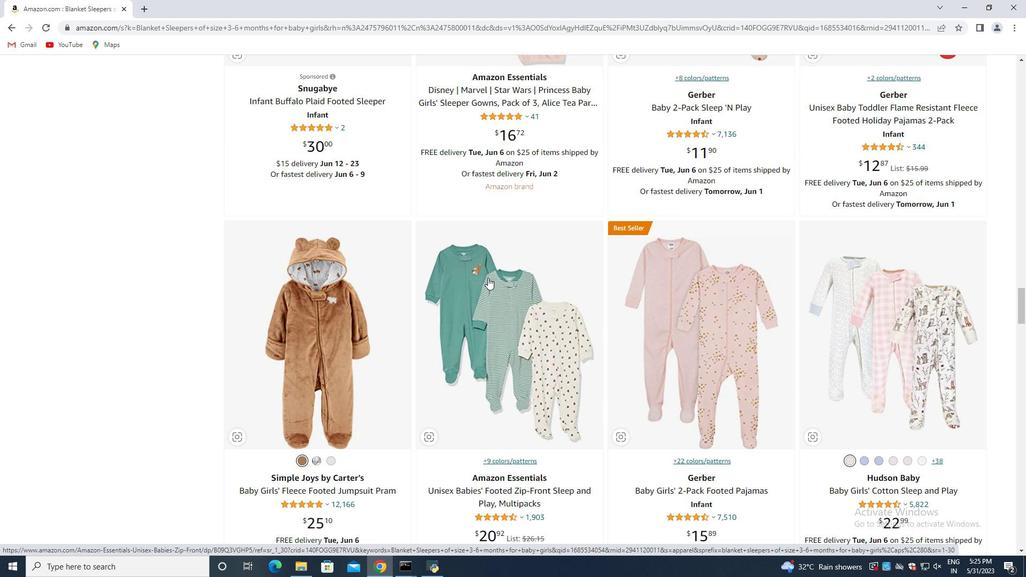 
Action: Mouse moved to (745, 289)
Screenshot: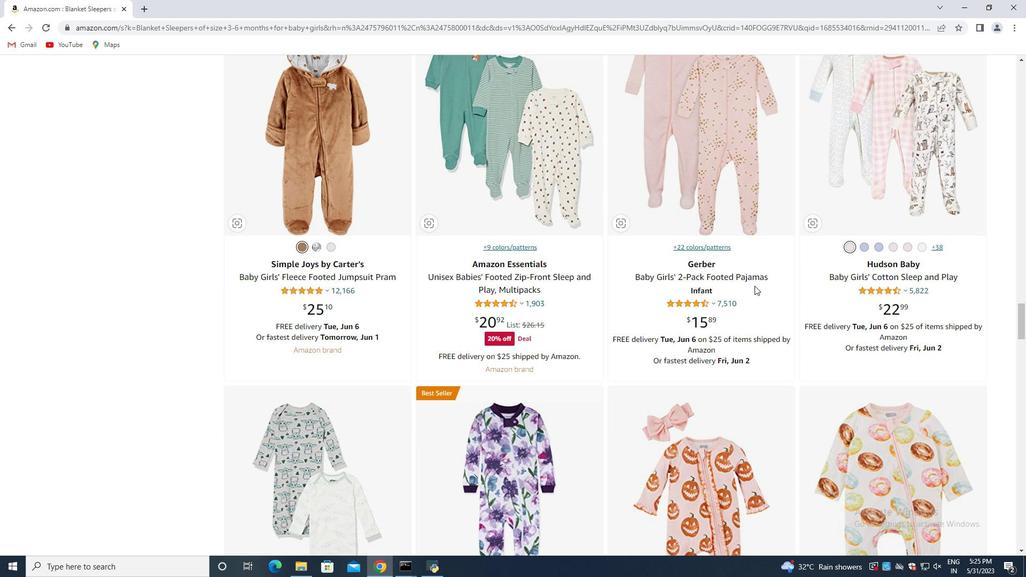 
Action: Mouse scrolled (751, 286) with delta (0, 0)
Screenshot: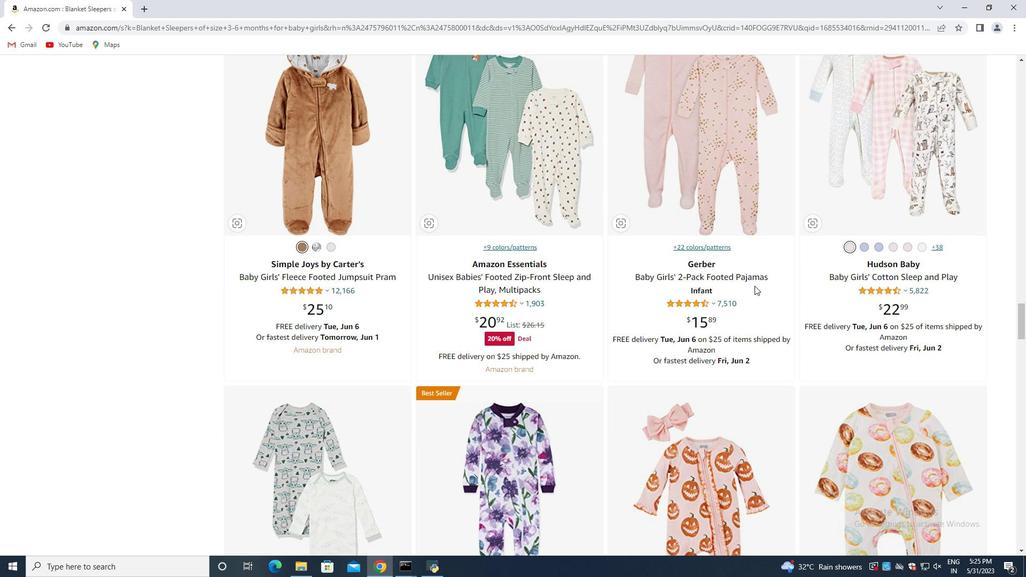 
Action: Mouse moved to (715, 290)
Screenshot: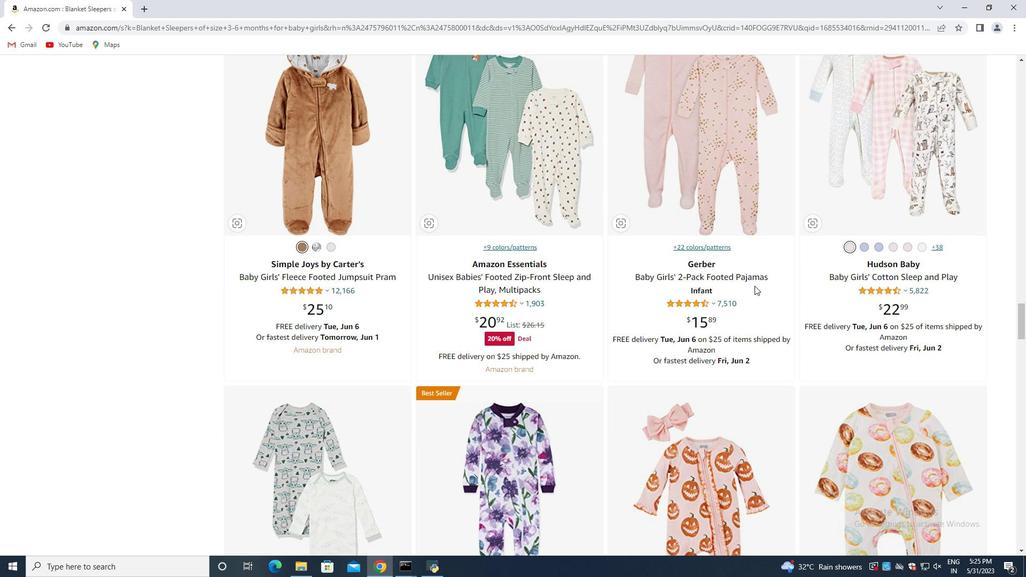 
Action: Mouse scrolled (745, 288) with delta (0, 0)
Screenshot: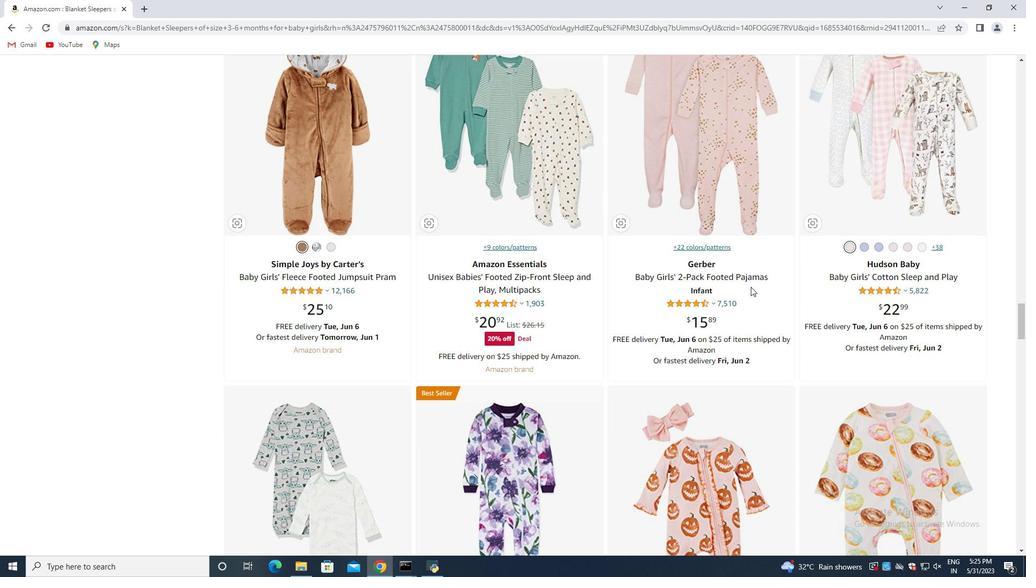 
Action: Mouse moved to (711, 290)
Screenshot: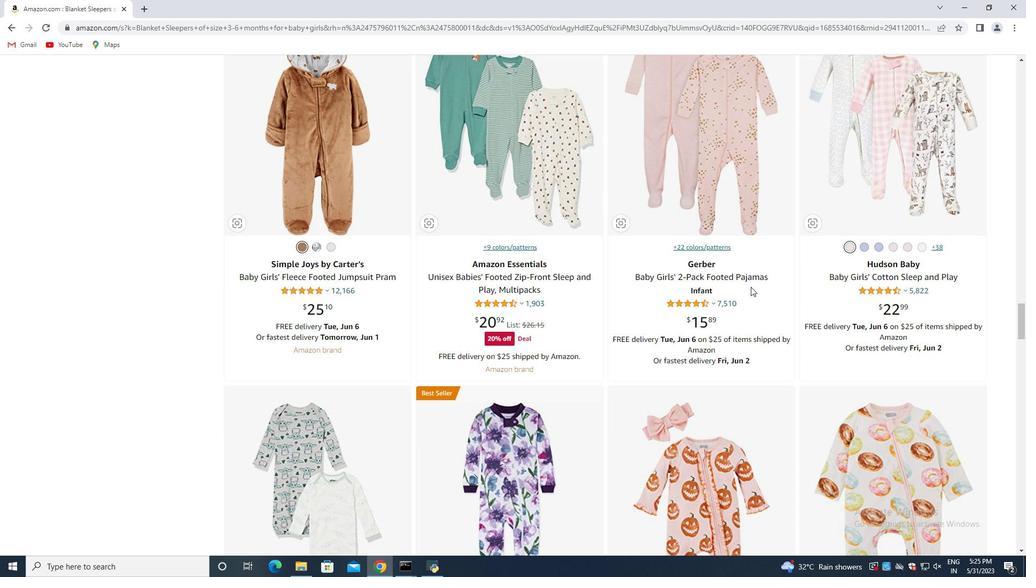 
Action: Mouse scrolled (735, 289) with delta (0, 0)
Screenshot: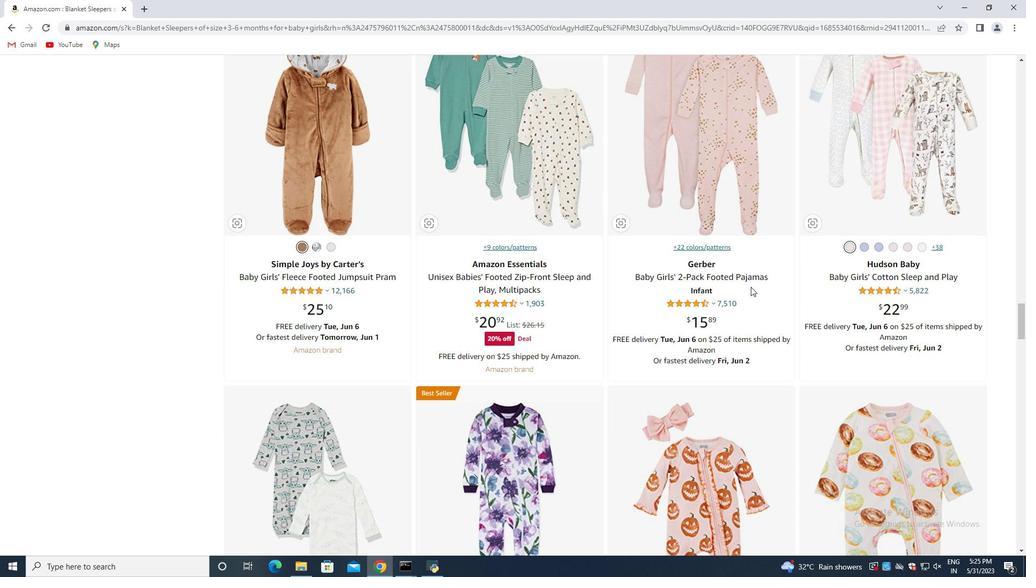 
Action: Mouse moved to (707, 289)
Screenshot: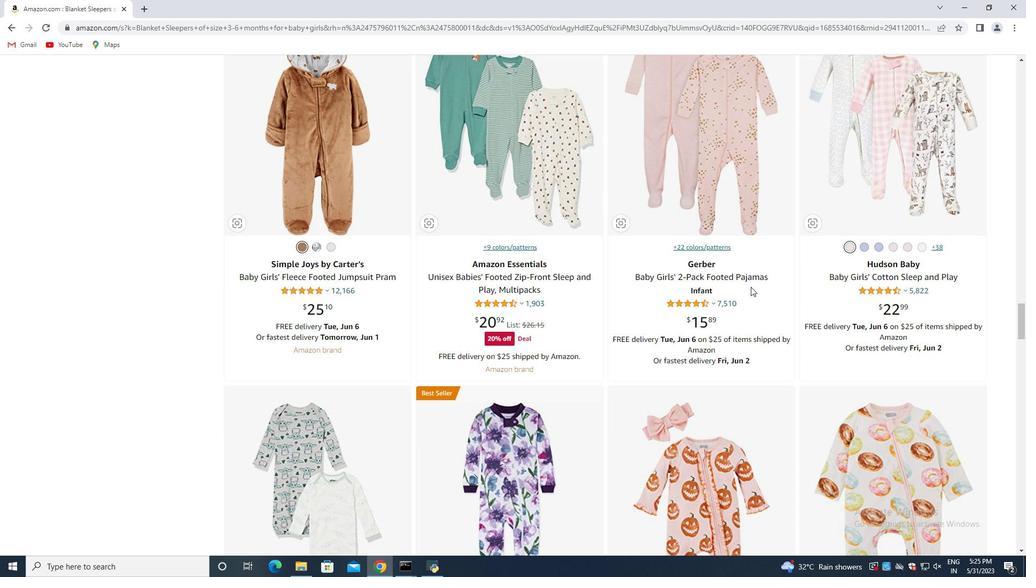 
Action: Mouse scrolled (728, 290) with delta (0, 0)
Screenshot: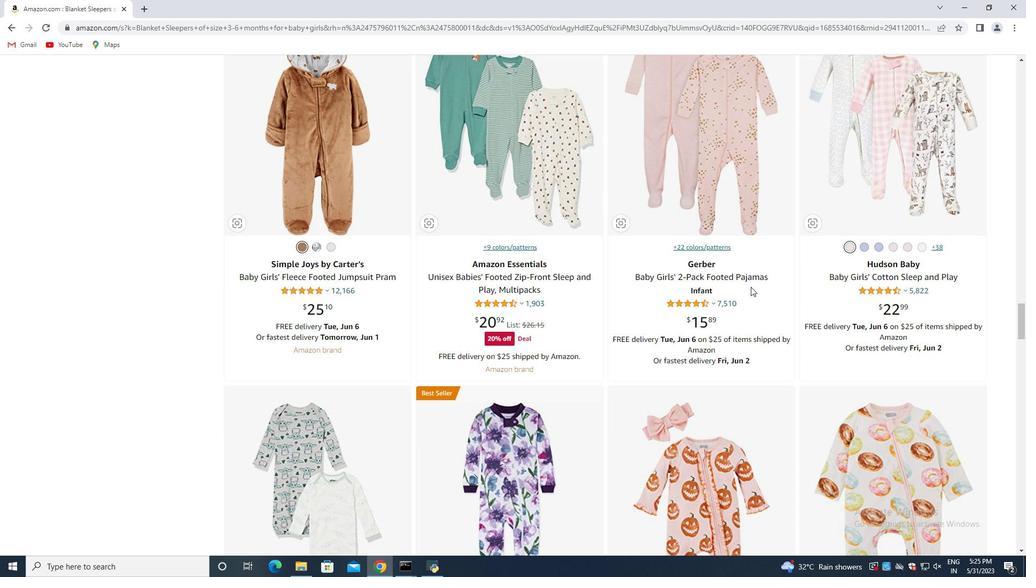 
Action: Mouse moved to (537, 264)
Screenshot: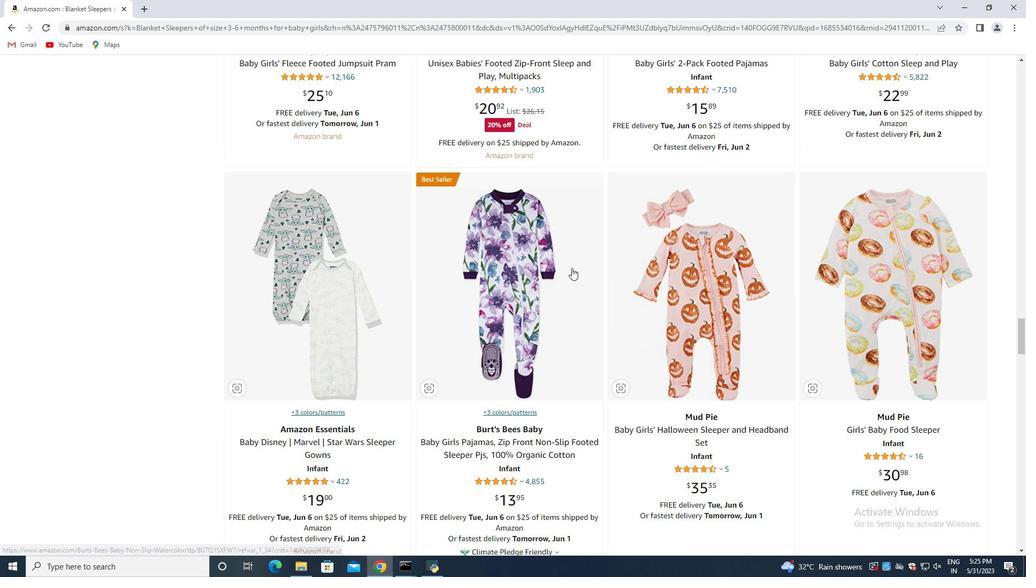 
Action: Mouse scrolled (546, 265) with delta (0, 0)
Screenshot: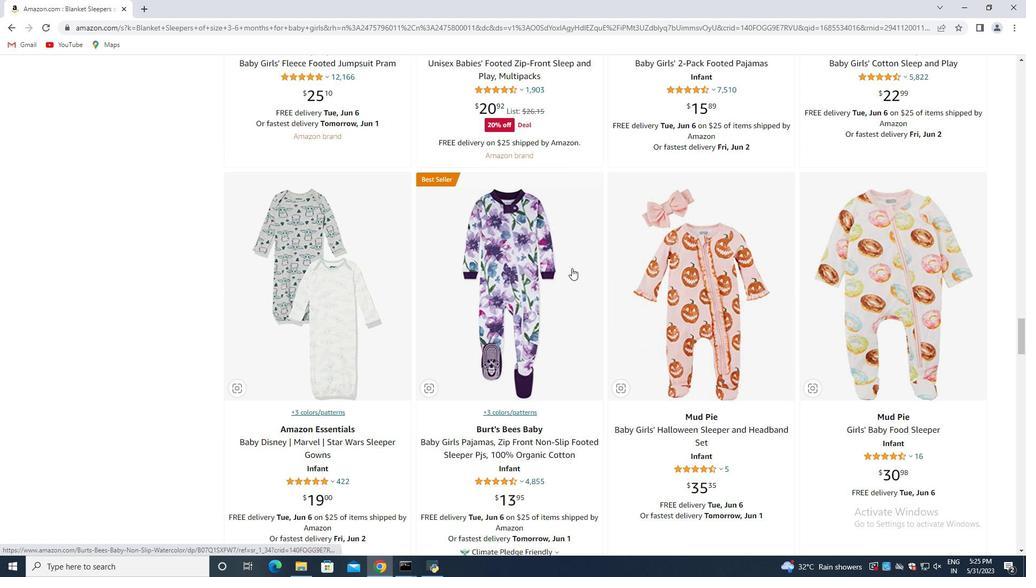 
Action: Mouse moved to (533, 262)
Screenshot: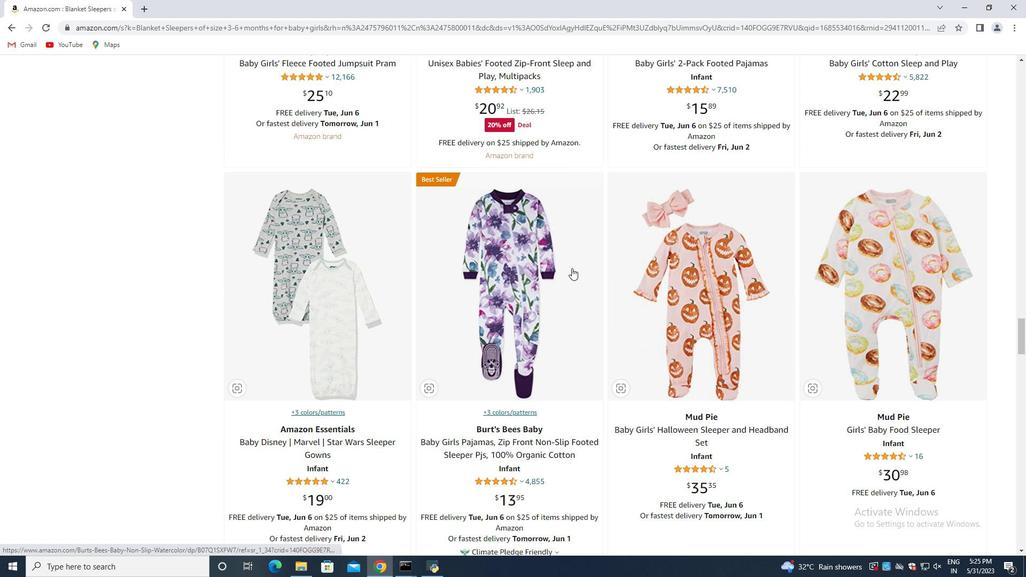 
Action: Mouse scrolled (533, 262) with delta (0, 0)
Screenshot: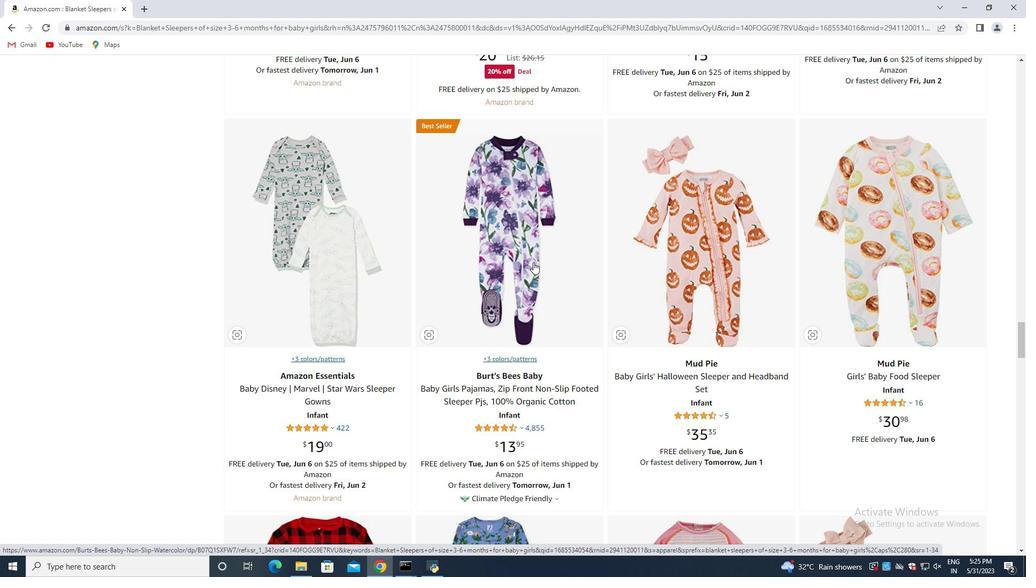 
Action: Mouse moved to (530, 263)
Screenshot: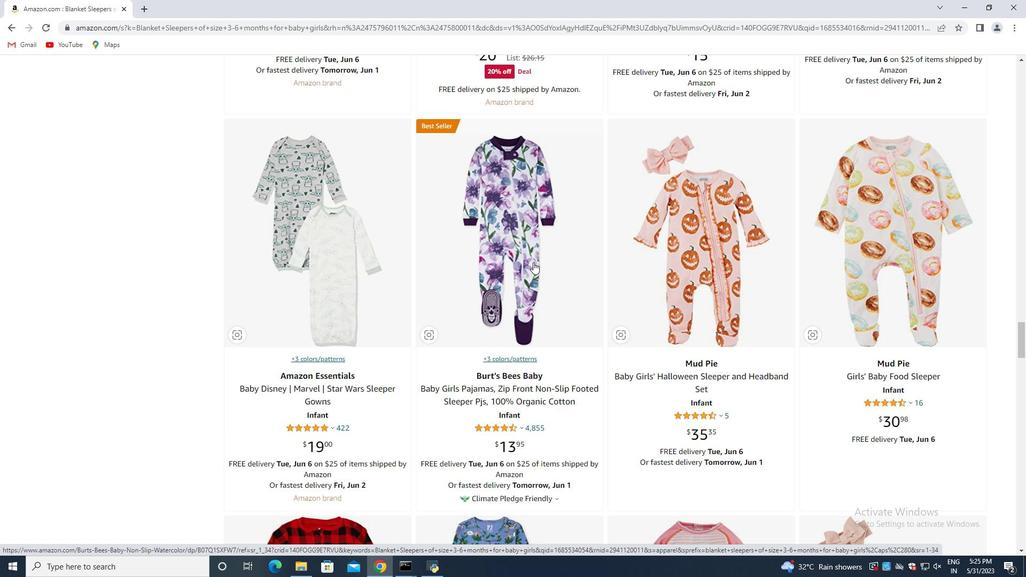 
Action: Mouse scrolled (531, 263) with delta (0, 0)
Screenshot: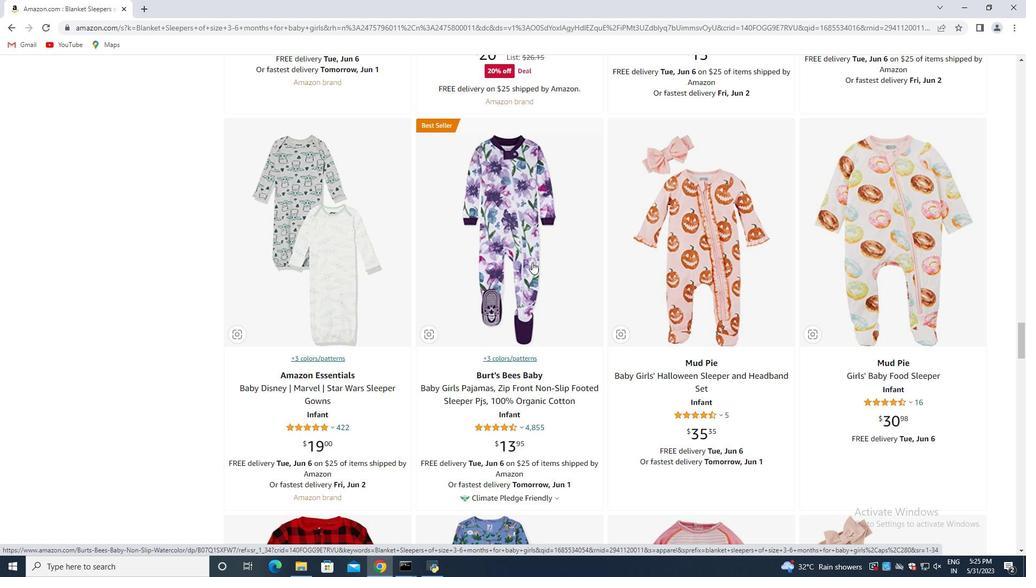 
Action: Mouse scrolled (531, 263) with delta (0, 0)
Screenshot: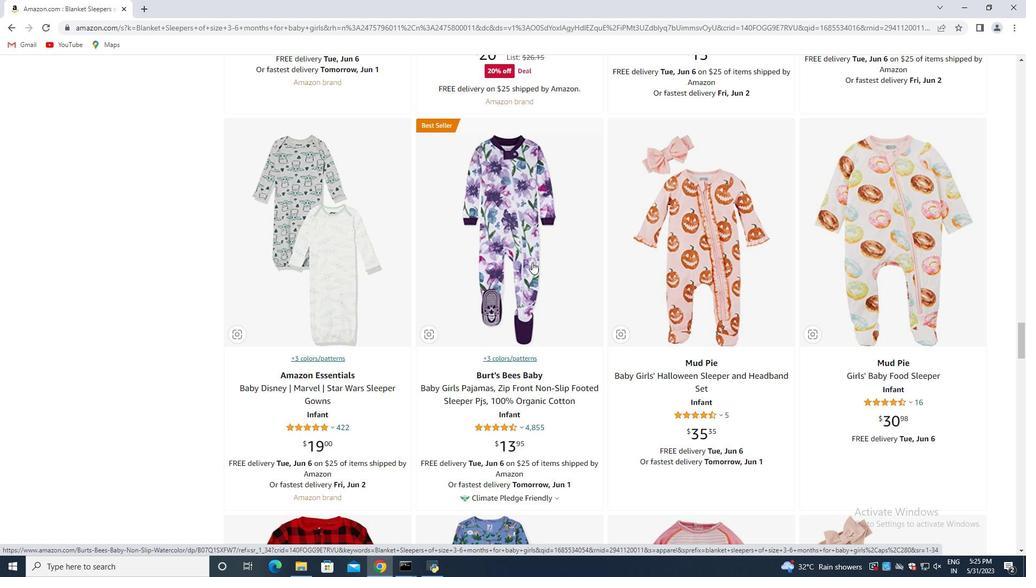 
Action: Mouse moved to (519, 263)
Screenshot: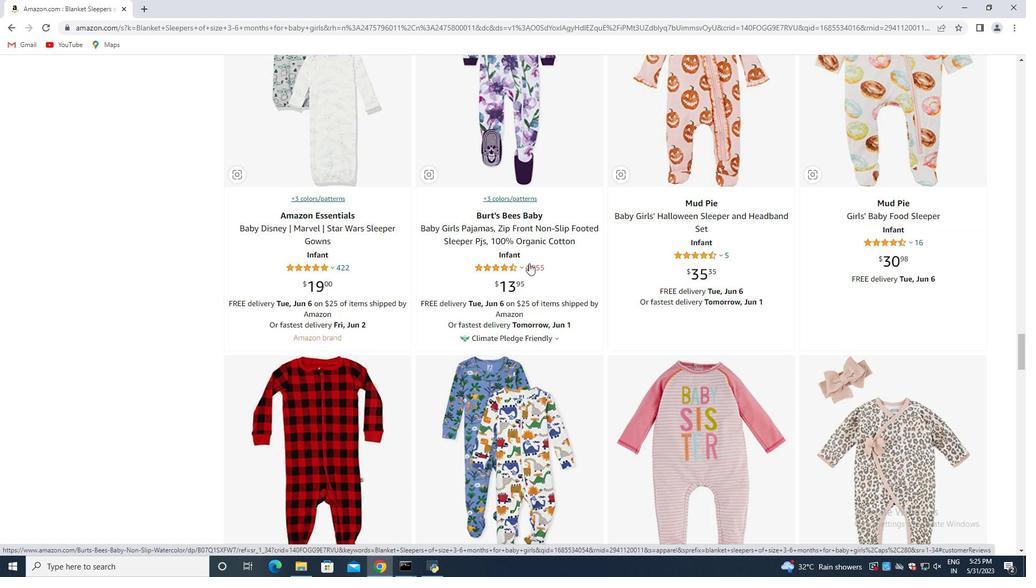 
Action: Mouse scrolled (520, 262) with delta (0, 0)
